 Task: Auto Loan Calculator.
Action: Mouse moved to (503, 394)
Screenshot: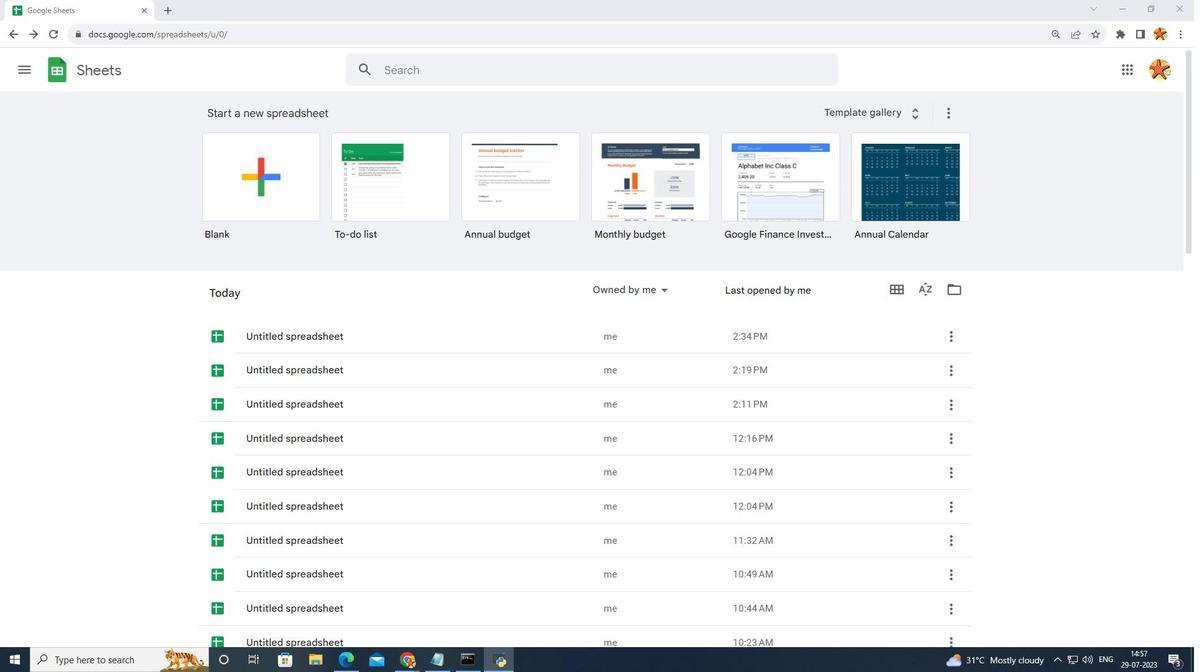 
Action: Mouse pressed left at (503, 394)
Screenshot: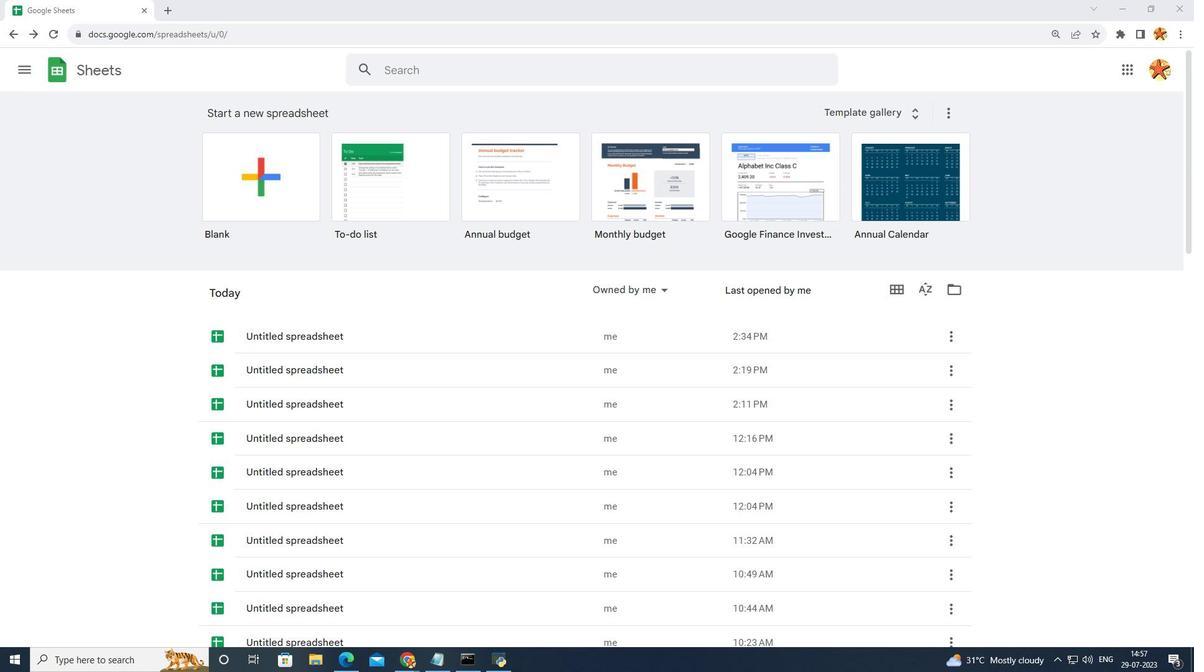 
Action: Mouse moved to (415, 216)
Screenshot: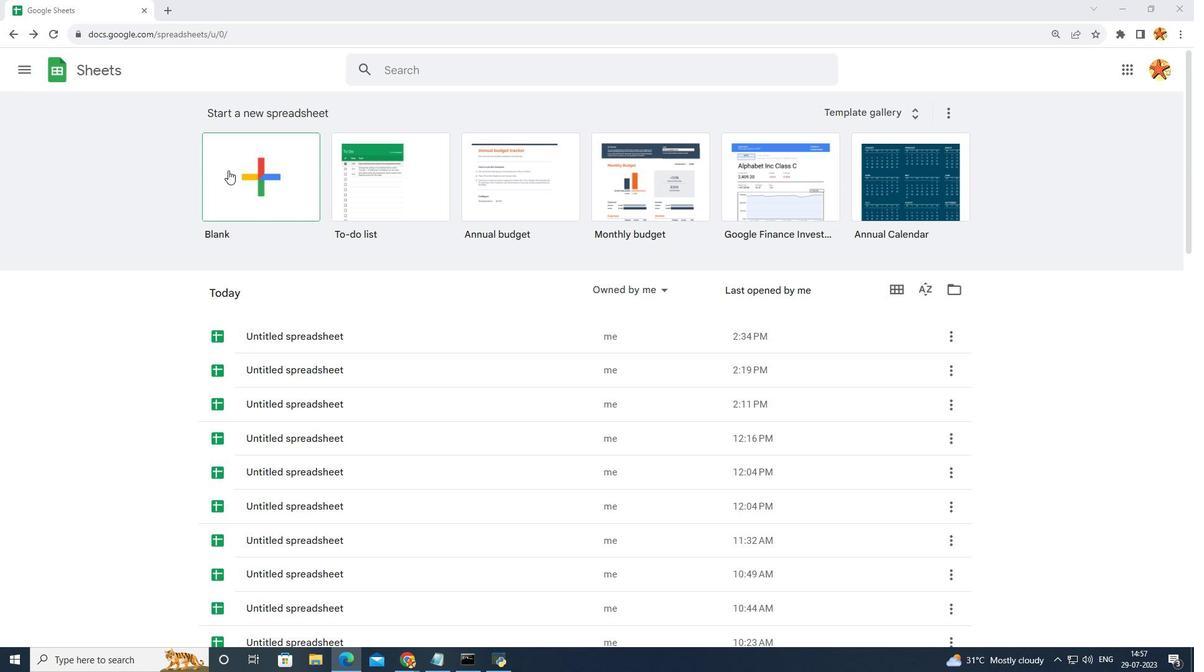 
Action: Mouse pressed left at (415, 216)
Screenshot: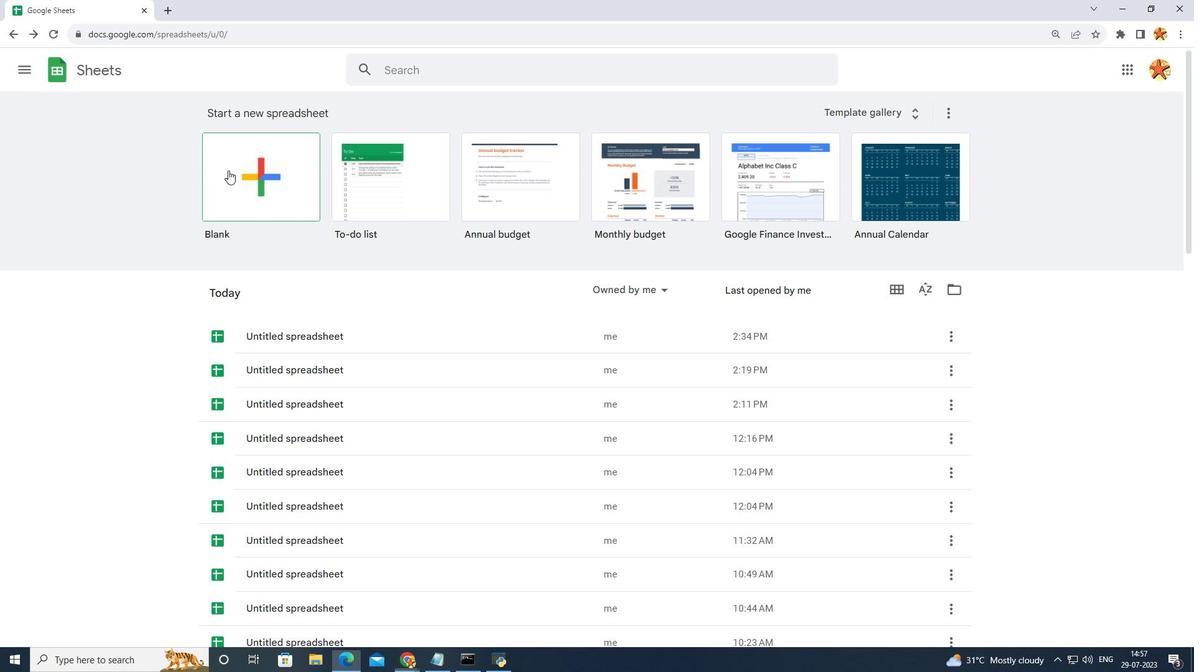 
Action: Mouse moved to (416, 228)
Screenshot: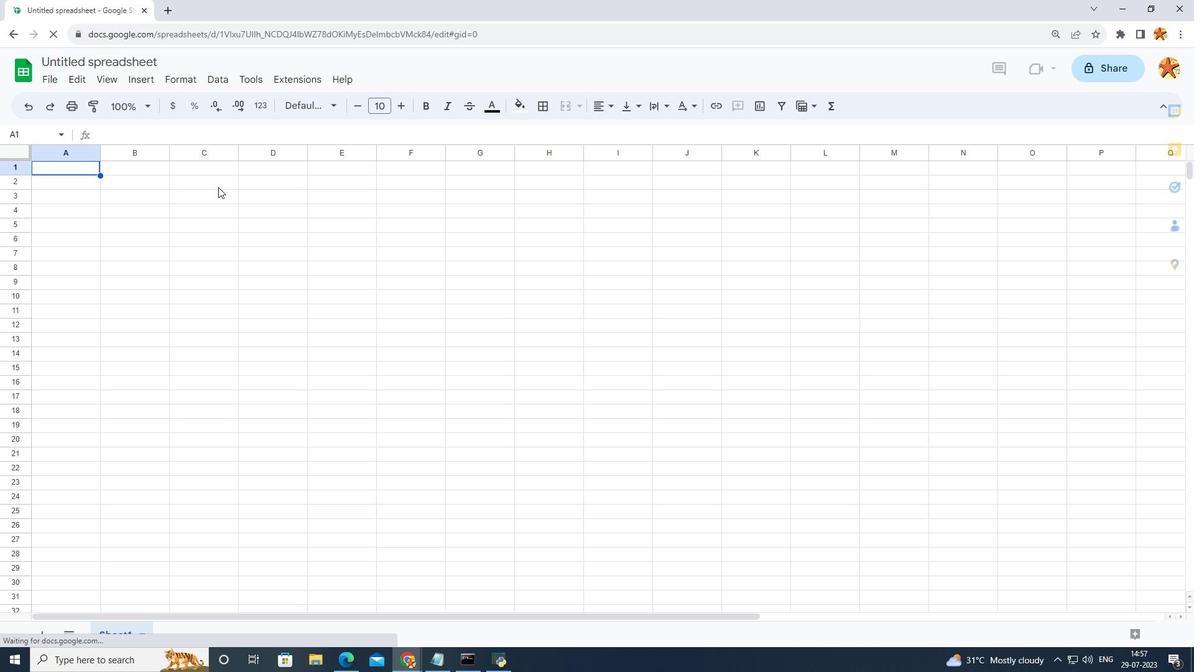 
Action: Mouse pressed left at (416, 228)
Screenshot: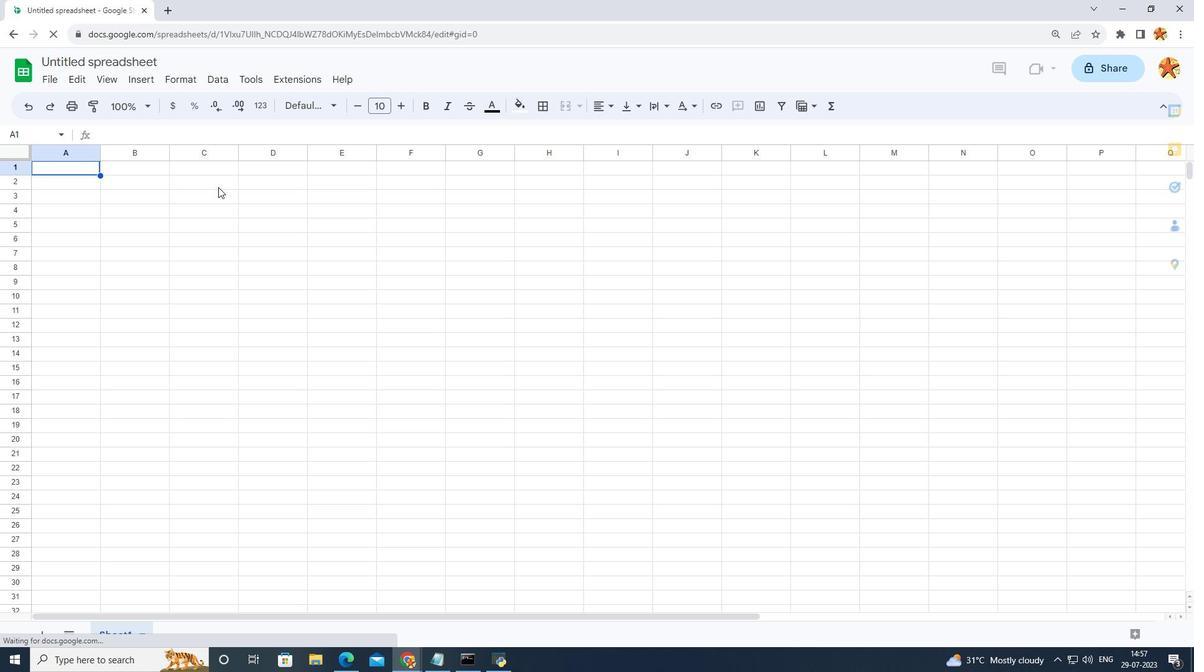 
Action: Mouse pressed left at (416, 228)
Screenshot: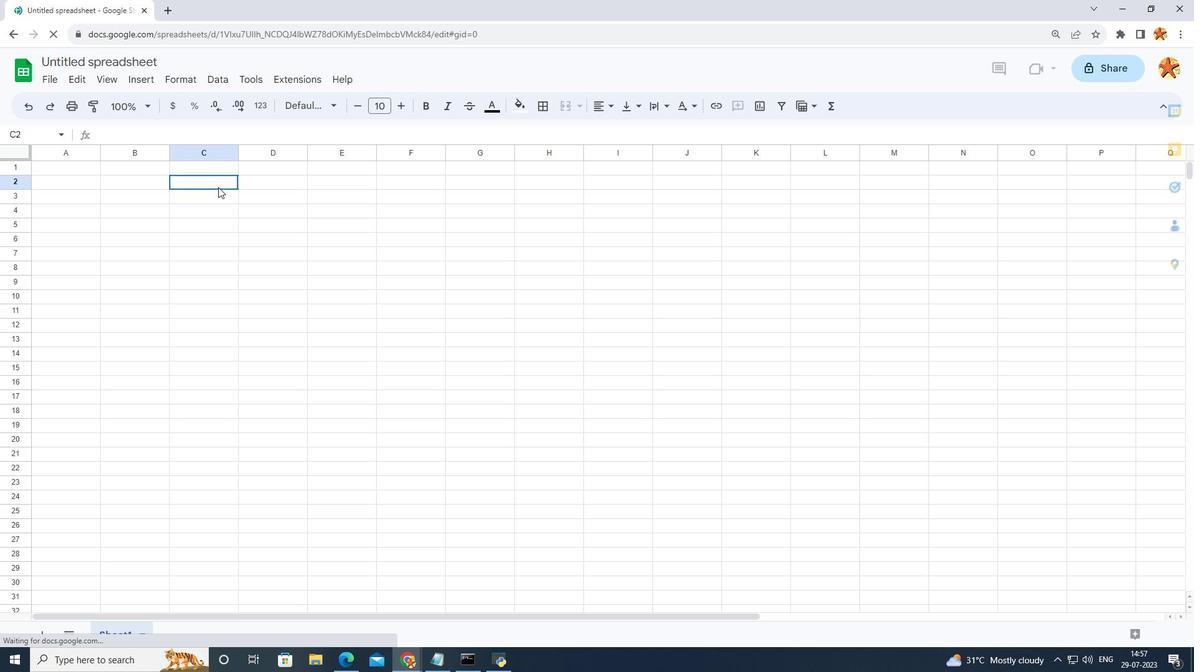 
Action: Mouse moved to (413, 225)
Screenshot: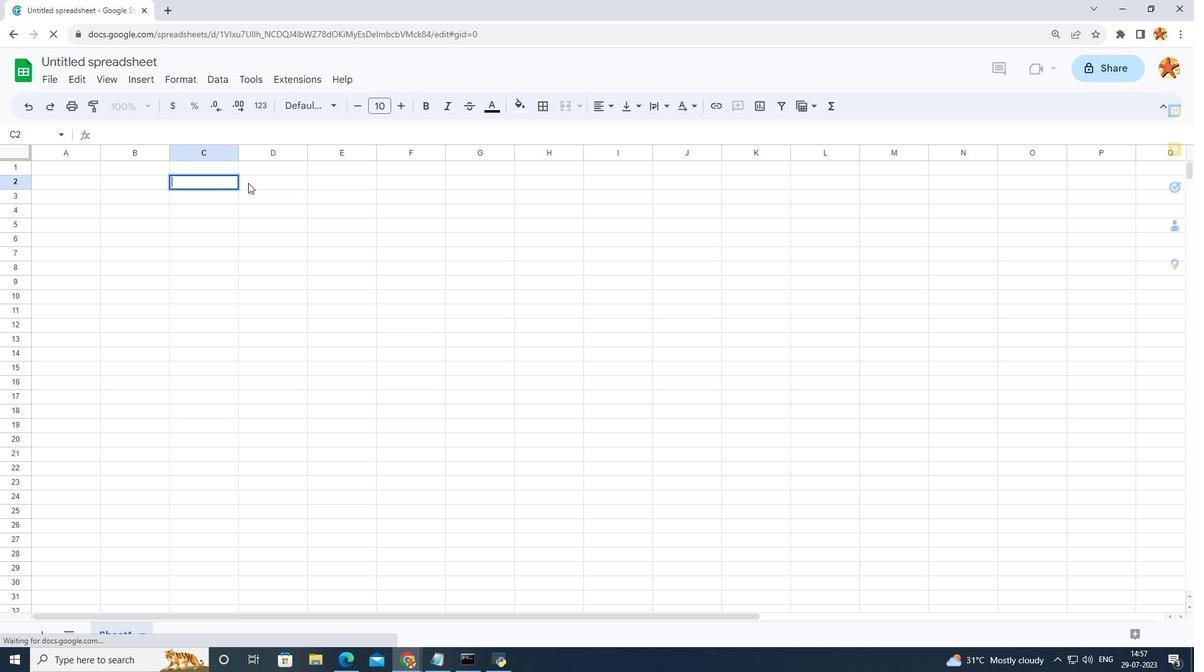 
Action: Mouse pressed left at (413, 225)
Screenshot: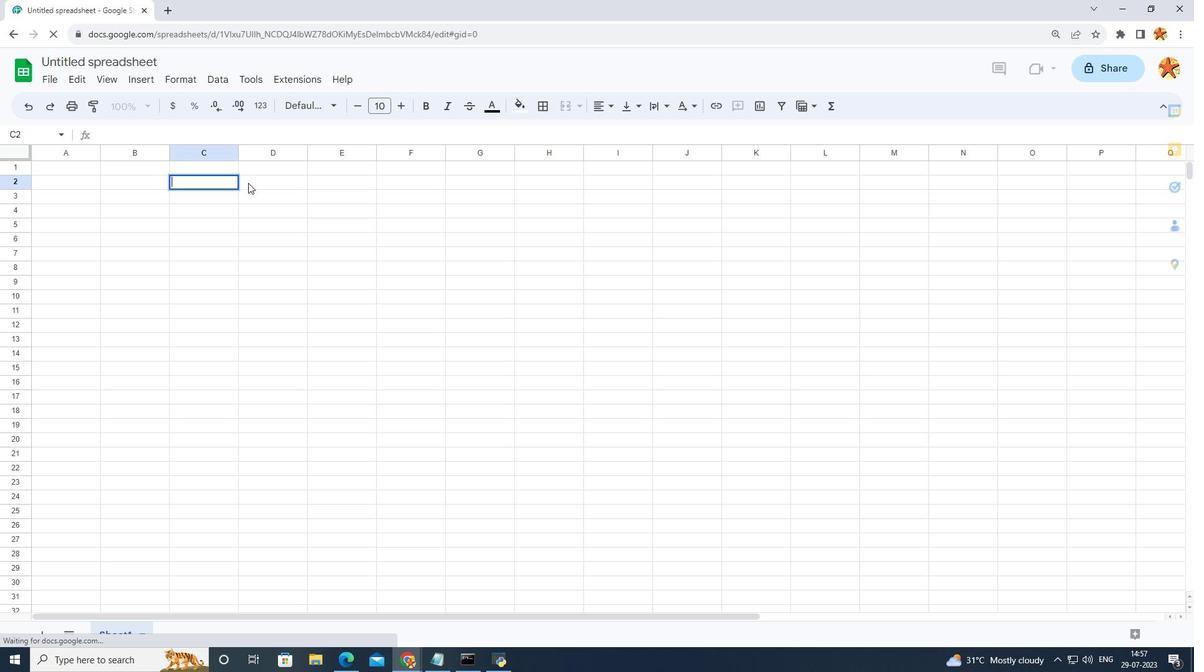 
Action: Mouse moved to (416, 226)
Screenshot: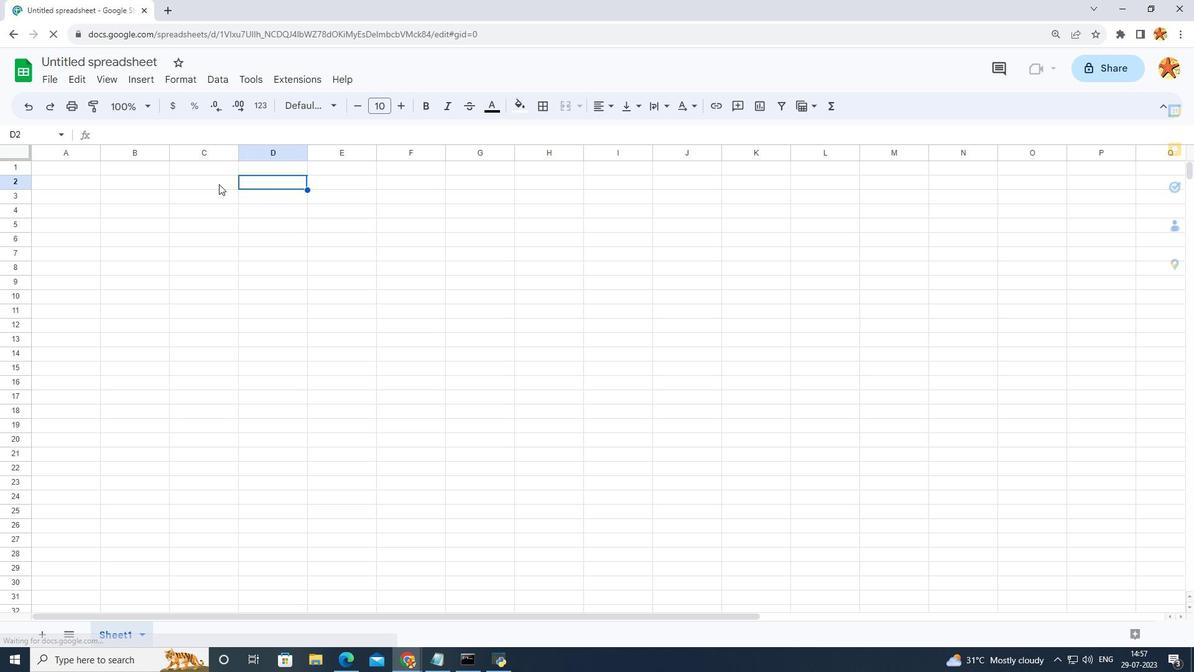 
Action: Mouse pressed left at (416, 226)
Screenshot: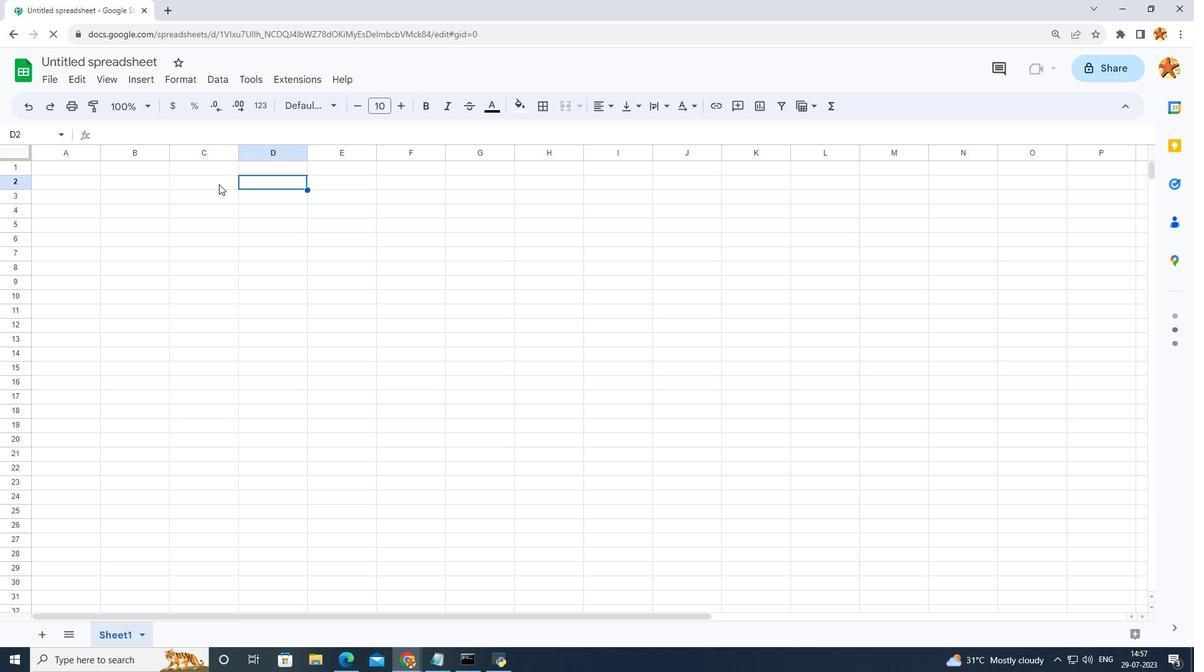 
Action: Mouse moved to (415, 225)
Screenshot: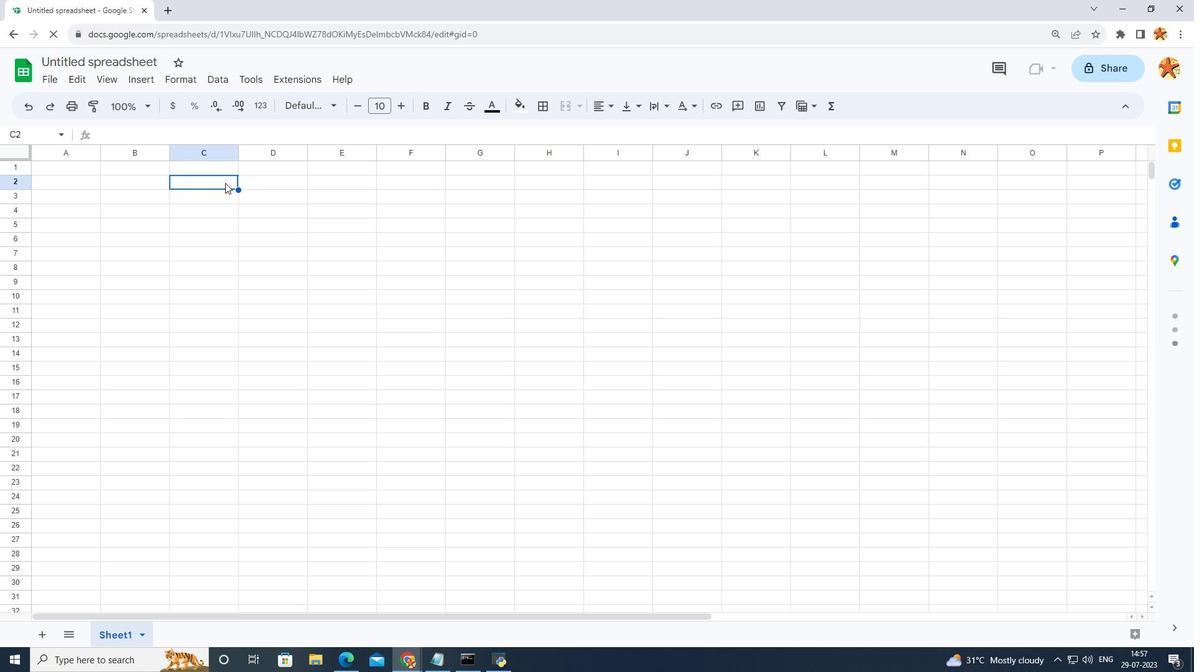 
Action: Key pressed <Key.caps_lock>AUT
Screenshot: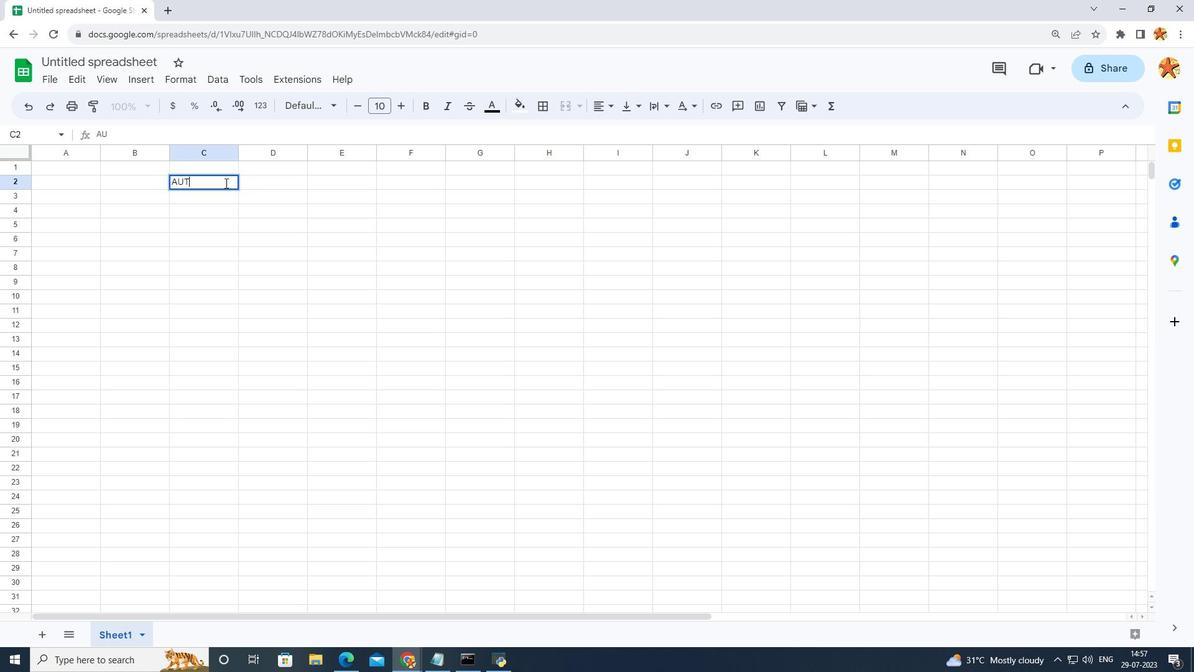
Action: Mouse moved to (415, 225)
Screenshot: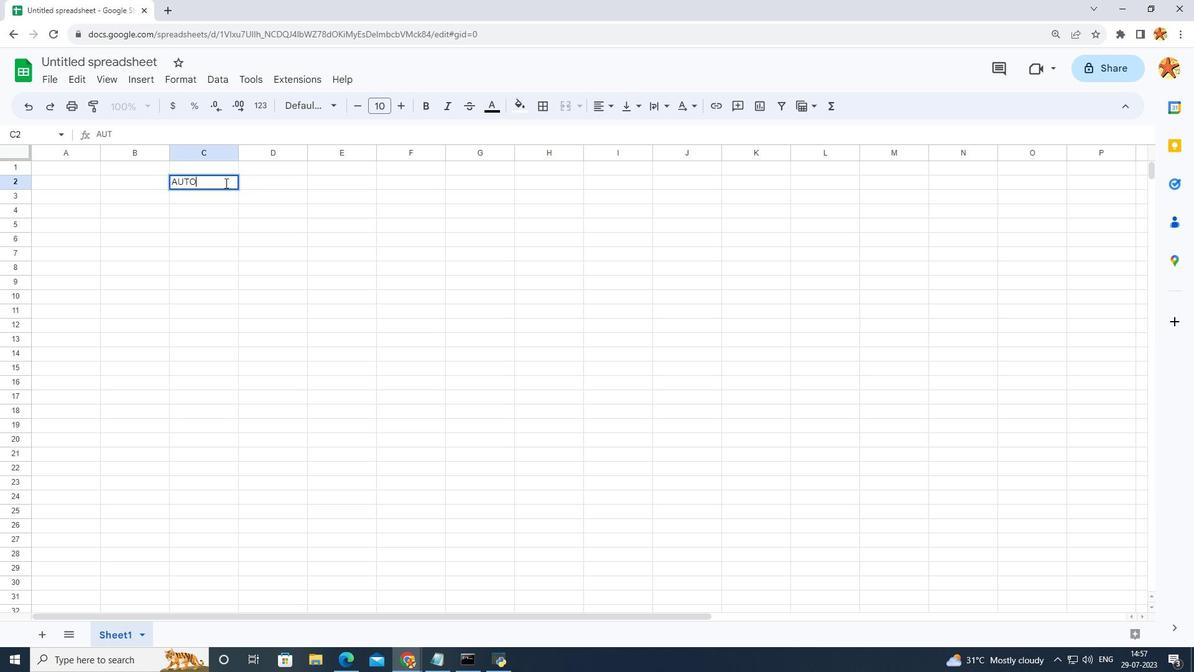 
Action: Key pressed O<Key.space>LOAN<Key.space>CALCULATOR
Screenshot: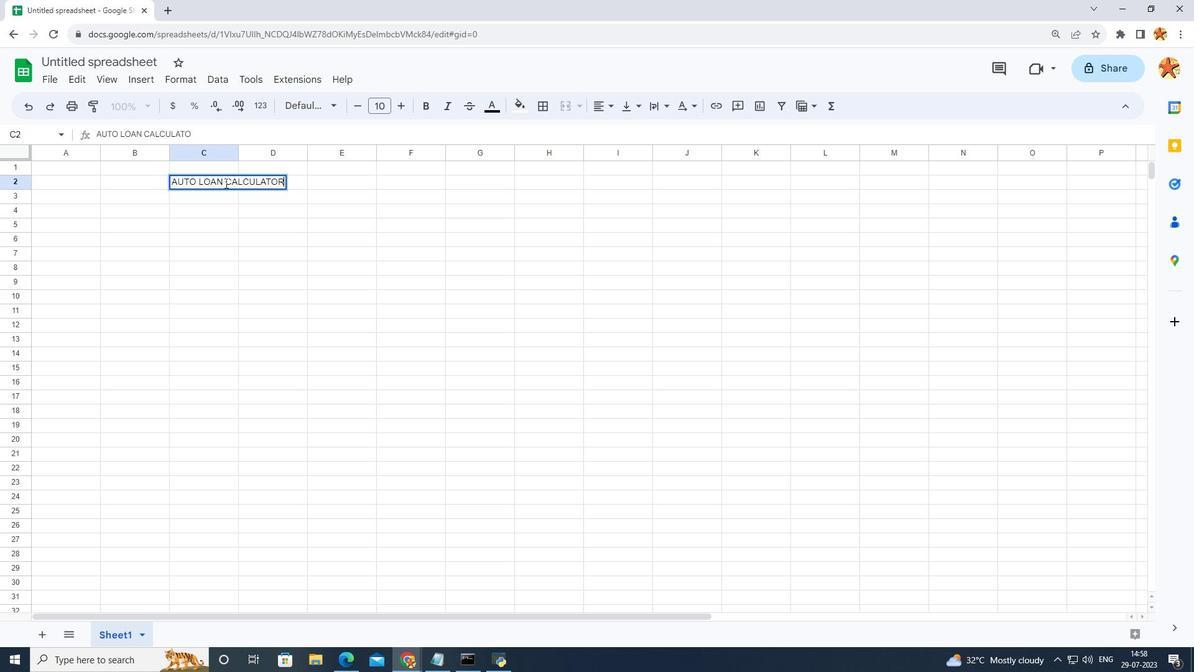 
Action: Mouse moved to (415, 289)
Screenshot: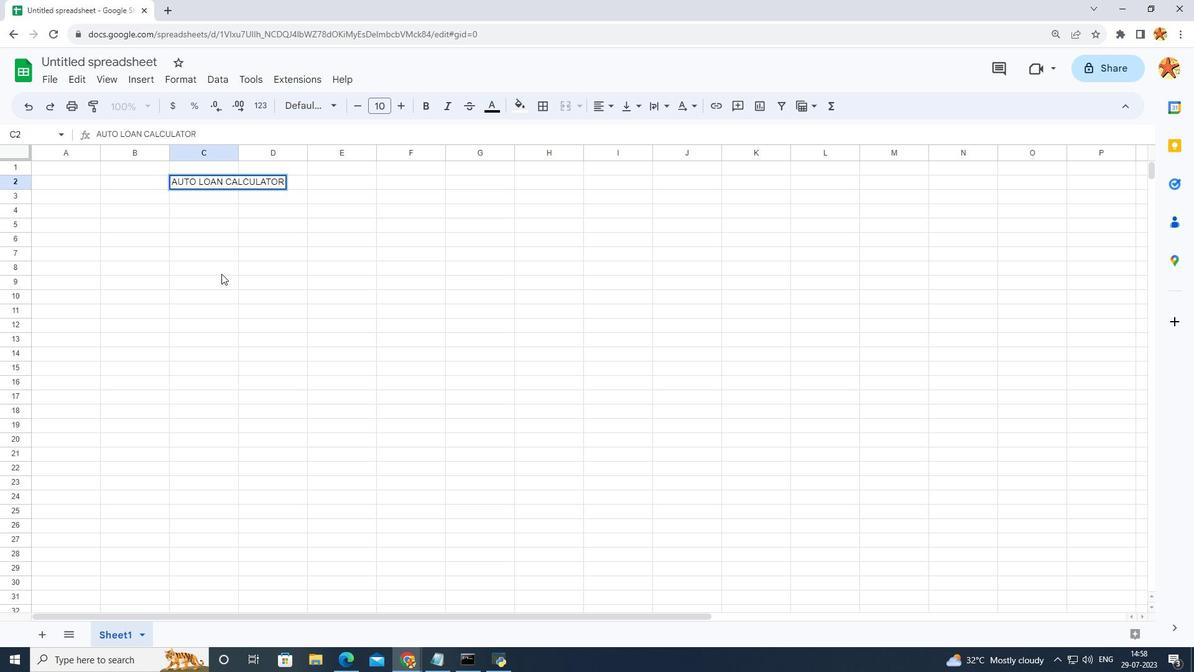 
Action: Mouse pressed left at (415, 289)
Screenshot: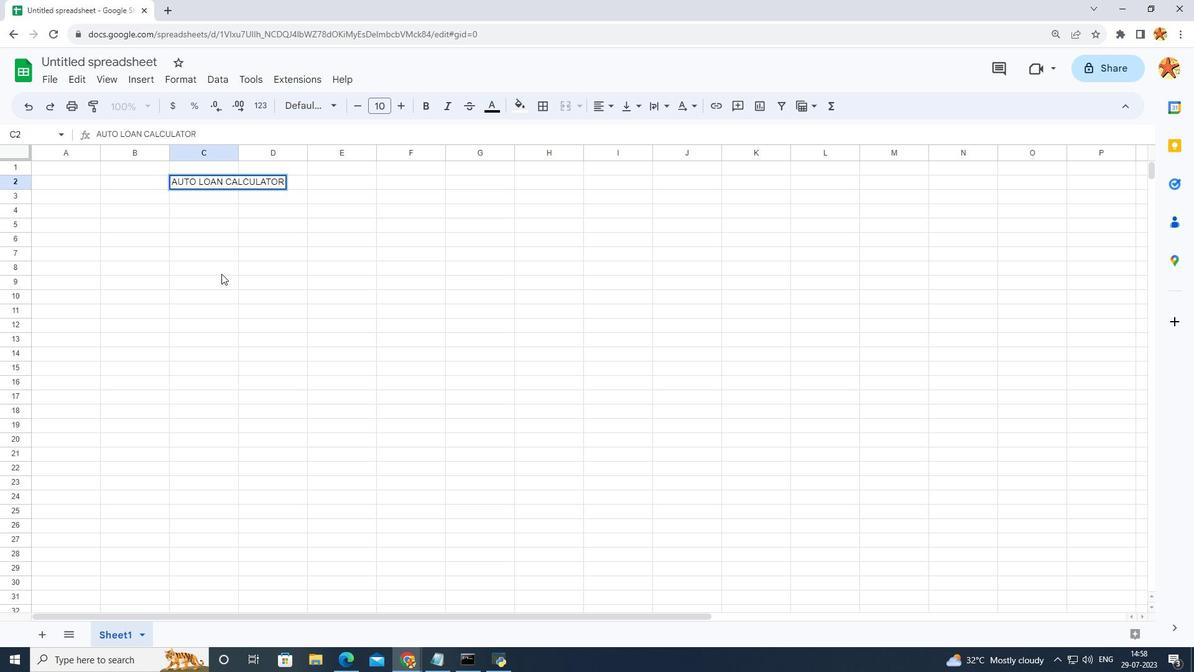 
Action: Mouse moved to (417, 224)
Screenshot: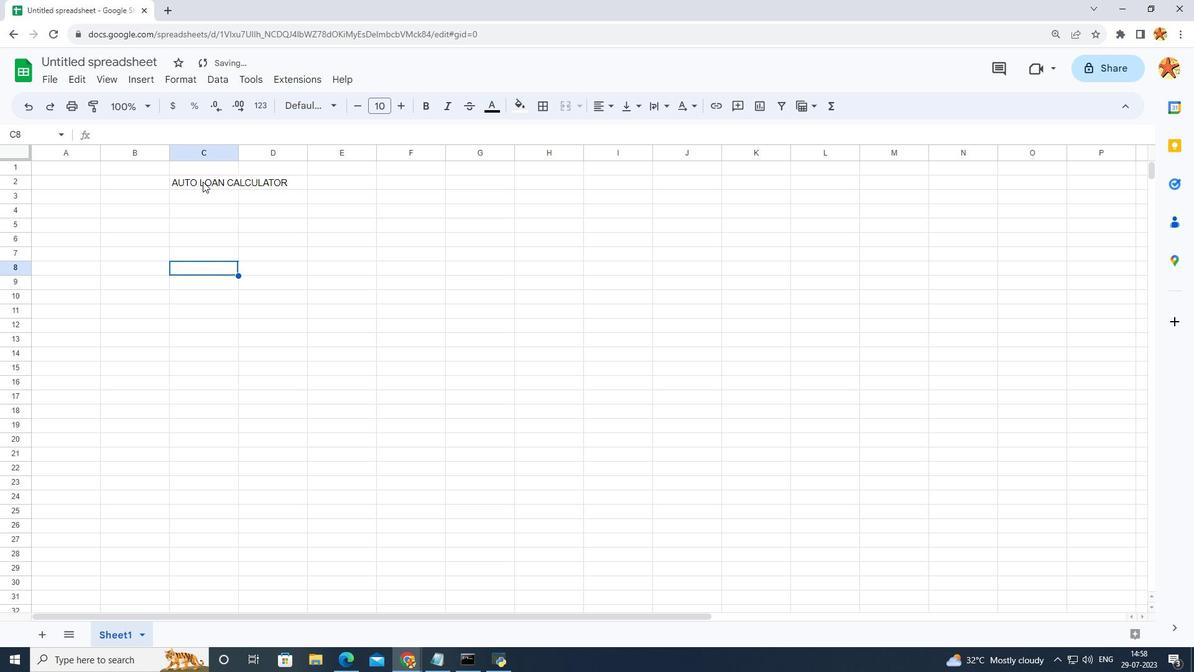 
Action: Mouse pressed left at (417, 224)
Screenshot: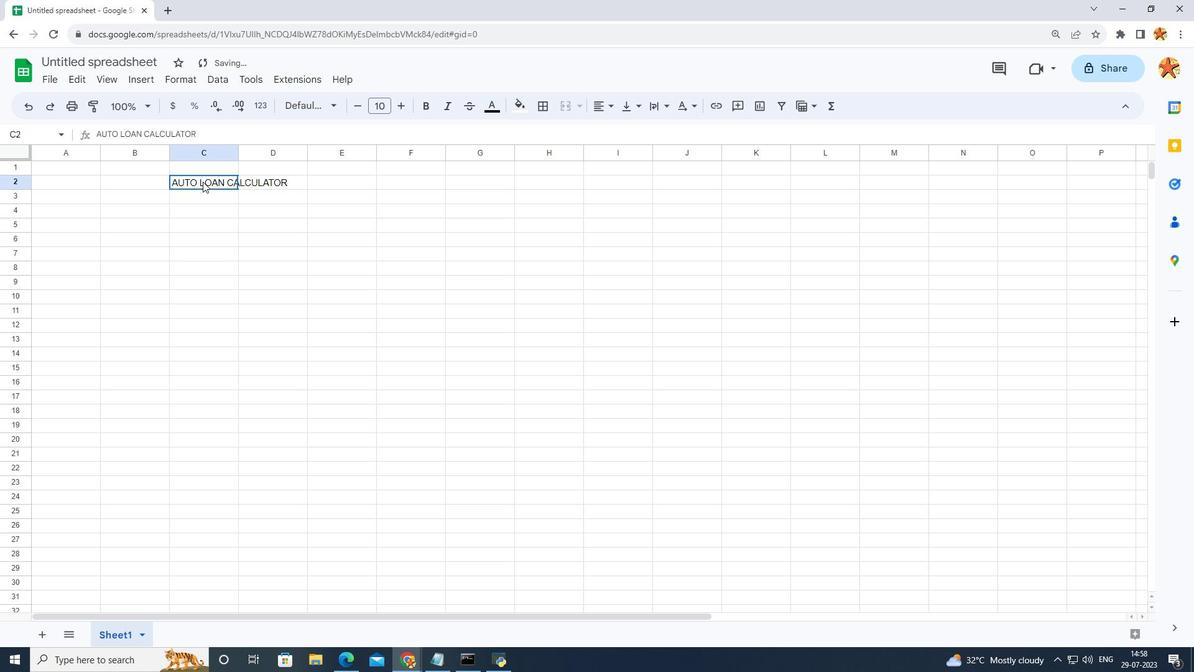 
Action: Mouse moved to (406, 165)
Screenshot: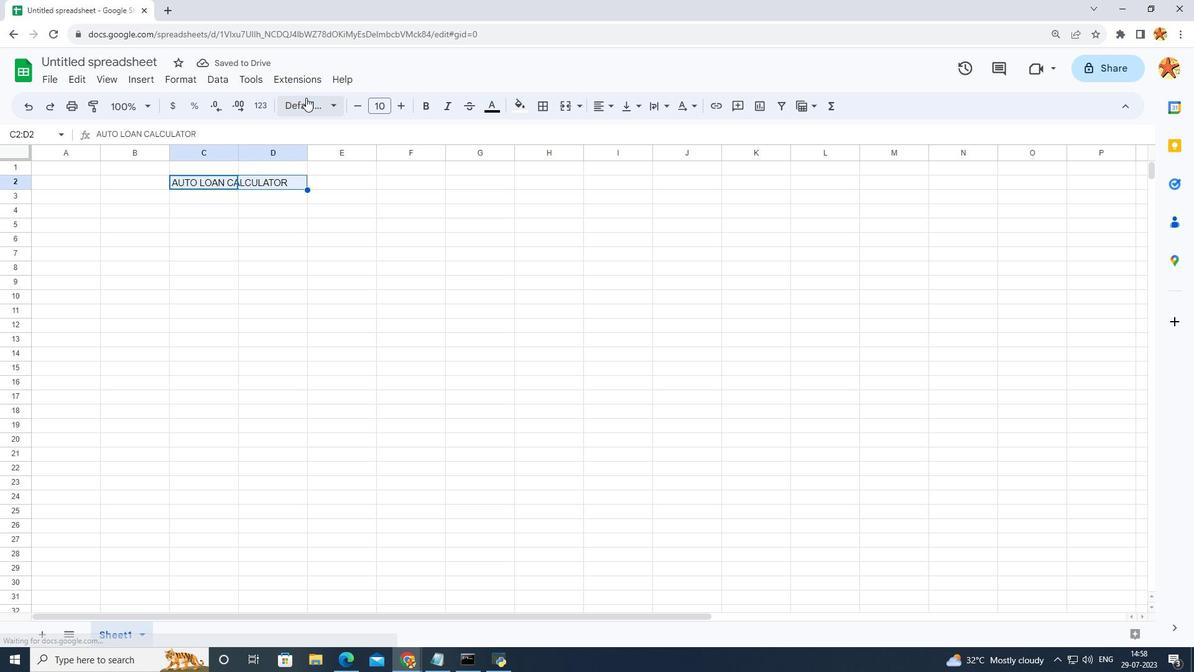 
Action: Mouse pressed left at (406, 165)
Screenshot: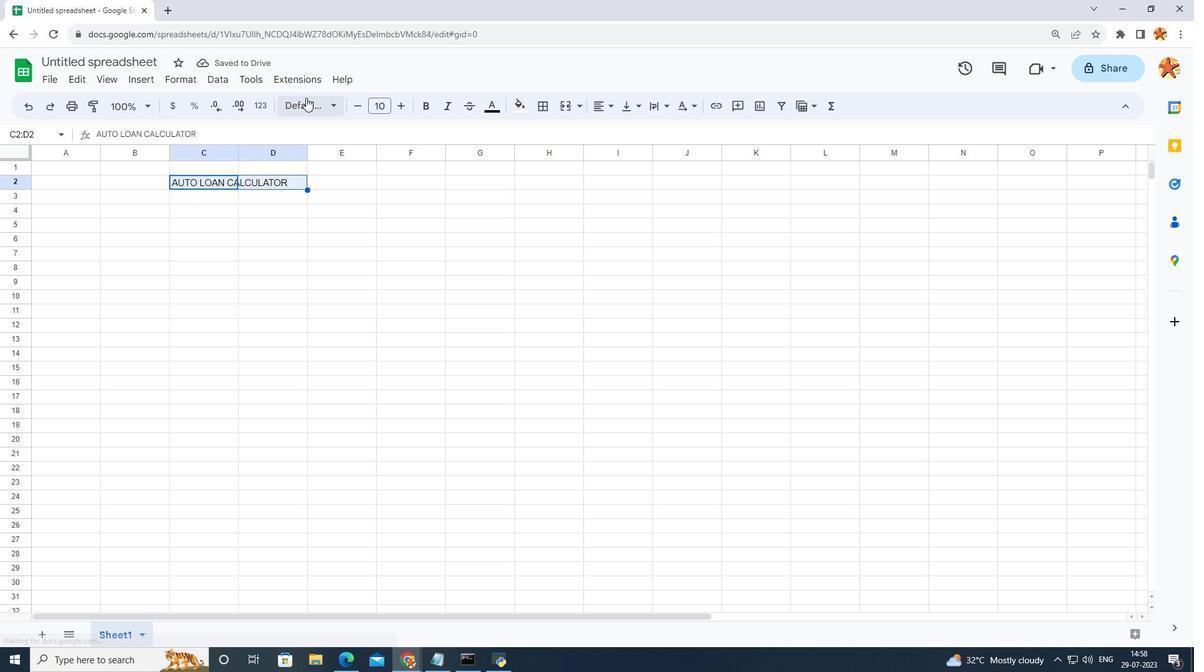 
Action: Mouse moved to (405, 267)
Screenshot: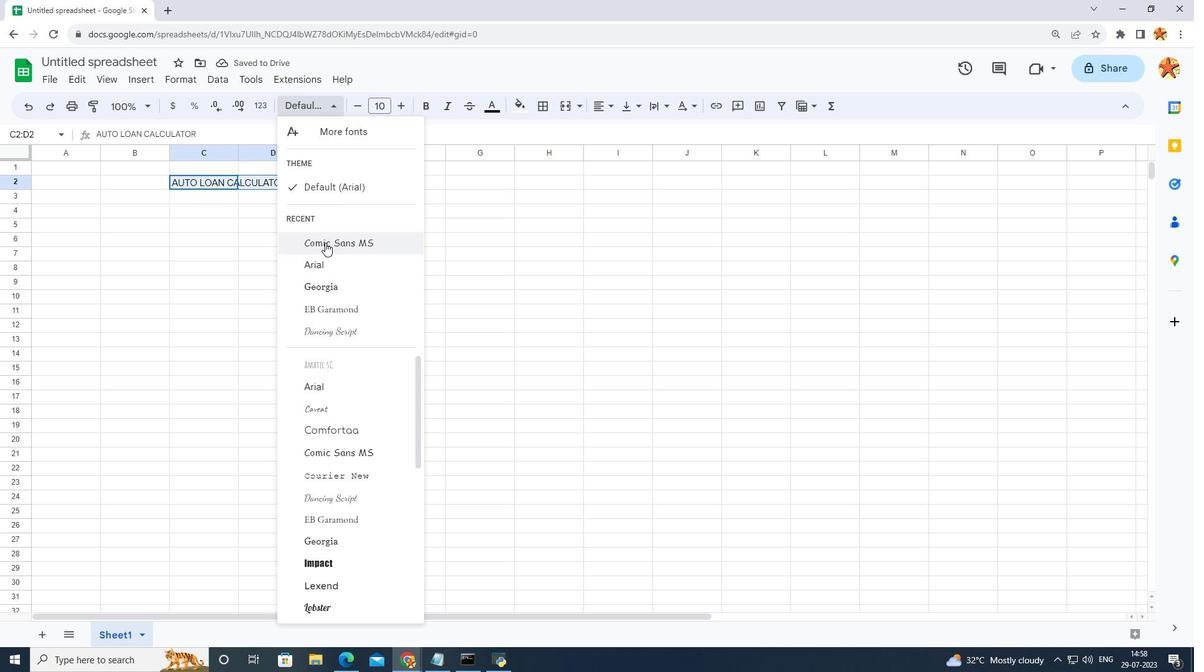 
Action: Mouse pressed left at (405, 267)
Screenshot: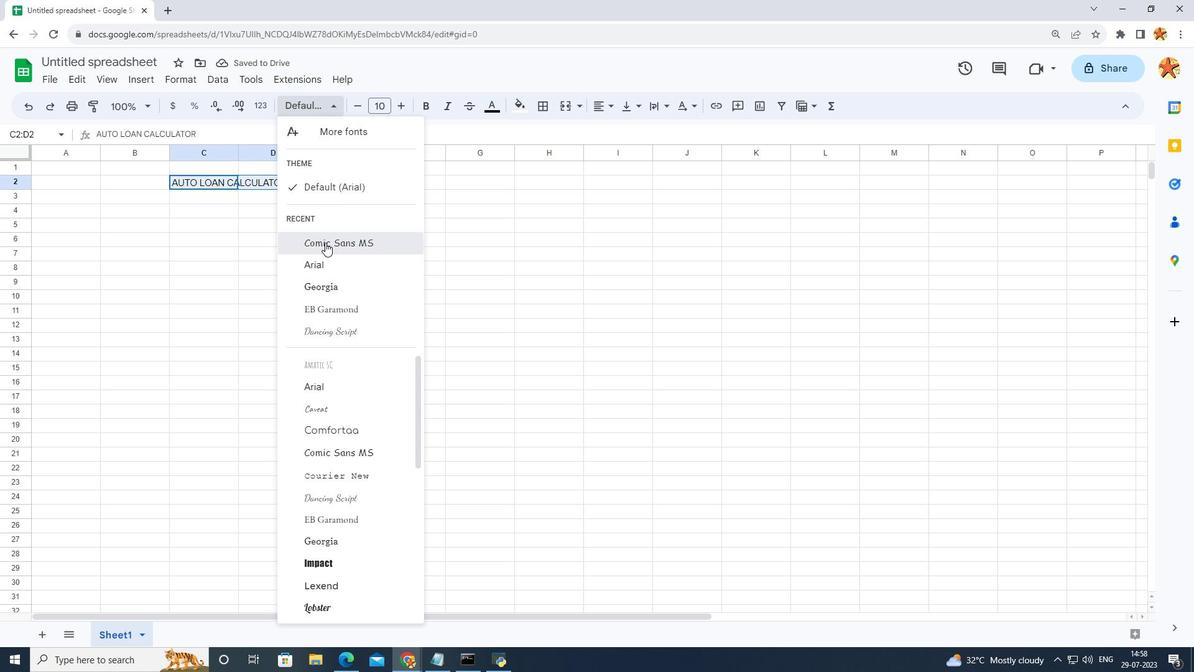 
Action: Mouse moved to (404, 173)
Screenshot: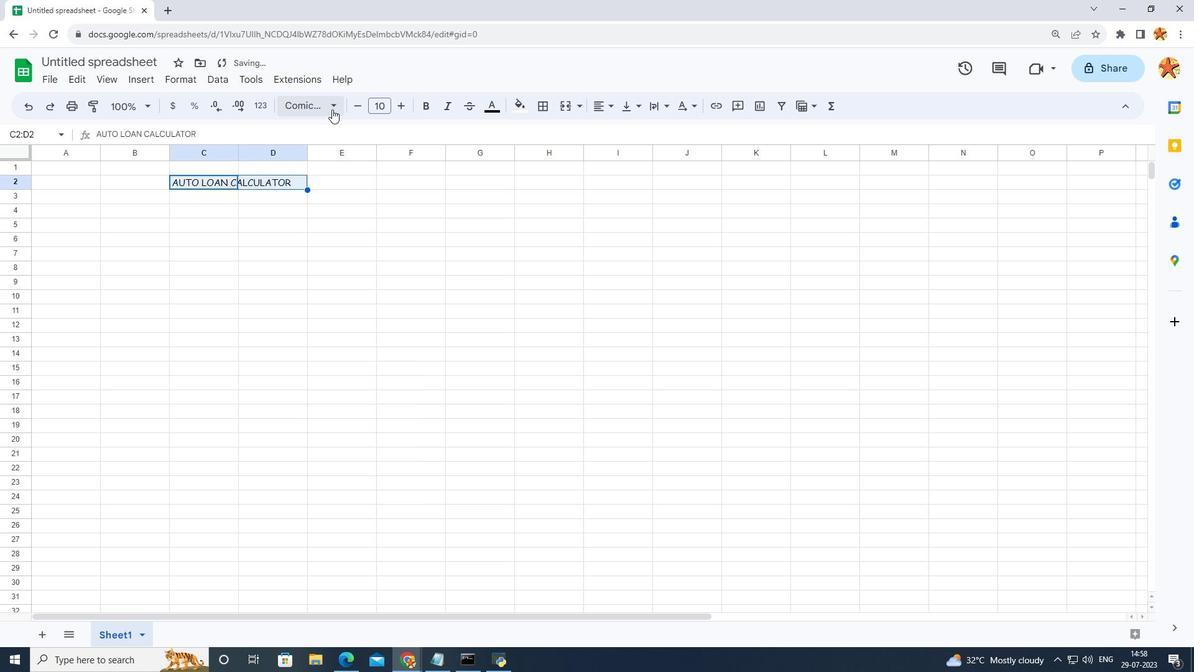 
Action: Mouse pressed left at (404, 173)
Screenshot: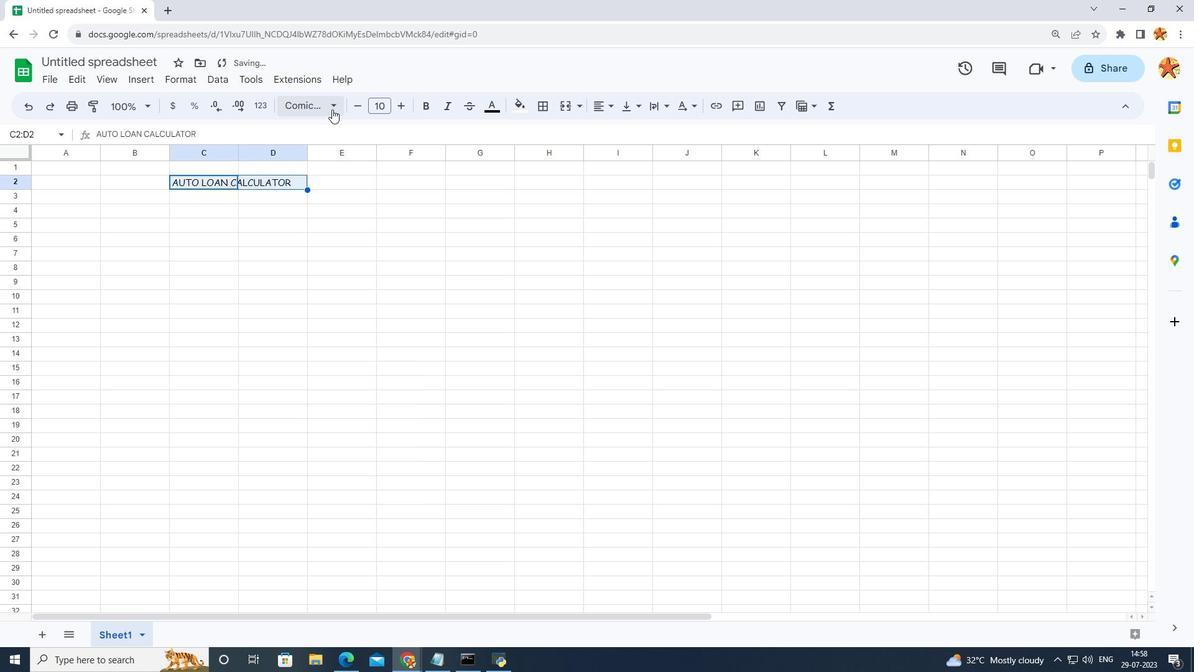 
Action: Mouse moved to (395, 172)
Screenshot: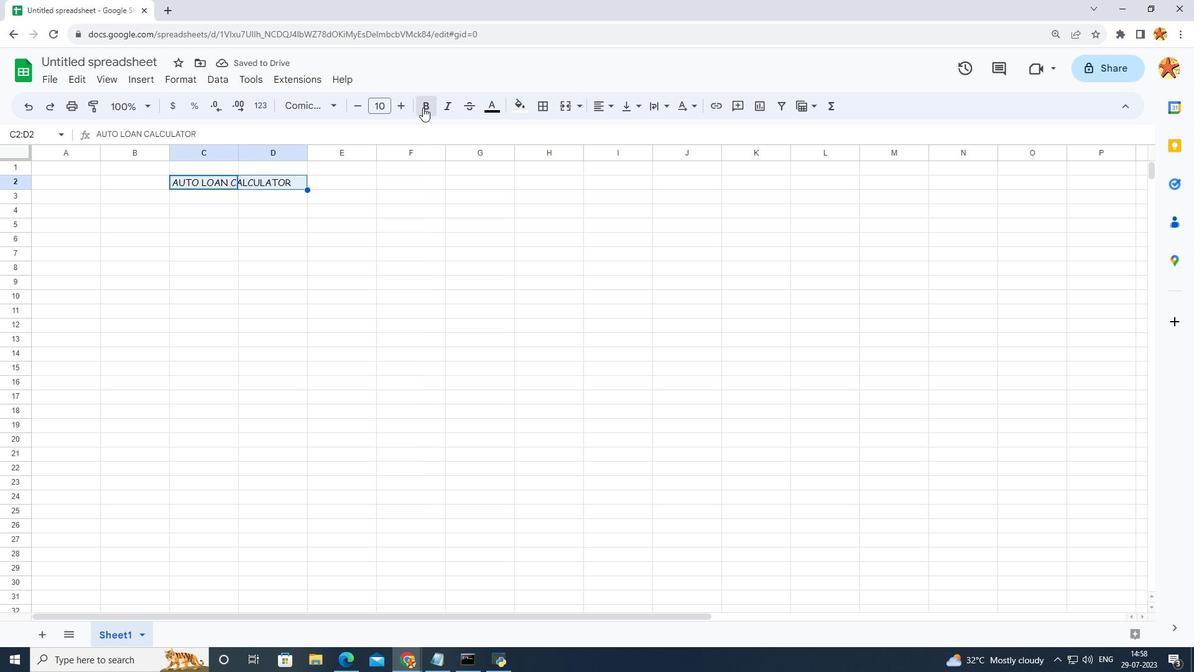 
Action: Mouse pressed left at (395, 172)
Screenshot: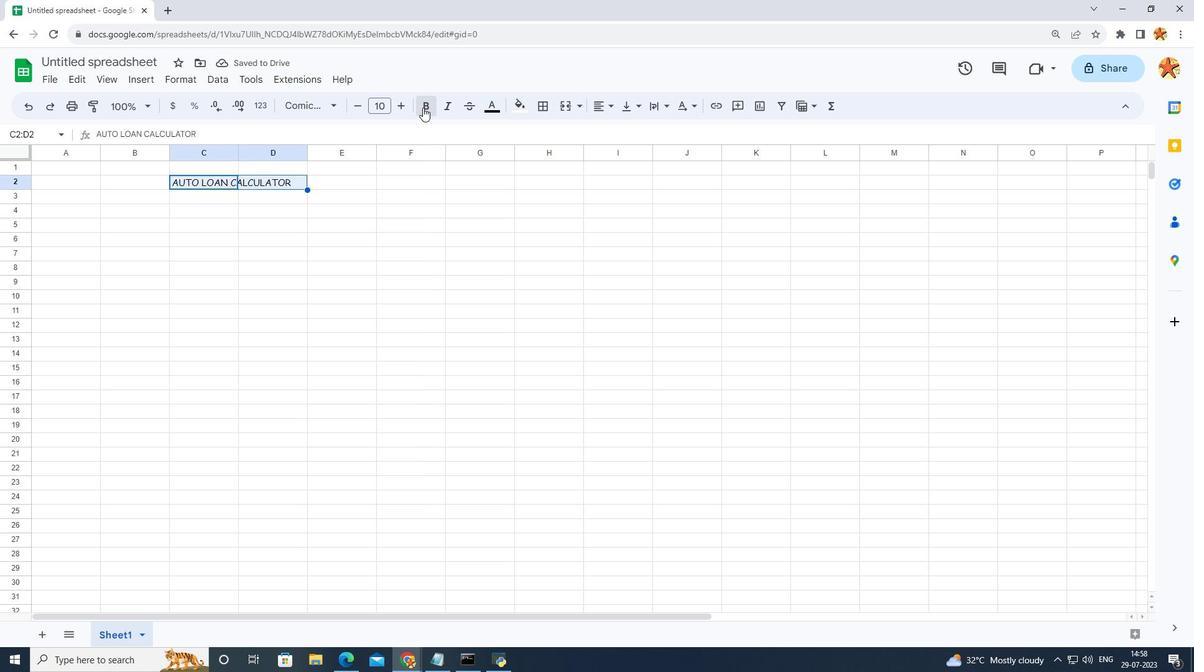 
Action: Mouse pressed left at (395, 172)
Screenshot: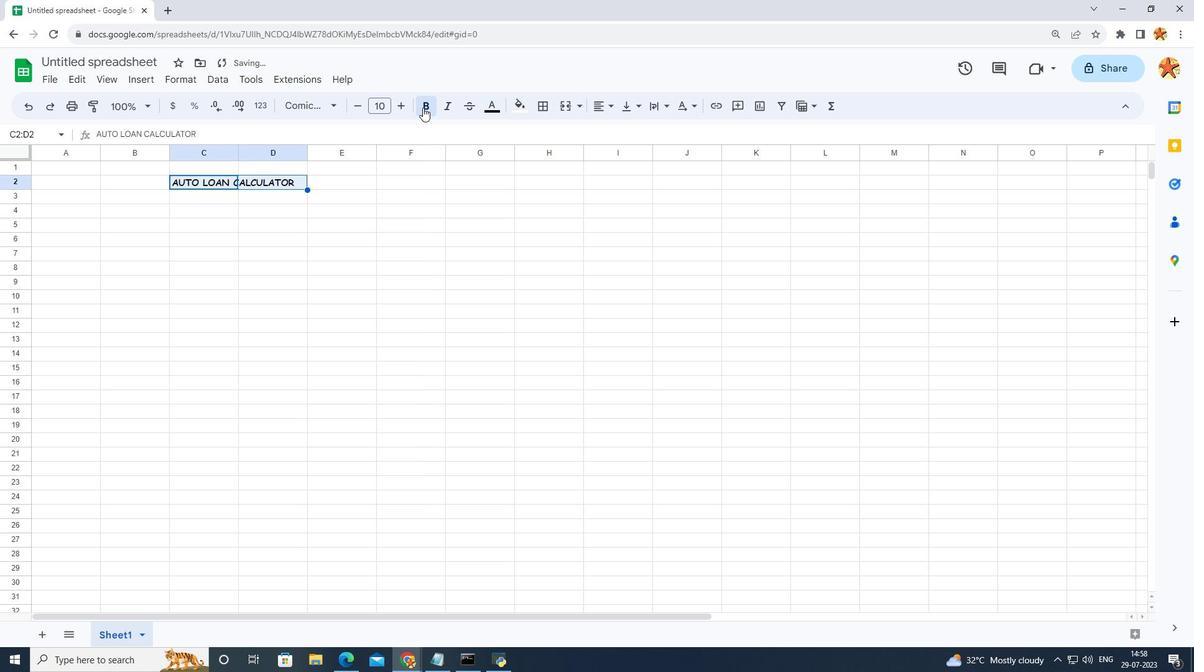 
Action: Mouse moved to (396, 172)
Screenshot: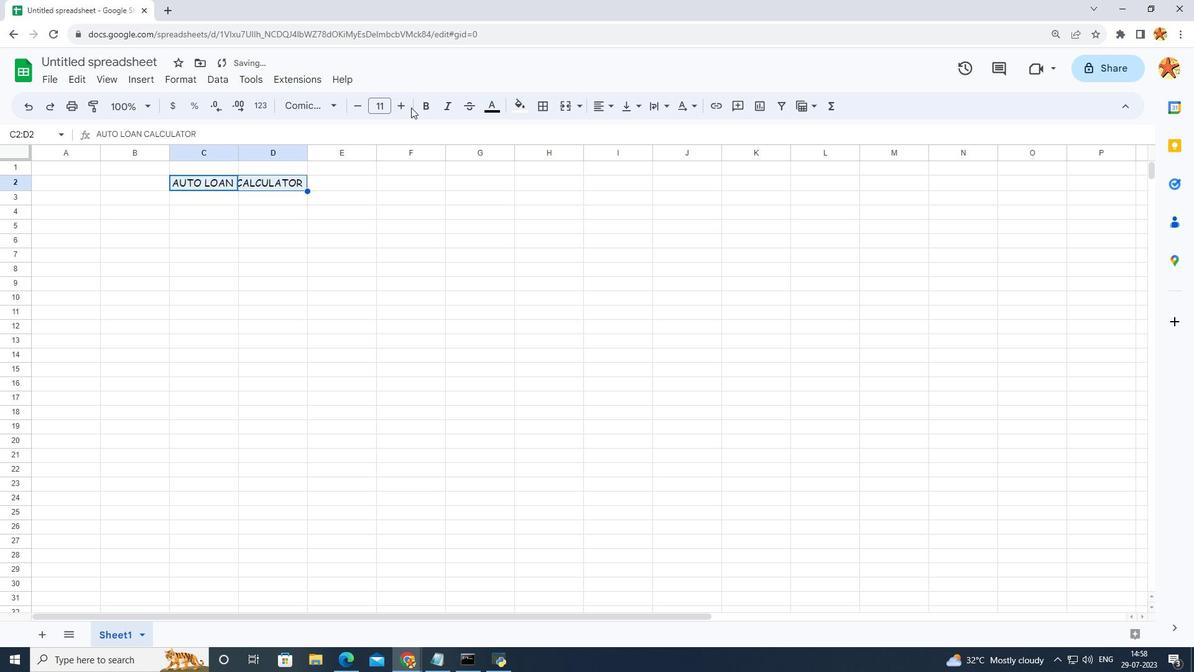 
Action: Mouse pressed left at (396, 172)
Screenshot: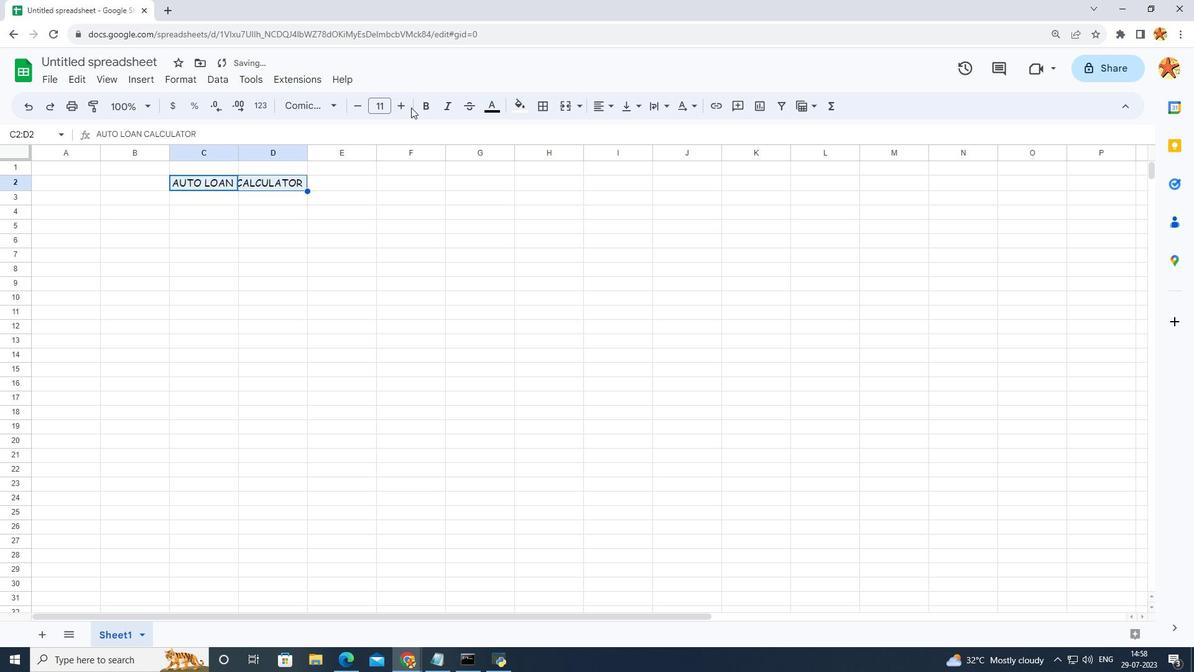 
Action: Mouse moved to (397, 172)
Screenshot: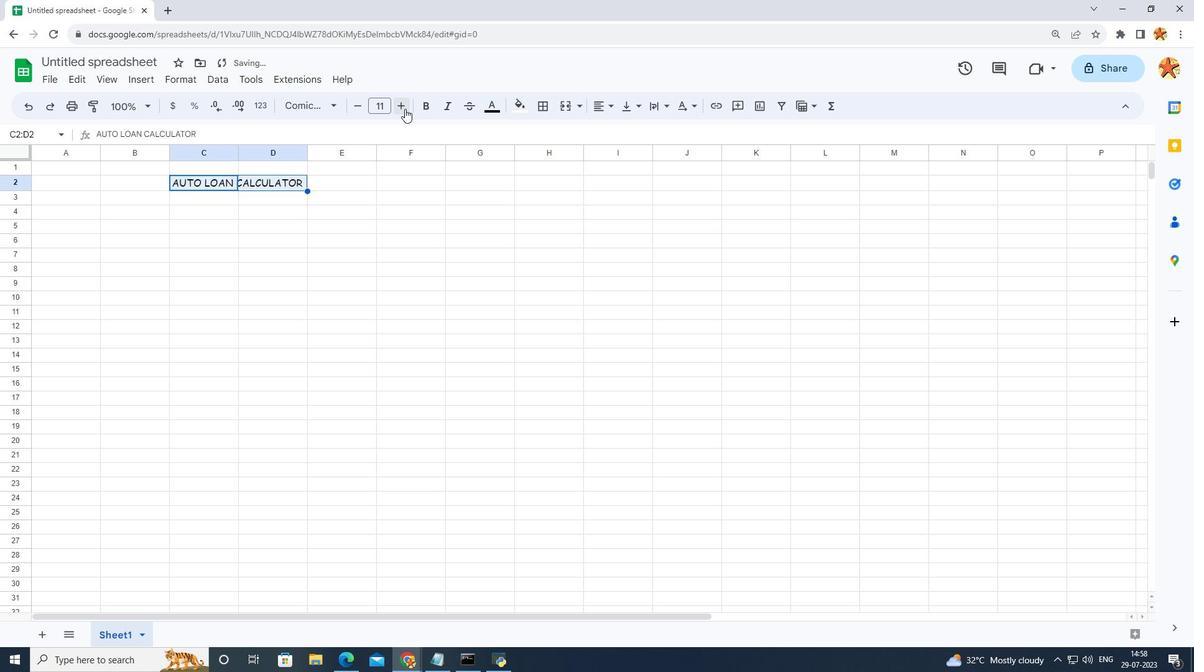 
Action: Mouse pressed left at (397, 172)
Screenshot: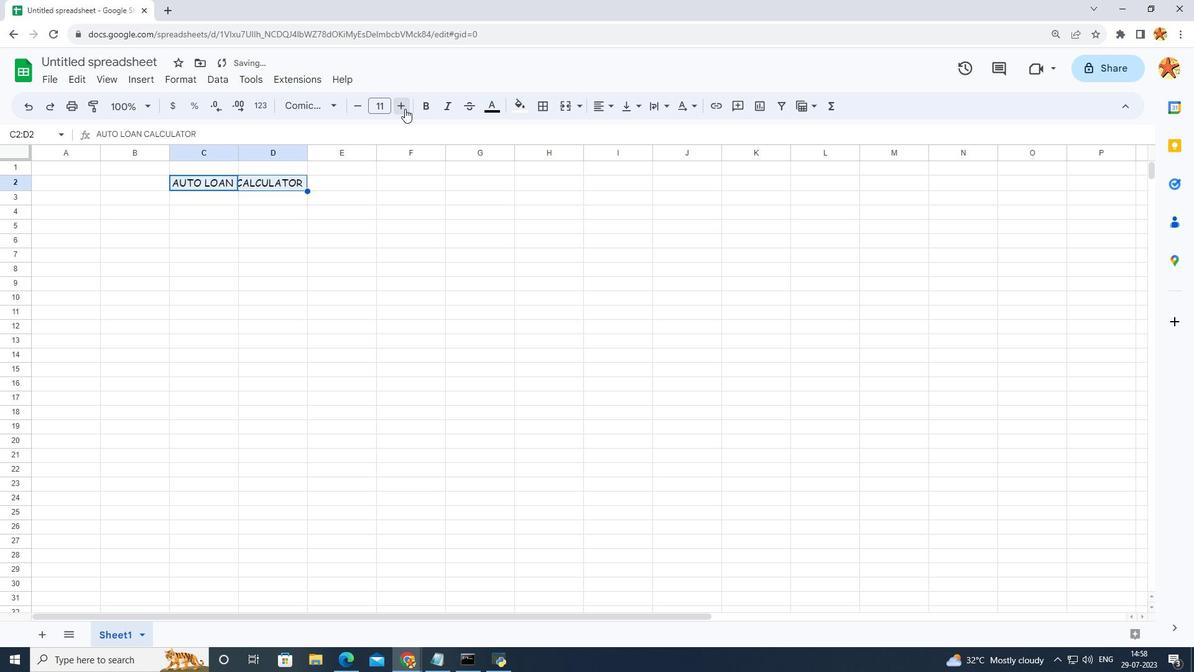 
Action: Mouse pressed left at (397, 172)
Screenshot: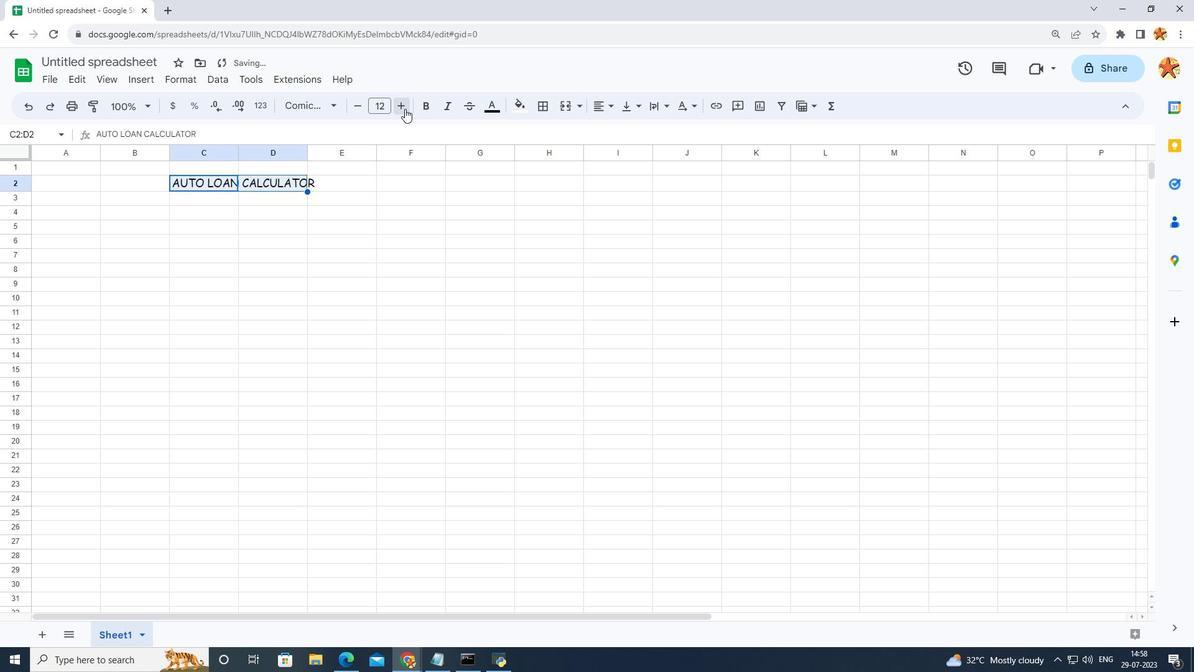 
Action: Mouse pressed left at (397, 172)
Screenshot: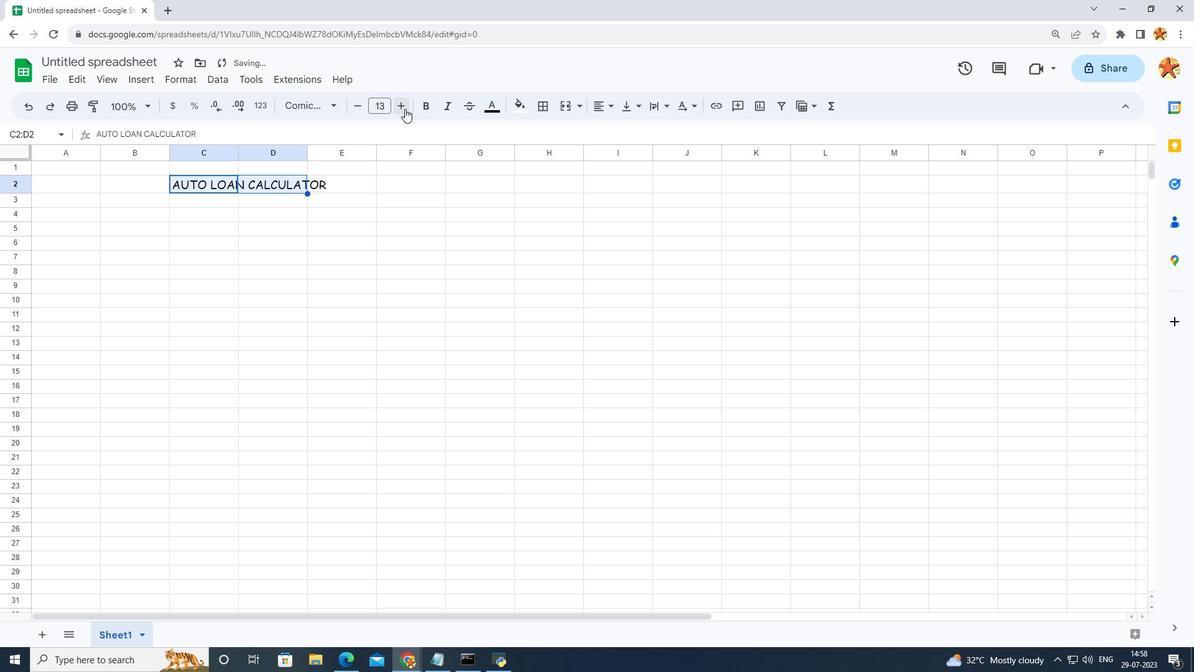 
Action: Mouse pressed left at (397, 172)
Screenshot: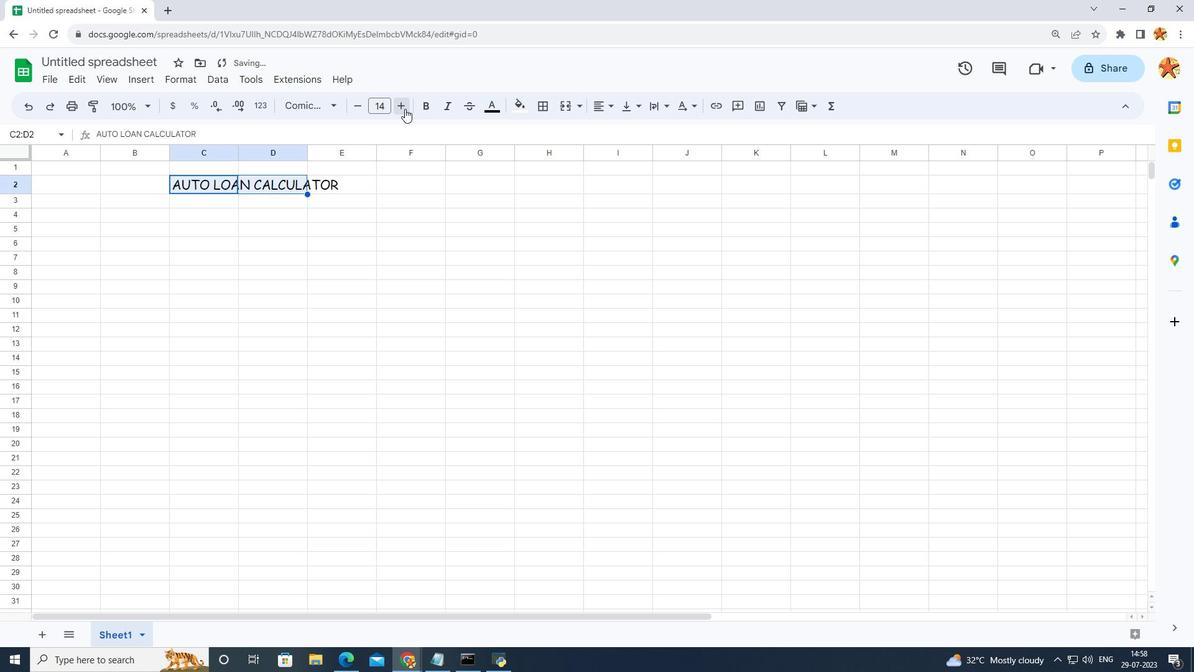 
Action: Mouse moved to (395, 171)
Screenshot: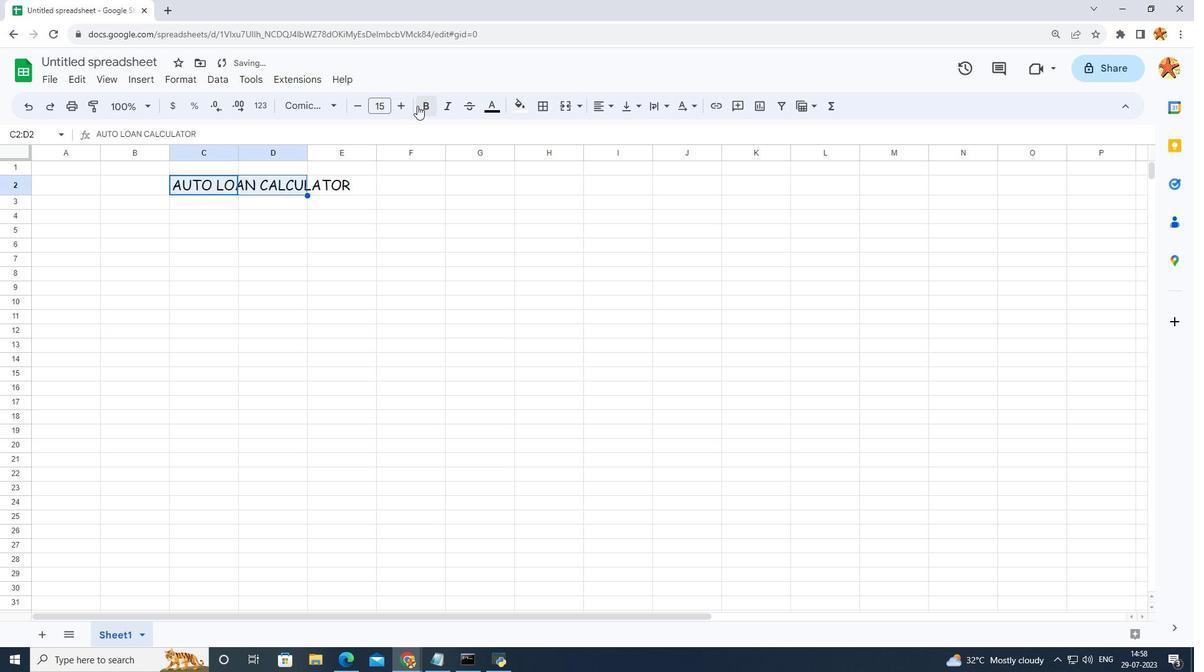 
Action: Mouse pressed left at (395, 171)
Screenshot: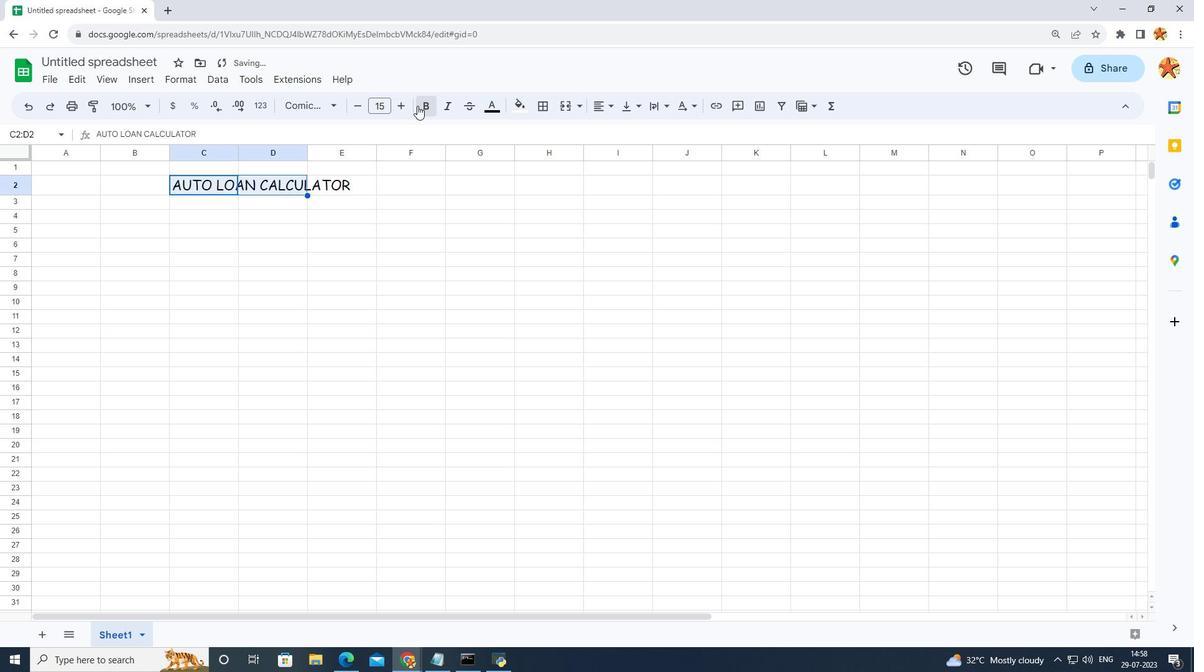 
Action: Mouse moved to (404, 283)
Screenshot: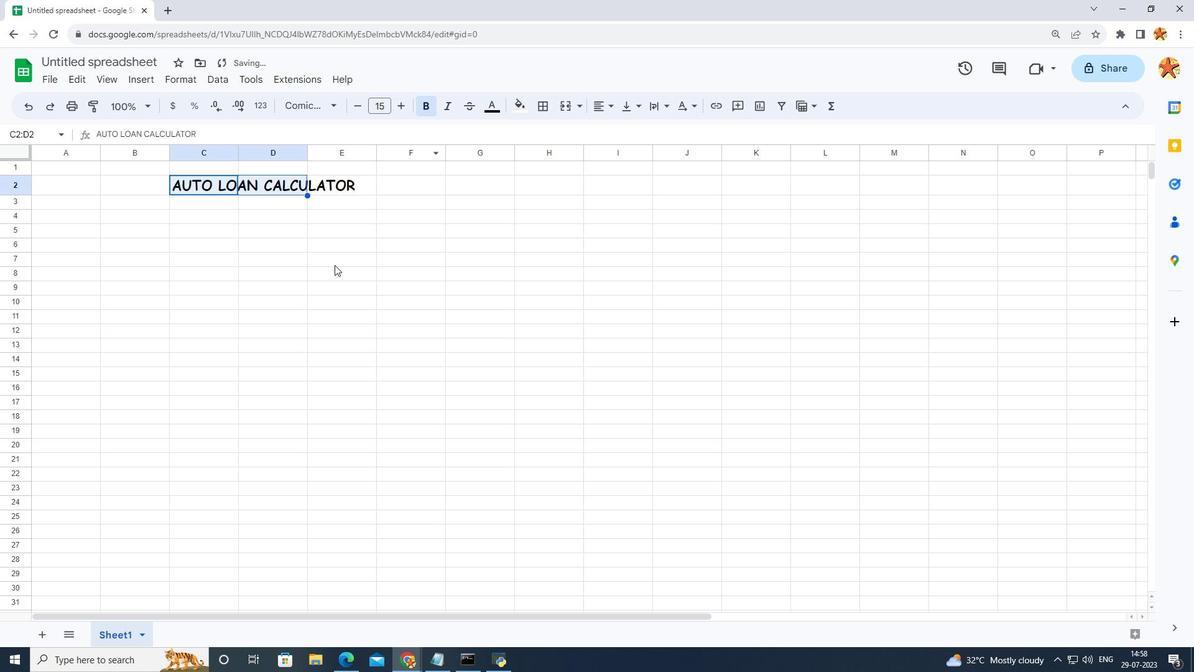 
Action: Mouse pressed left at (404, 283)
Screenshot: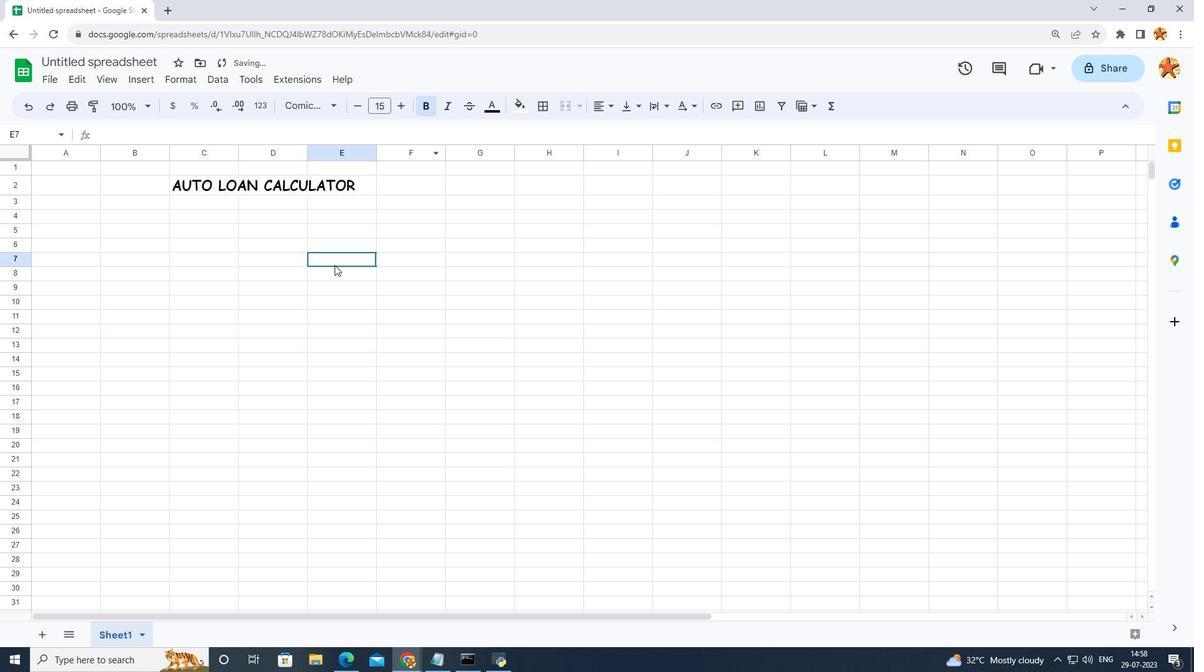 
Action: Mouse moved to (423, 239)
Screenshot: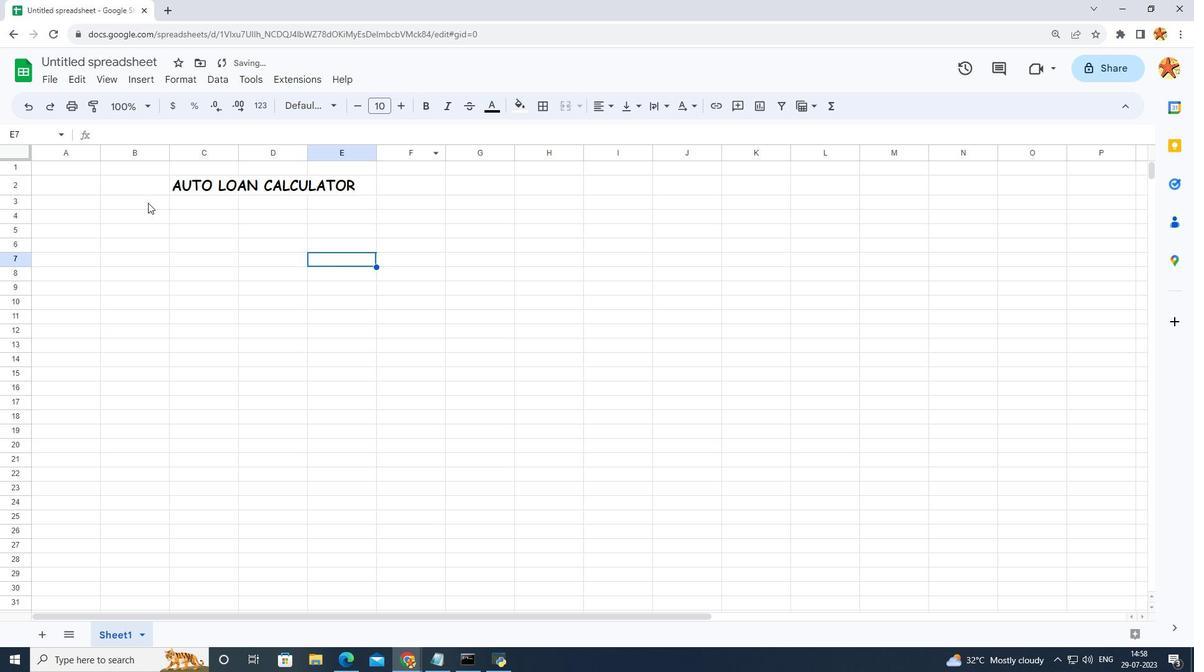 
Action: Mouse pressed left at (423, 239)
Screenshot: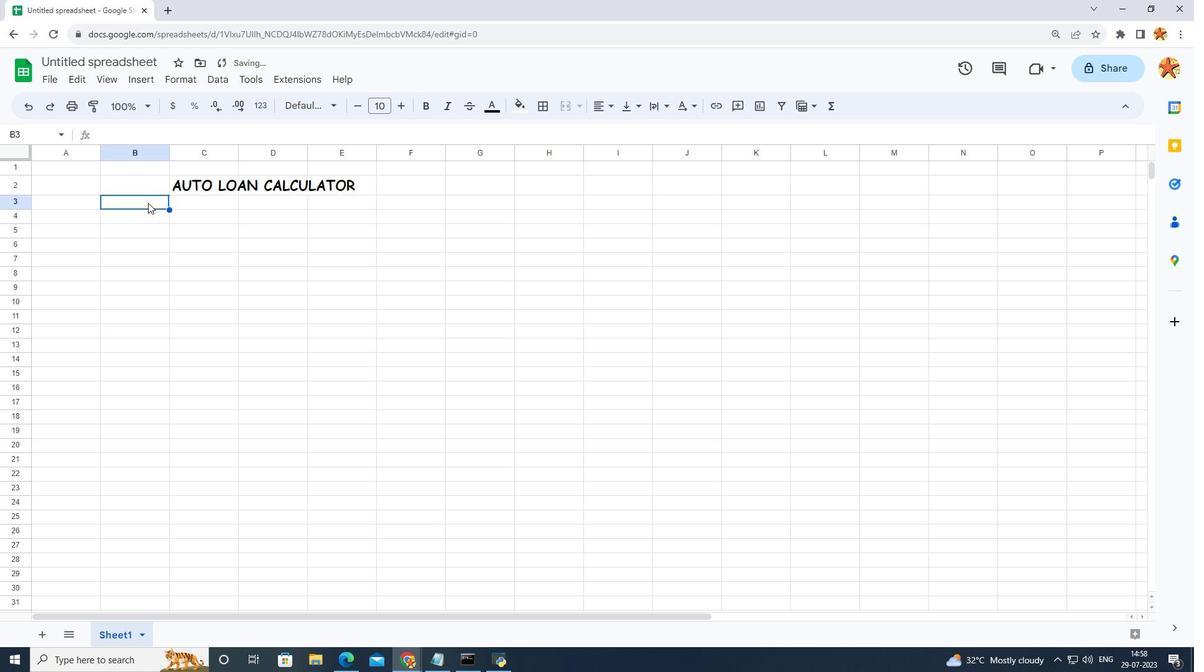 
Action: Mouse pressed left at (423, 239)
Screenshot: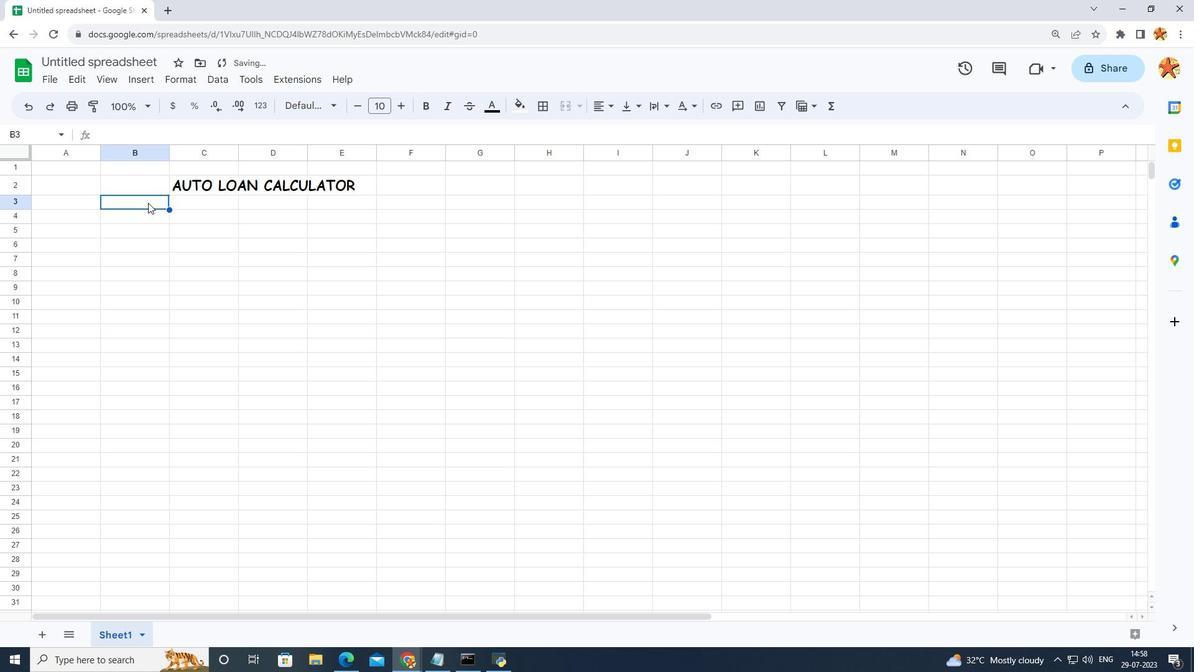 
Action: Key pressed <Key.caps_lock><Key.caps_lock>C<Key.caps_lock>ar<Key.space><Key.caps_lock>S<Key.caps_lock>ale<Key.space><Key.caps_lock>P<Key.caps_lock>rice
Screenshot: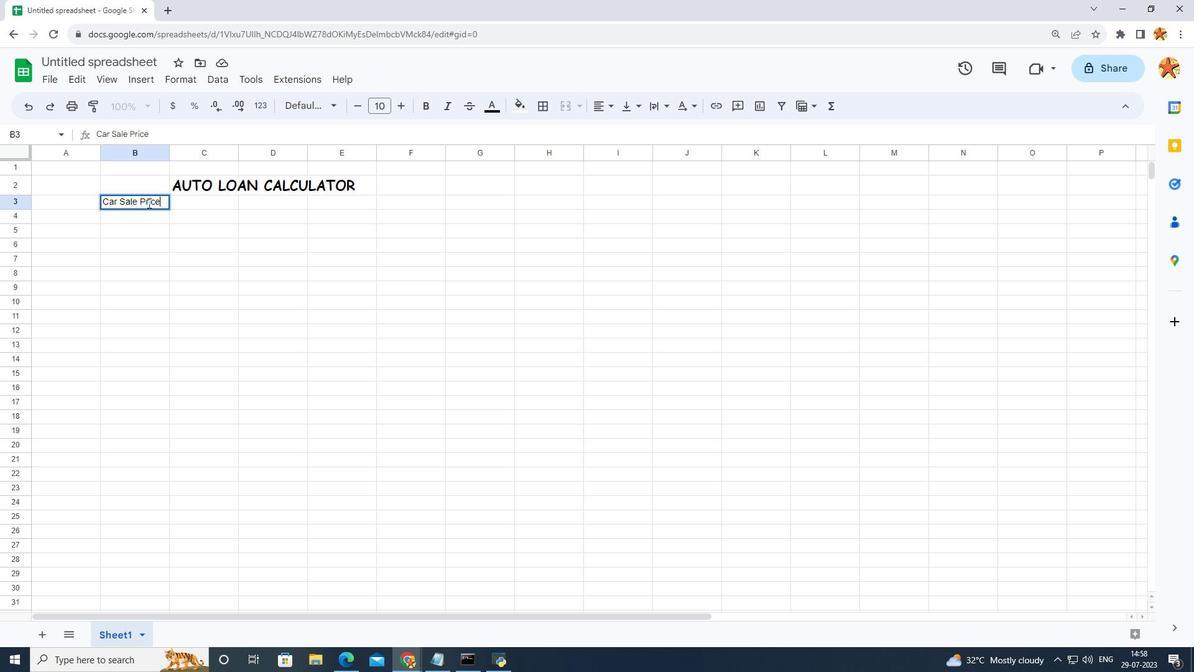 
Action: Mouse moved to (423, 260)
Screenshot: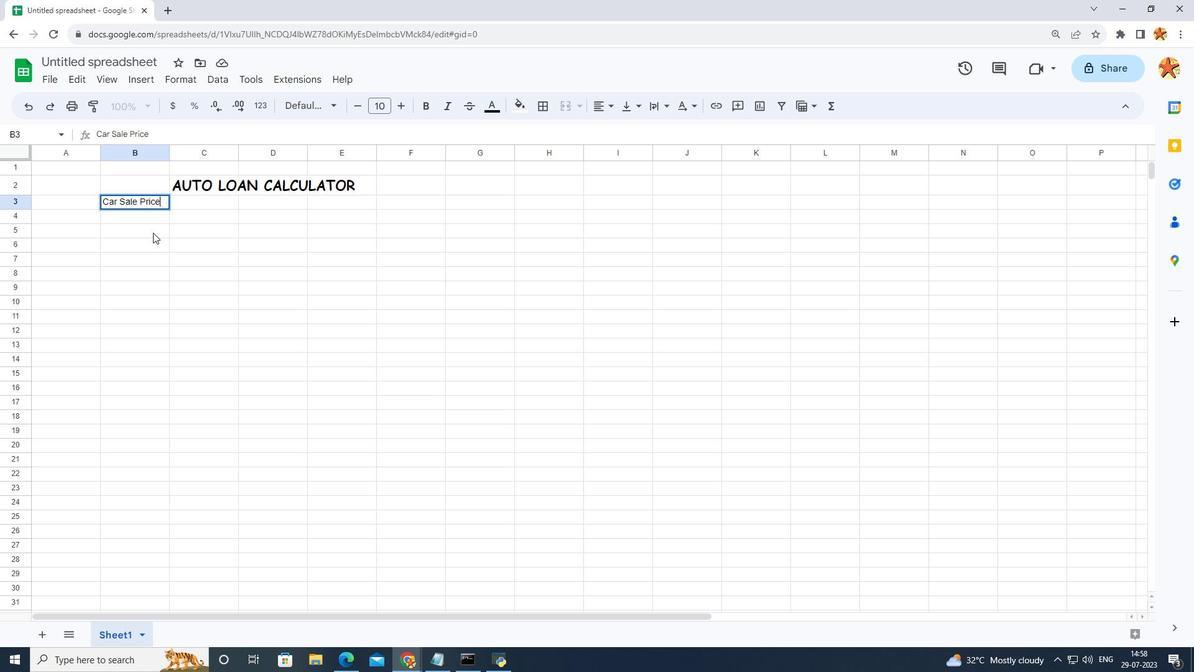 
Action: Mouse pressed left at (423, 260)
Screenshot: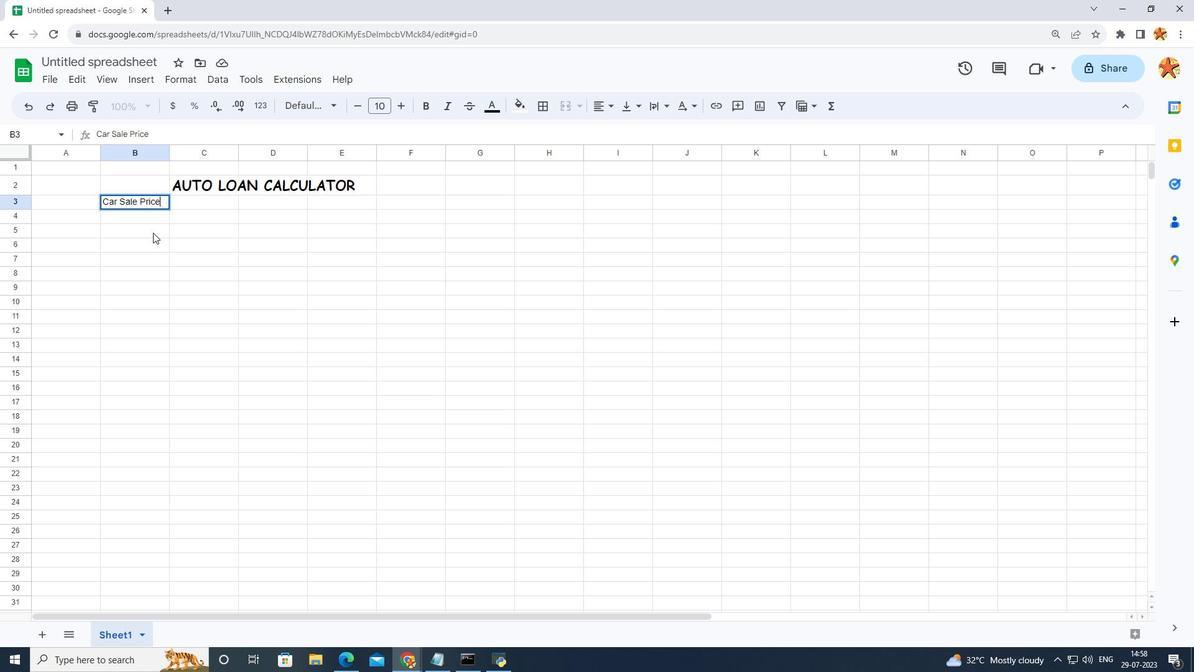 
Action: Mouse moved to (425, 247)
Screenshot: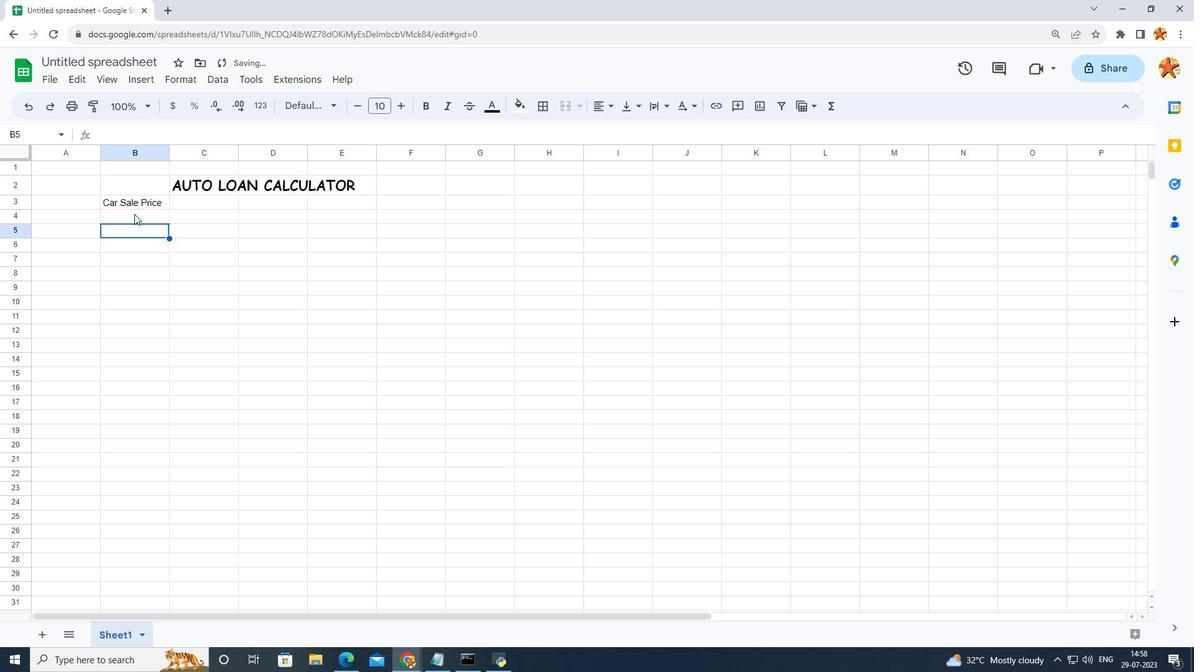 
Action: Mouse pressed left at (425, 247)
Screenshot: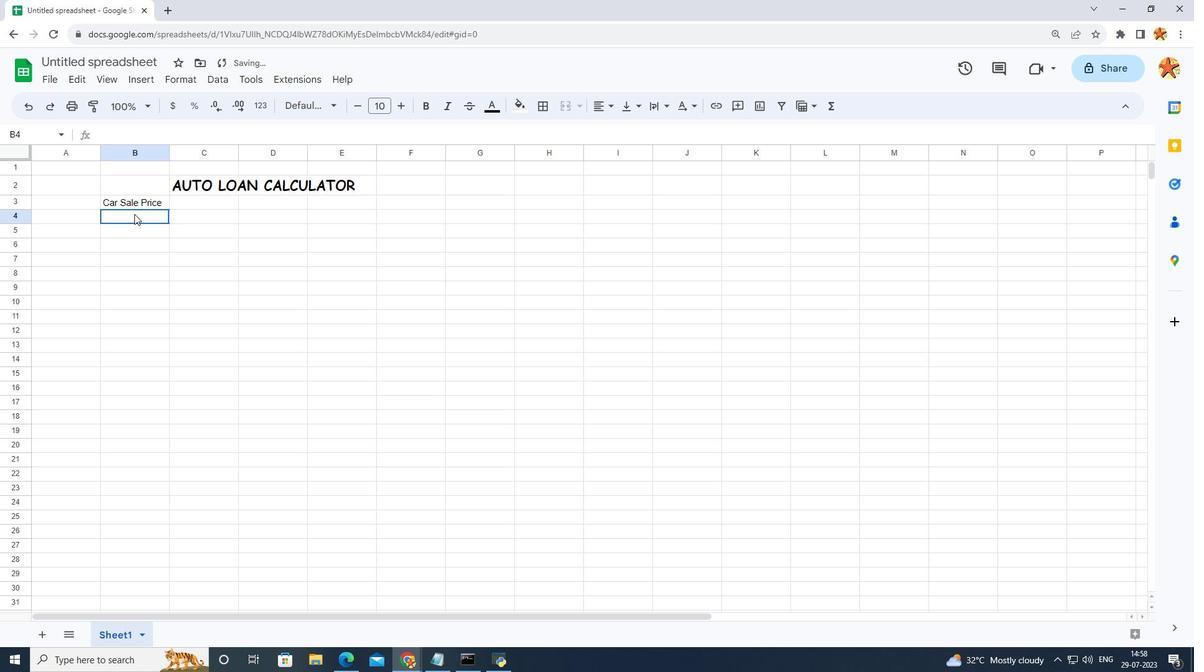 
Action: Mouse pressed left at (425, 247)
Screenshot: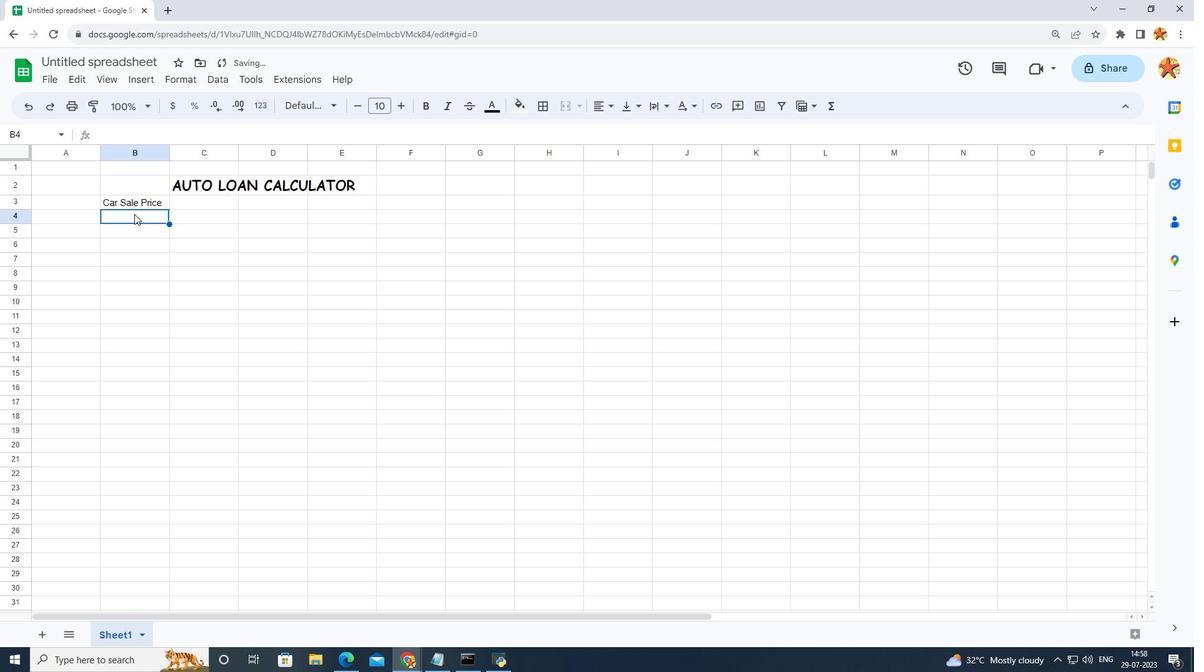 
Action: Key pressed <Key.caps_lock>T<Key.caps_lock>rade<Key.space>in<Key.space><Key.caps_lock>V<Key.caps_lock>alue<Key.enter><Key.caps_lock>D<Key.caps_lock>ownpayment
Screenshot: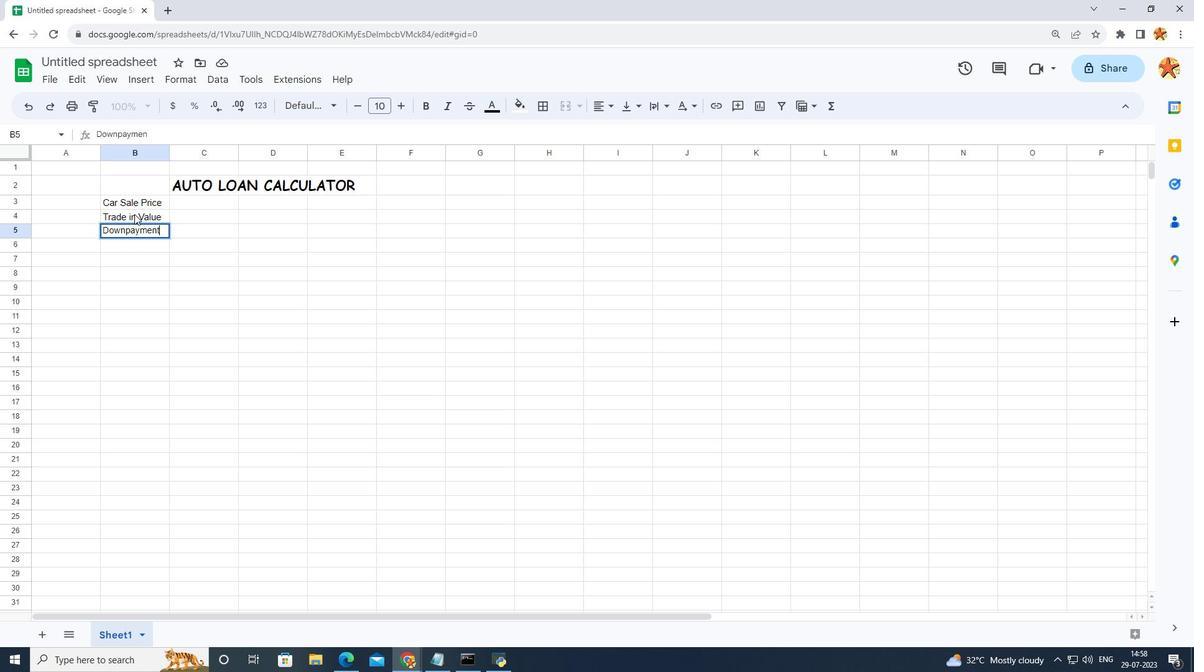 
Action: Mouse moved to (425, 267)
Screenshot: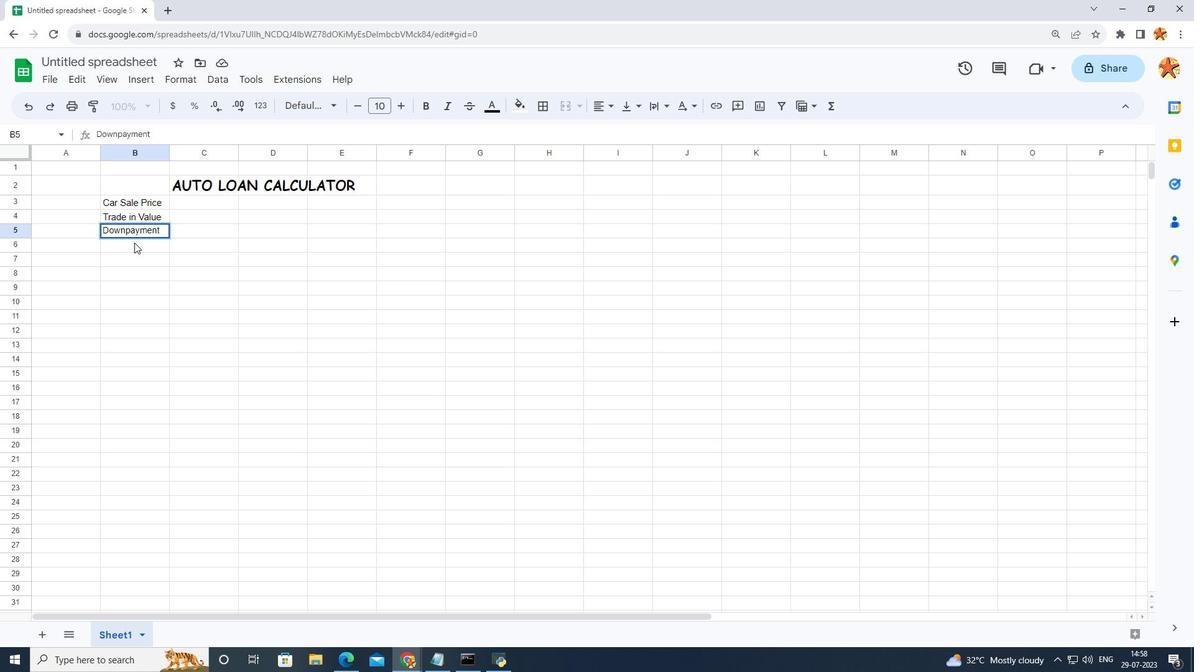 
Action: Mouse pressed left at (425, 267)
Screenshot: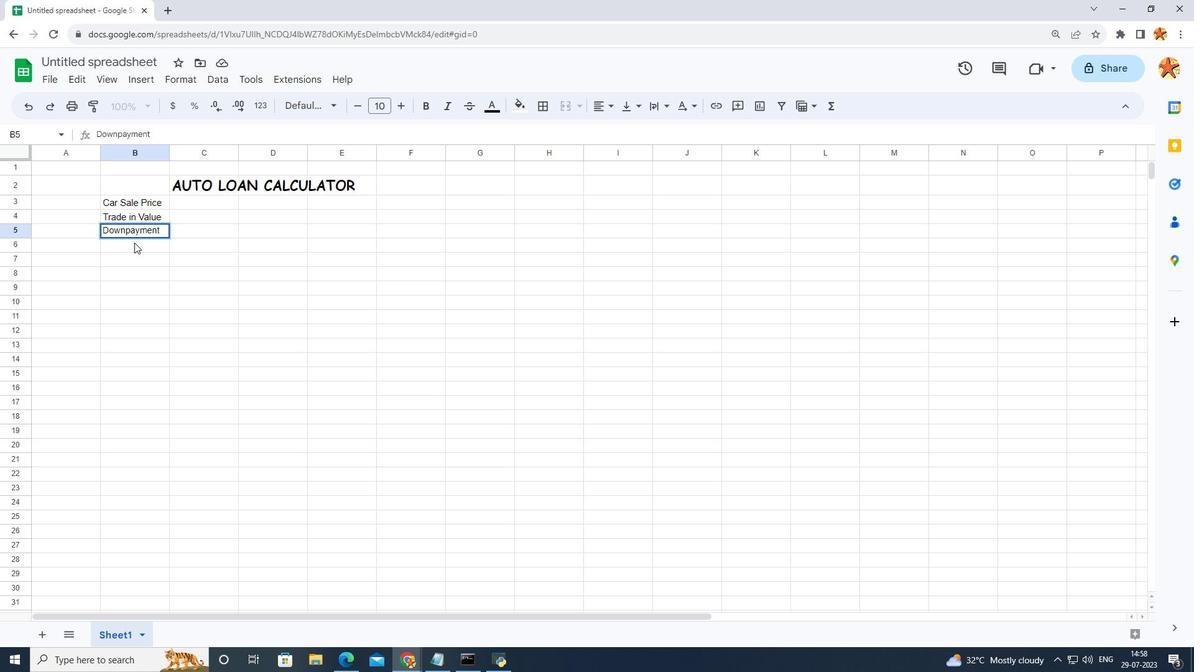 
Action: Mouse pressed left at (425, 267)
Screenshot: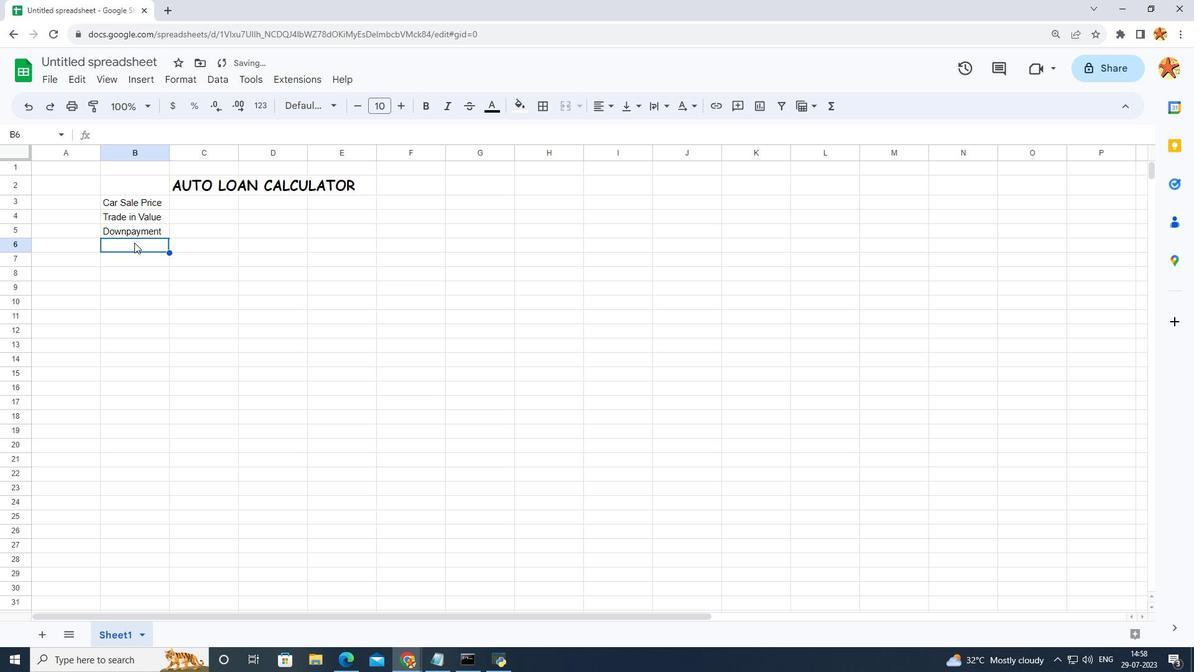 
Action: Key pressed <Key.caps_lock>R<Key.caps_lock>ebates
Screenshot: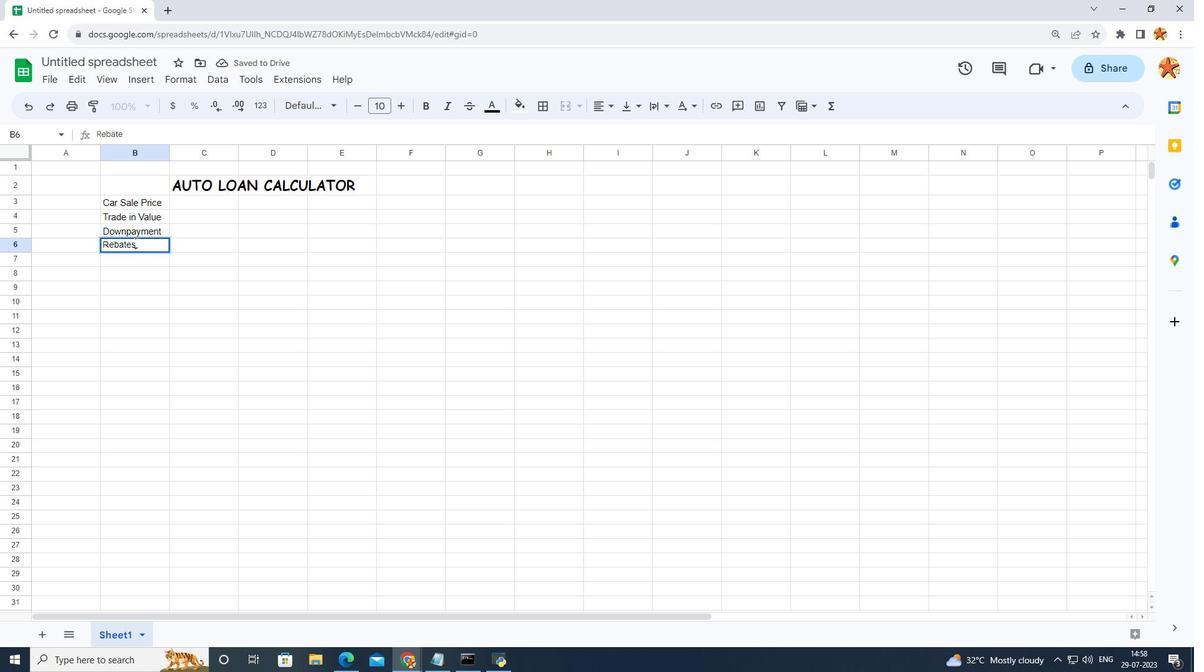 
Action: Mouse moved to (424, 281)
Screenshot: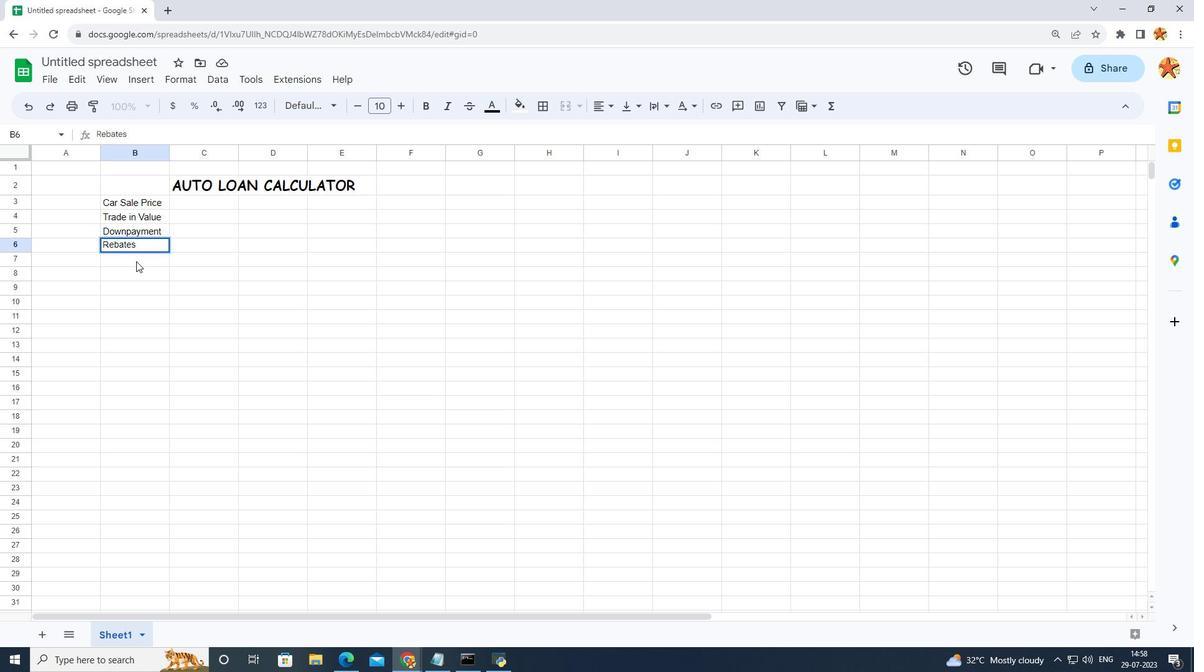 
Action: Mouse pressed left at (424, 281)
Screenshot: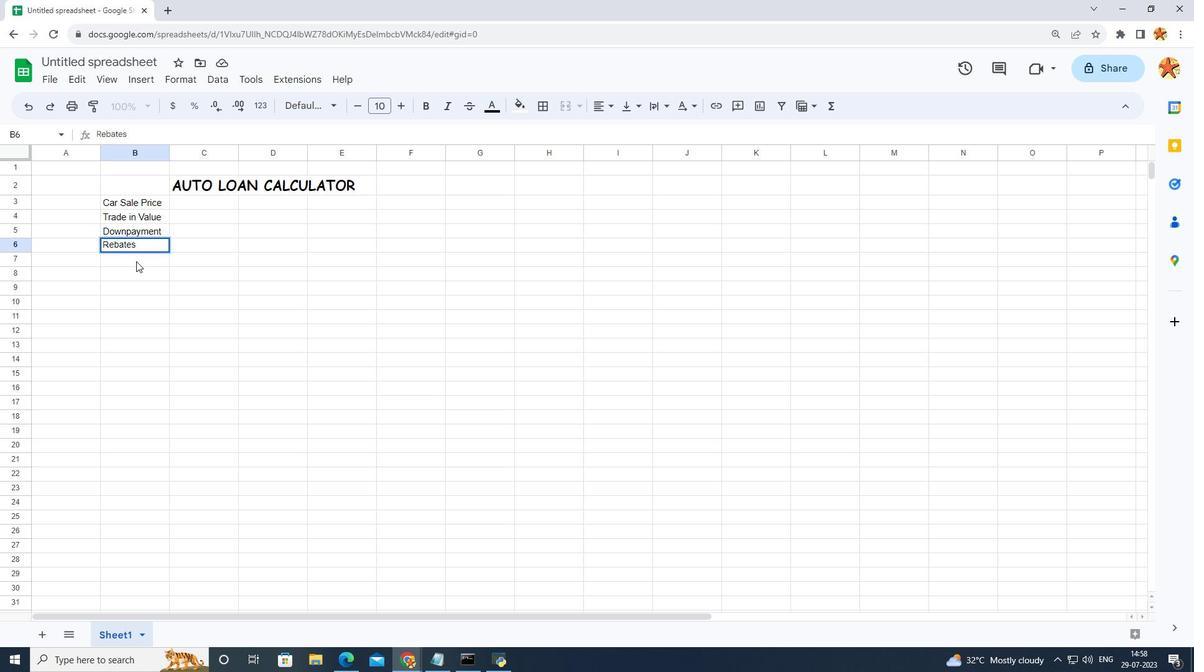 
Action: Mouse pressed left at (424, 281)
Screenshot: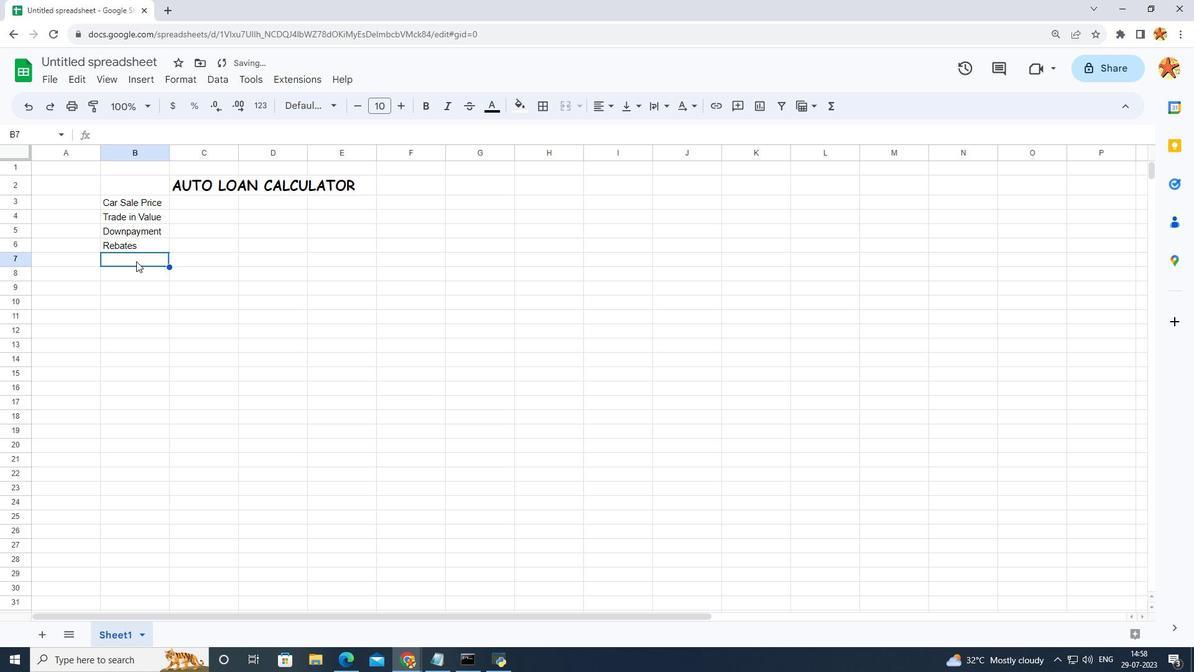 
Action: Key pressed as<Key.caps_lock><Key.backspace><Key.backspace>A<Key.caps_lock>s<Key.backspace>ddd<Key.backspace>ed<Key.space><Key.caps_lock>C<Key.caps_lock>harges
Screenshot: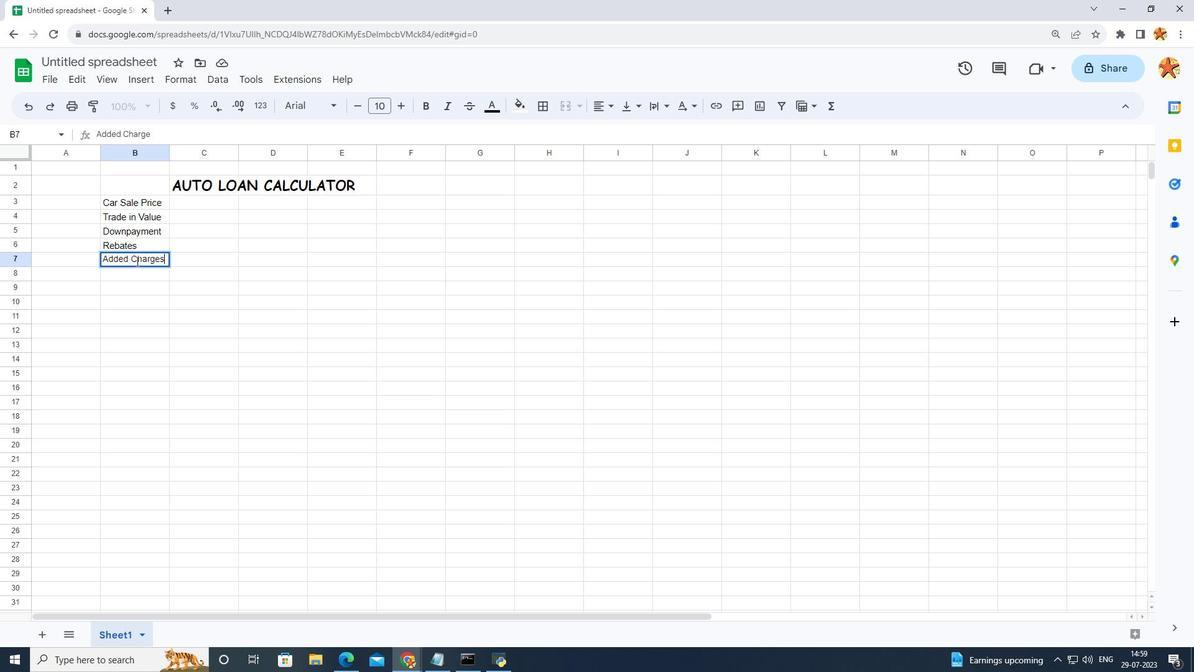
Action: Mouse moved to (424, 288)
Screenshot: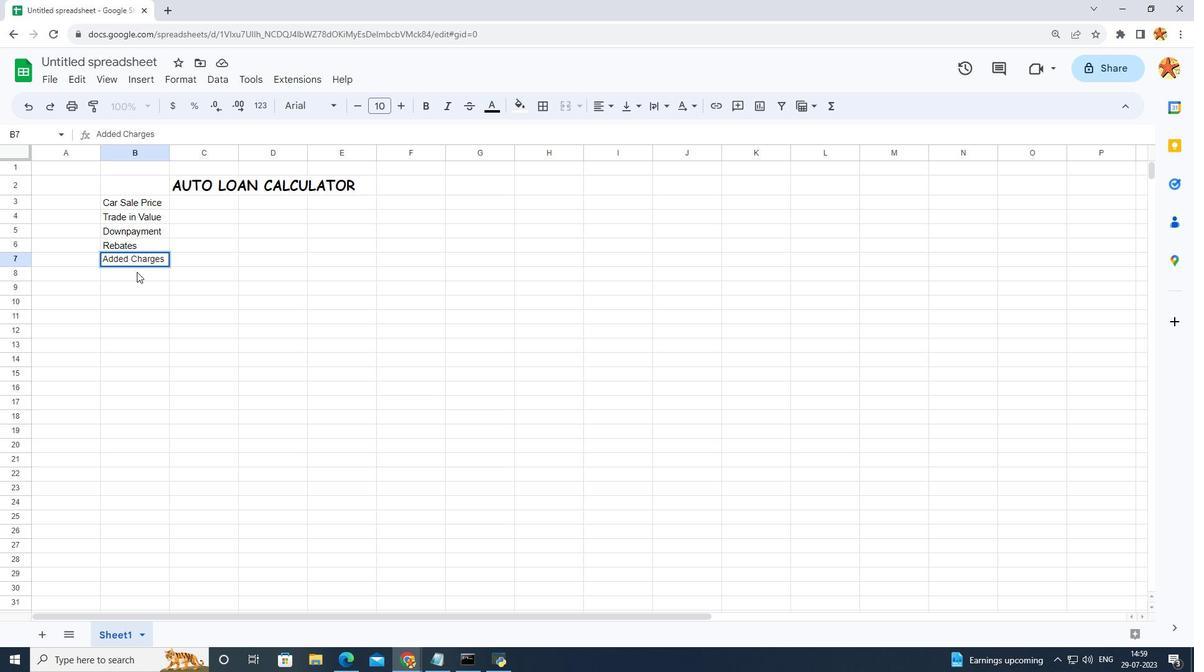 
Action: Mouse pressed left at (424, 288)
Screenshot: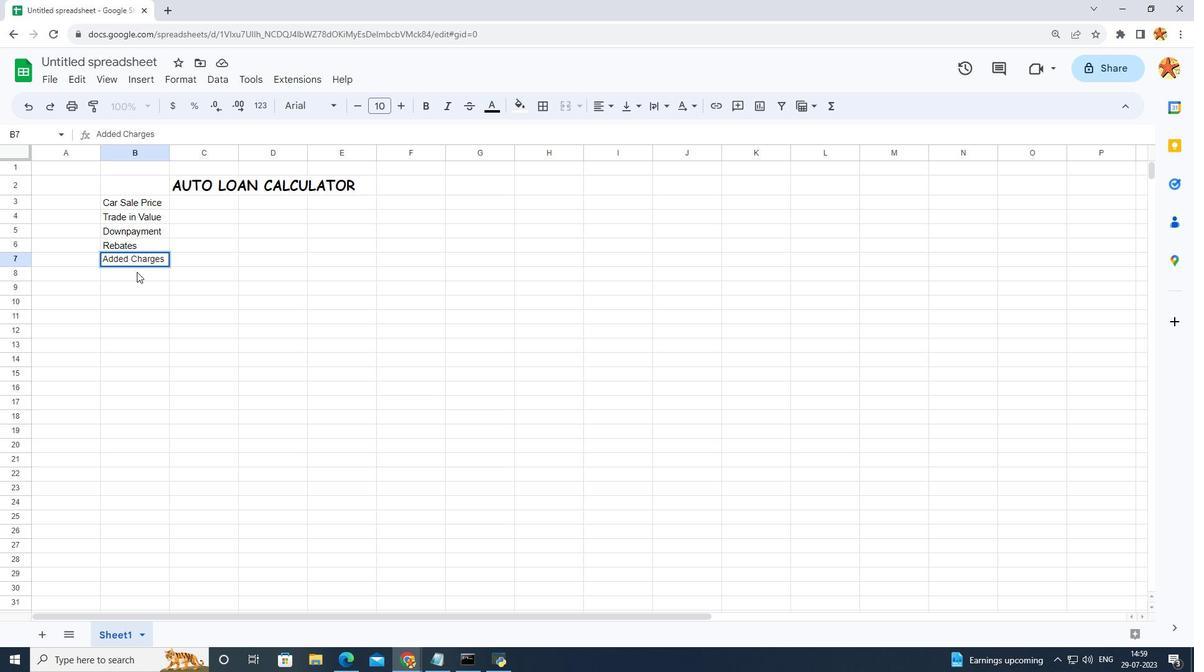 
Action: Mouse pressed left at (424, 288)
Screenshot: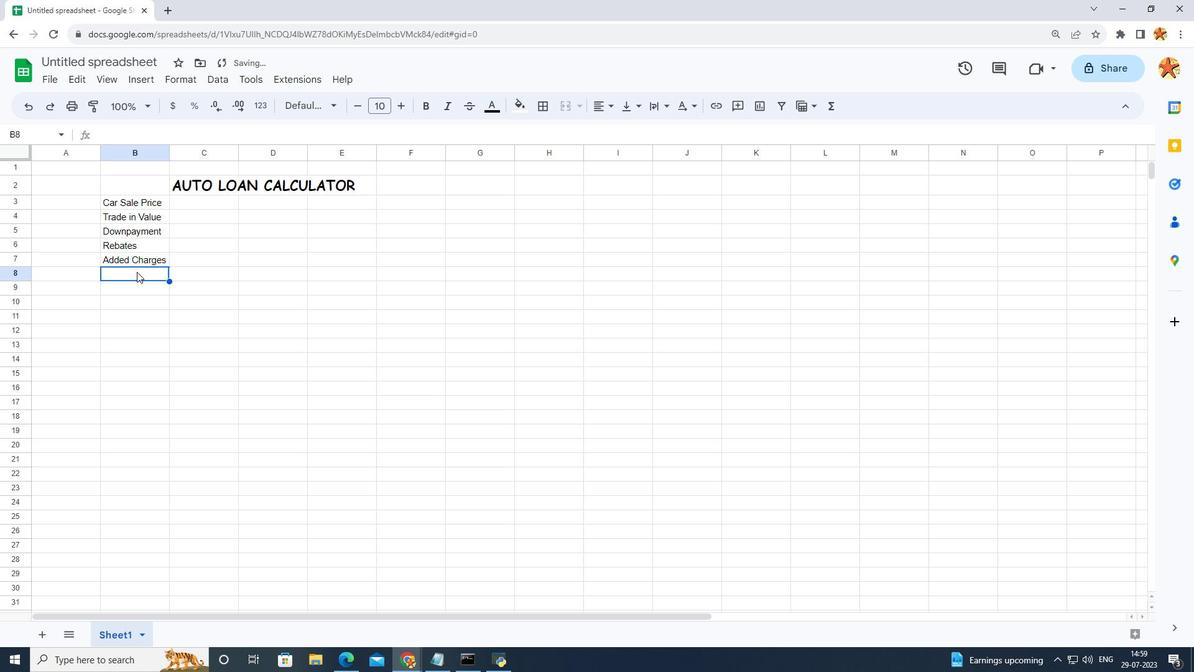 
Action: Mouse pressed left at (424, 288)
Screenshot: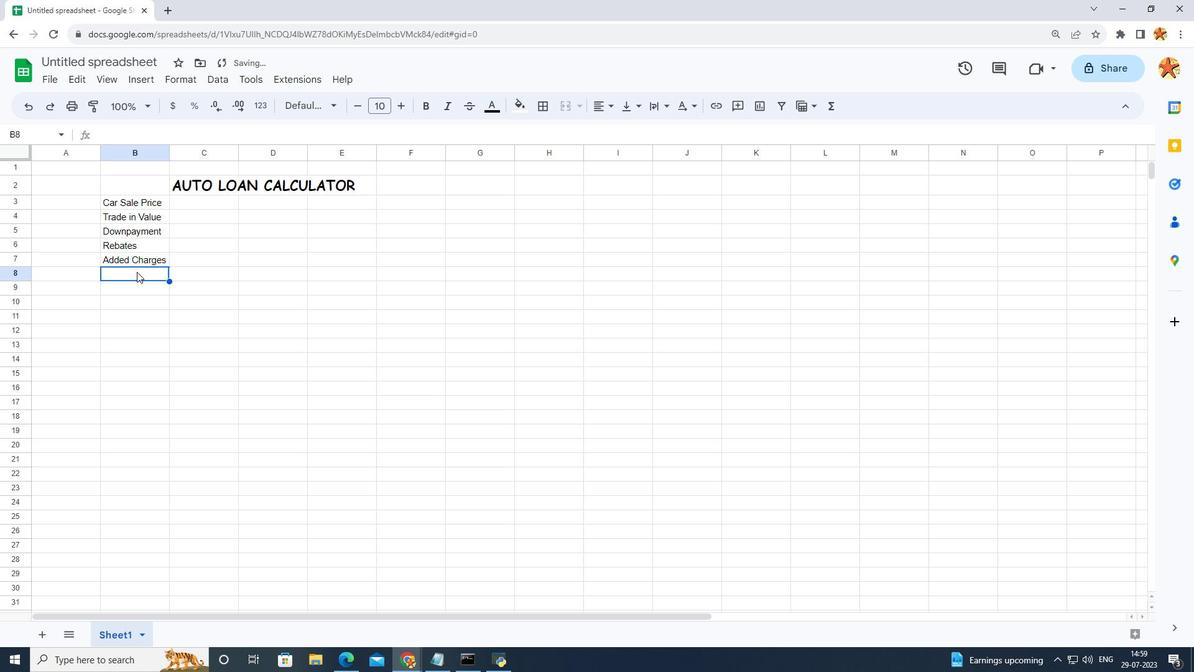 
Action: Key pressed <Key.caps_lock>A<Key.caps_lock>mount<Key.space>financed
Screenshot: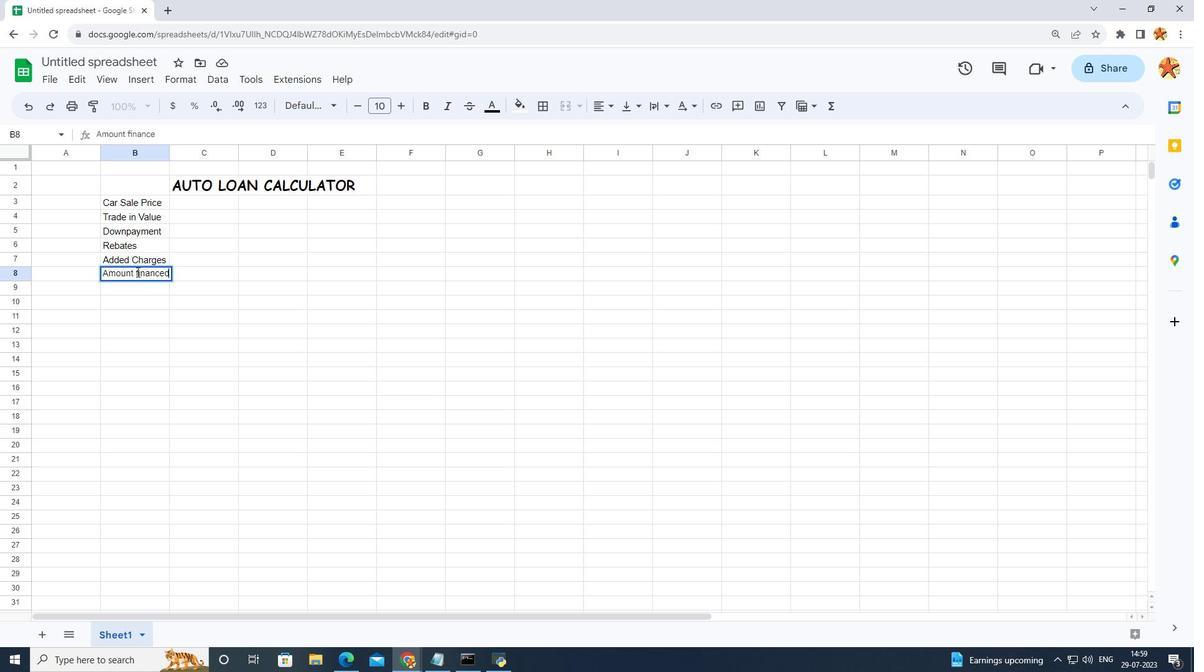 
Action: Mouse moved to (423, 337)
Screenshot: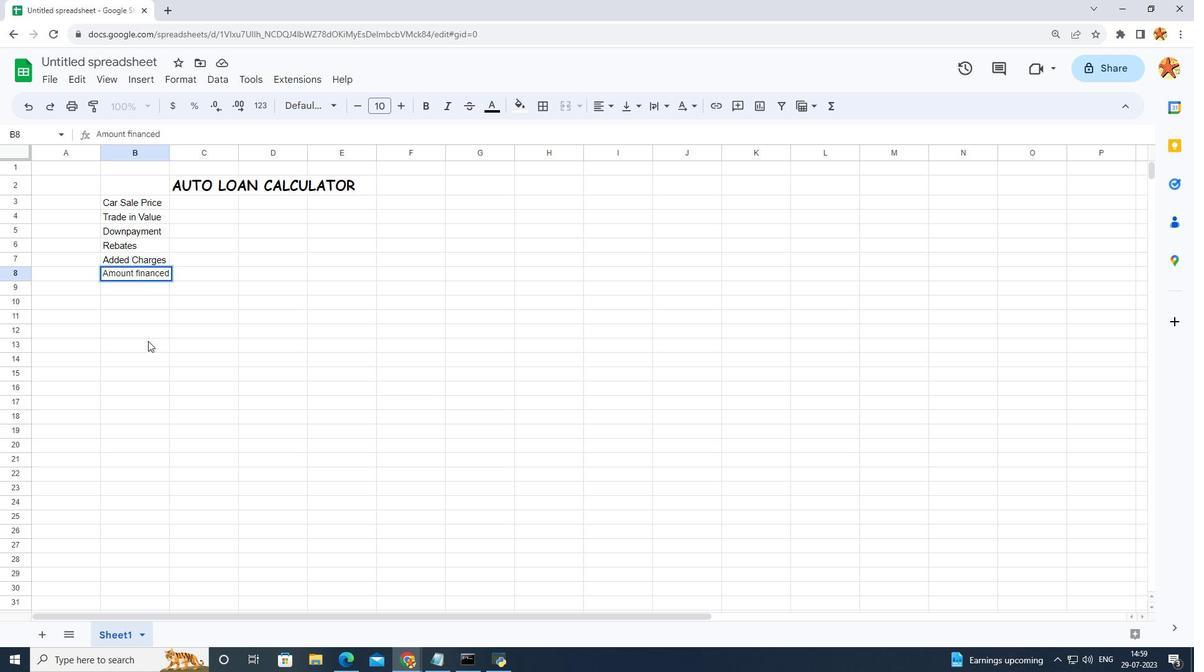 
Action: Mouse pressed left at (423, 337)
Screenshot: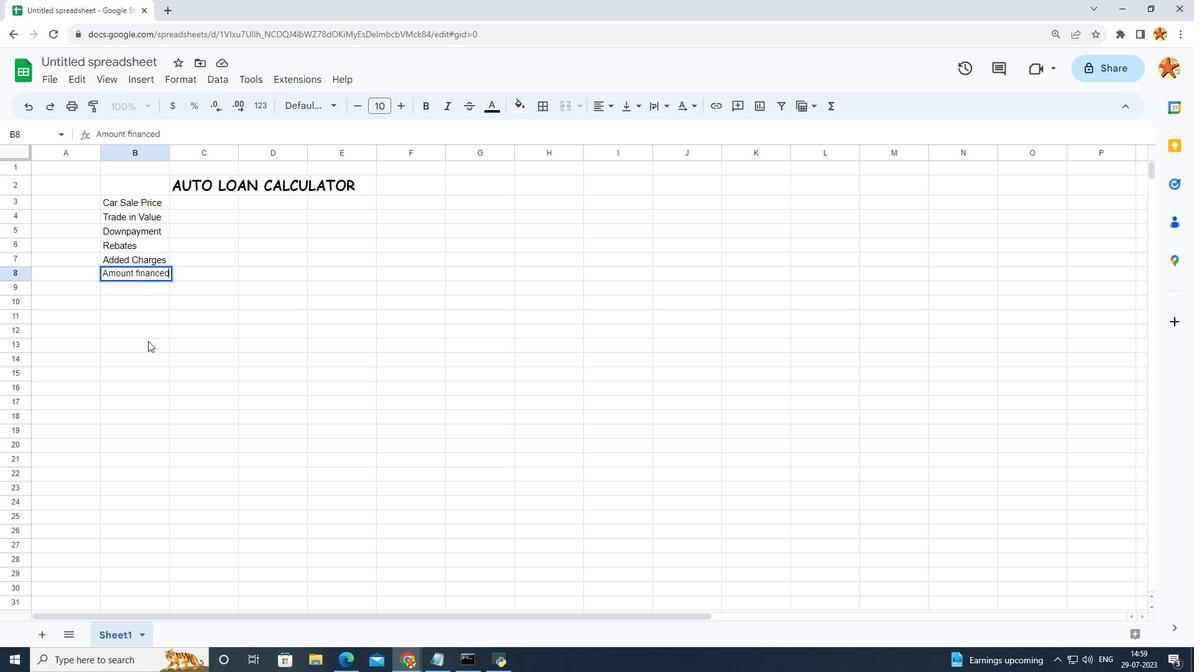 
Action: Mouse moved to (423, 278)
Screenshot: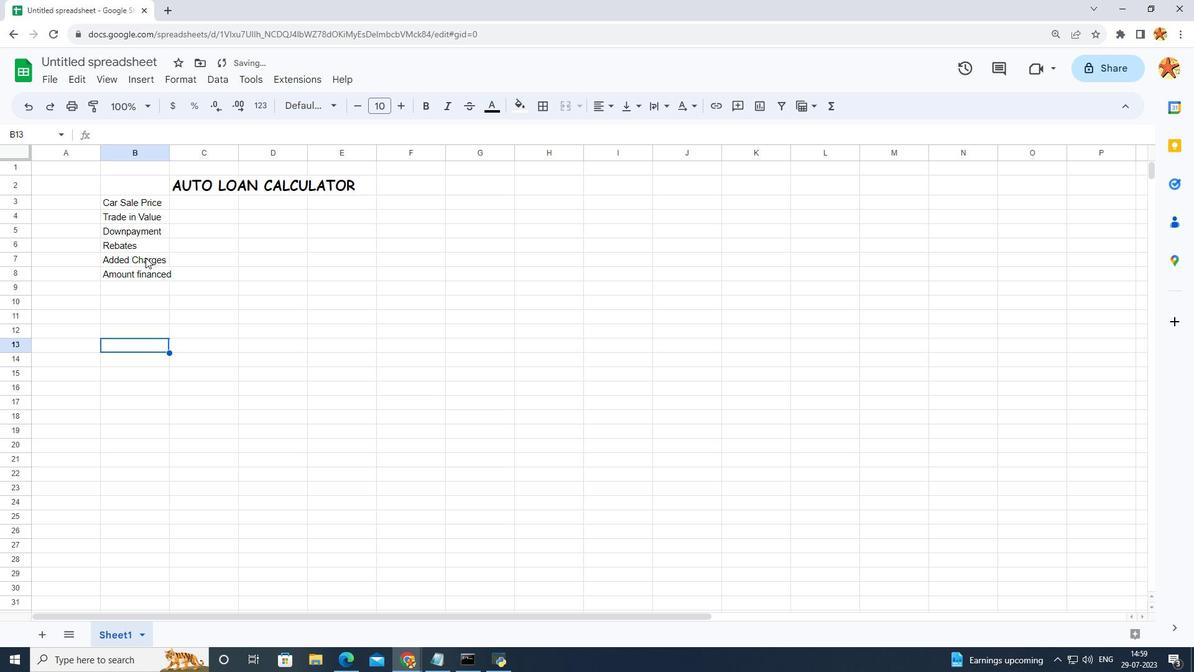 
Action: Mouse pressed left at (423, 278)
Screenshot: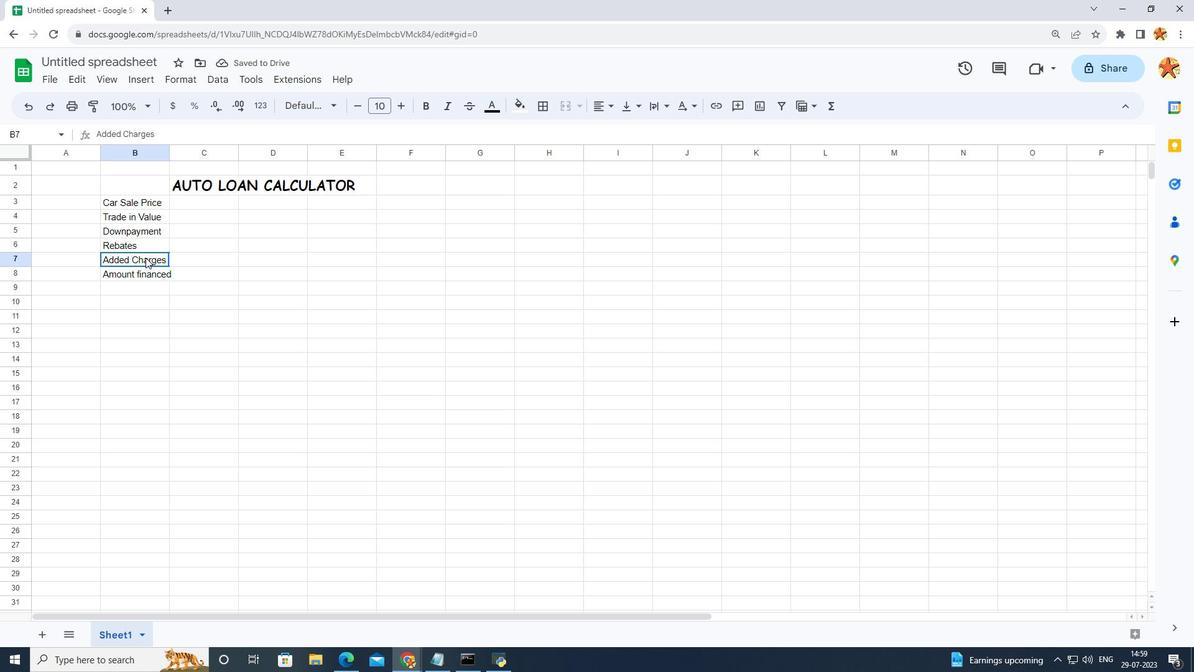 
Action: Mouse pressed left at (423, 278)
Screenshot: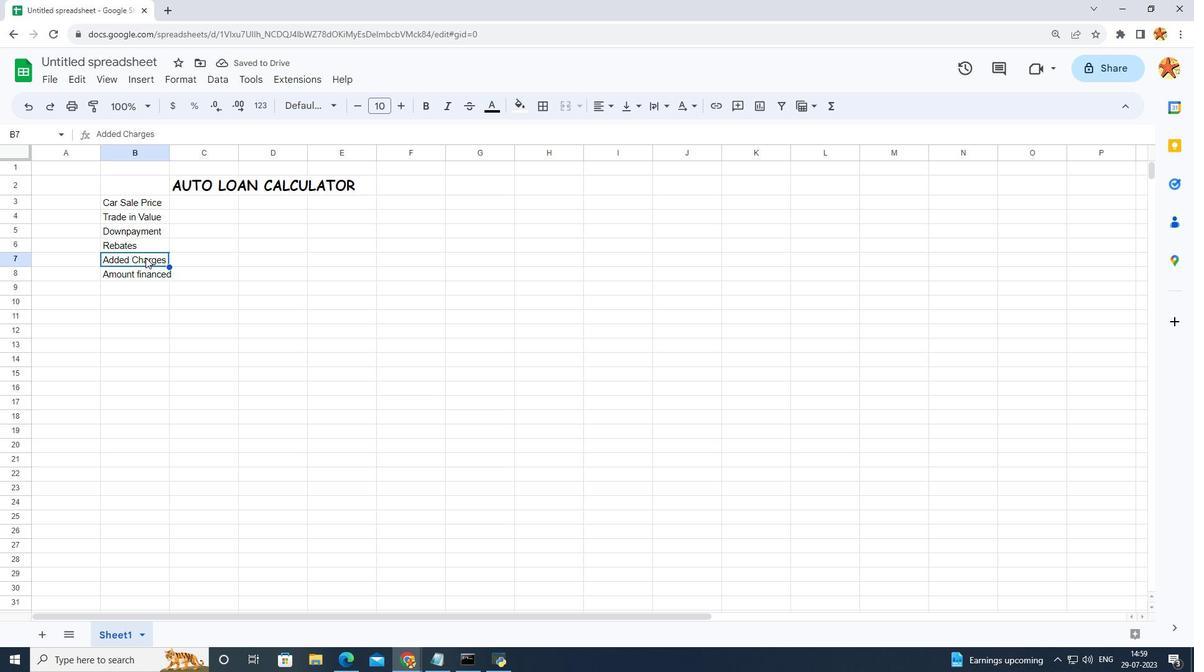 
Action: Mouse pressed left at (423, 278)
Screenshot: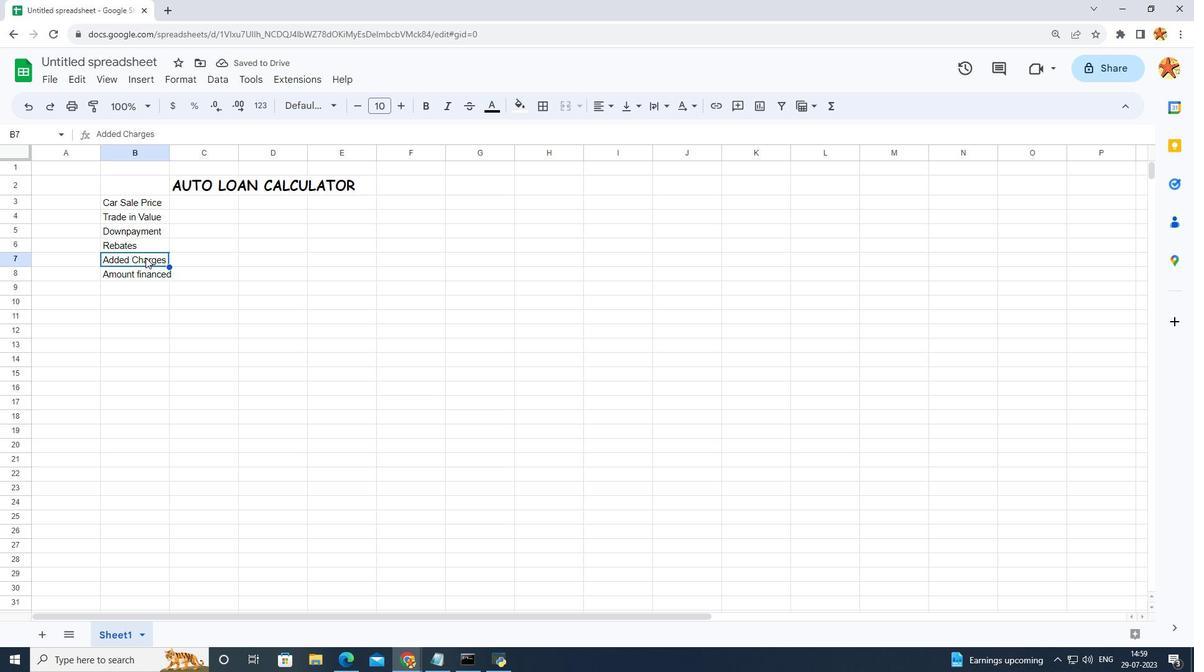 
Action: Mouse pressed left at (423, 278)
Screenshot: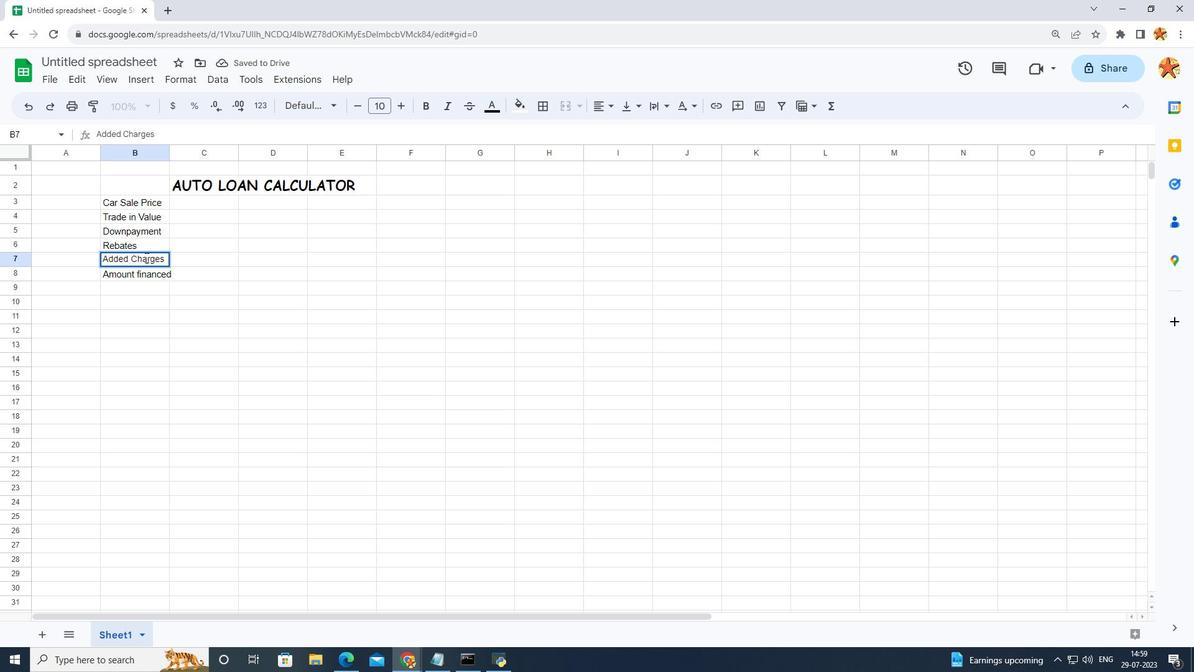 
Action: Mouse moved to (424, 291)
Screenshot: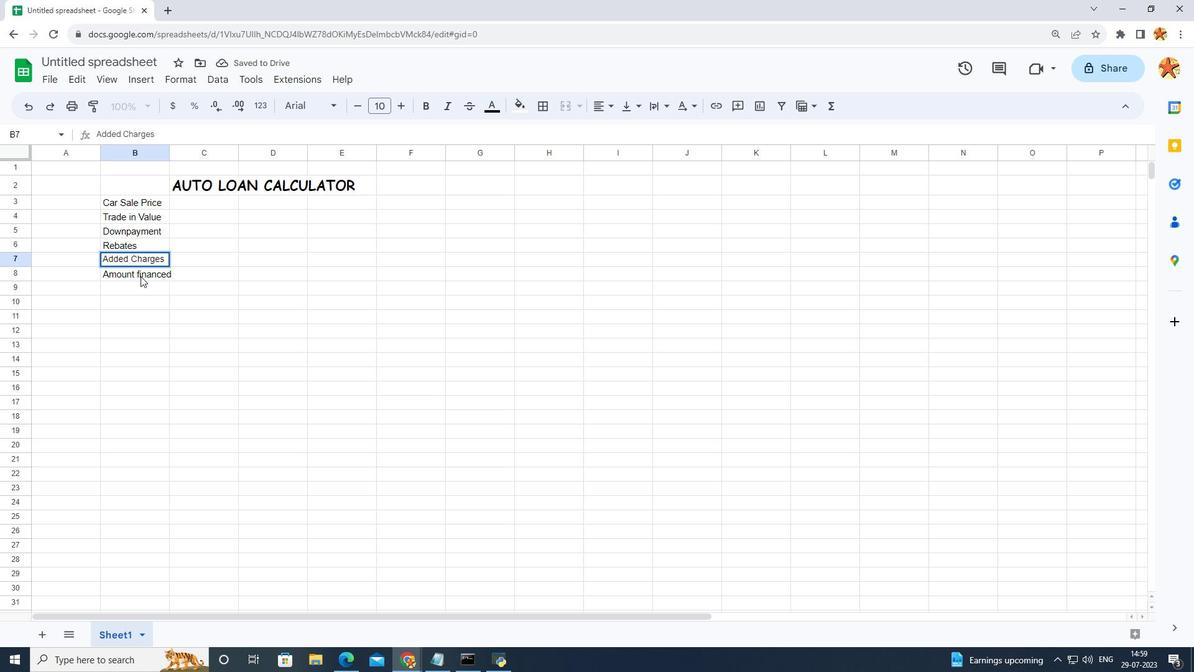 
Action: Mouse pressed left at (424, 291)
Screenshot: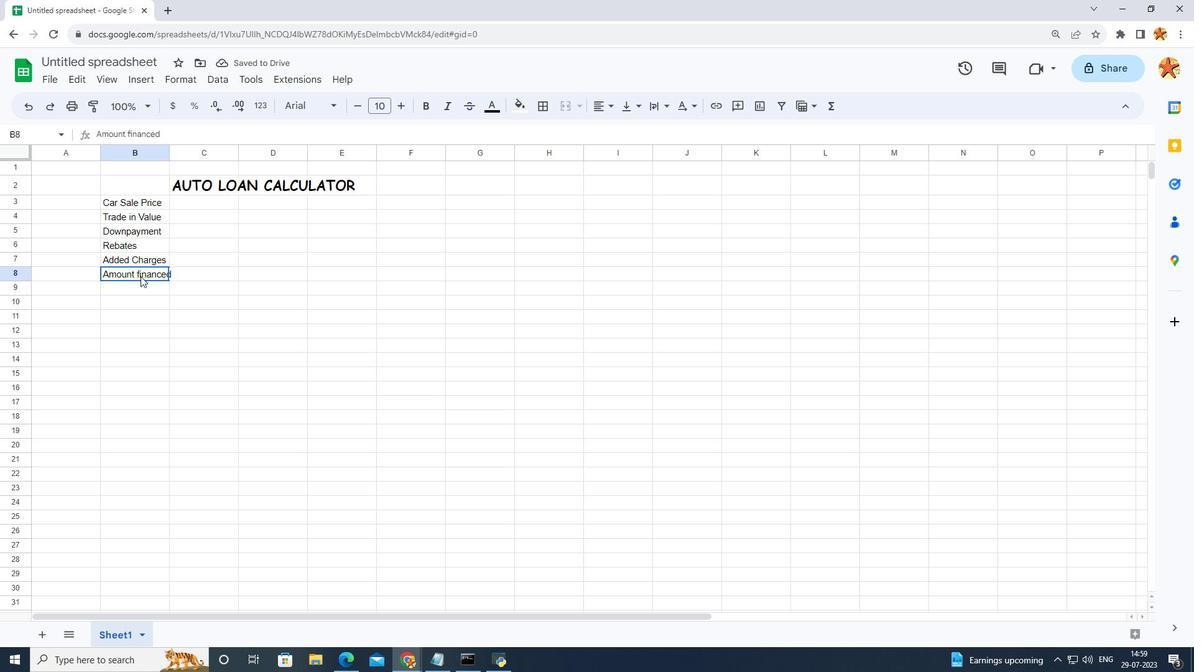 
Action: Mouse pressed left at (424, 291)
Screenshot: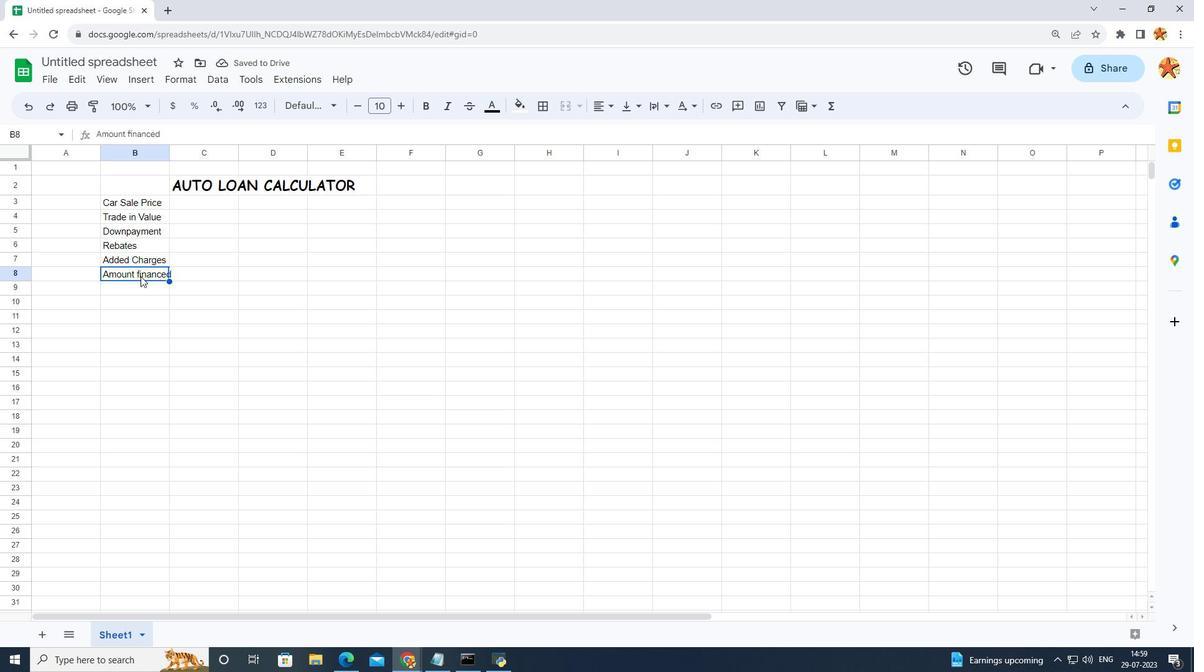 
Action: Mouse moved to (424, 291)
Screenshot: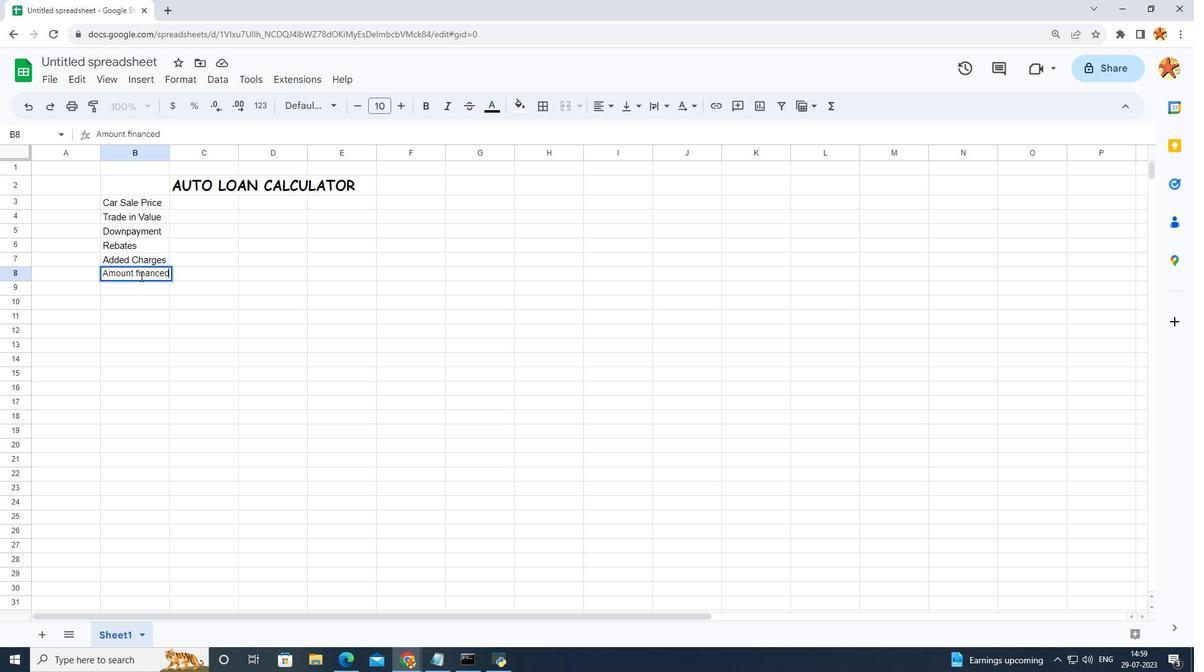 
Action: Mouse pressed left at (424, 291)
Screenshot: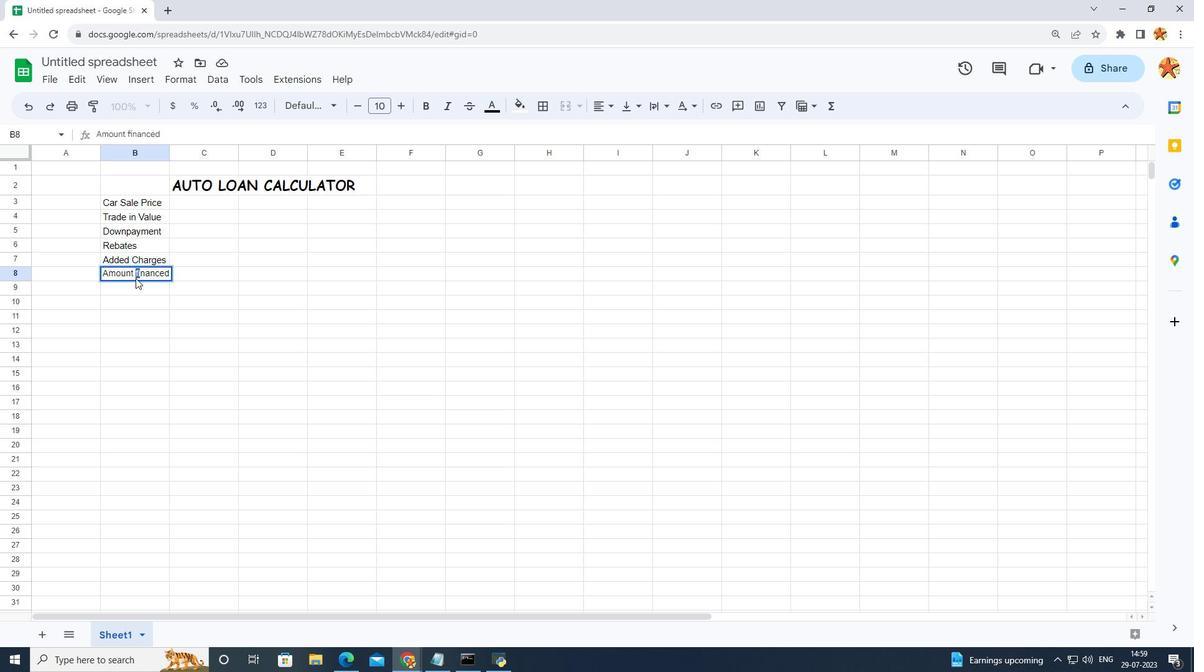 
Action: Mouse moved to (424, 293)
Screenshot: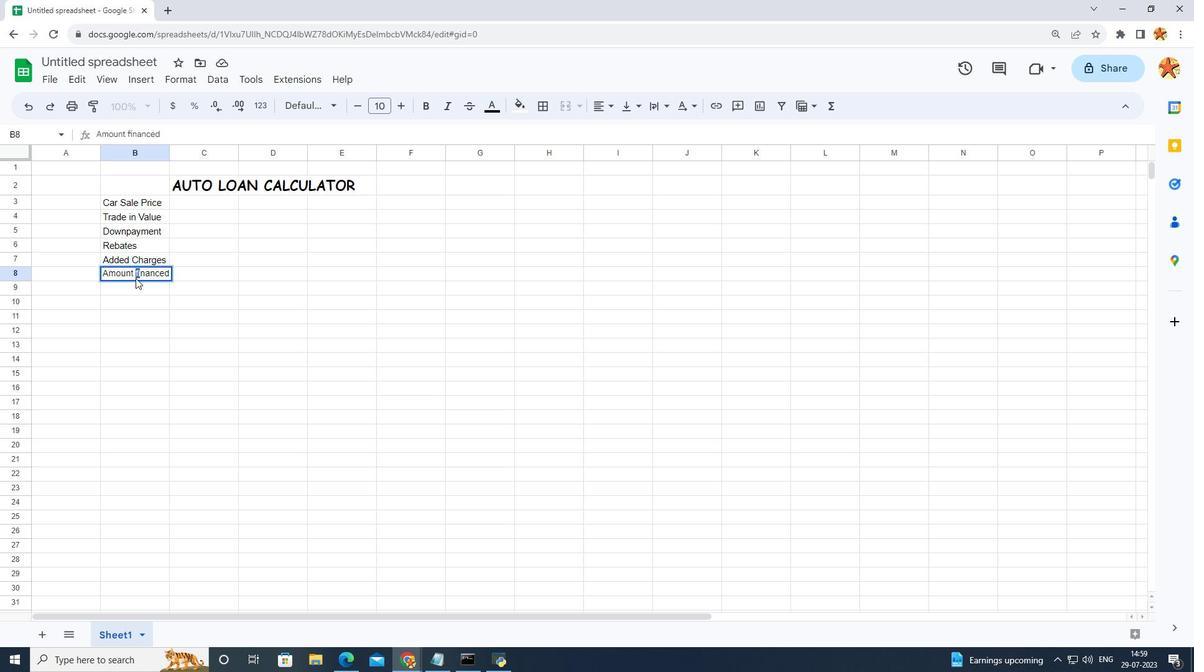 
Action: Key pressed <Key.caps_lock>F
Screenshot: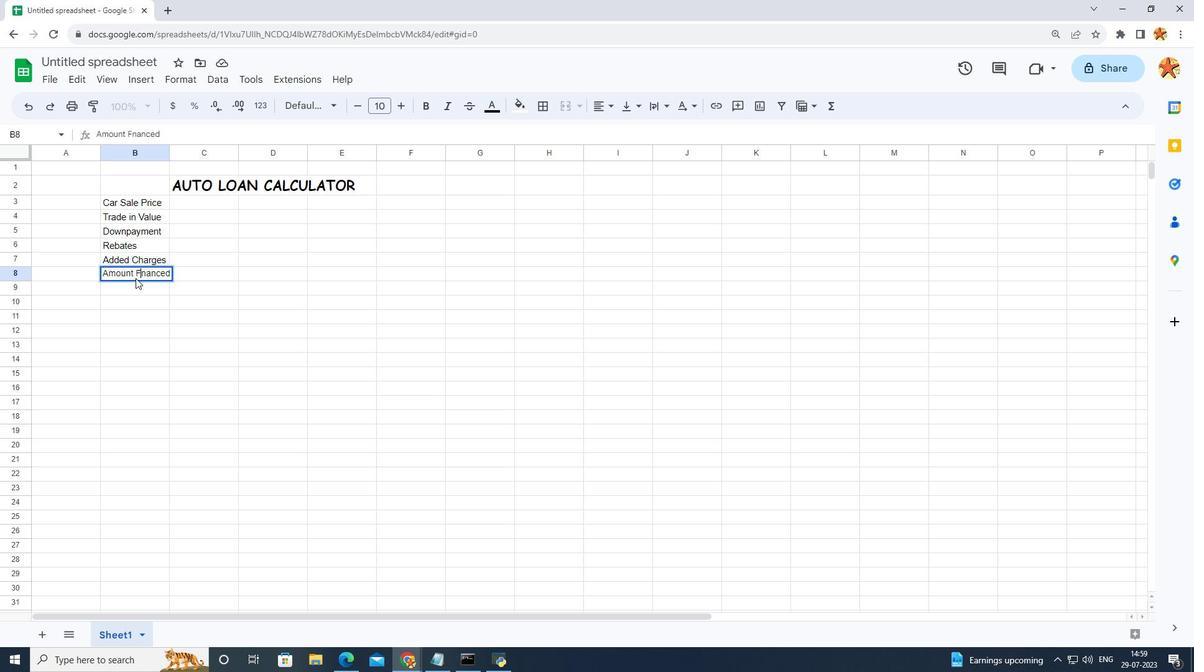 
Action: Mouse moved to (424, 316)
Screenshot: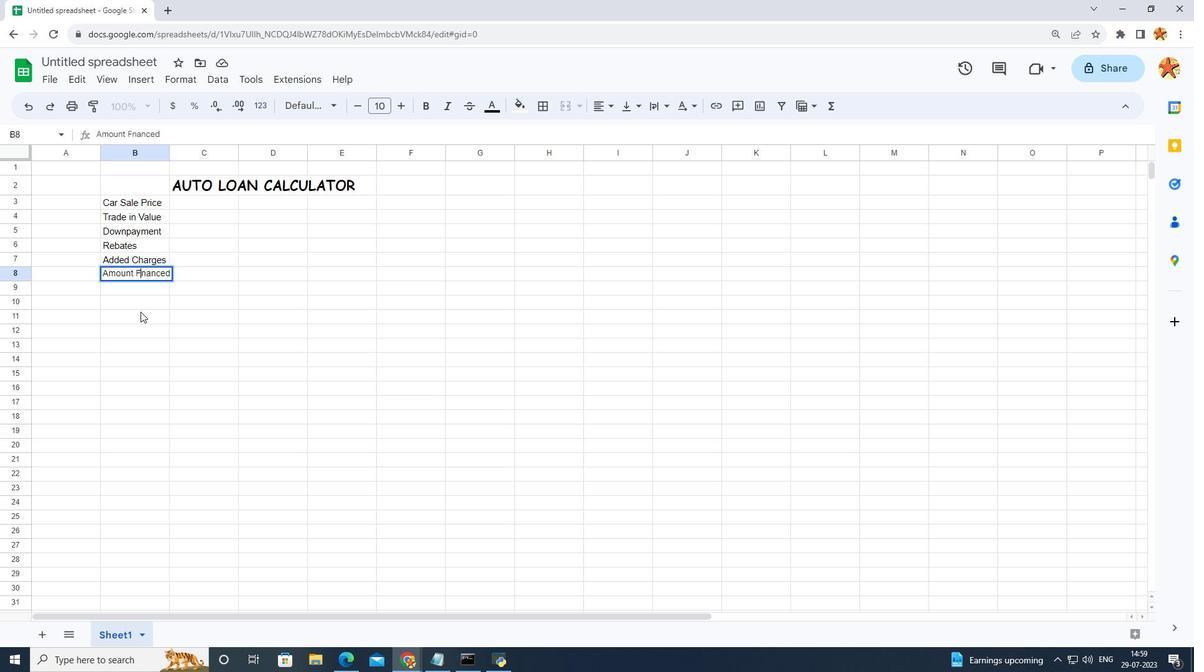
Action: Mouse pressed left at (424, 316)
Screenshot: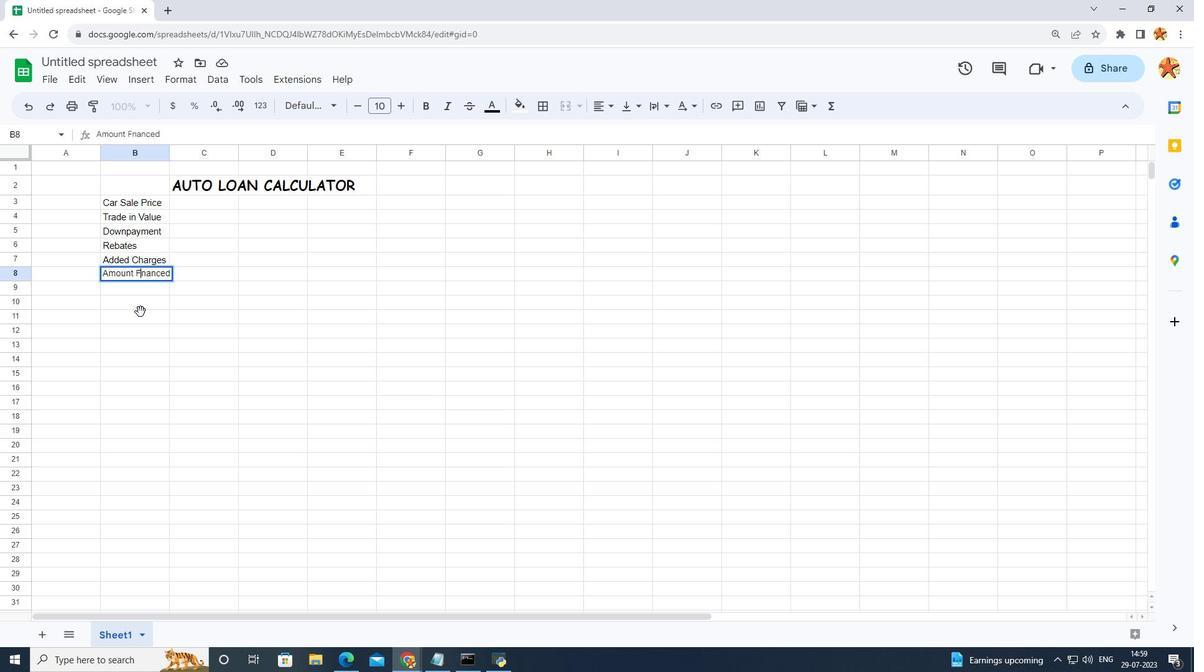 
Action: Mouse moved to (423, 322)
Screenshot: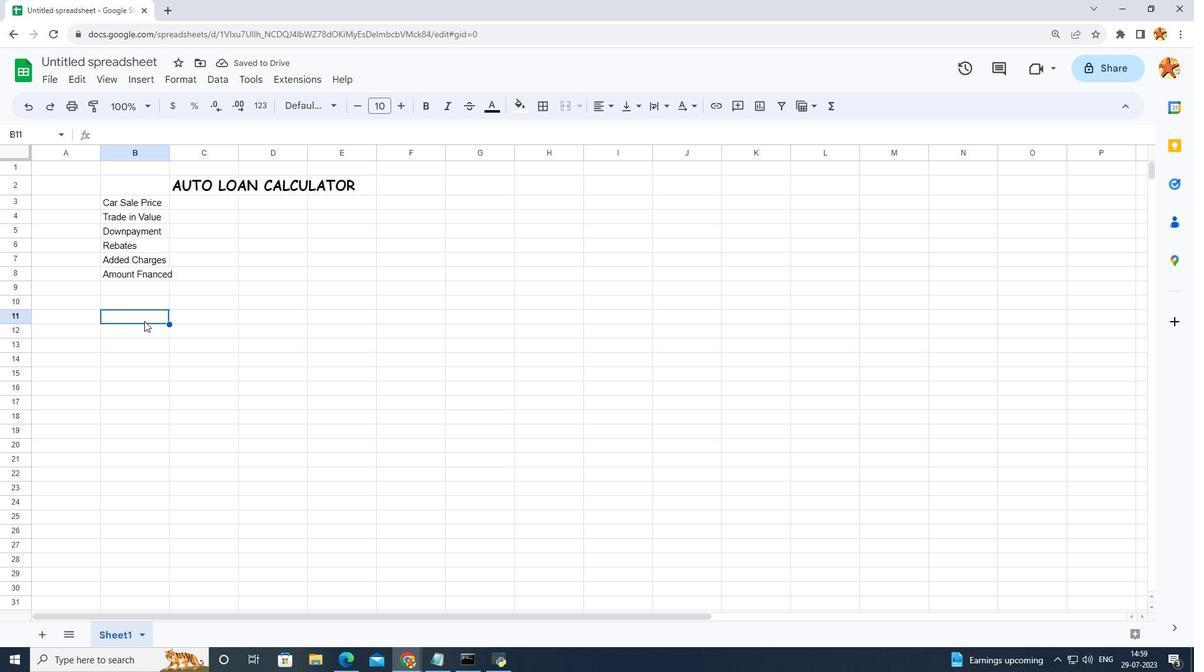 
Action: Mouse pressed left at (423, 322)
Screenshot: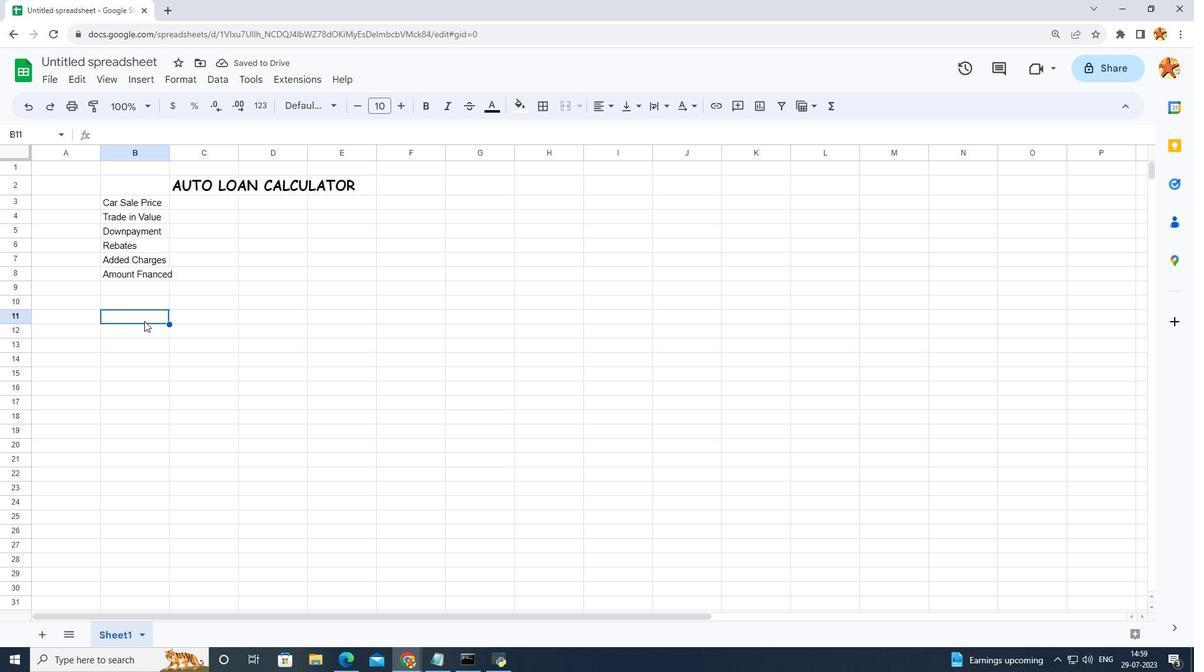 
Action: Mouse pressed left at (423, 322)
Screenshot: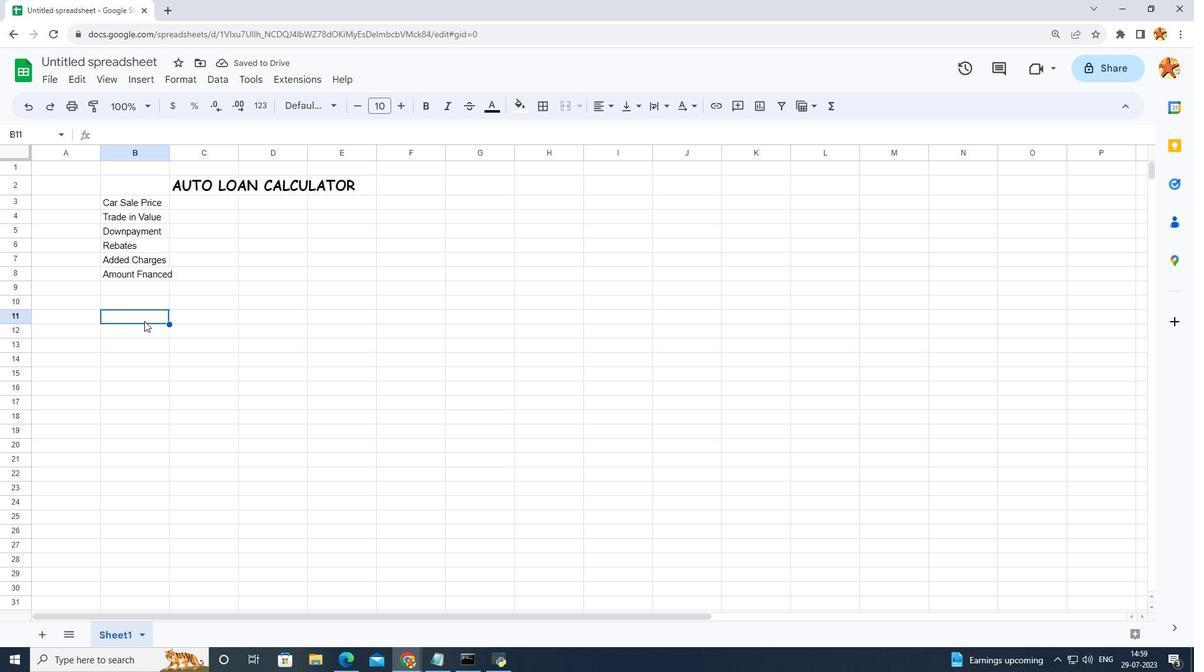 
Action: Key pressed <Key.caps_lock><Key.caps_lock>M<Key.caps_lock>onthly<Key.space><Key.caps_lock>D<Key.caps_lock>ue<Key.enter><Key.caps_lock>P<Key.caps_lock>aid<Key.space><Key.caps_lock>T<Key.caps_lock>hus<Key.space>fdo<Key.backspace><Key.backspace><Key.backspace><Key.caps_lock>F<Key.caps_lock>or<Key.enter><Key.caps_lock>R<Key.caps_lock>ea<Key.backspace>maining<Key.space><Key.caps_lock>B<Key.caps_lock>alance
Screenshot: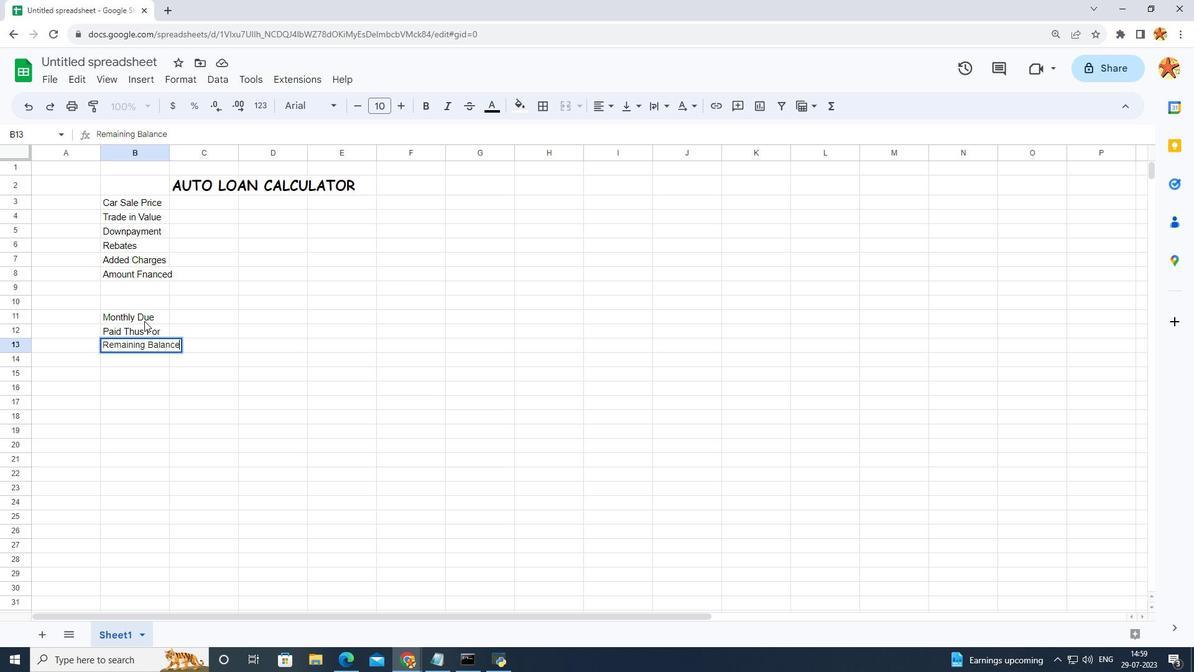 
Action: Mouse moved to (418, 352)
Screenshot: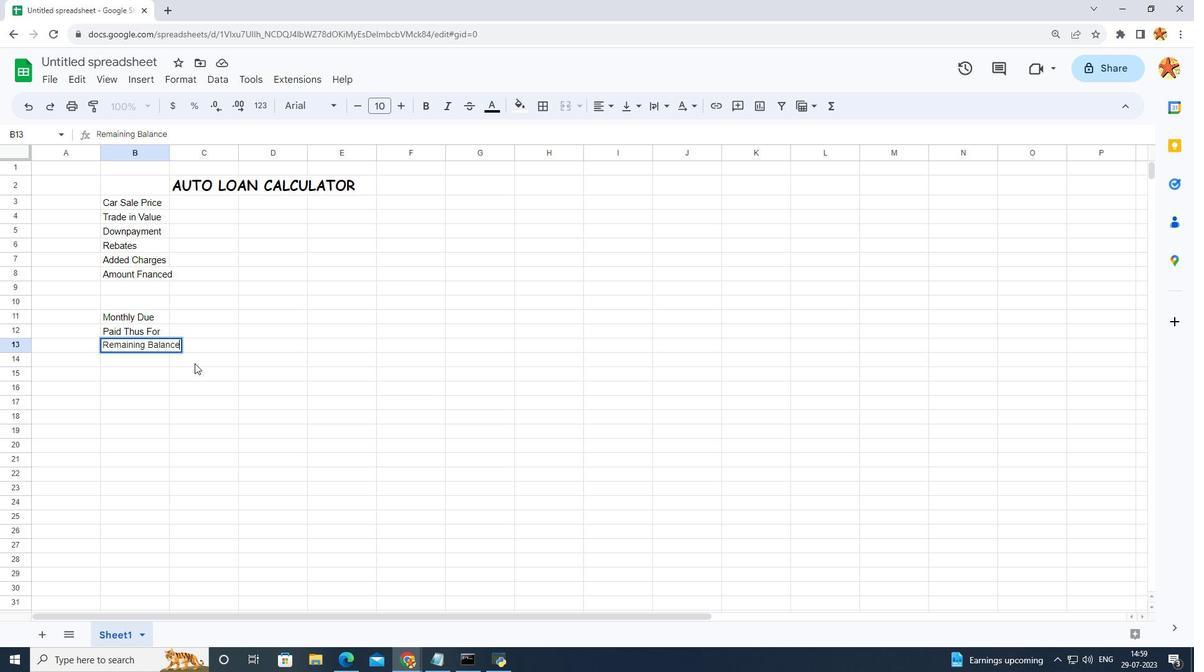 
Action: Mouse pressed left at (418, 352)
Screenshot: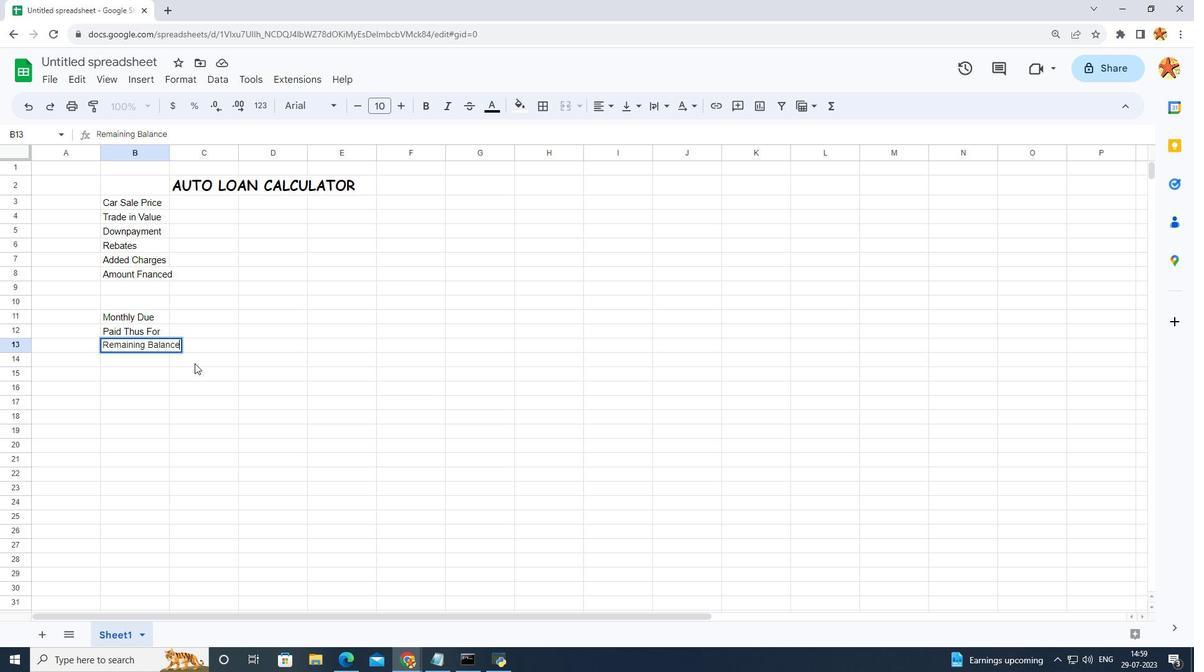 
Action: Mouse moved to (408, 239)
Screenshot: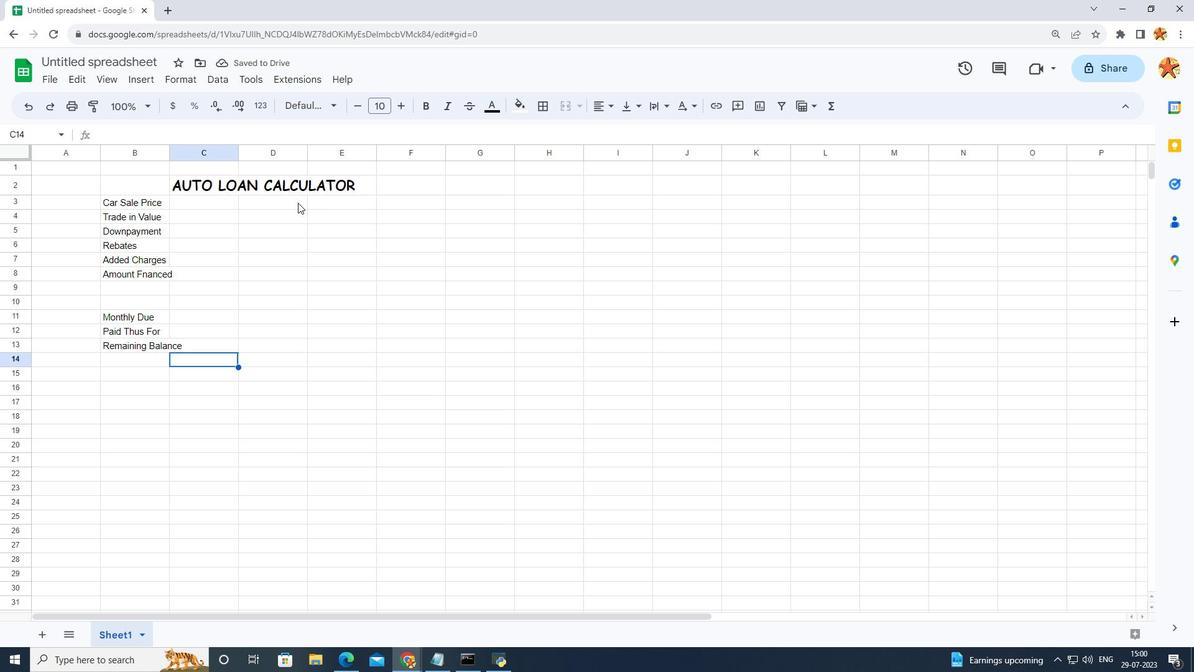 
Action: Mouse pressed left at (408, 239)
Screenshot: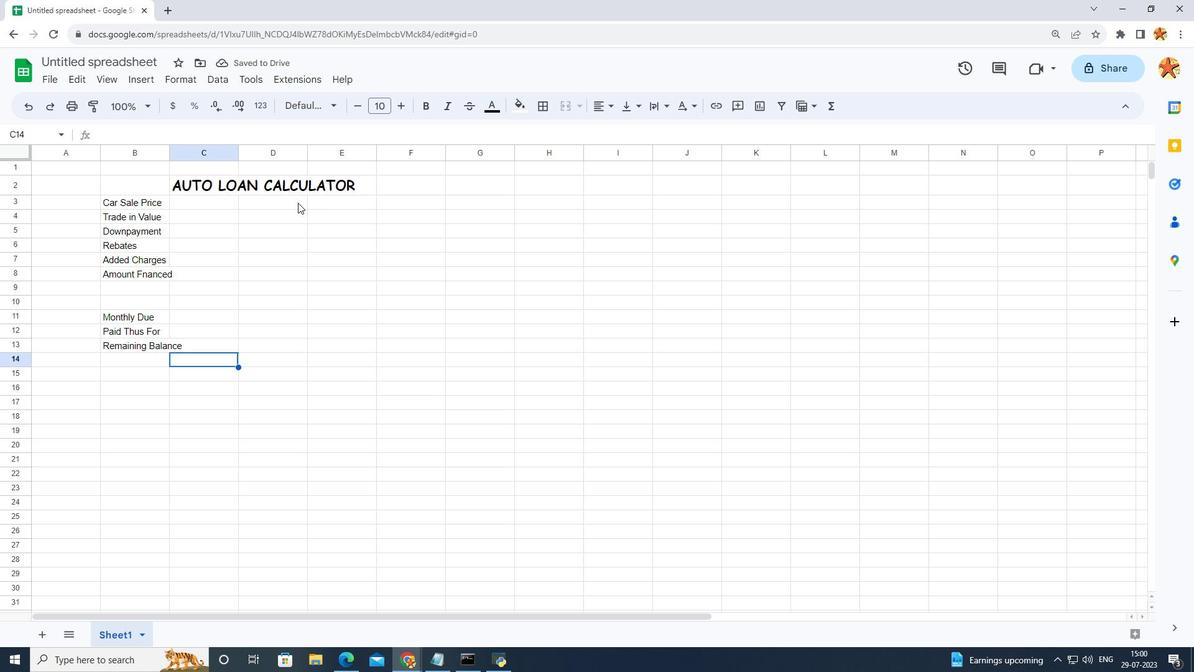 
Action: Mouse pressed left at (408, 239)
Screenshot: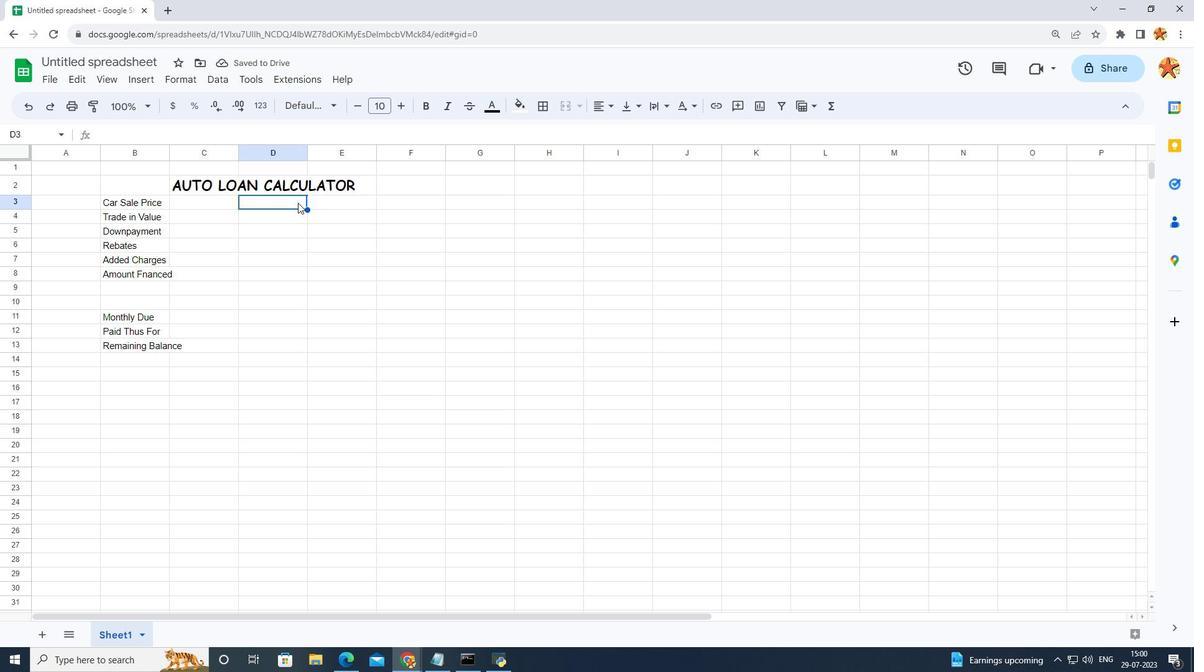 
Action: Key pressed <Key.caps_lock>A<Key.caps_lock>mjount<Key.space>\<Key.backspace><Key.backspace><Key.backspace><Key.backspace><Key.backspace><Key.backspace><Key.backspace>ount<Key.space><Key.caps_lock>B<Key.caps_lock>alanced
Screenshot: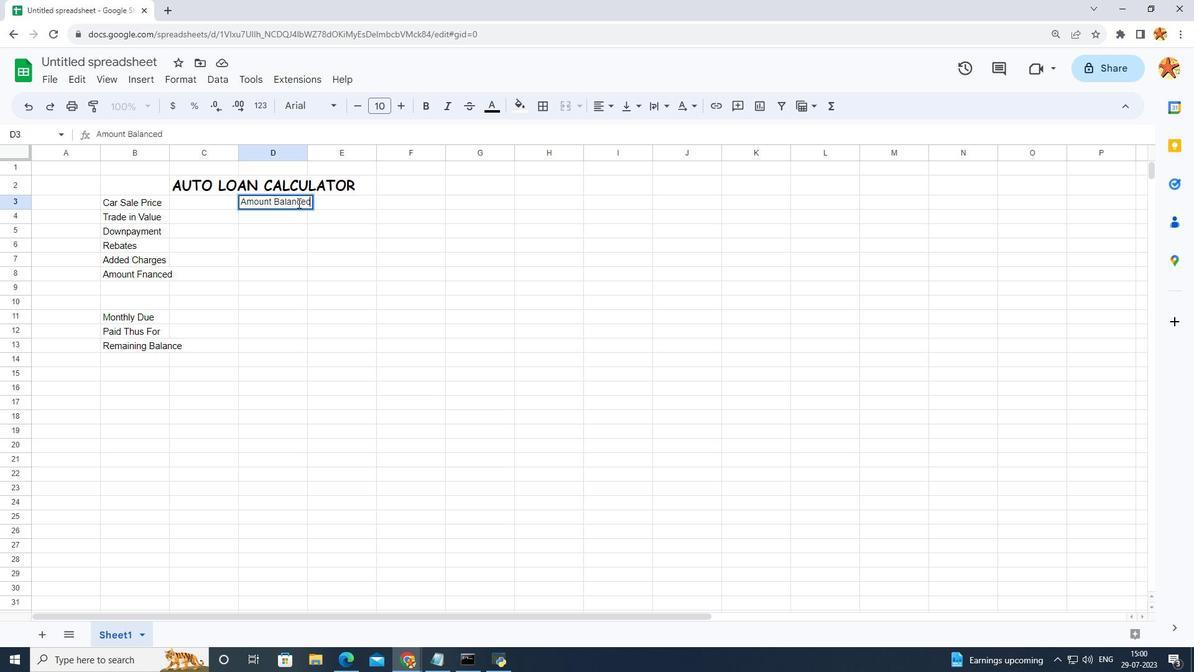 
Action: Mouse moved to (410, 247)
Screenshot: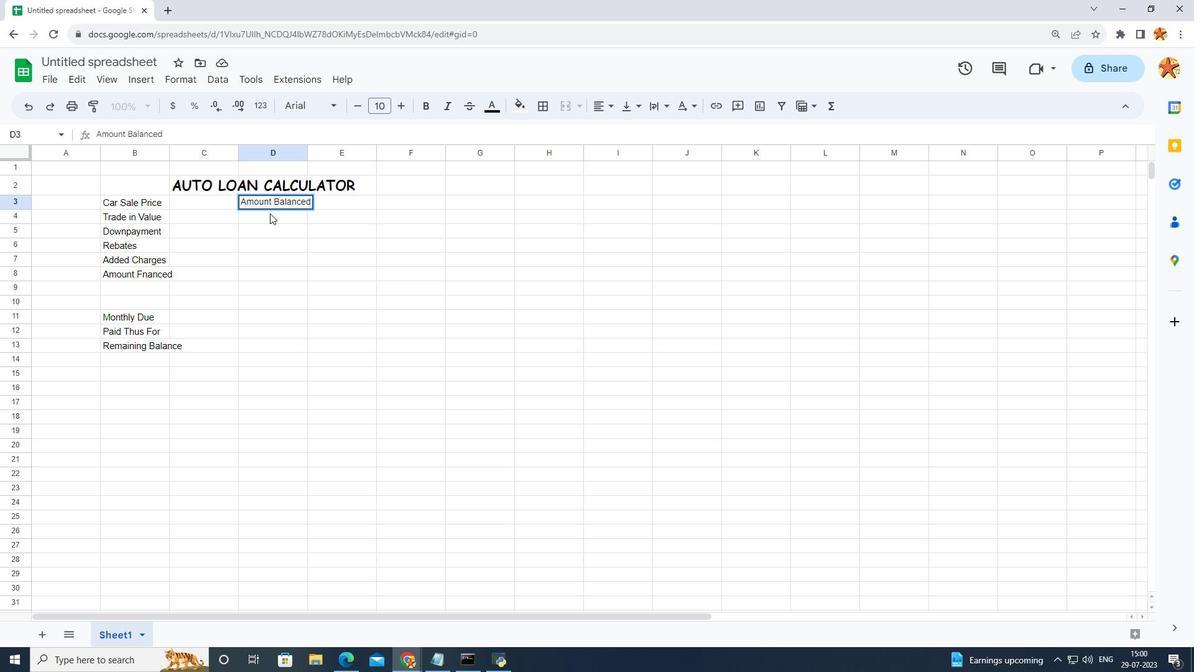 
Action: Mouse pressed left at (410, 247)
Screenshot: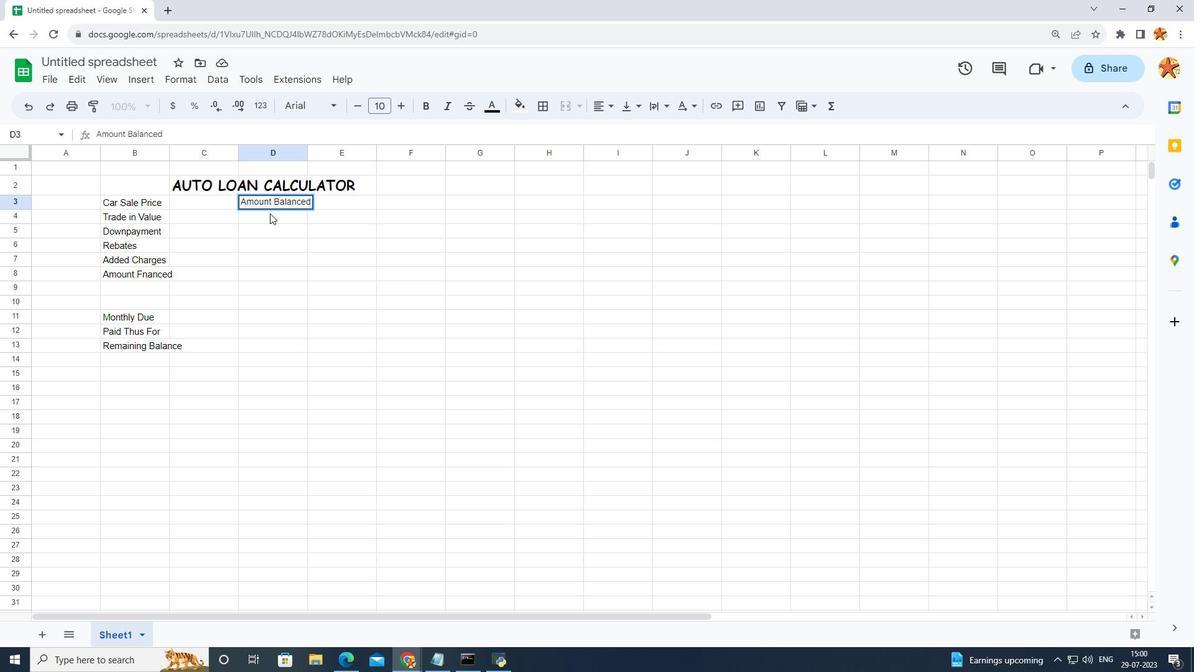 
Action: Mouse pressed left at (410, 247)
Screenshot: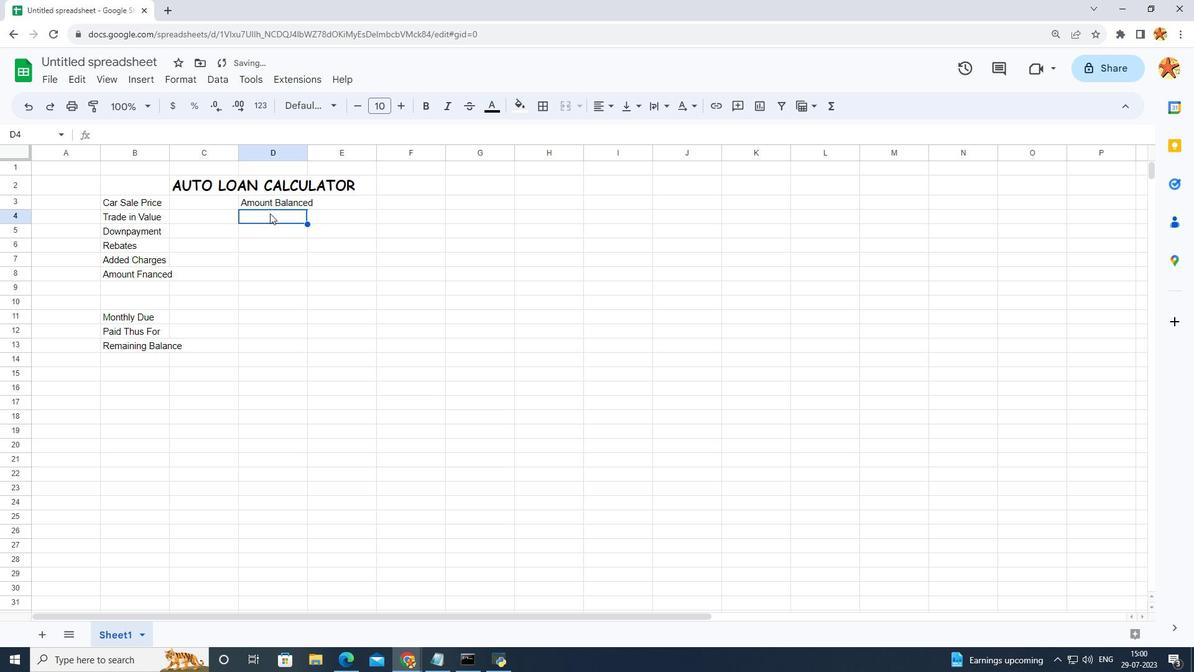 
Action: Key pressed <Key.caps_lock>I<Key.caps_lock>nterest<Key.space><Key.caps_lock>R<Key.caps_lock>tae<Key.backspace><Key.backspace><Key.backspace>ate<Key.enter><Key.caps_lock>L<Key.caps_lock>oan<Key.space><Key.caps_lock>T<Key.caps_lock>erm<Key.enter><Key.caps_lock>P<Key.caps_lock>ay<Key.space>a<Key.backspace><Key.caps_lock>A<Key.caps_lock>mount
Screenshot: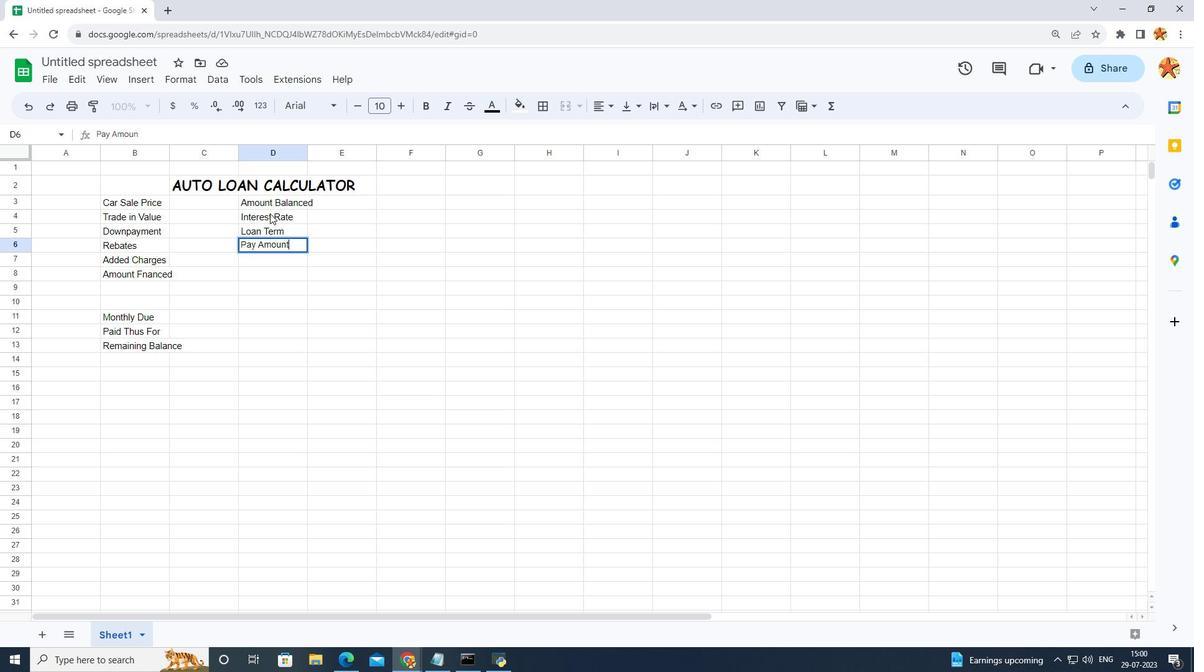 
Action: Mouse moved to (411, 271)
Screenshot: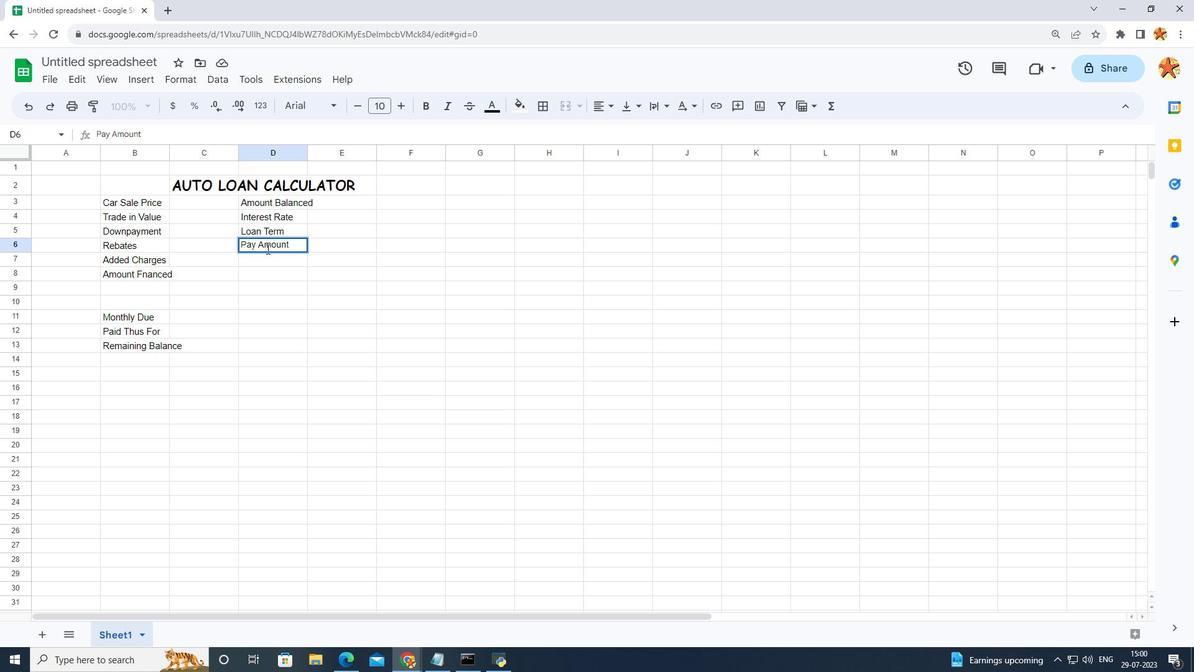 
Action: Mouse pressed left at (411, 271)
Screenshot: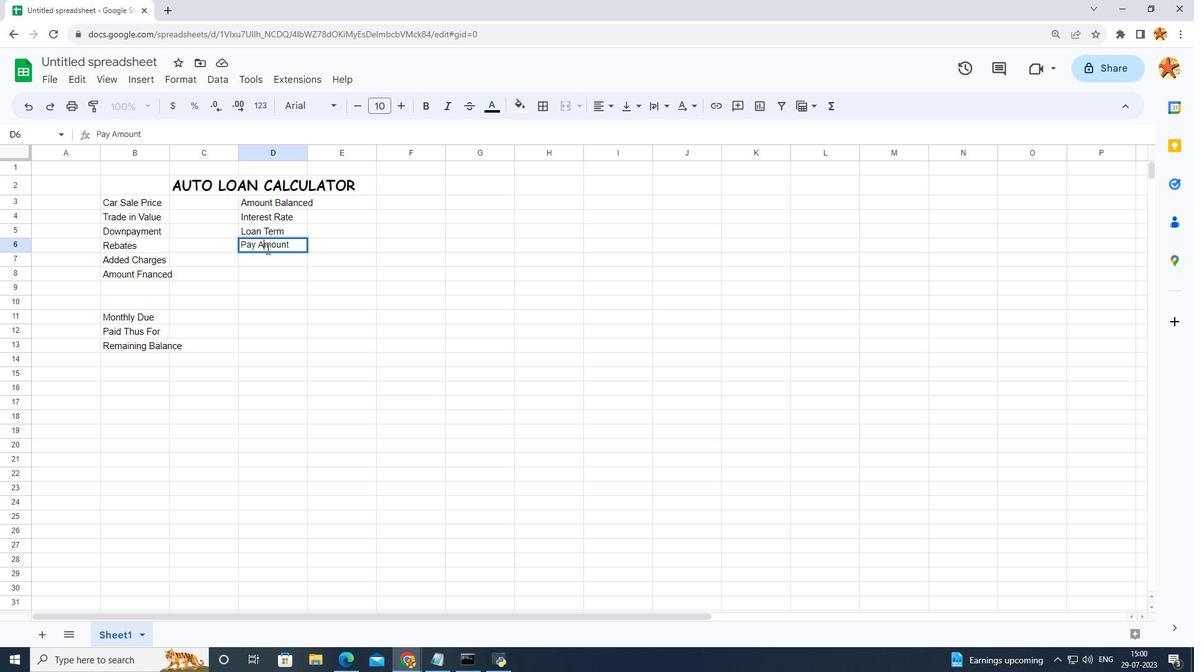 
Action: Mouse moved to (411, 281)
Screenshot: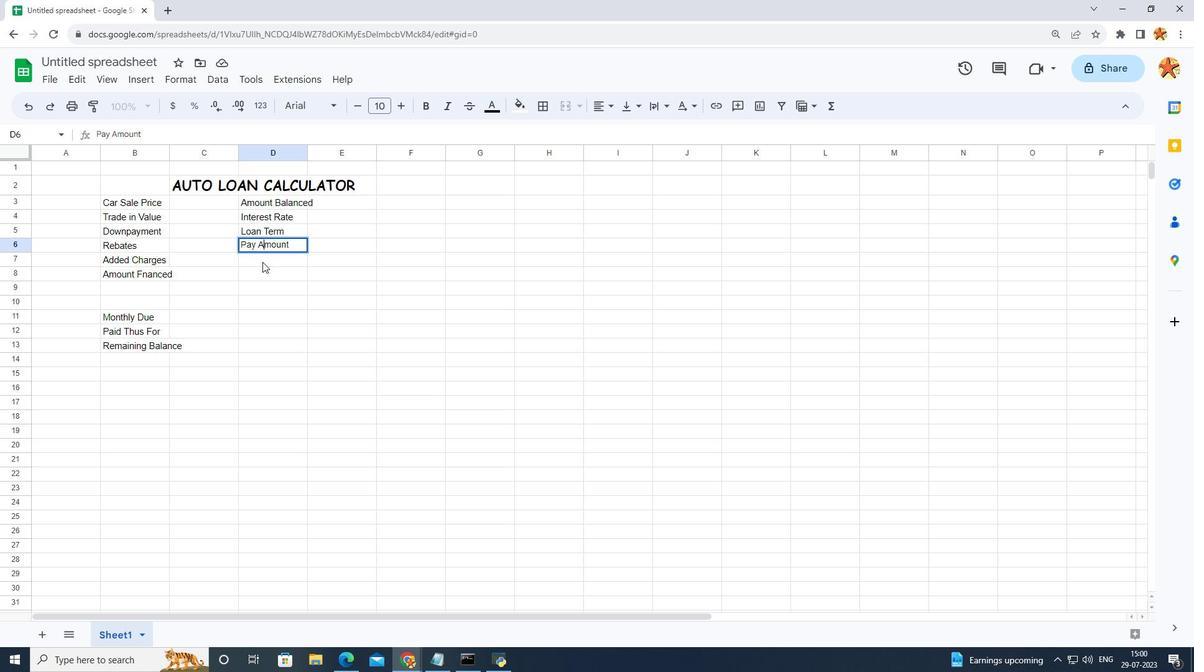 
Action: Mouse pressed left at (411, 281)
Screenshot: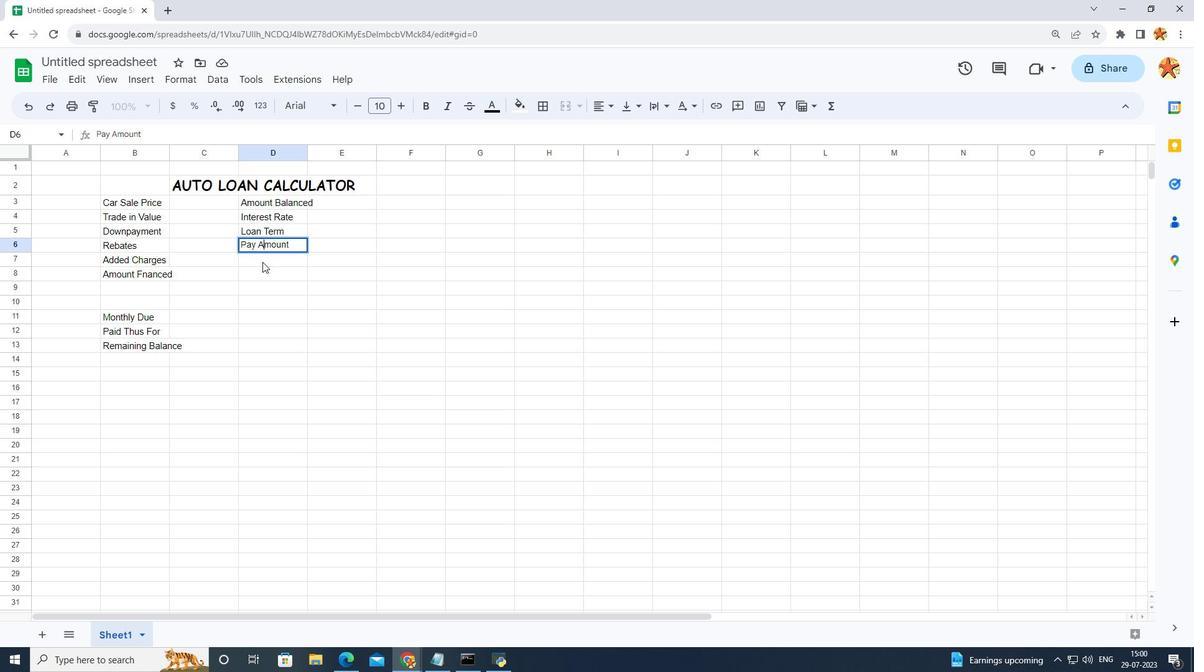 
Action: Mouse pressed left at (411, 281)
Screenshot: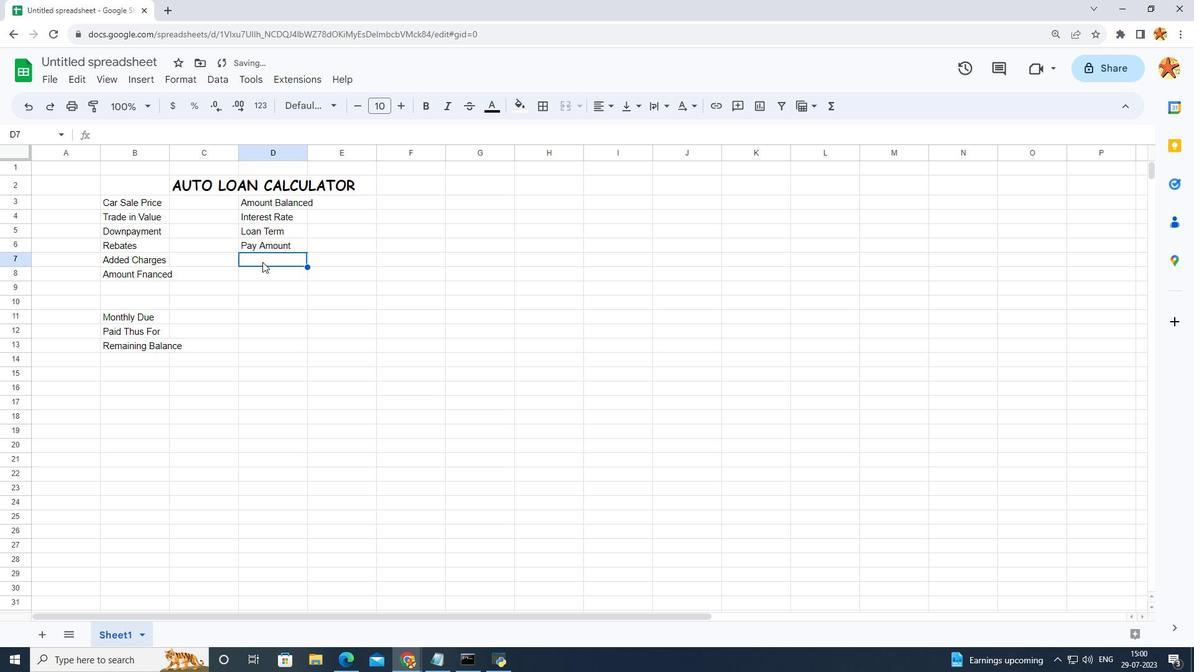 
Action: Key pressed <Key.caps_lock>T<Key.caps_lock>otal<Key.space><Key.caps_lock>IN<Key.caps_lock>terest<Key.space><Key.caps_lock>P<Key.caps_lock>aid
Screenshot: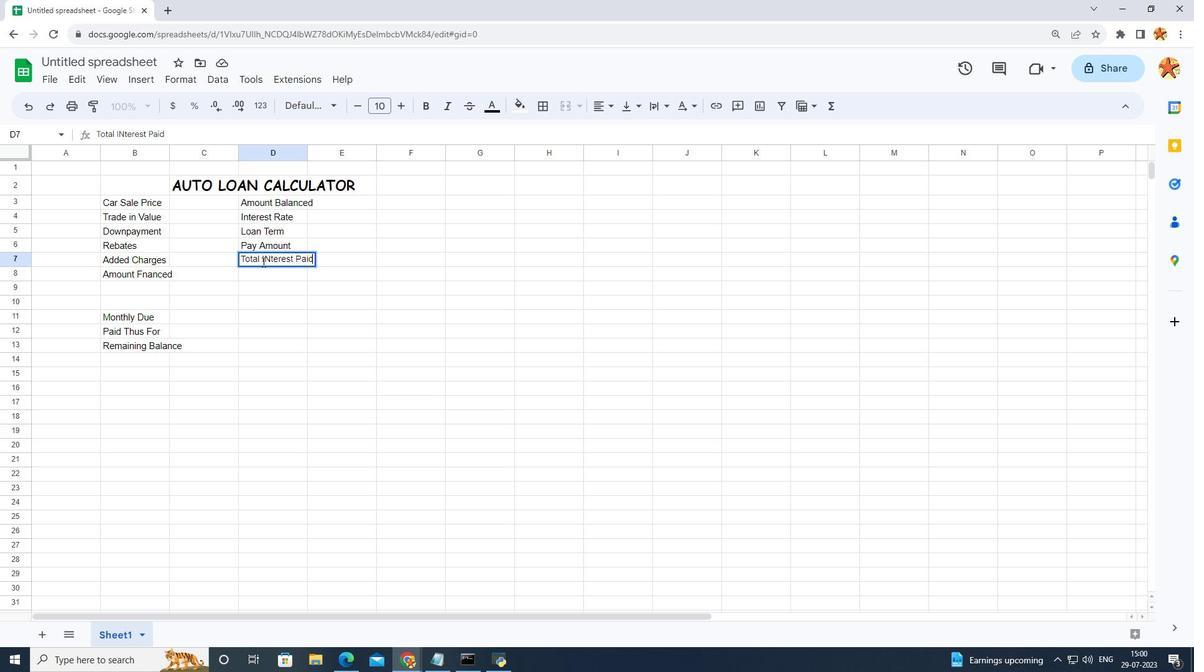 
Action: Mouse moved to (413, 310)
Screenshot: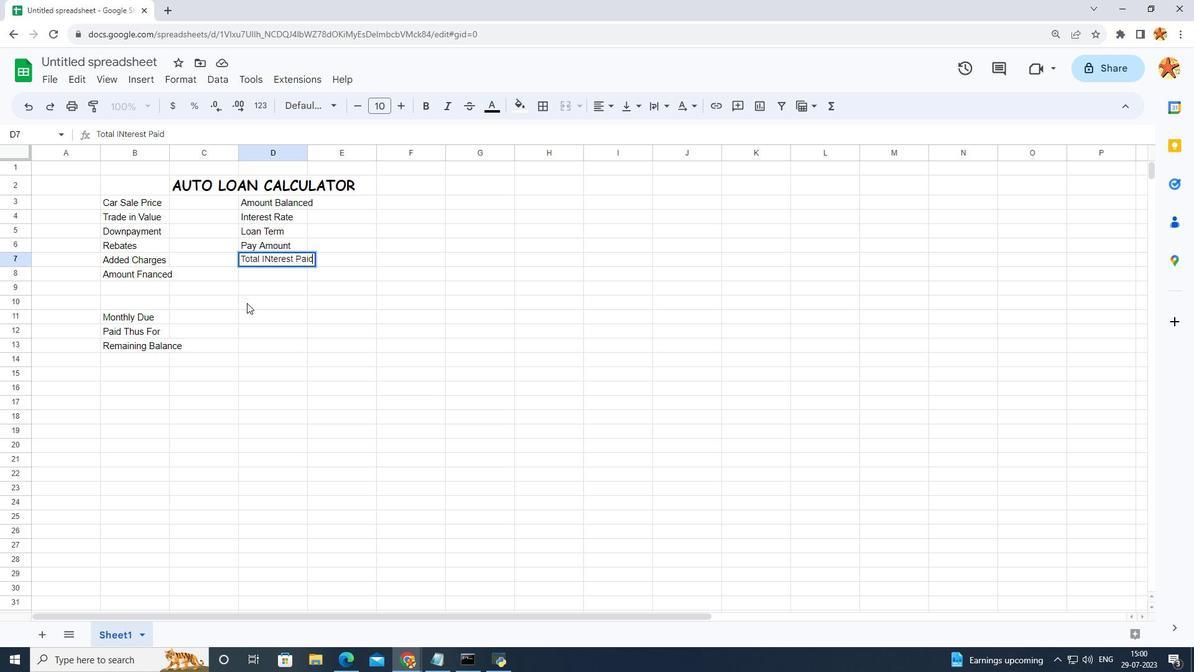 
Action: Mouse pressed left at (413, 310)
Screenshot: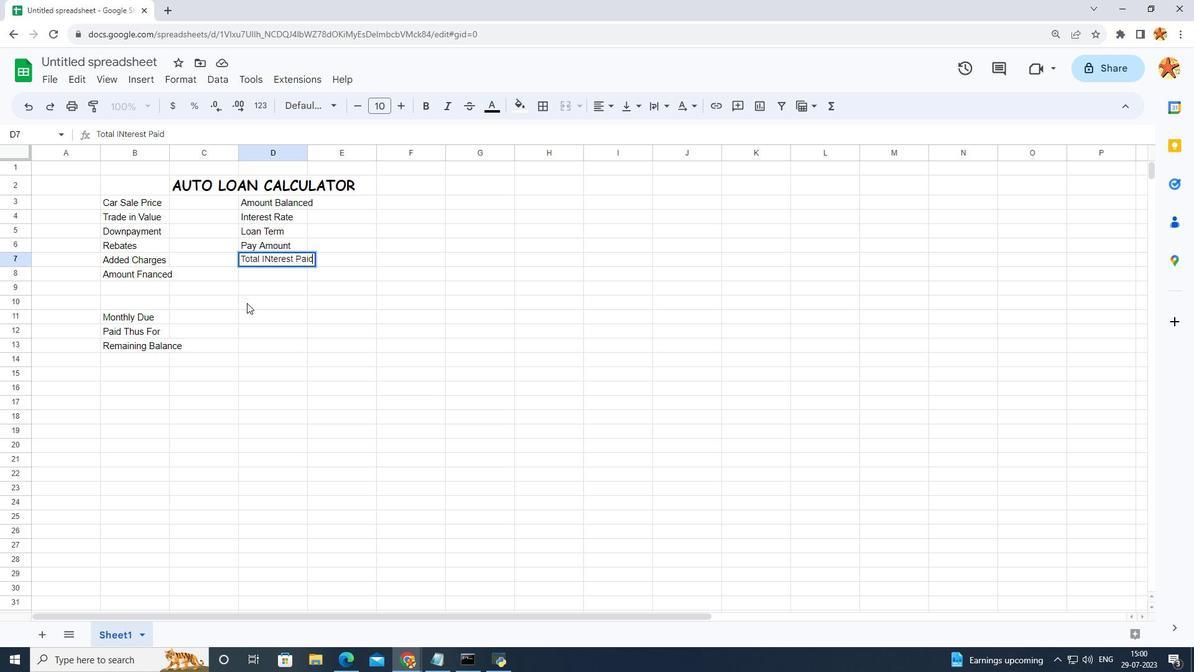 
Action: Mouse moved to (410, 279)
Screenshot: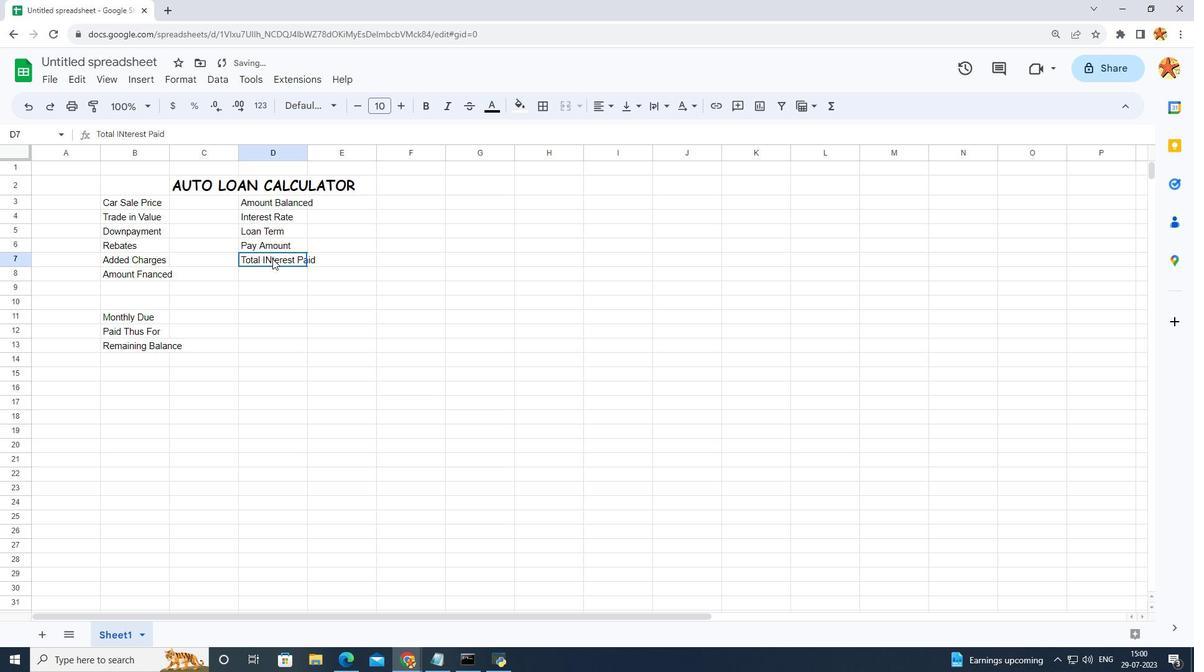
Action: Mouse pressed left at (410, 279)
Screenshot: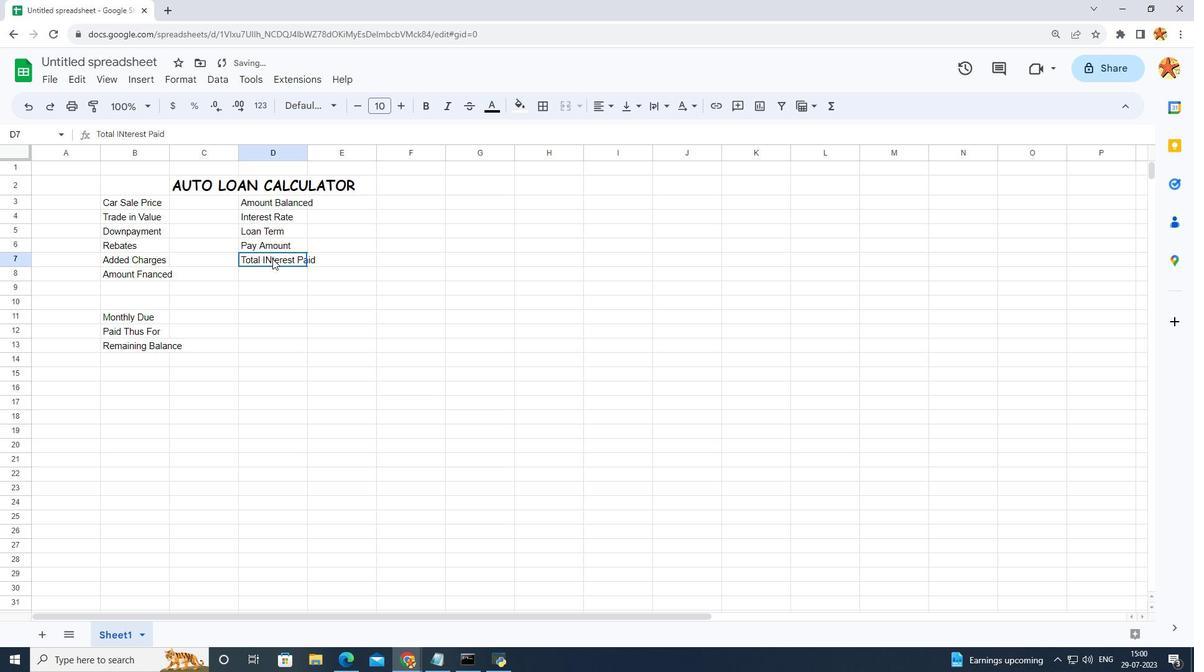 
Action: Mouse pressed left at (410, 279)
Screenshot: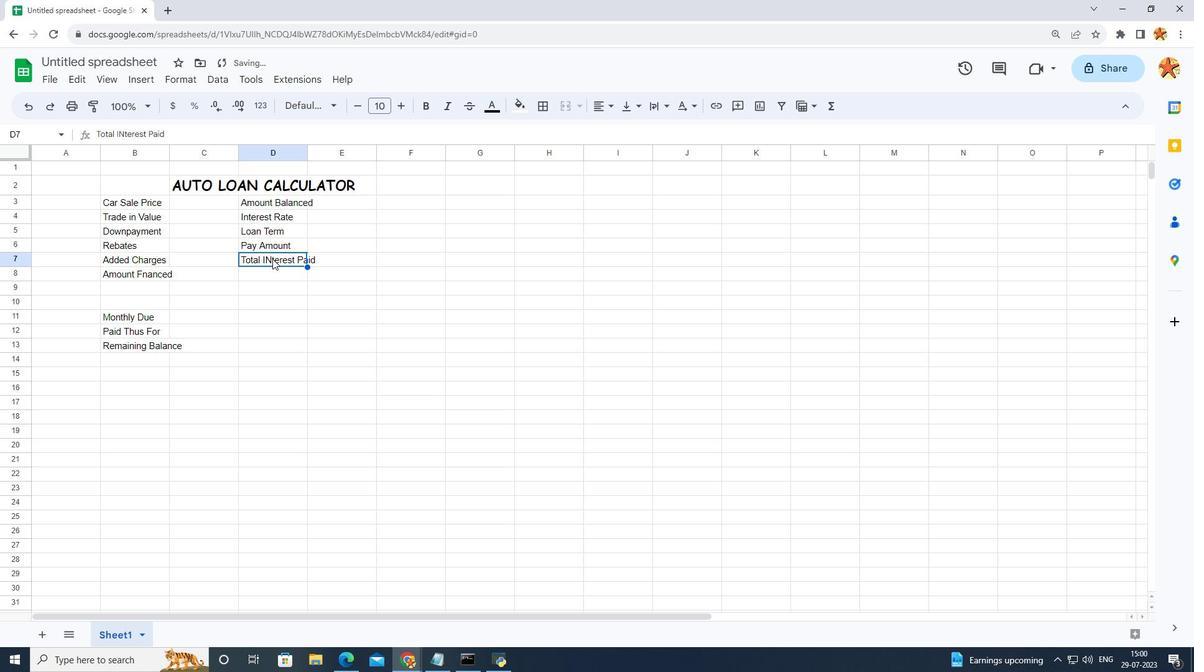 
Action: Mouse pressed left at (410, 279)
Screenshot: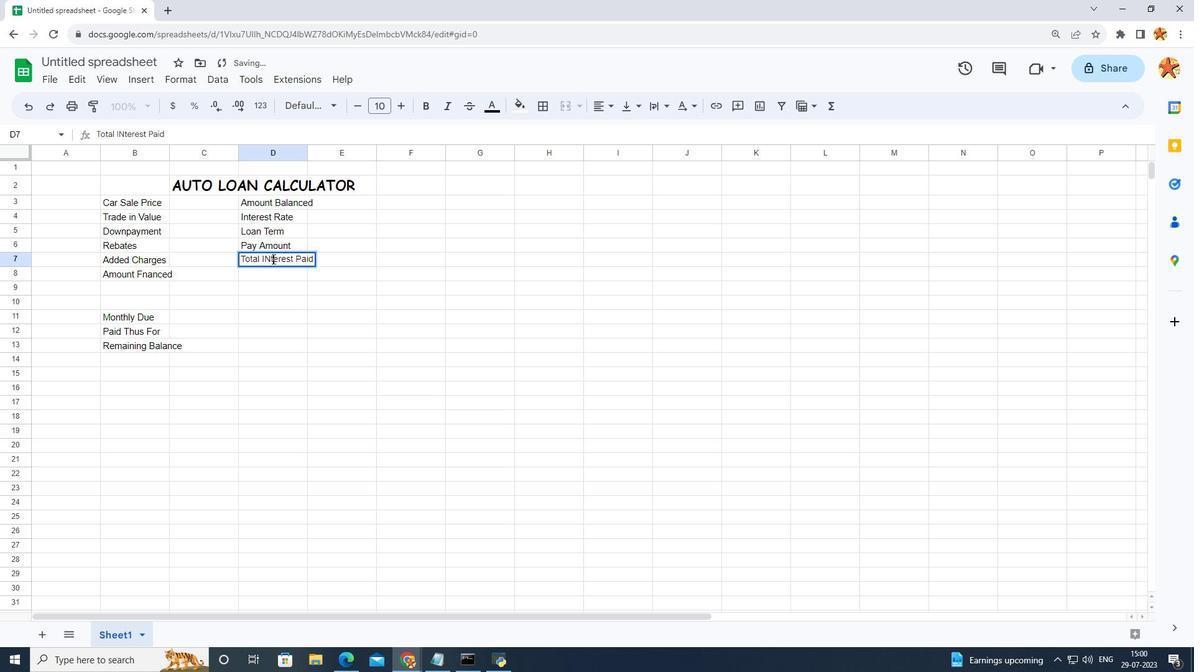 
Action: Mouse moved to (411, 280)
Screenshot: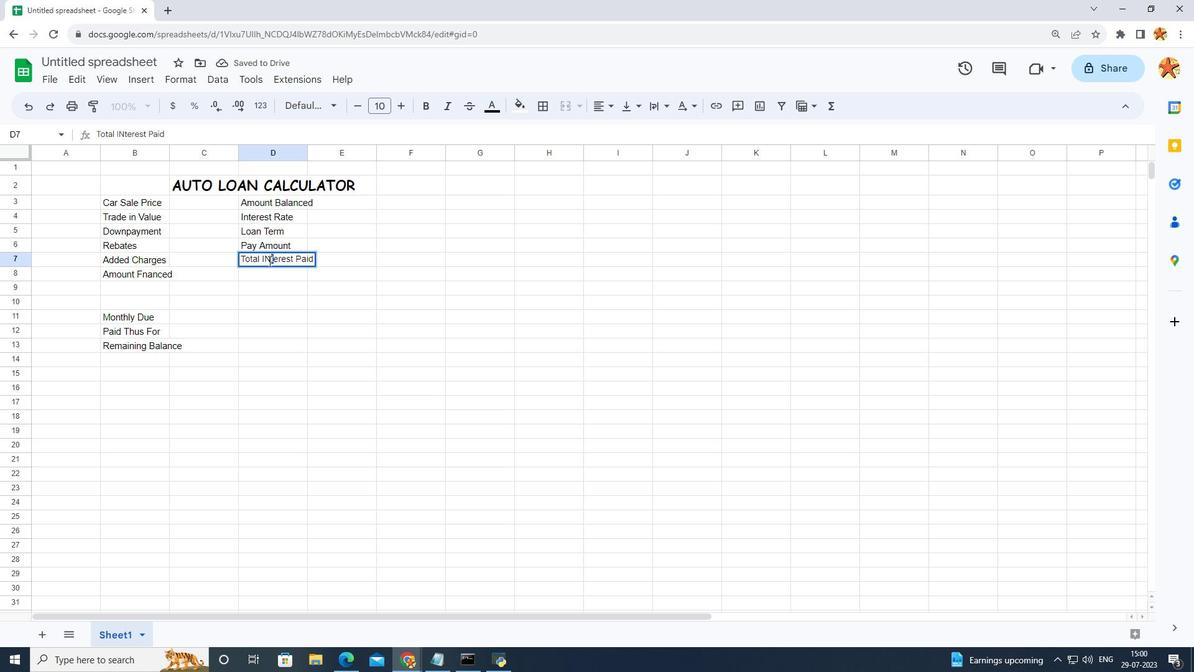 
Action: Mouse pressed left at (411, 280)
Screenshot: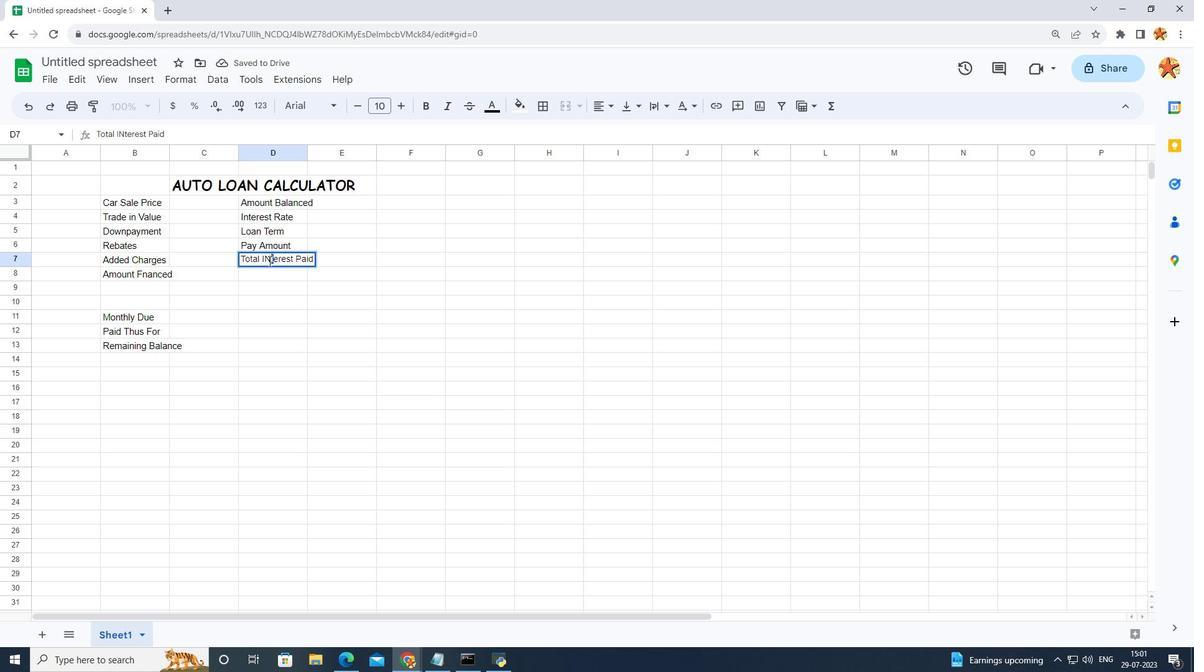 
Action: Key pressed <Key.backspace>n
Screenshot: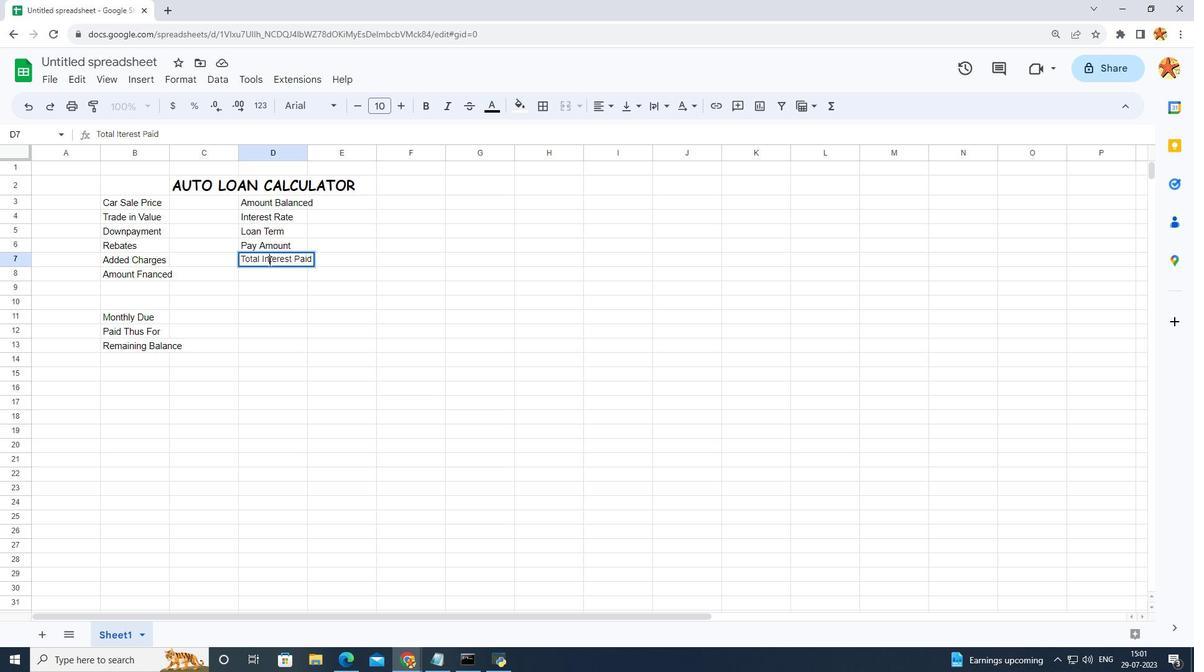 
Action: Mouse moved to (413, 291)
Screenshot: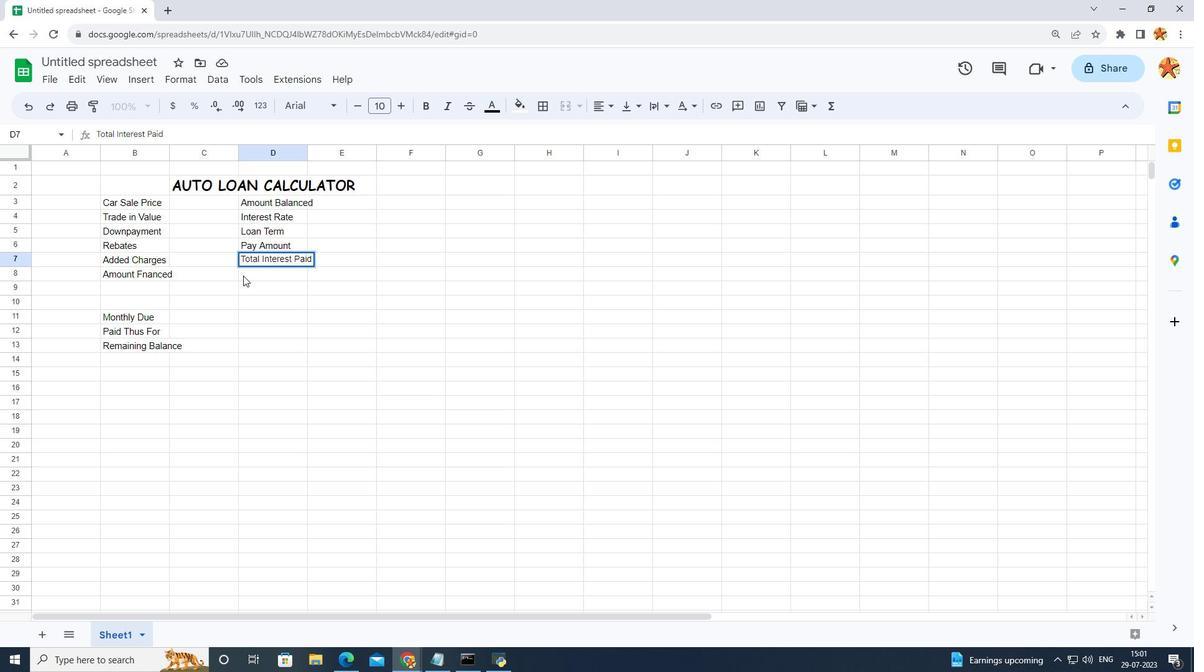 
Action: Mouse pressed left at (413, 291)
Screenshot: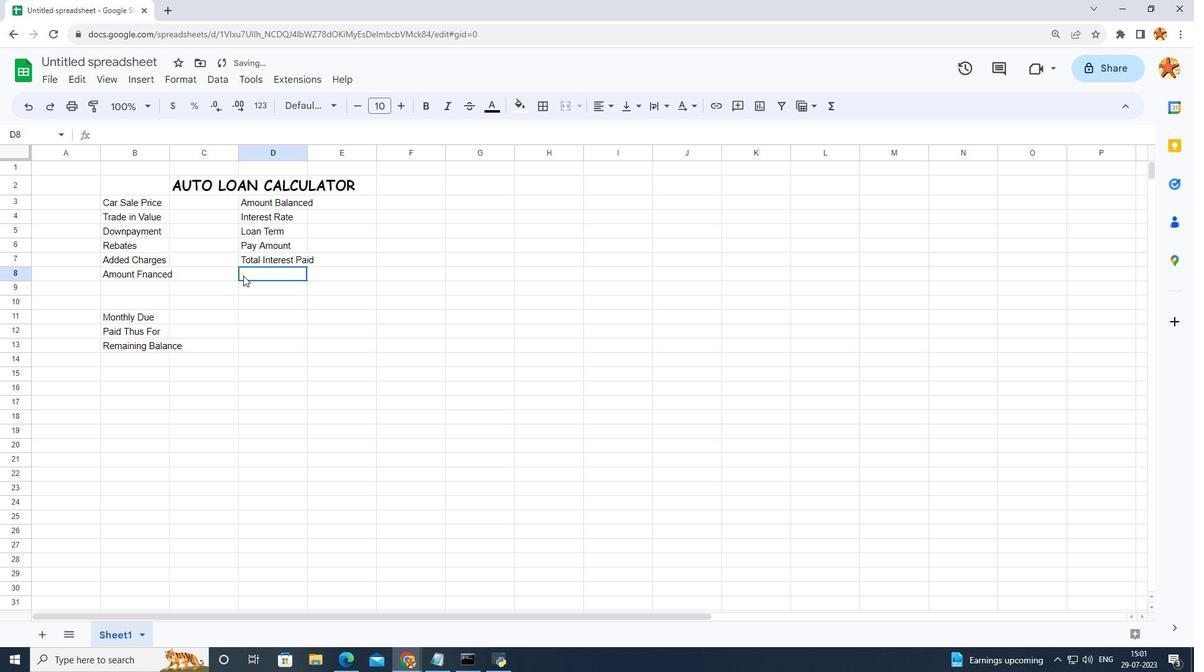 
Action: Mouse moved to (413, 235)
Screenshot: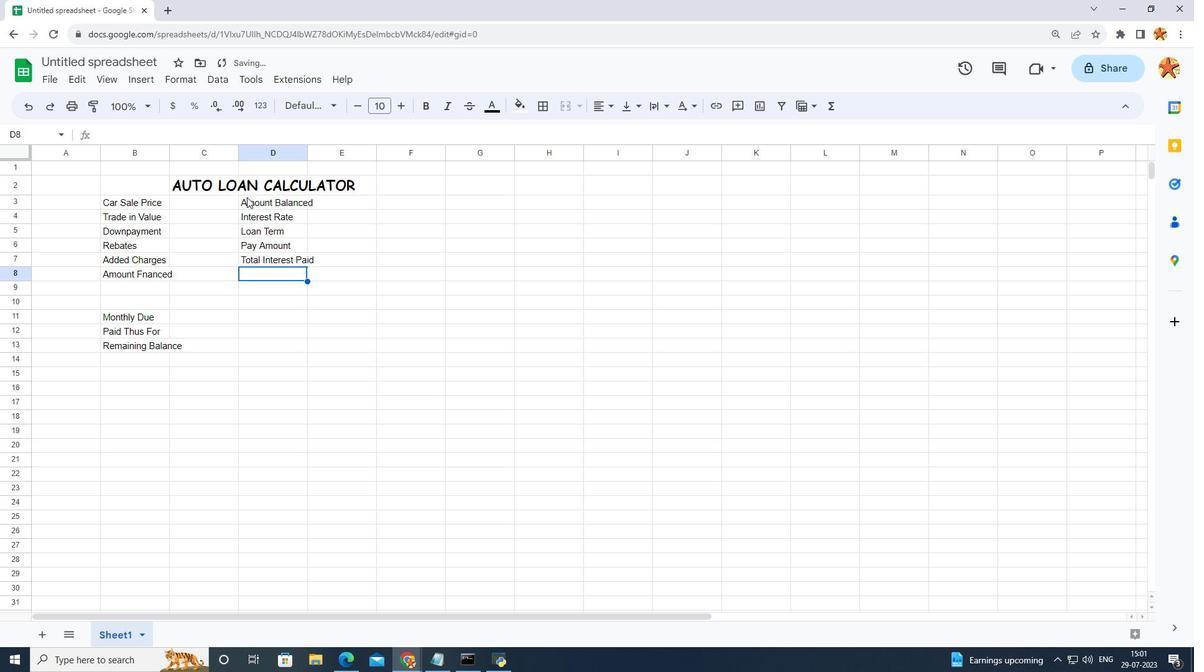 
Action: Mouse pressed left at (413, 235)
Screenshot: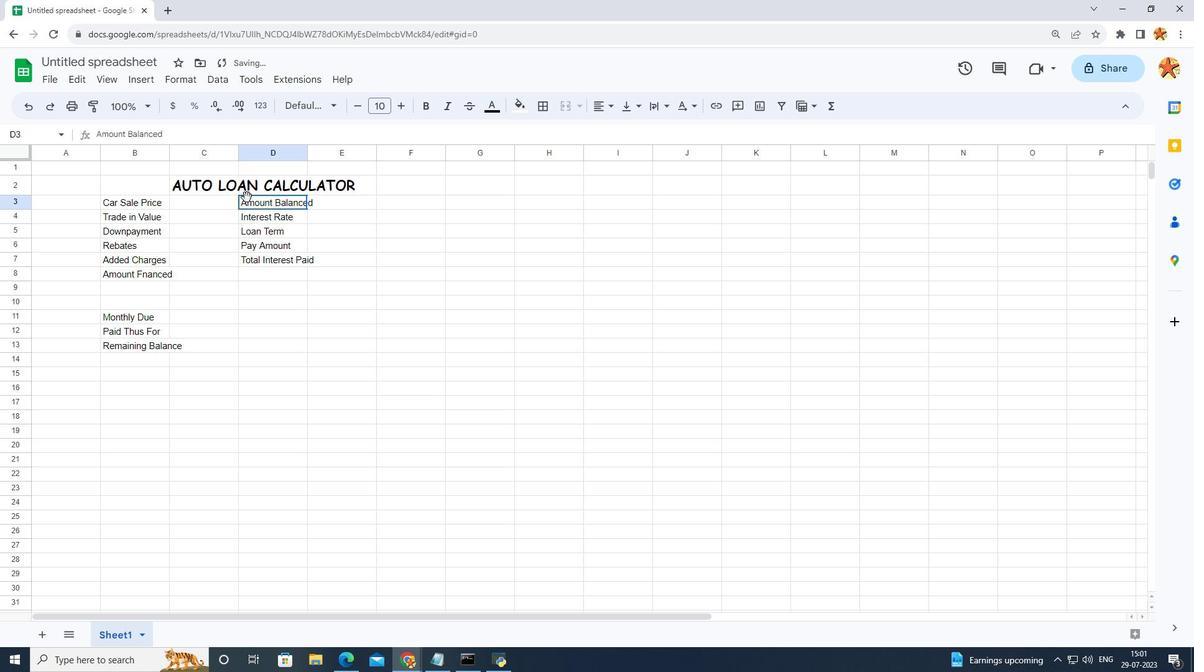 
Action: Mouse moved to (408, 277)
Screenshot: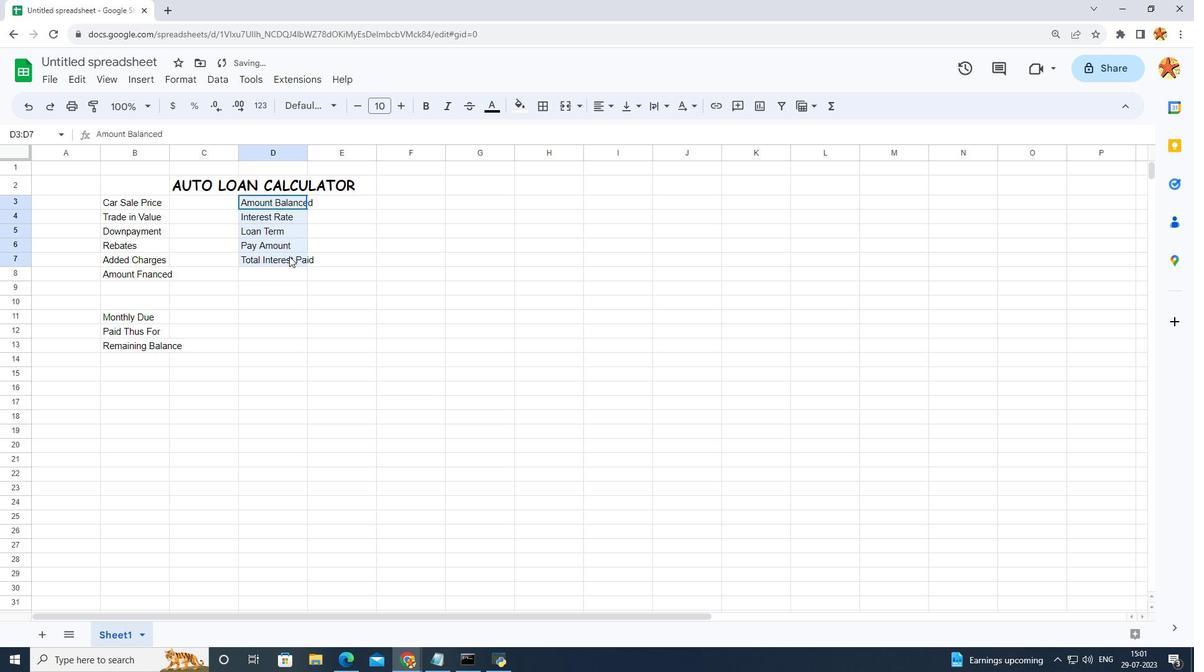 
Action: Mouse pressed right at (408, 277)
Screenshot: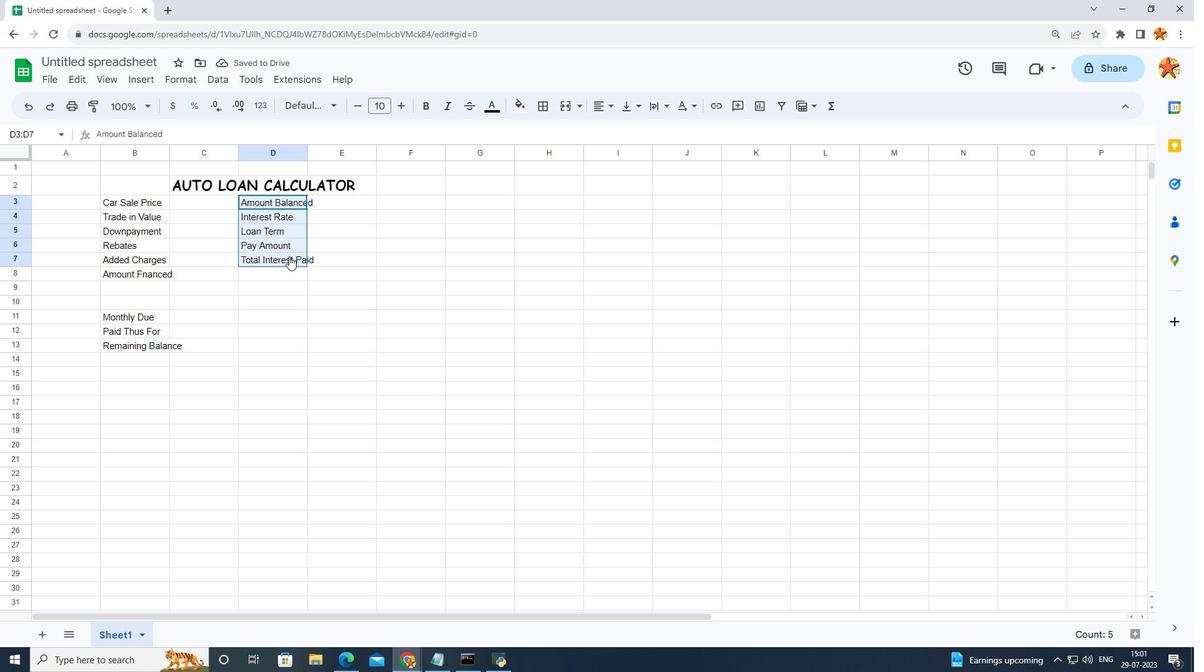 
Action: Mouse moved to (405, 255)
Screenshot: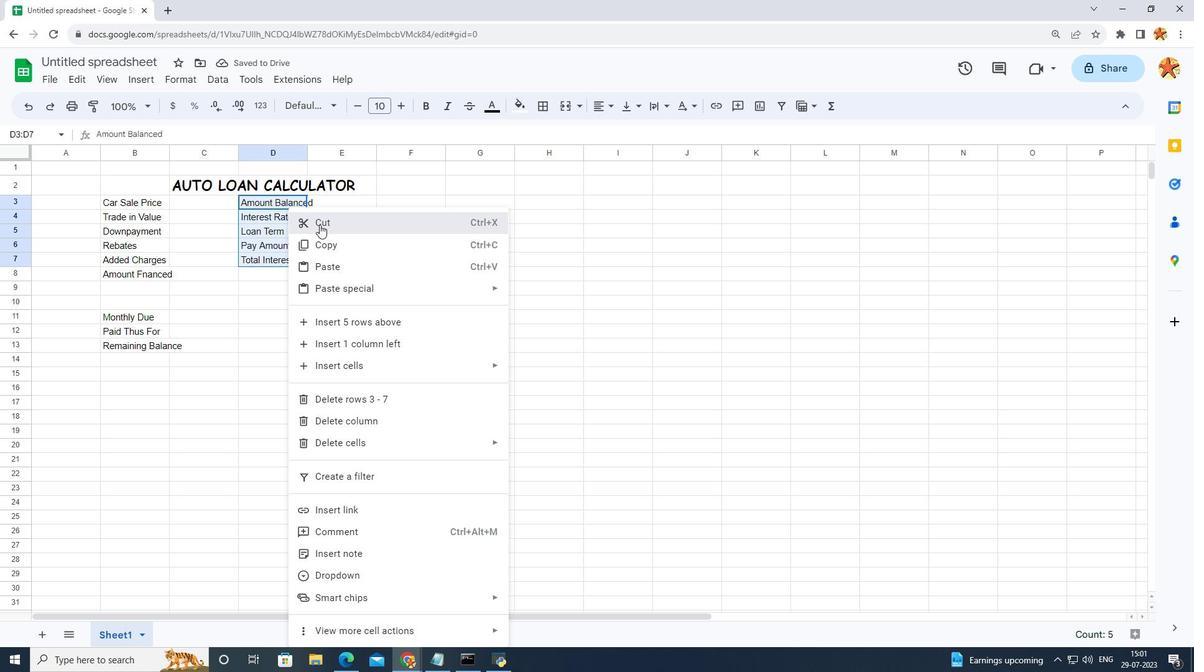 
Action: Mouse pressed left at (405, 255)
Screenshot: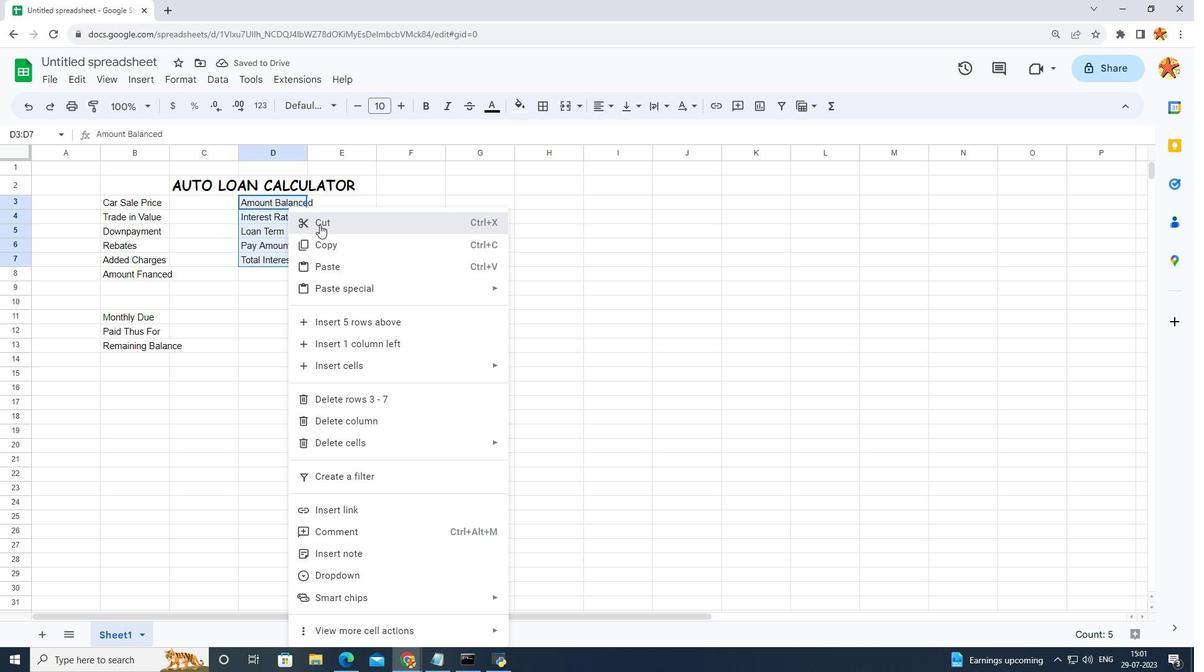 
Action: Mouse moved to (404, 242)
Screenshot: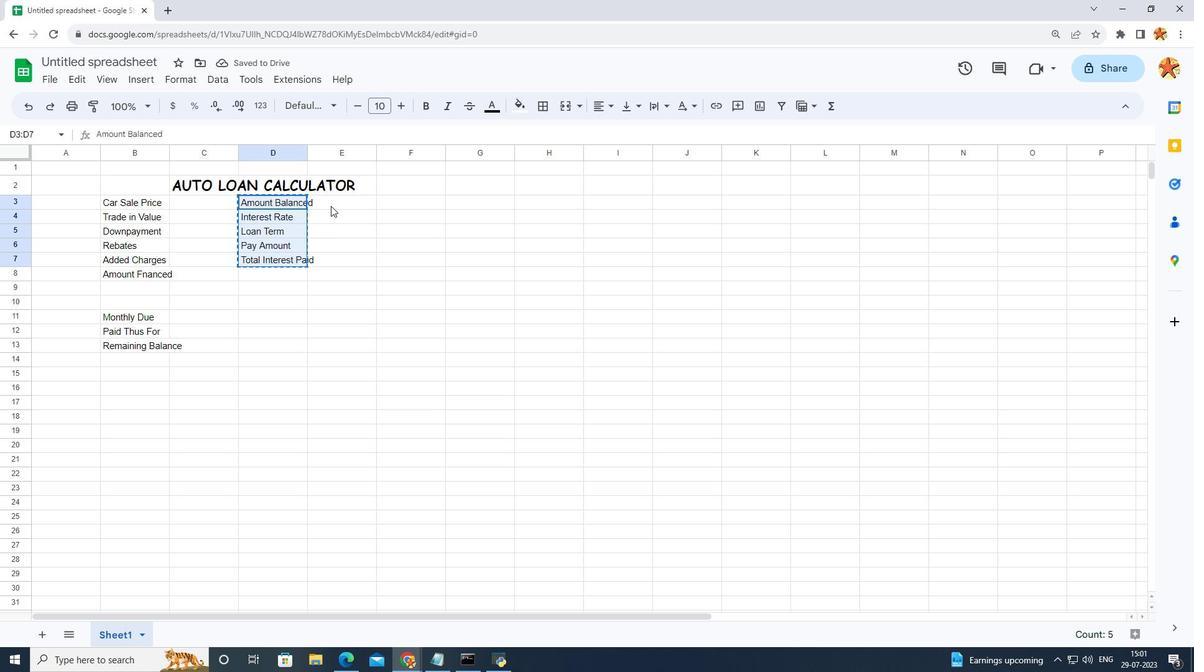 
Action: Mouse pressed left at (404, 242)
Screenshot: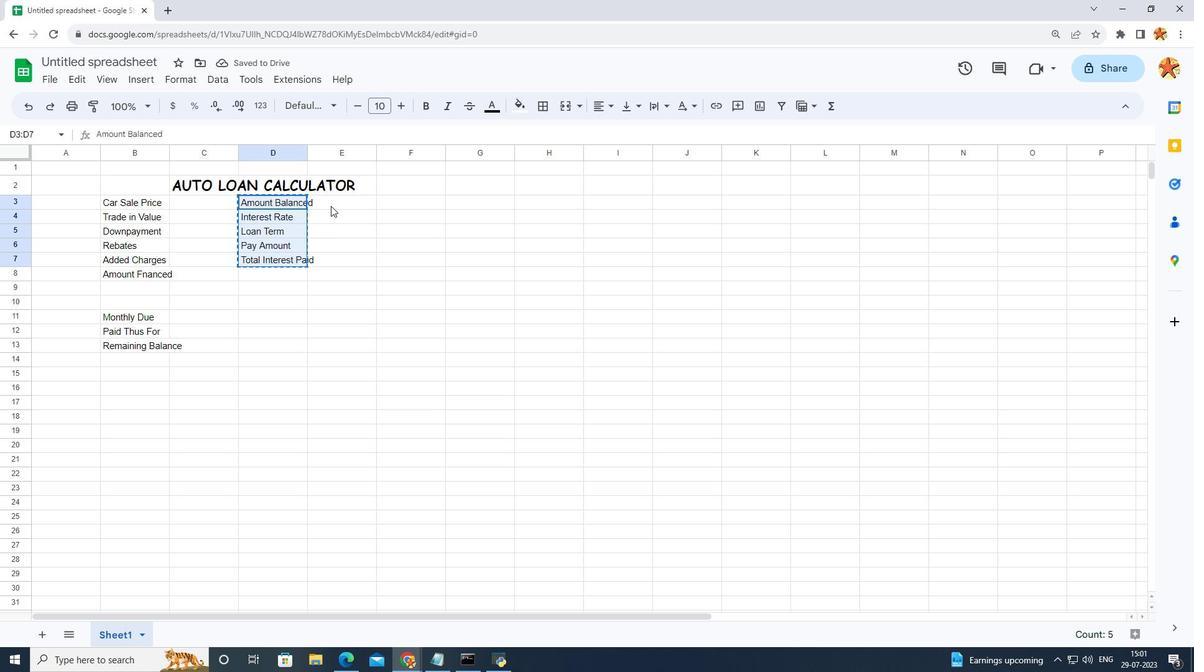 
Action: Key pressed ctrl+V
Screenshot: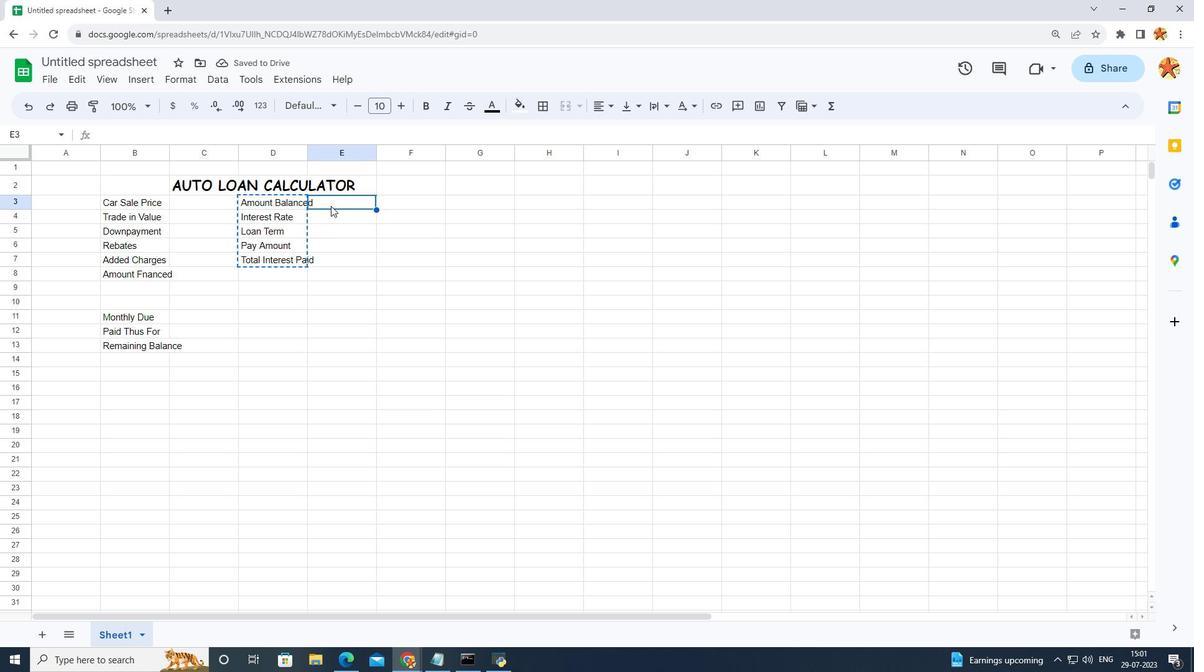 
Action: Mouse moved to (404, 306)
Screenshot: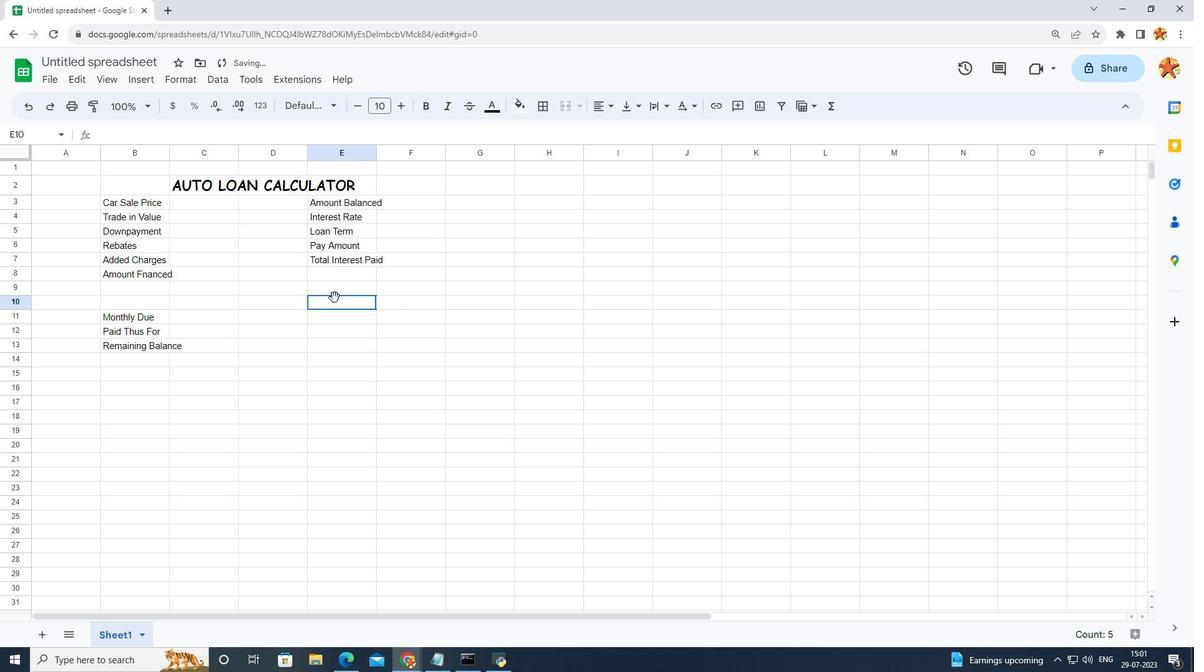
Action: Mouse pressed left at (404, 306)
Screenshot: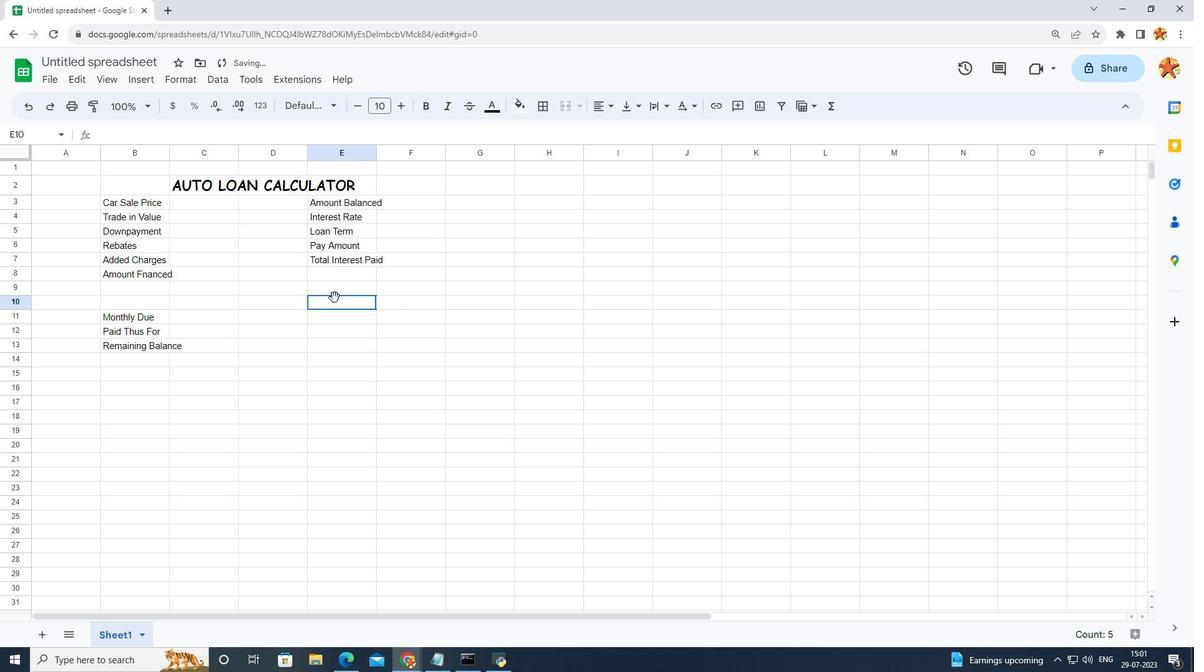 
Action: Mouse moved to (418, 237)
Screenshot: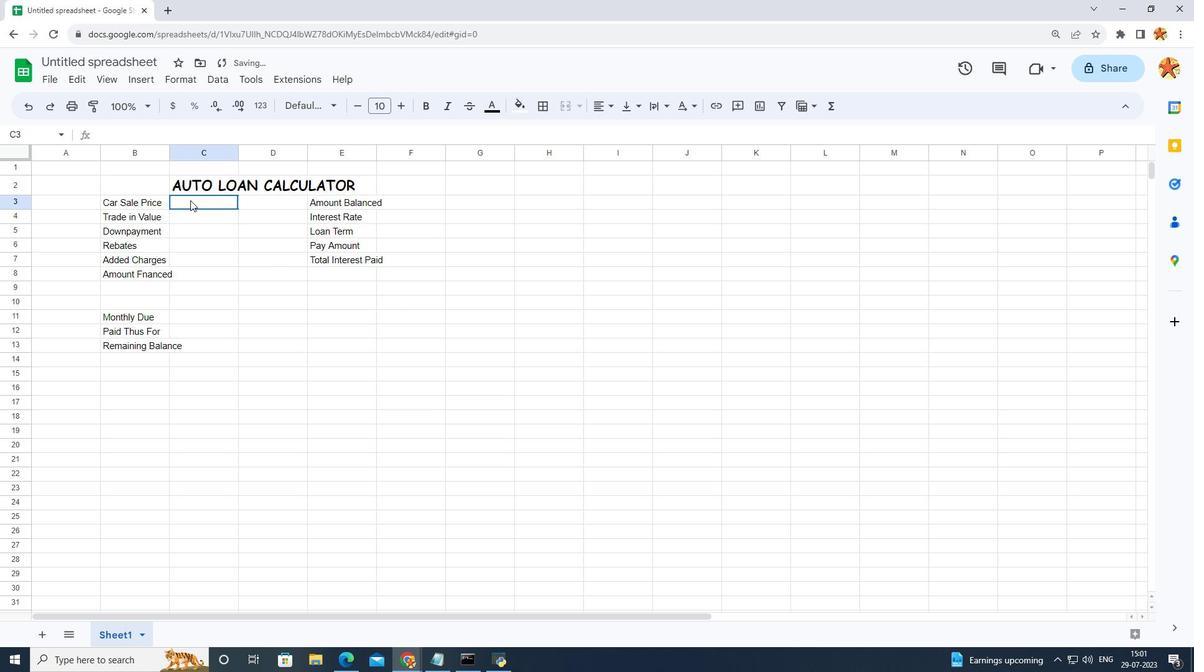 
Action: Mouse pressed left at (418, 237)
Screenshot: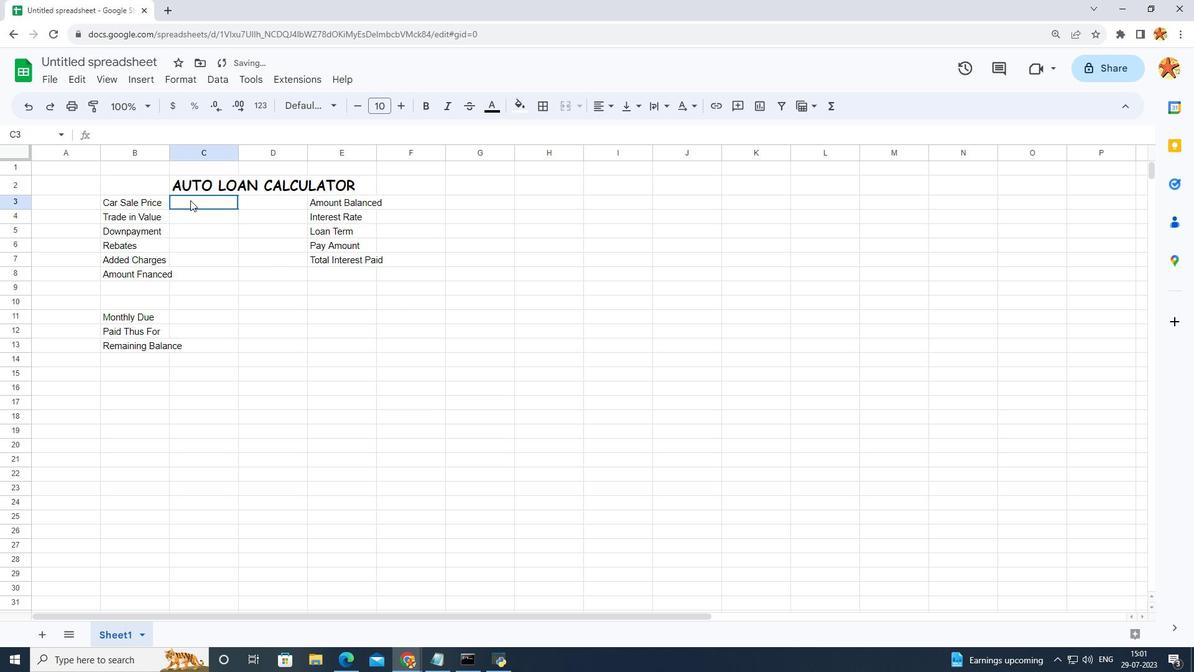 
Action: Mouse pressed left at (418, 237)
Screenshot: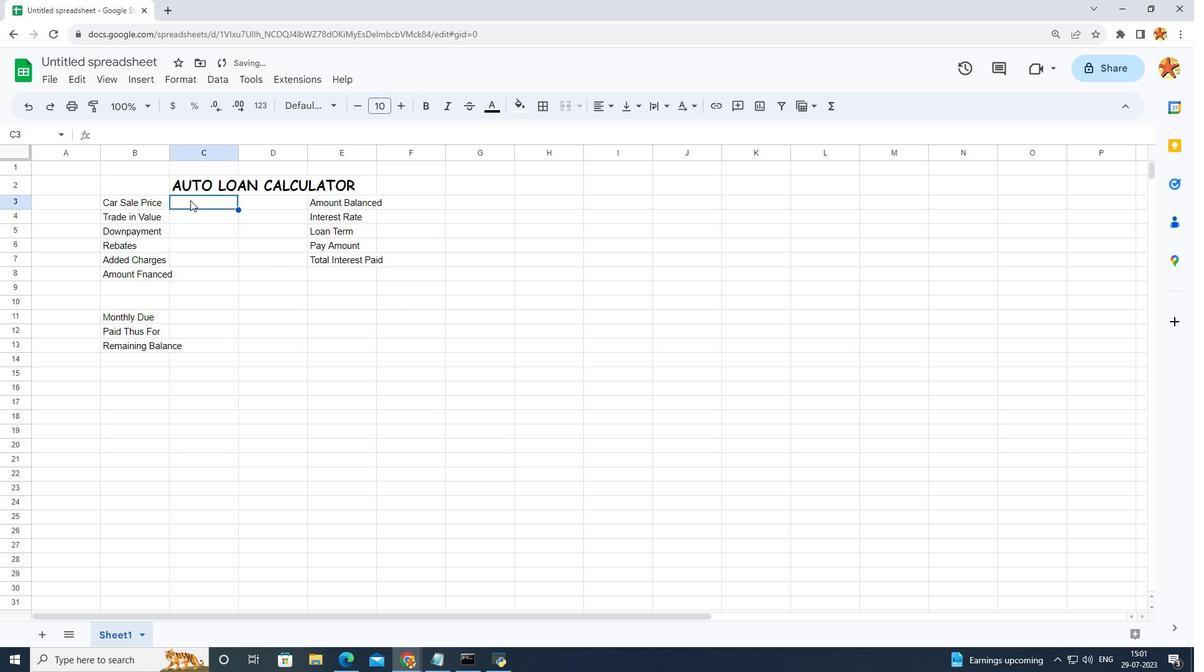 
Action: Mouse pressed left at (418, 237)
Screenshot: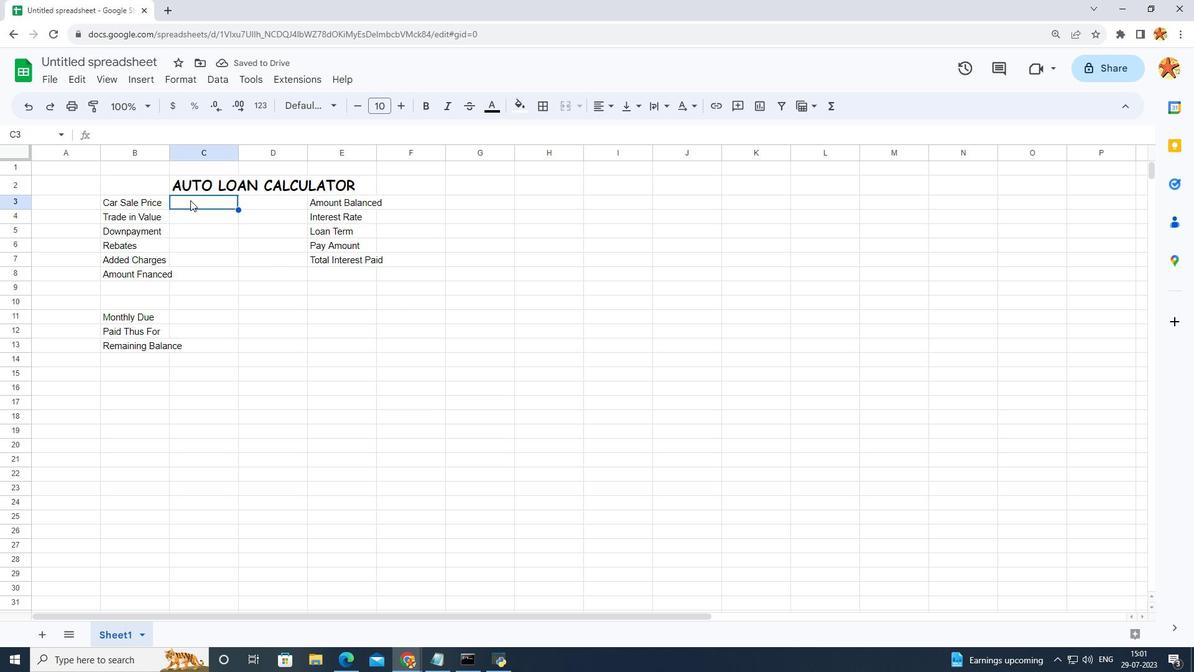 
Action: Key pressed <Key.shift_r>
Screenshot: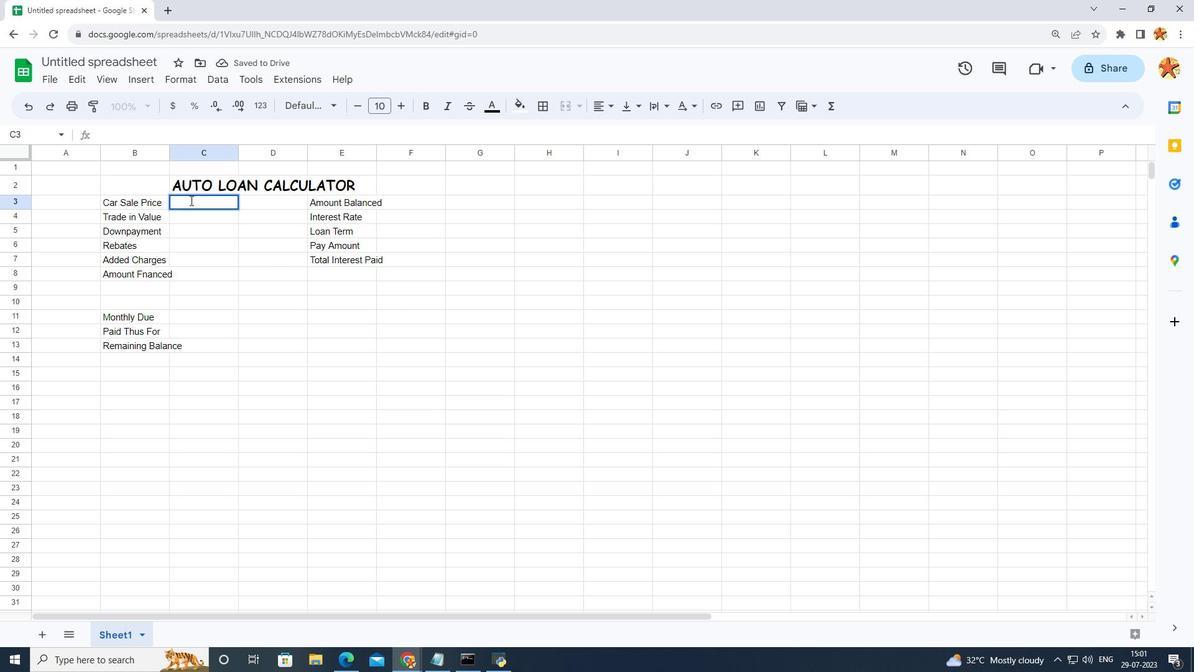 
Action: Mouse moved to (418, 237)
Screenshot: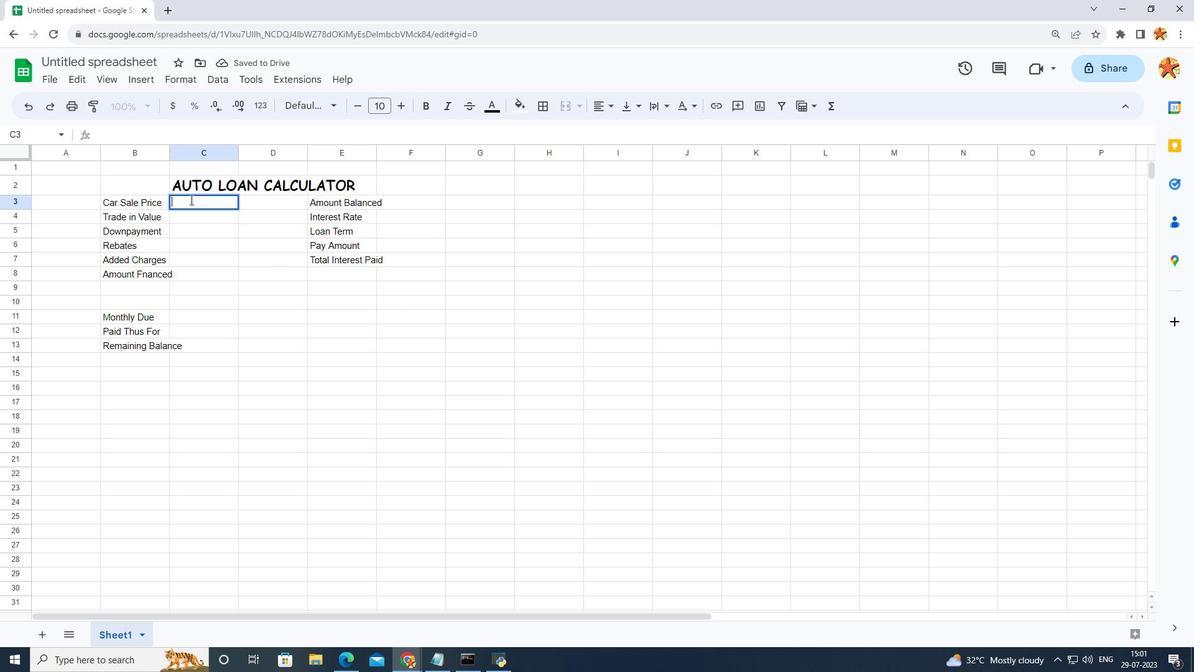 
Action: Key pressed <Key.shift_r><Key.shift_r><Key.shift_r>$21970<Key.enter>
Screenshot: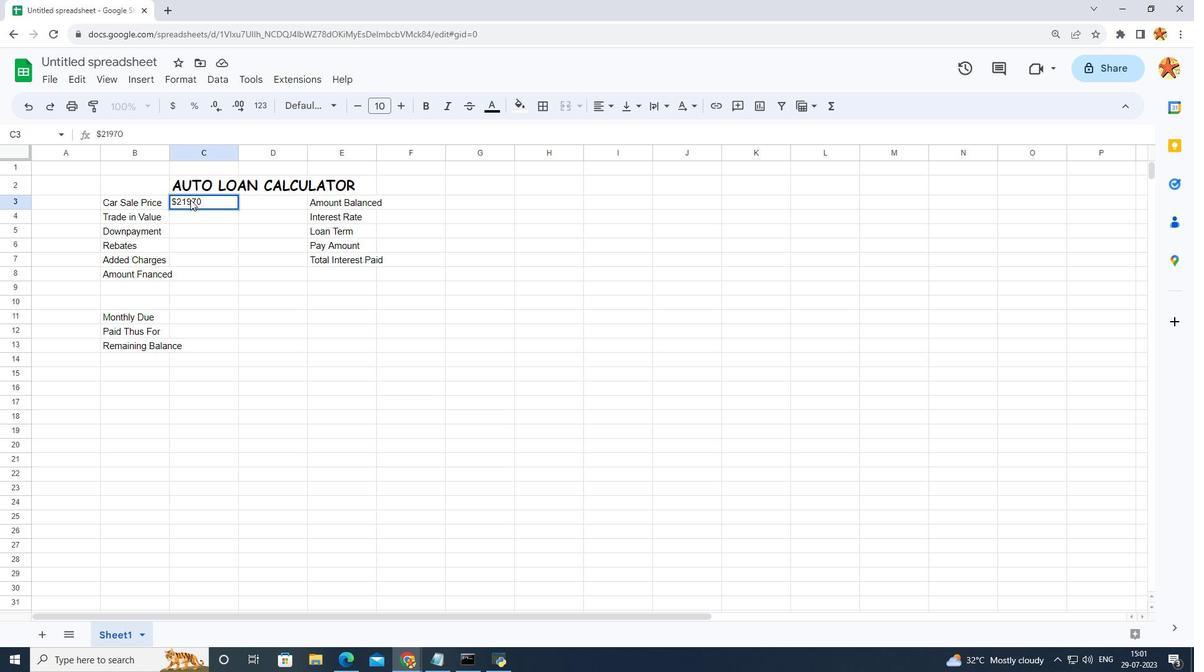 
Action: Mouse moved to (417, 256)
Screenshot: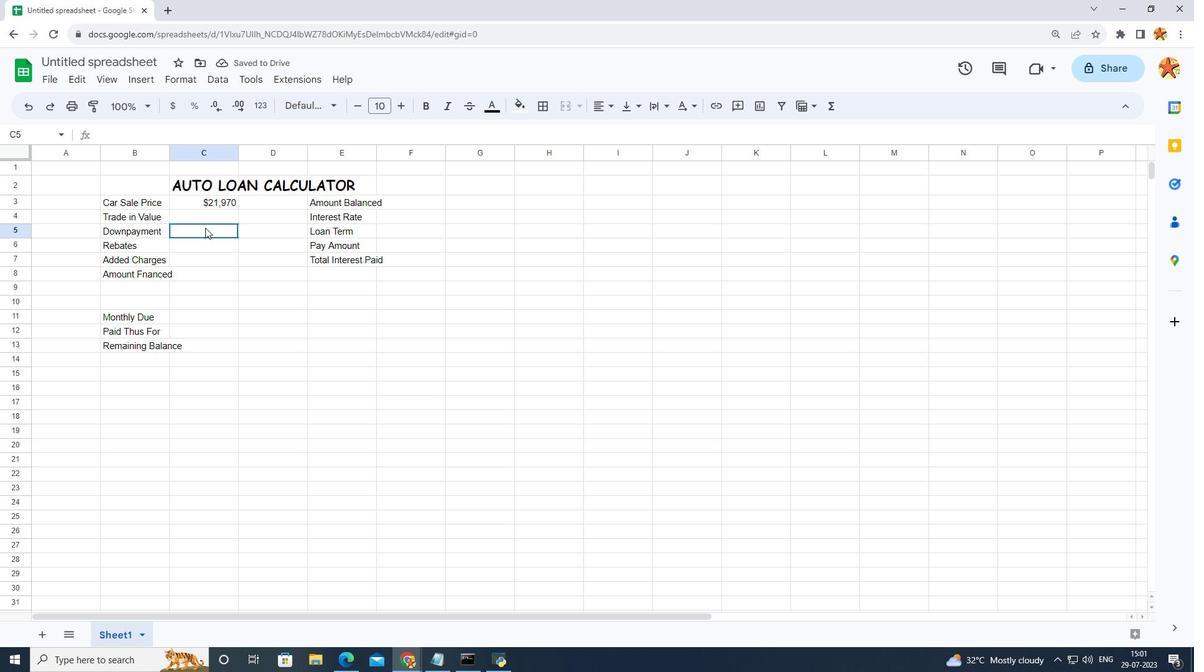 
Action: Mouse pressed left at (417, 256)
Screenshot: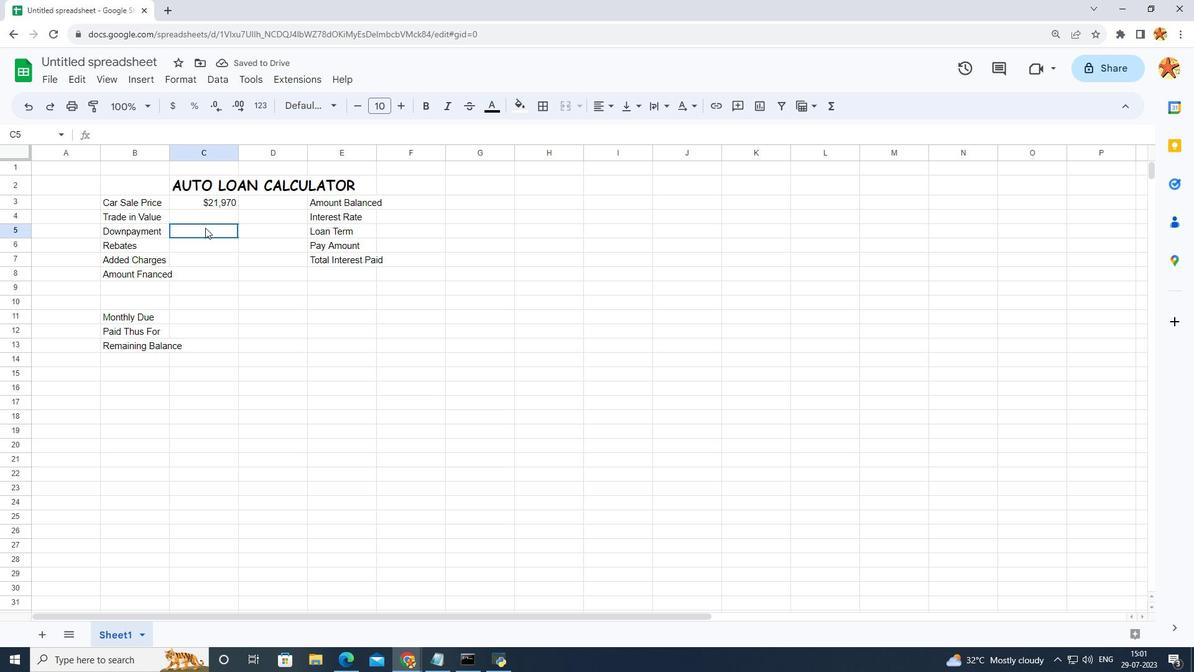 
Action: Key pressed <Key.shift_r>$4394<Key.enter>
Screenshot: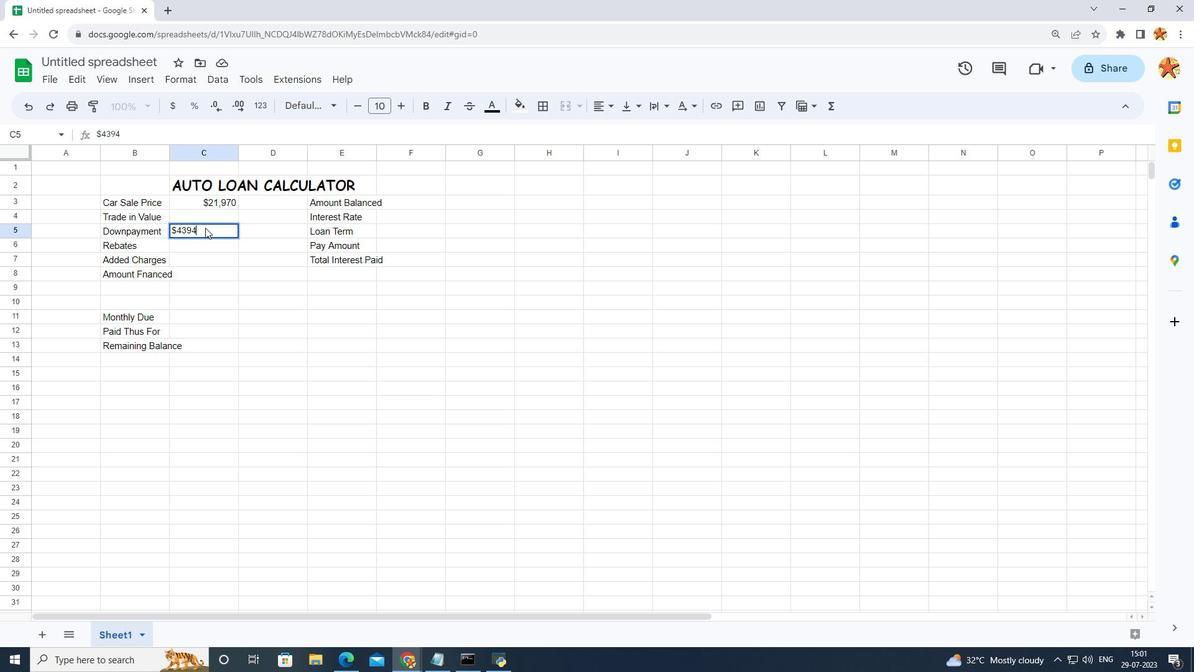 
Action: Mouse moved to (419, 289)
Screenshot: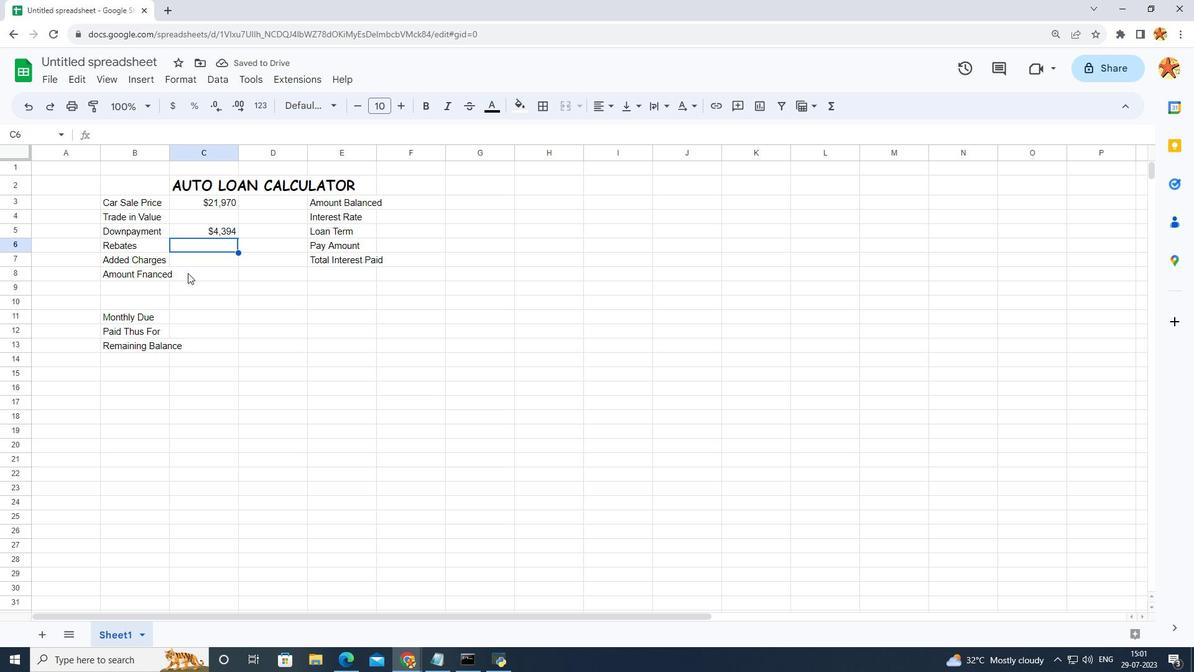 
Action: Mouse pressed left at (419, 289)
Screenshot: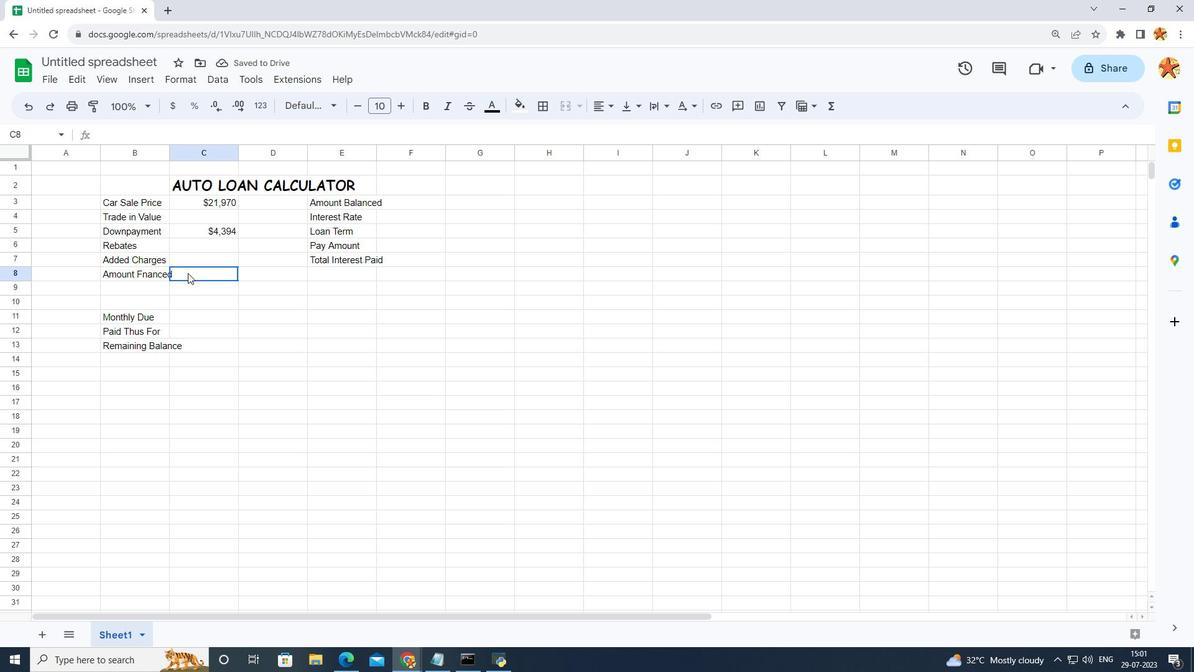 
Action: Key pressed 1<Key.backspace><Key.shift_r>$17,576
Screenshot: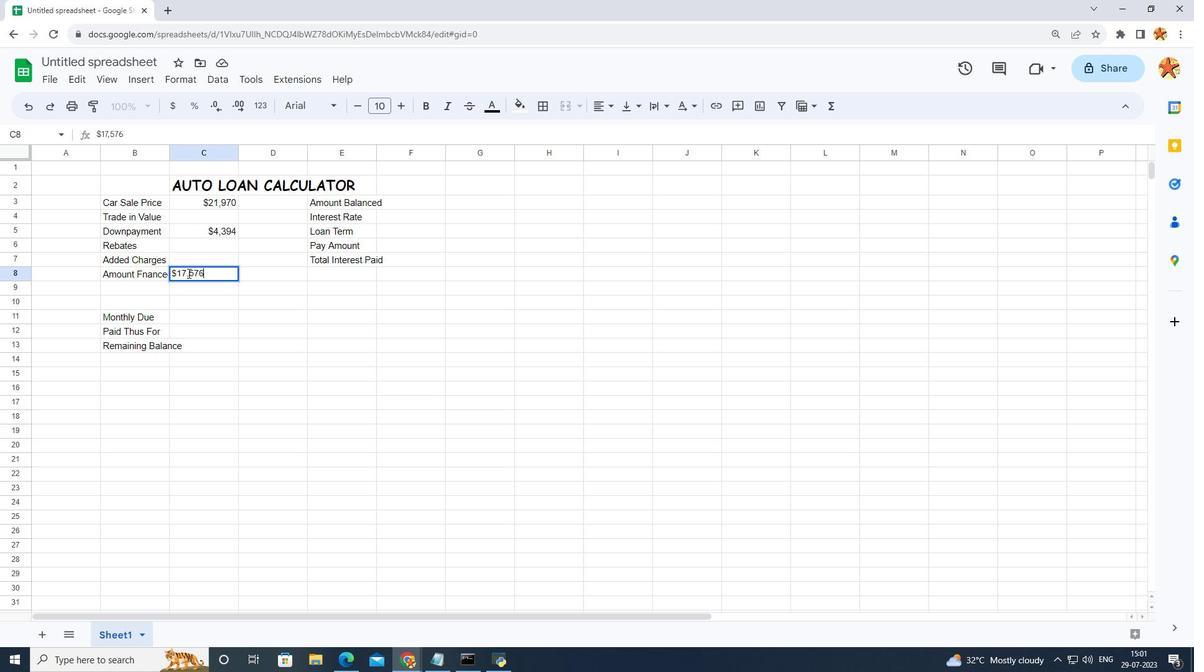
Action: Mouse moved to (420, 316)
Screenshot: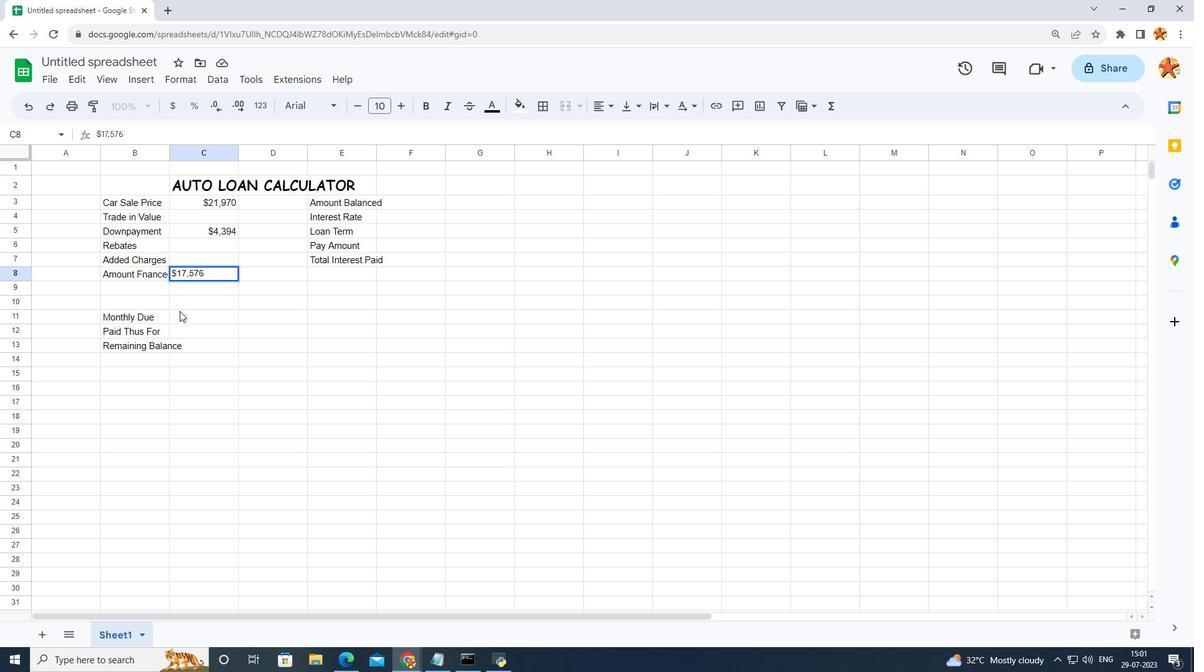 
Action: Mouse pressed left at (420, 316)
Screenshot: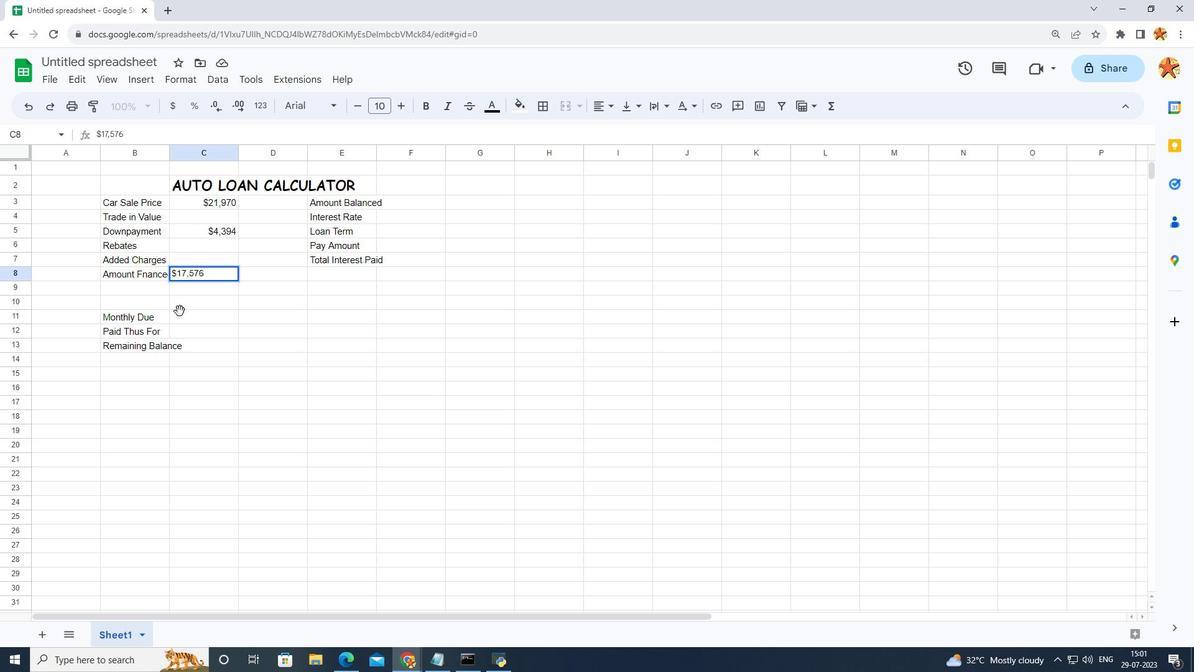 
Action: Mouse moved to (424, 243)
Screenshot: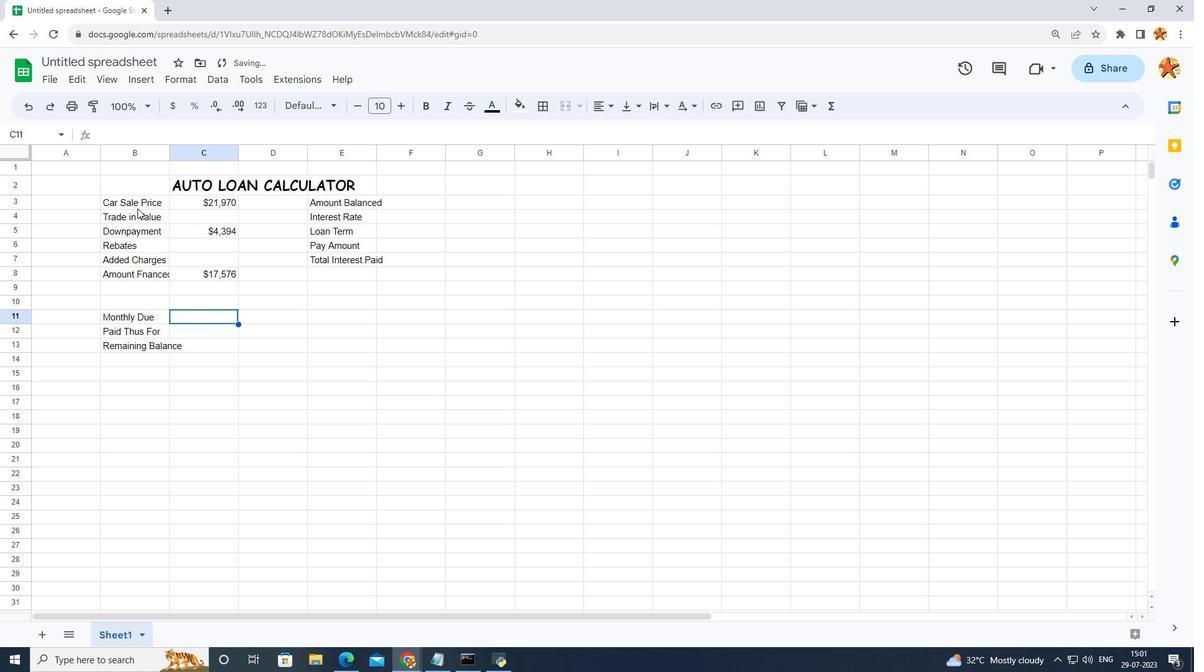 
Action: Mouse pressed left at (424, 243)
Screenshot: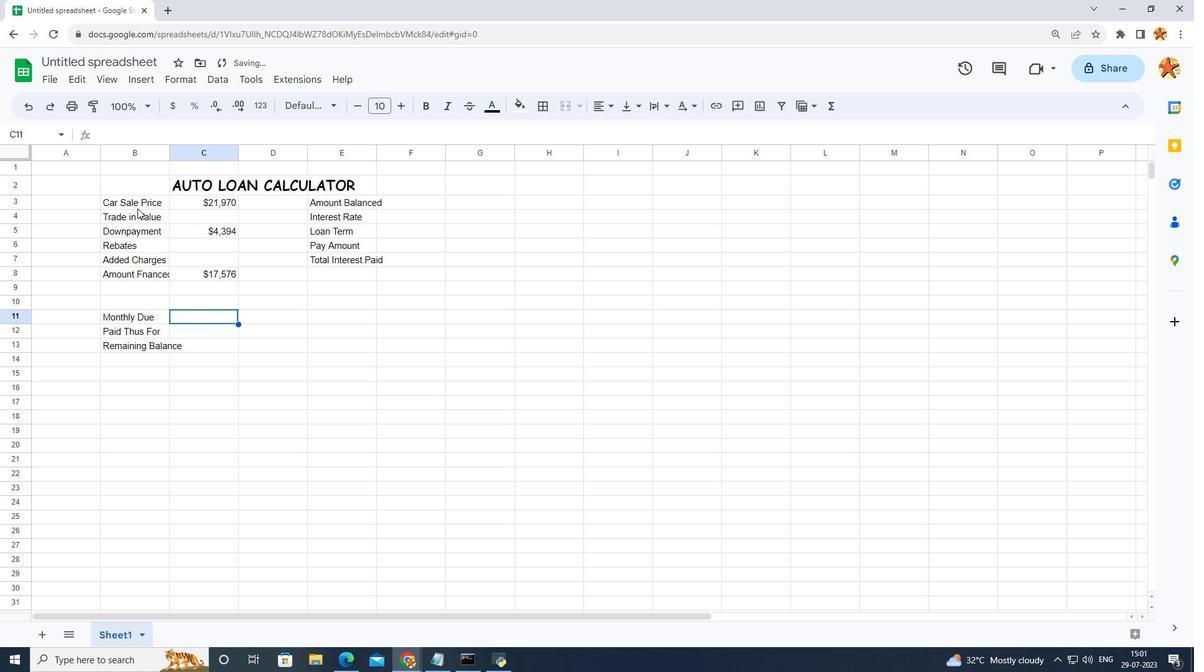 
Action: Mouse moved to (397, 238)
Screenshot: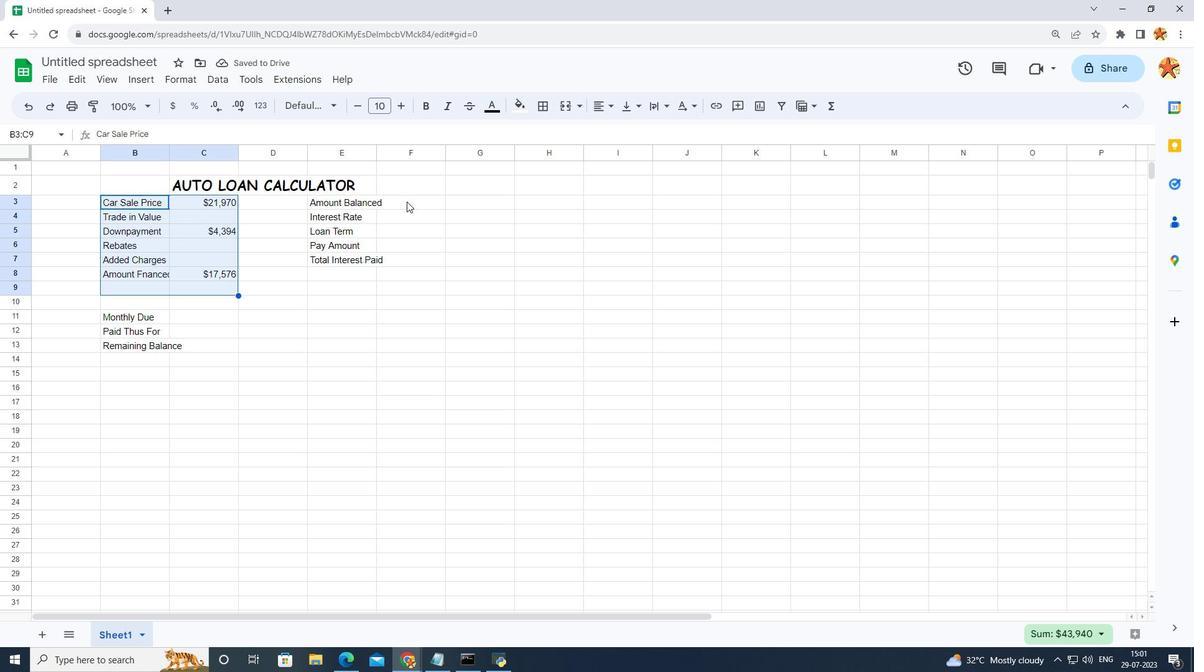 
Action: Mouse pressed left at (397, 238)
Screenshot: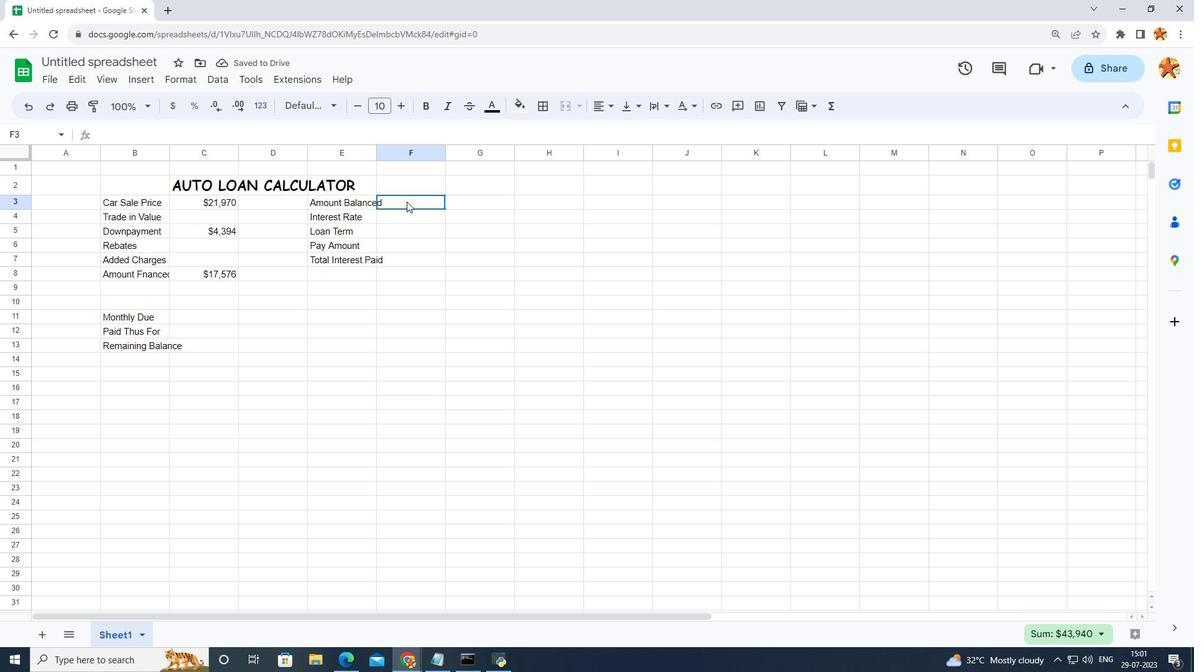 
Action: Mouse pressed left at (397, 238)
Screenshot: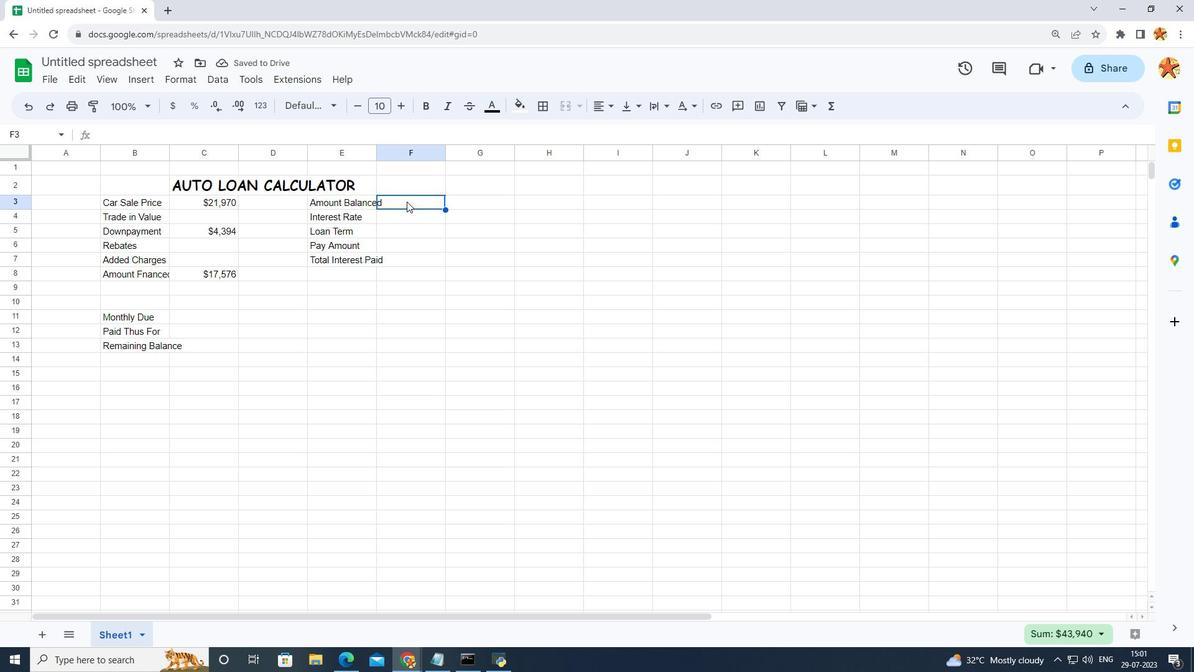 
Action: Key pressed <Key.shift_r><Key.shift_r><Key.shift_r><Key.shift_r><Key.shift_r><Key.shift_r><Key.shift_r><Key.shift_r><Key.shift_r><Key.shift_r><Key.shift_r><Key.shift_r><Key.shift_r><Key.shift_r><Key.shift_r><Key.shift_r><Key.shift_r>$17567==<Key.backspace><Key.backspace><Key.backspace><Key.backspace>78
Screenshot: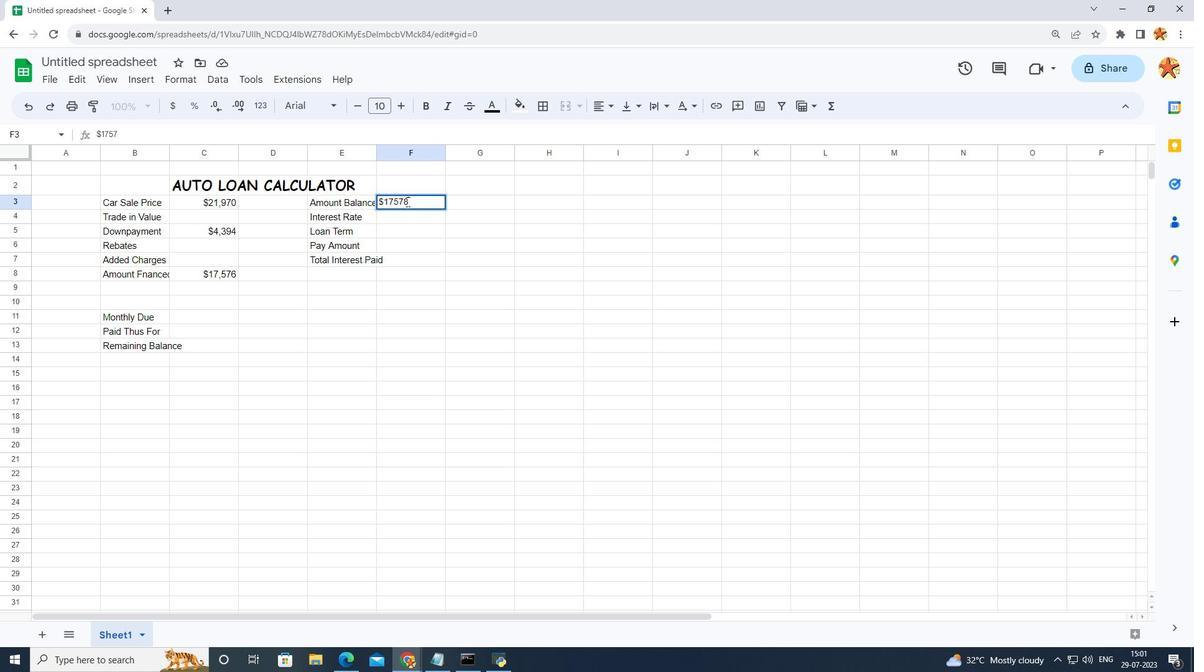 
Action: Mouse moved to (397, 246)
Screenshot: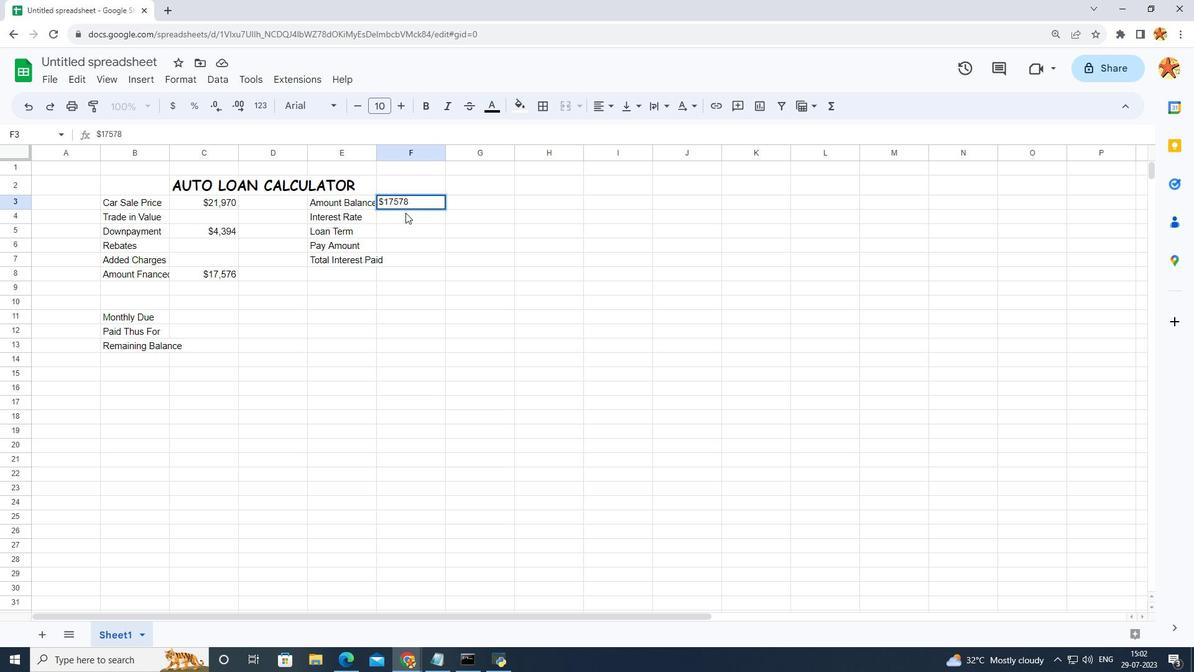 
Action: Key pressed <Key.backspace>6
Screenshot: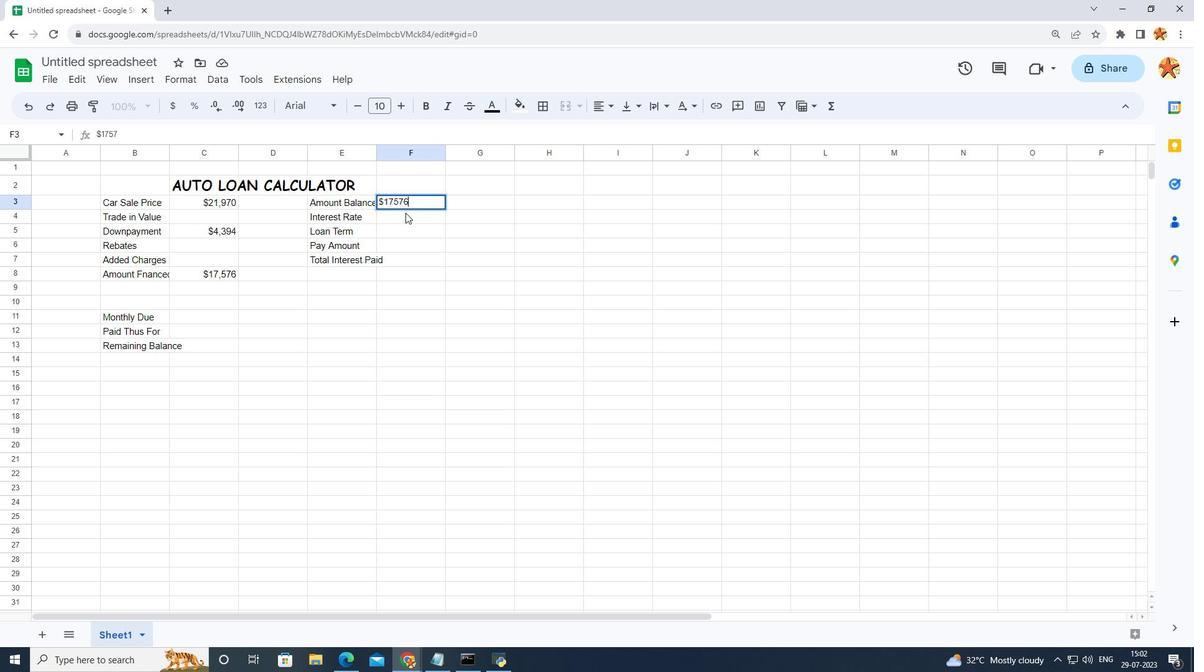 
Action: Mouse moved to (396, 246)
Screenshot: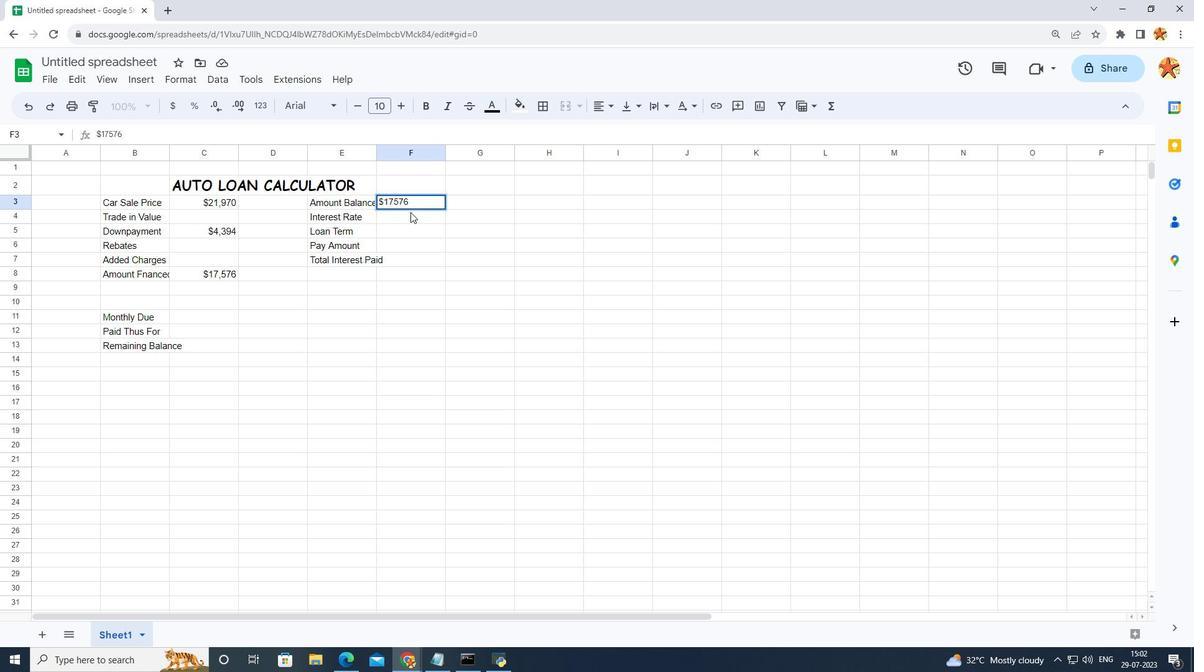 
Action: Mouse pressed left at (396, 246)
Screenshot: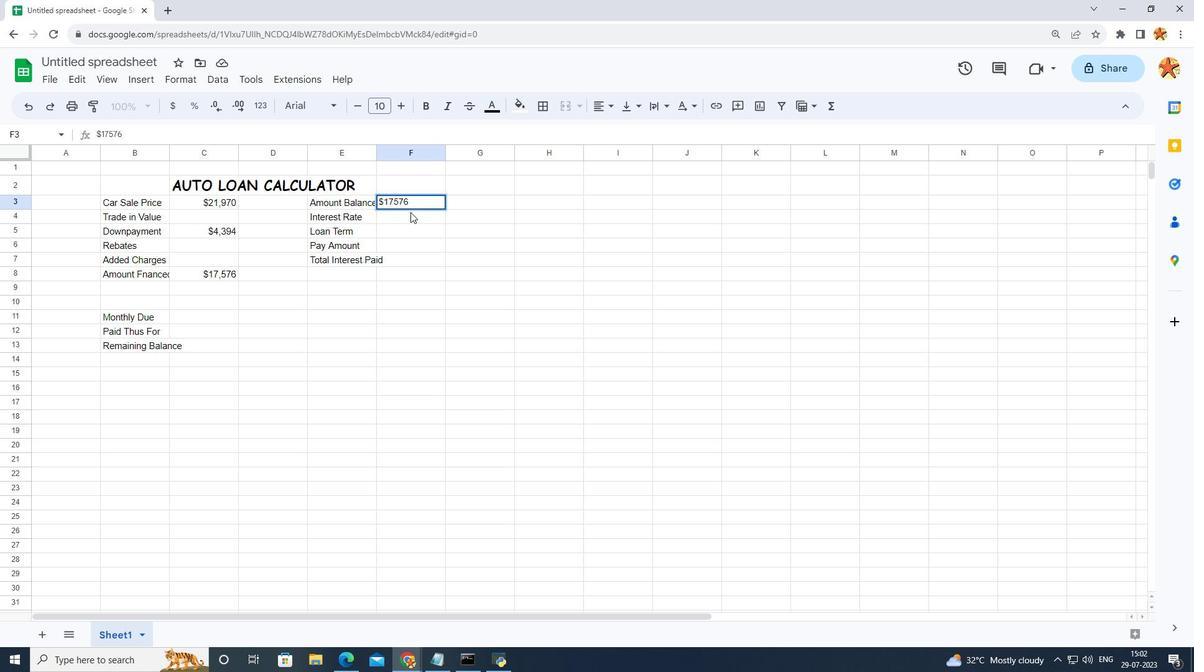 
Action: Mouse pressed left at (396, 246)
Screenshot: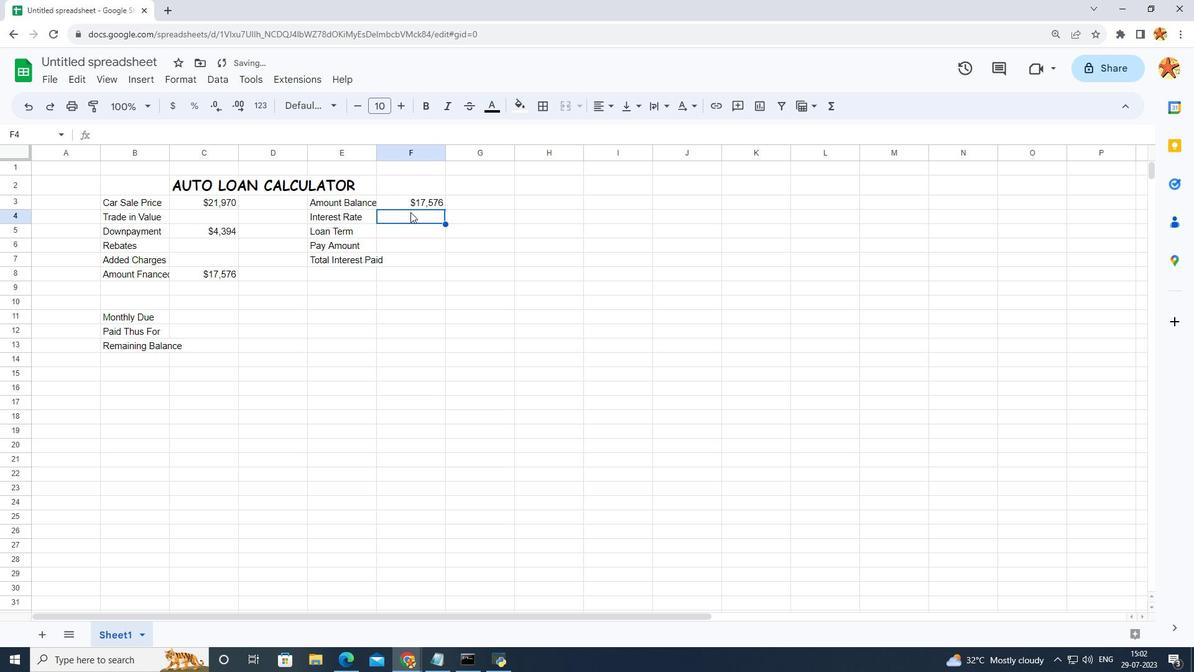 
Action: Mouse pressed left at (396, 246)
Screenshot: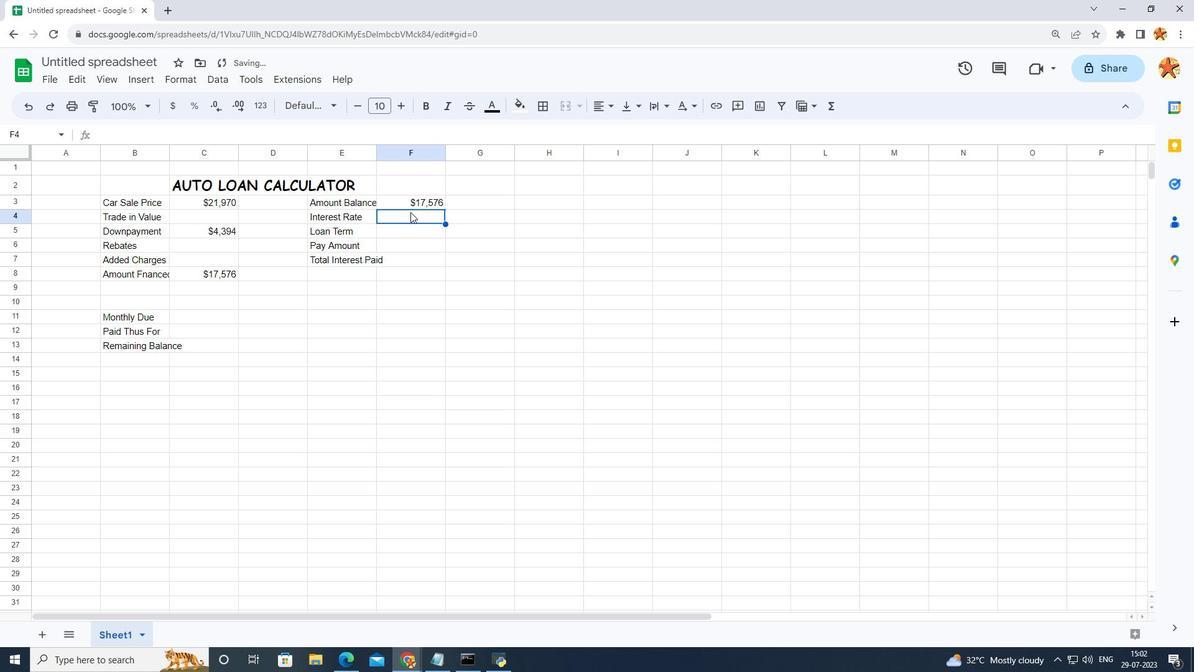 
Action: Key pressed 5.00<Key.shift_r><Key.shift_r><Key.shift_r><Key.shift_r><Key.shift_r><Key.shift_r>%
Screenshot: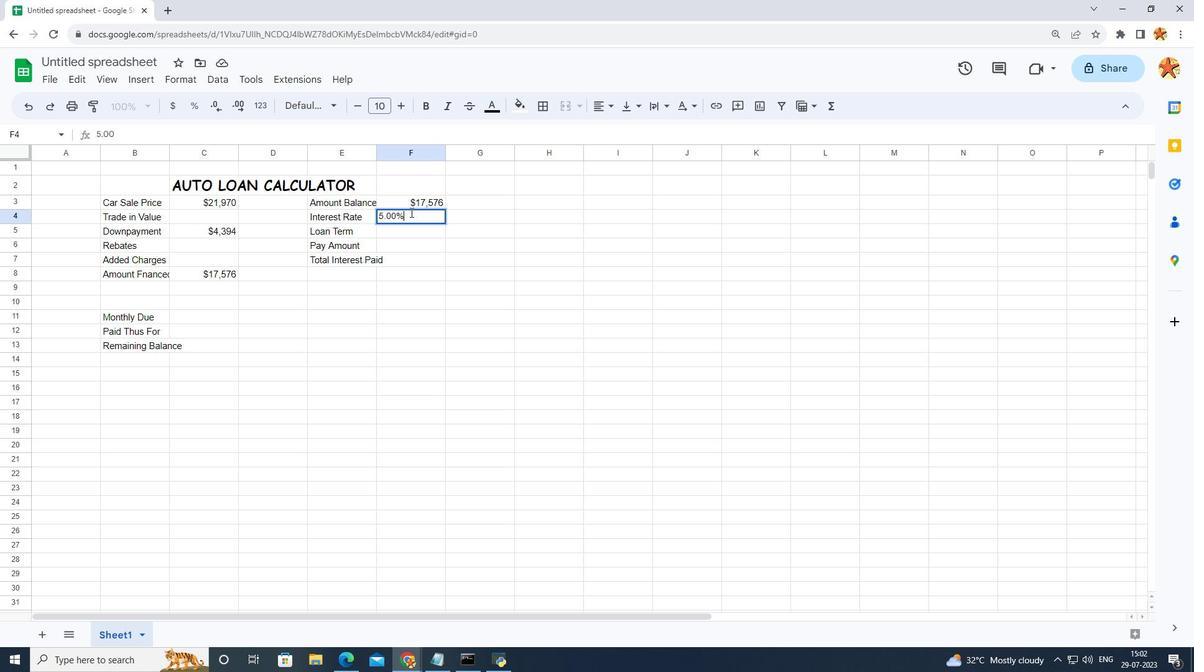 
Action: Mouse moved to (398, 258)
Screenshot: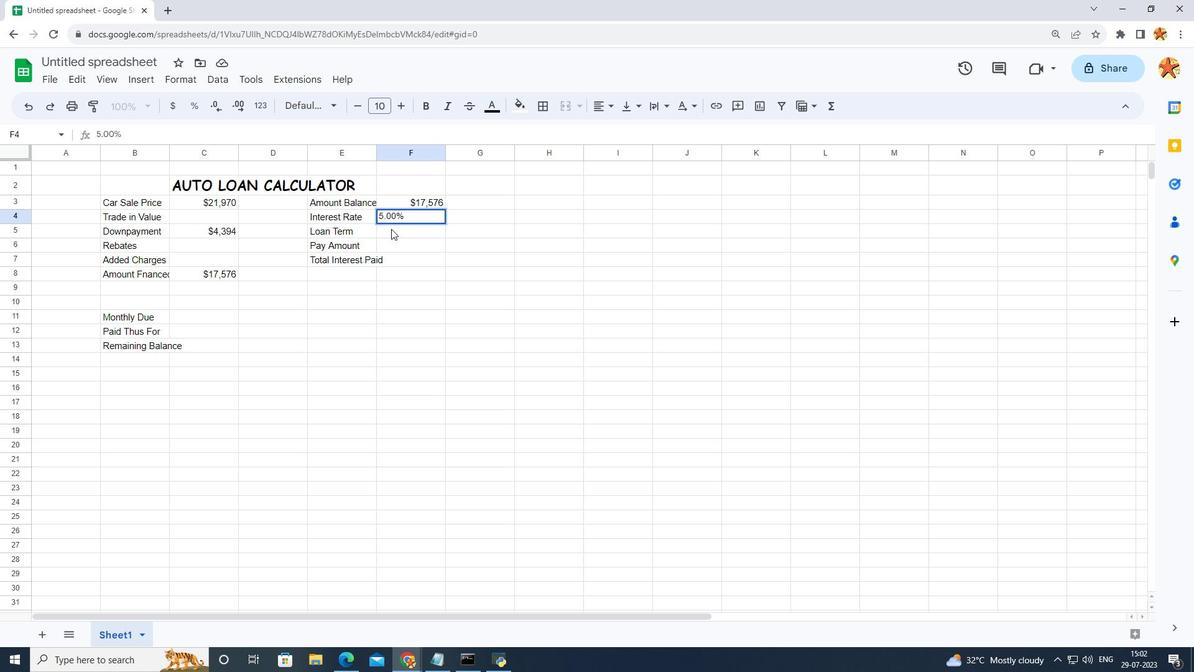
Action: Mouse pressed left at (398, 258)
Screenshot: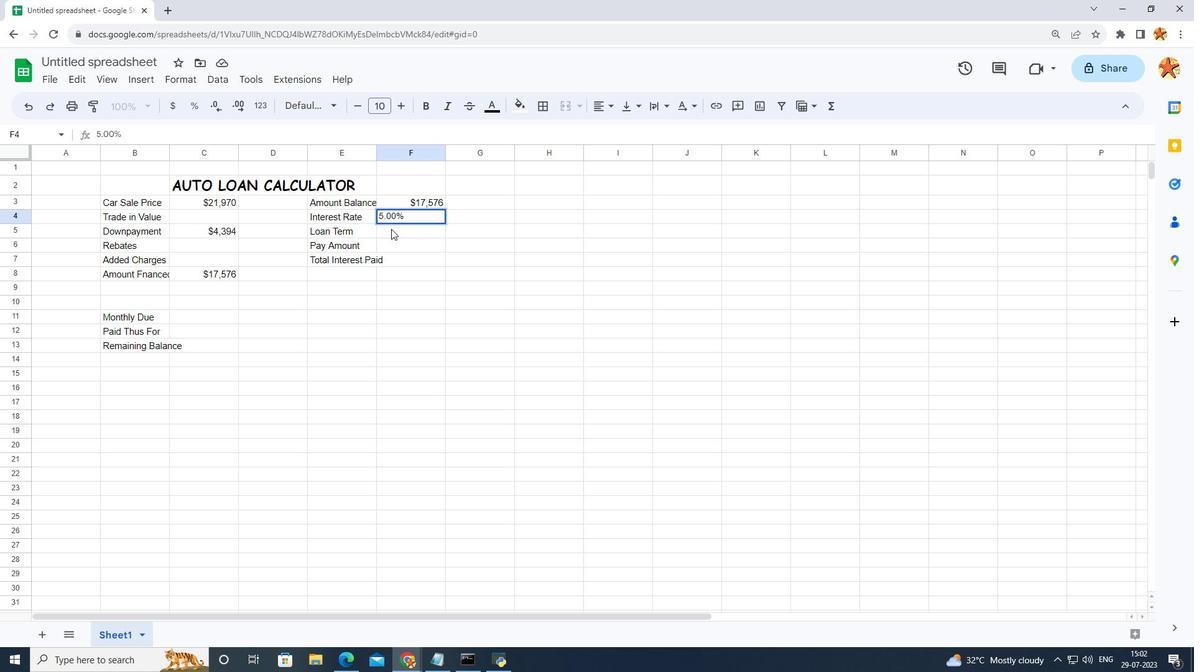 
Action: Mouse pressed left at (398, 258)
Screenshot: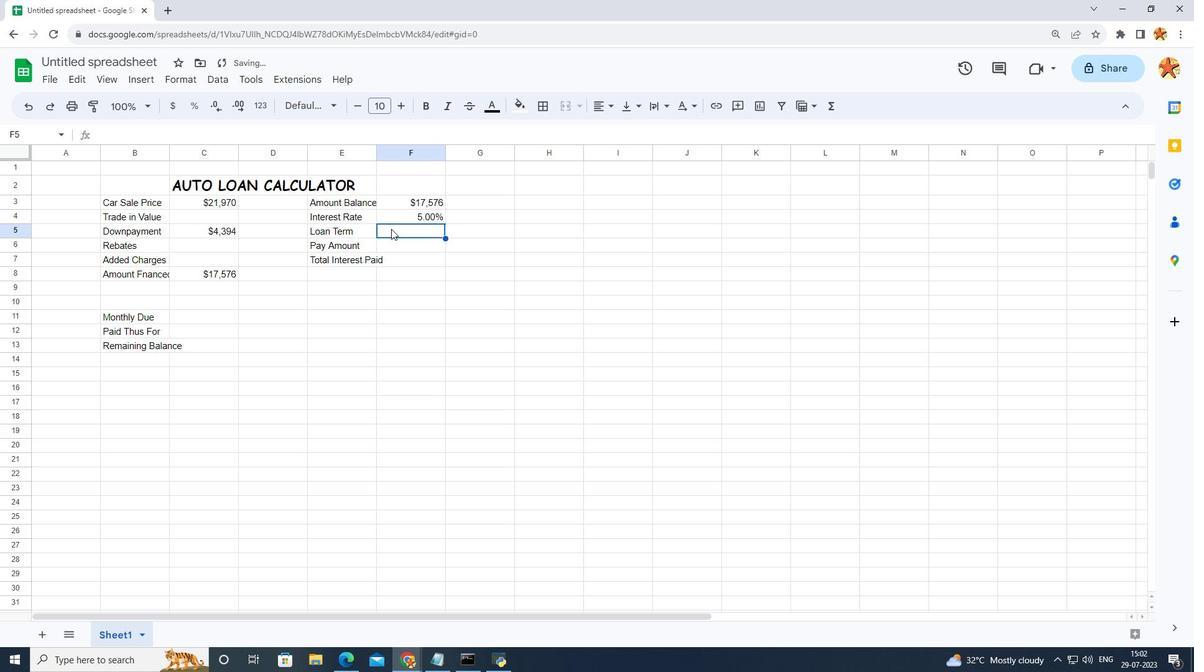 
Action: Key pressed 60<Key.space>months
Screenshot: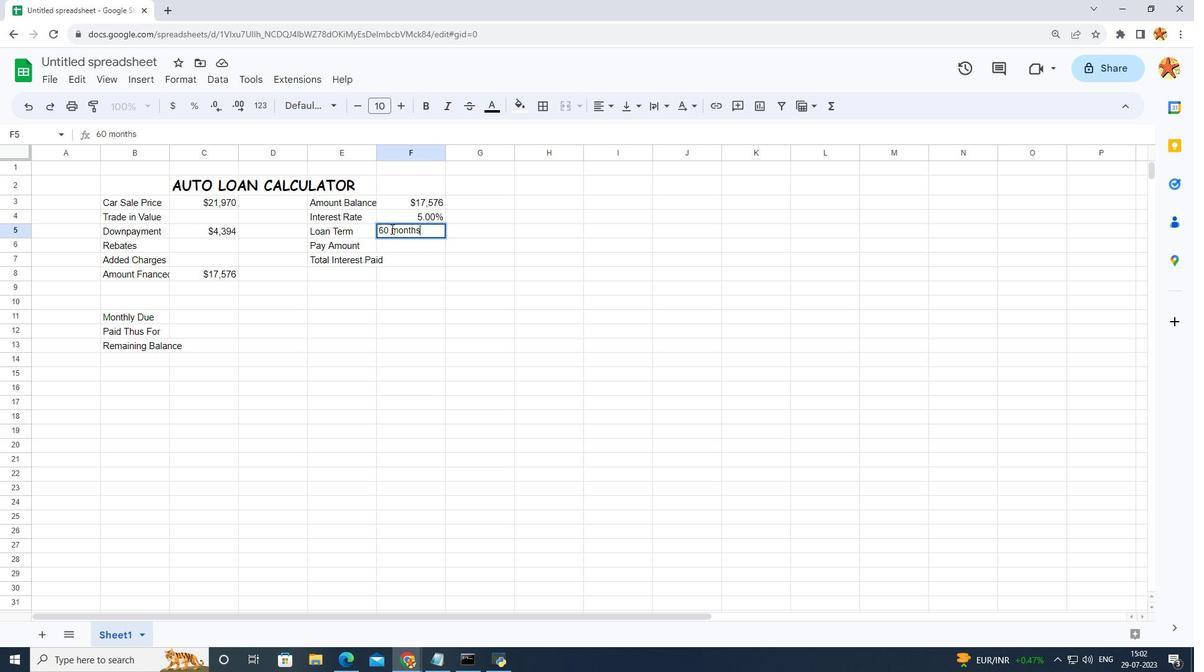 
Action: Mouse moved to (398, 273)
Screenshot: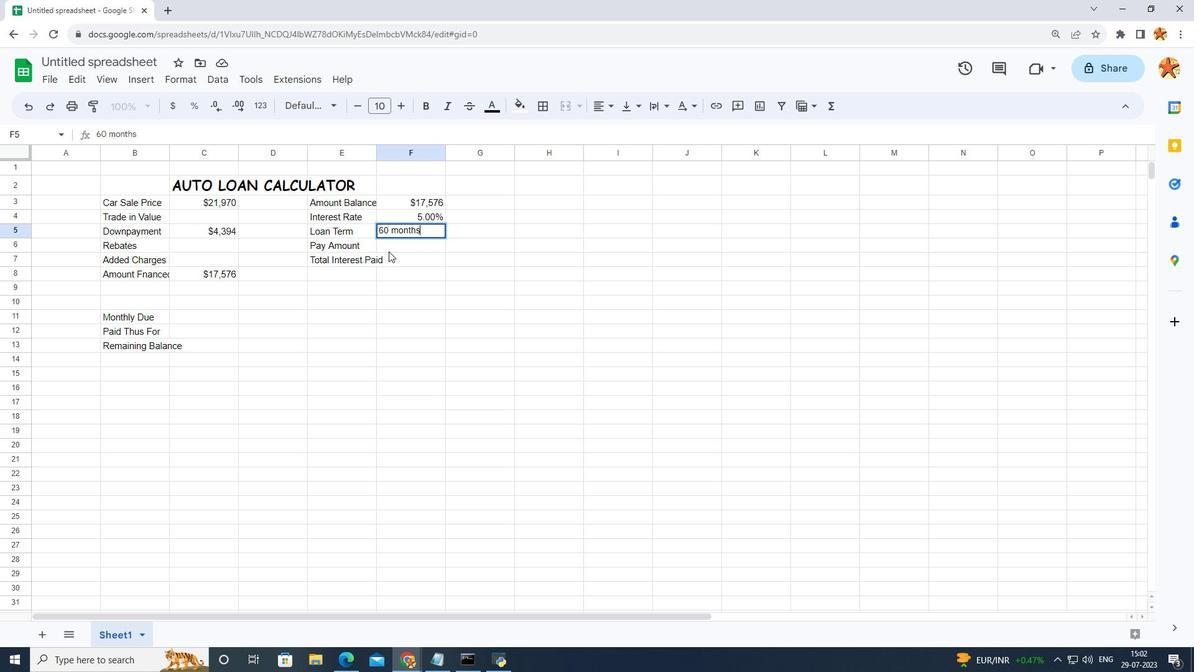 
Action: Mouse pressed left at (398, 273)
Screenshot: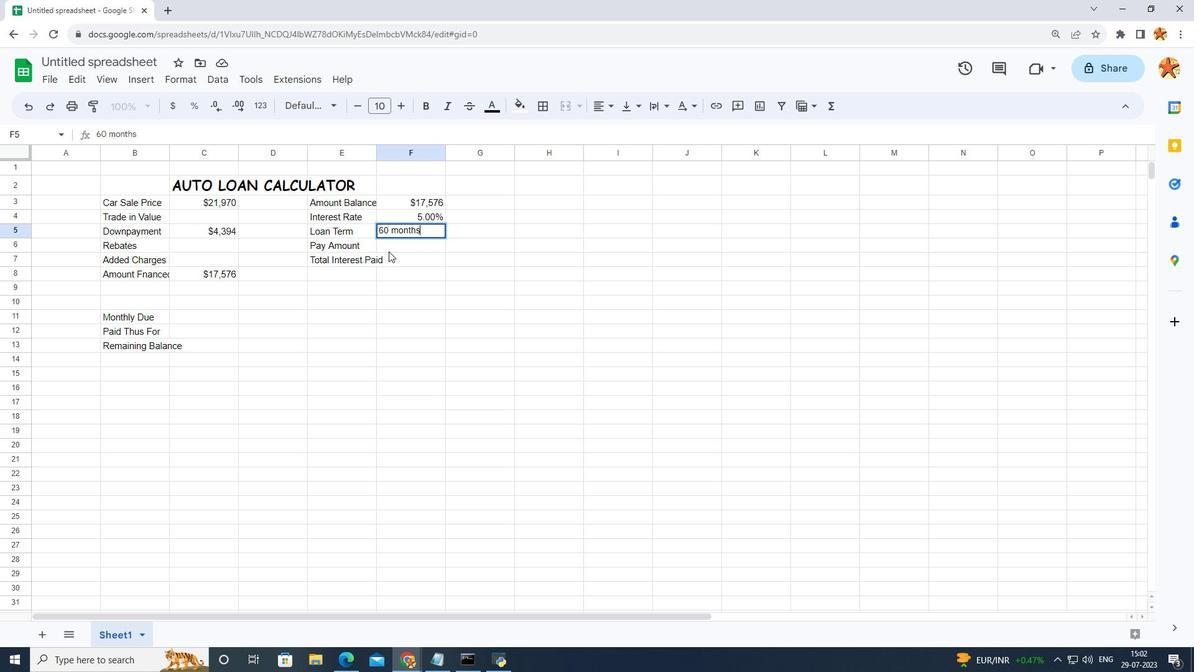 
Action: Mouse pressed left at (398, 273)
Screenshot: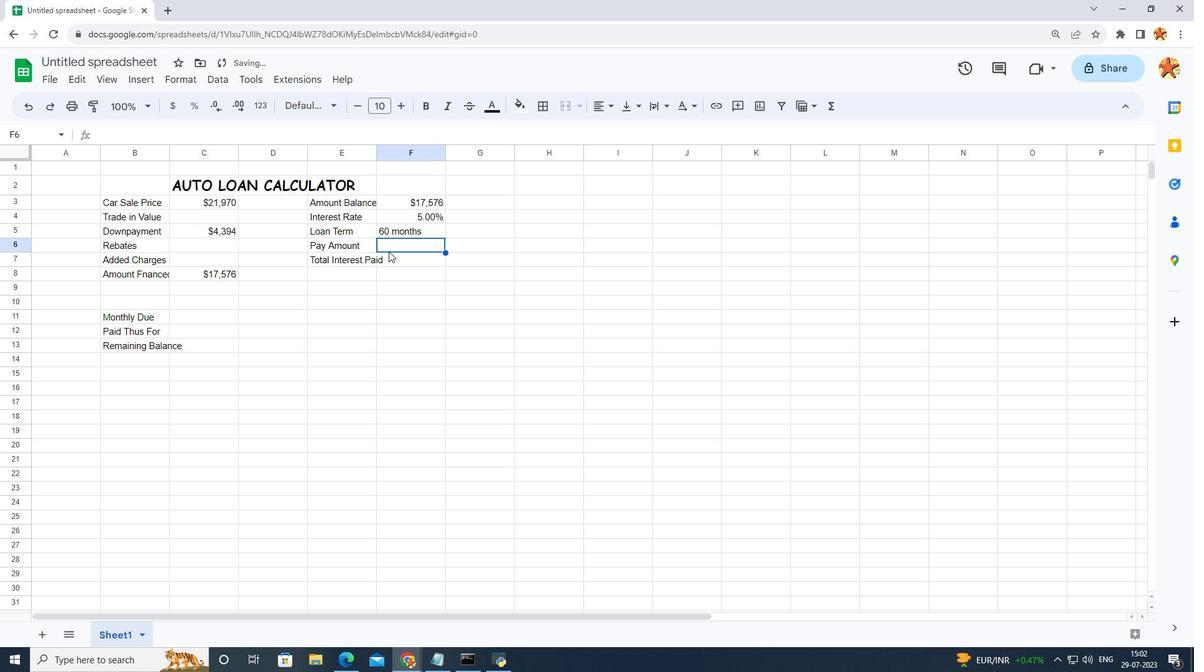 
Action: Mouse moved to (398, 255)
Screenshot: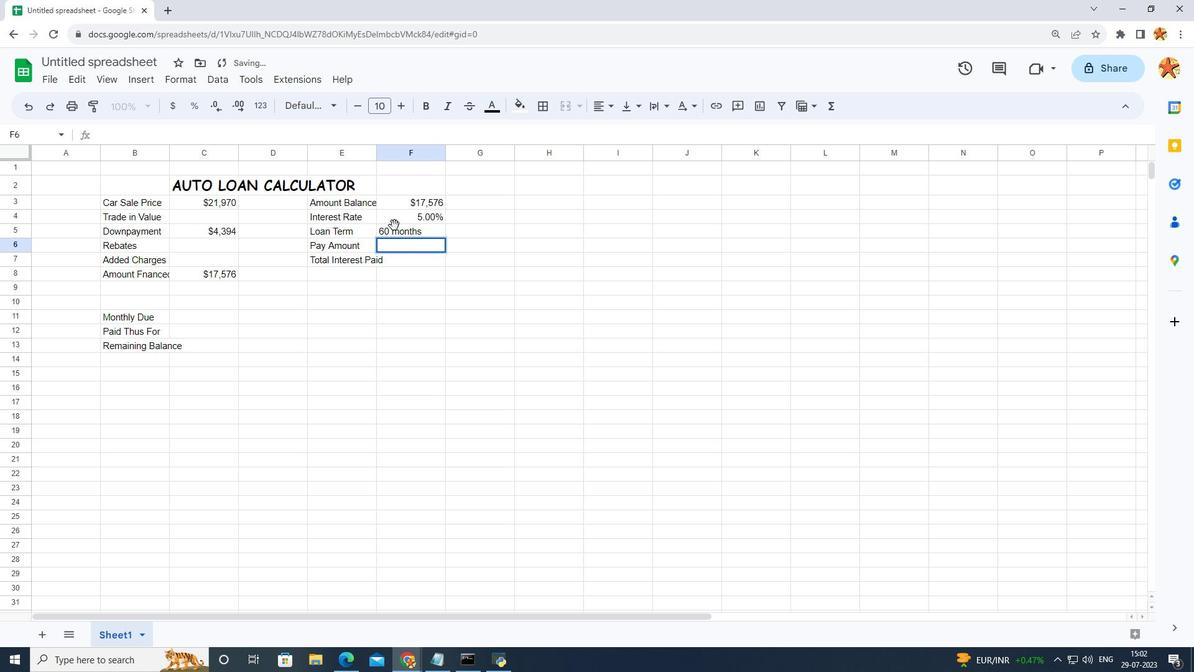 
Action: Mouse pressed left at (398, 255)
Screenshot: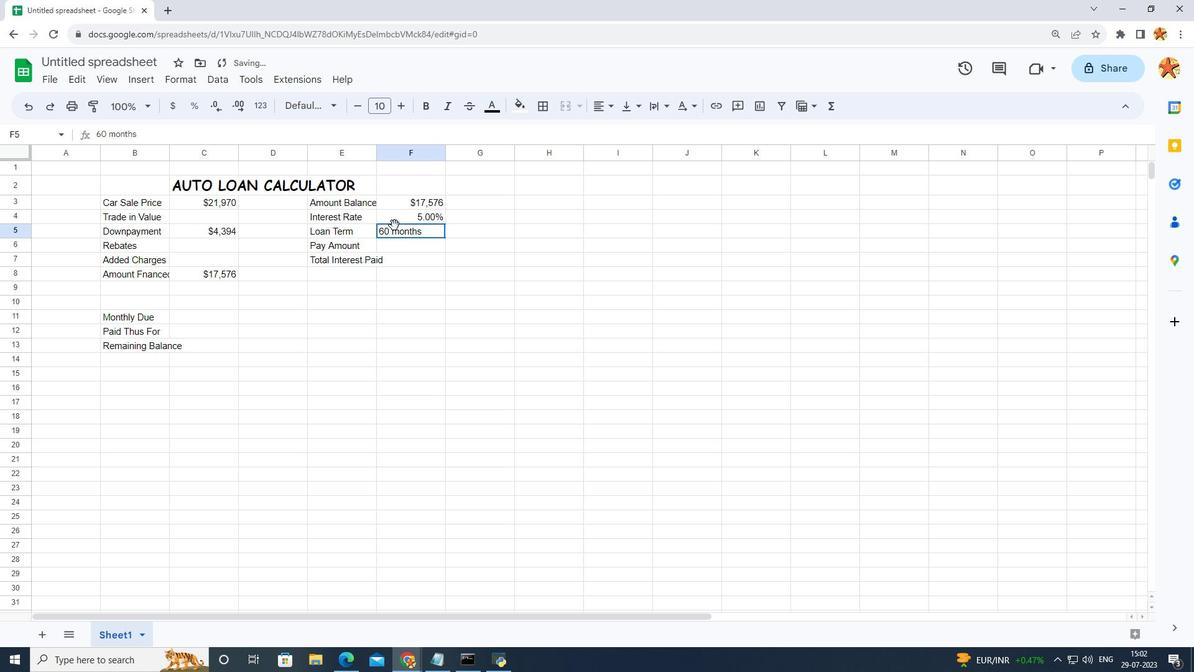 
Action: Mouse moved to (375, 167)
Screenshot: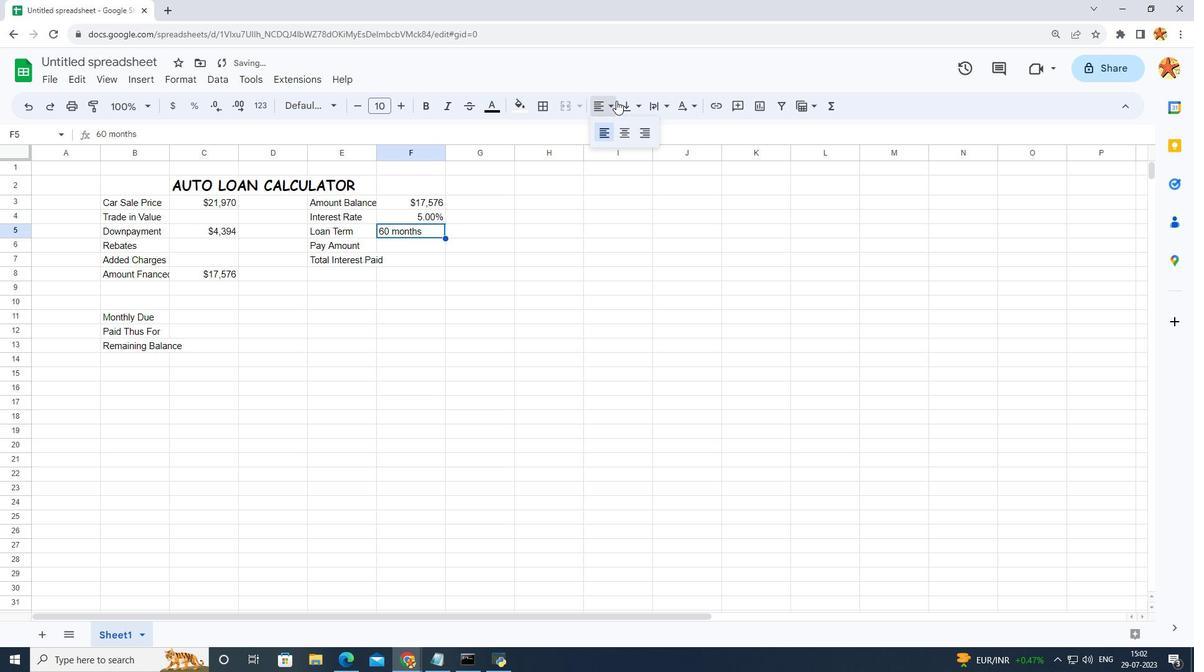 
Action: Mouse pressed left at (375, 167)
Screenshot: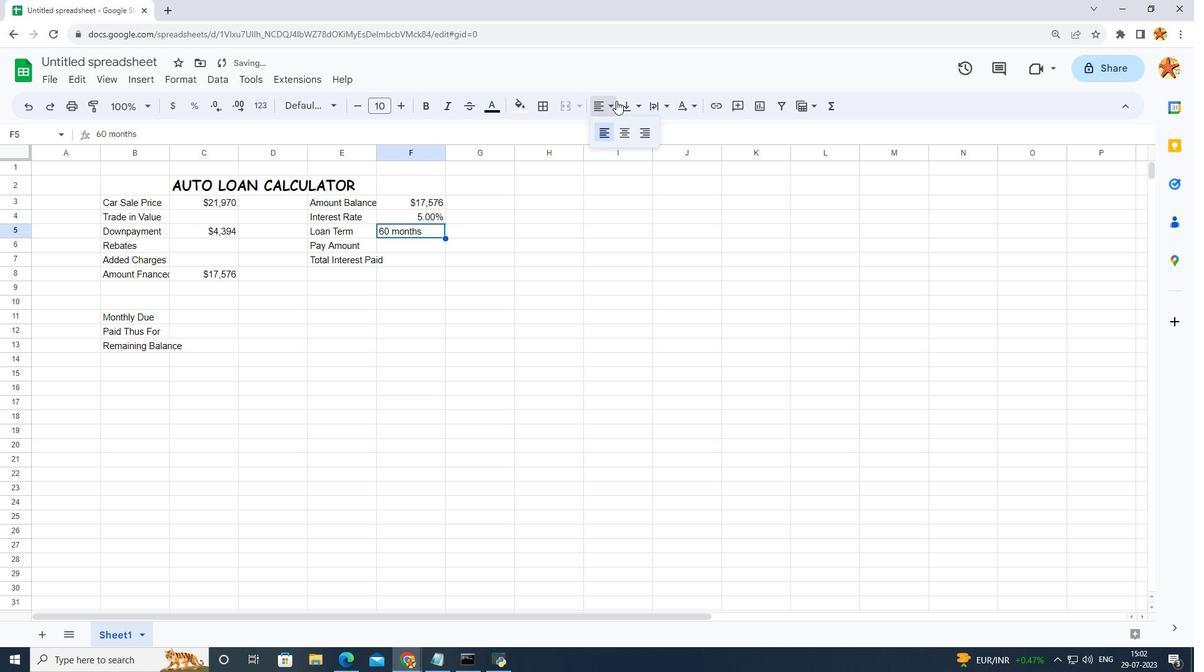 
Action: Mouse moved to (372, 192)
Screenshot: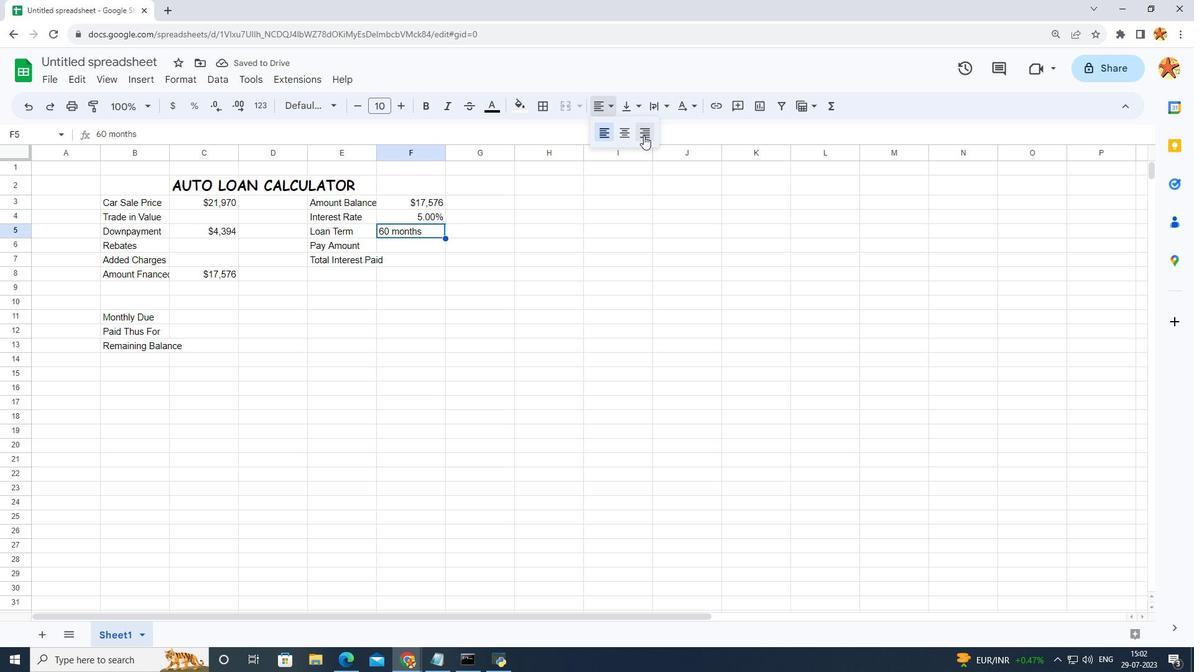 
Action: Mouse pressed left at (372, 192)
Screenshot: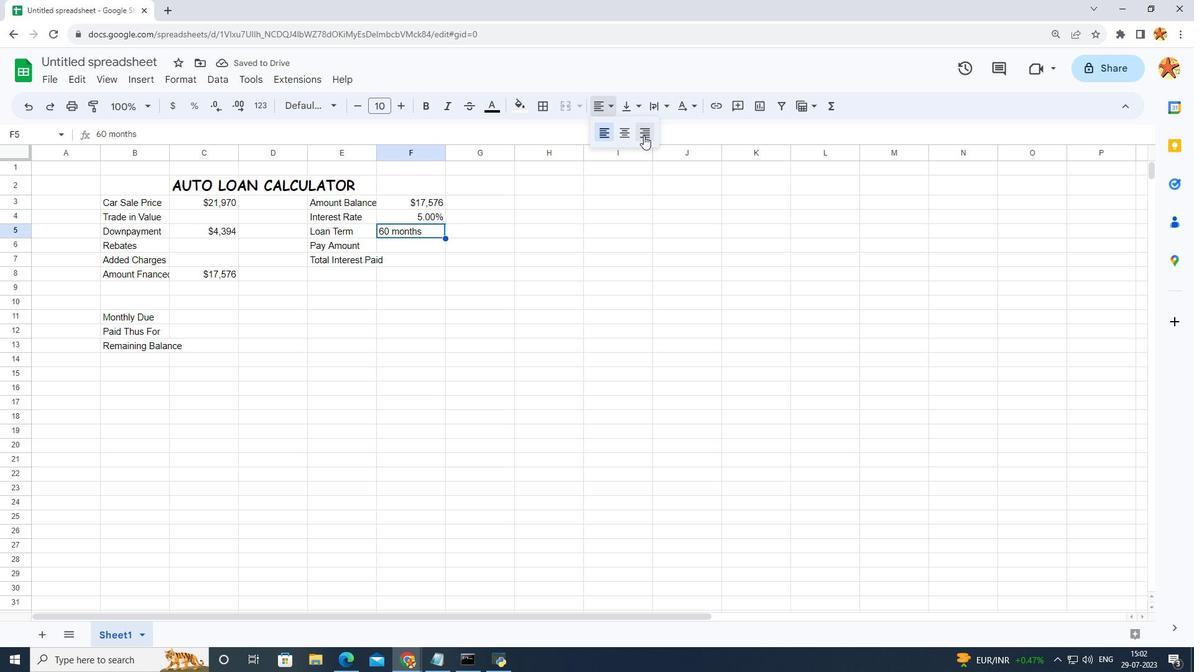 
Action: Mouse moved to (393, 271)
Screenshot: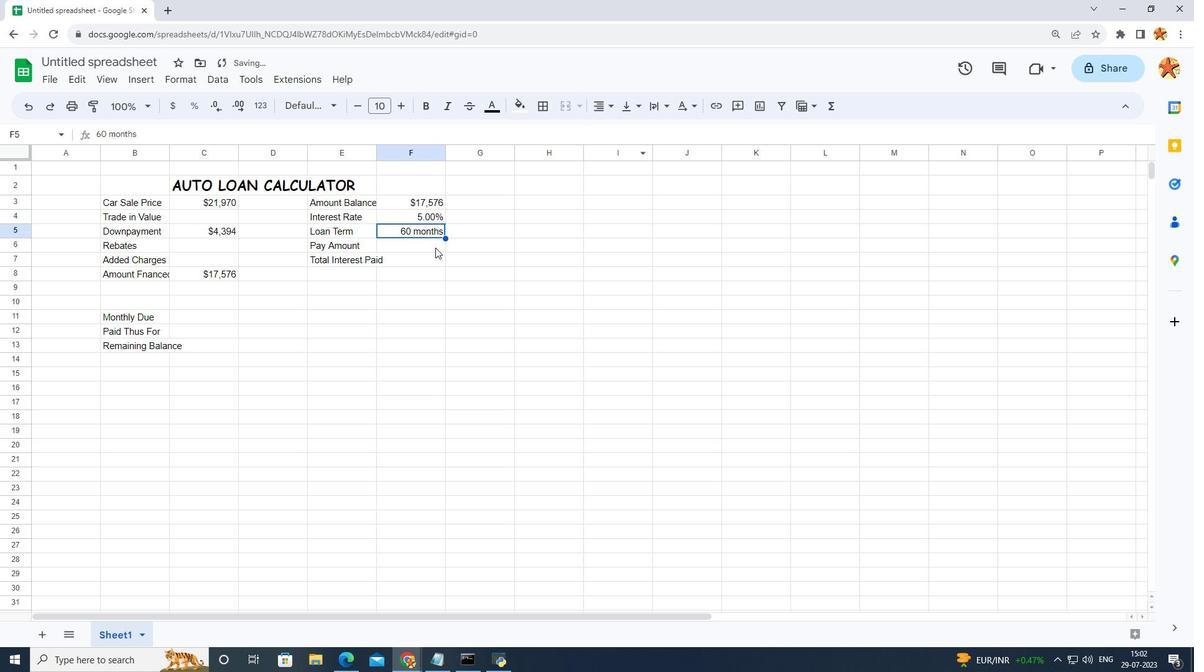 
Action: Mouse pressed left at (393, 271)
Screenshot: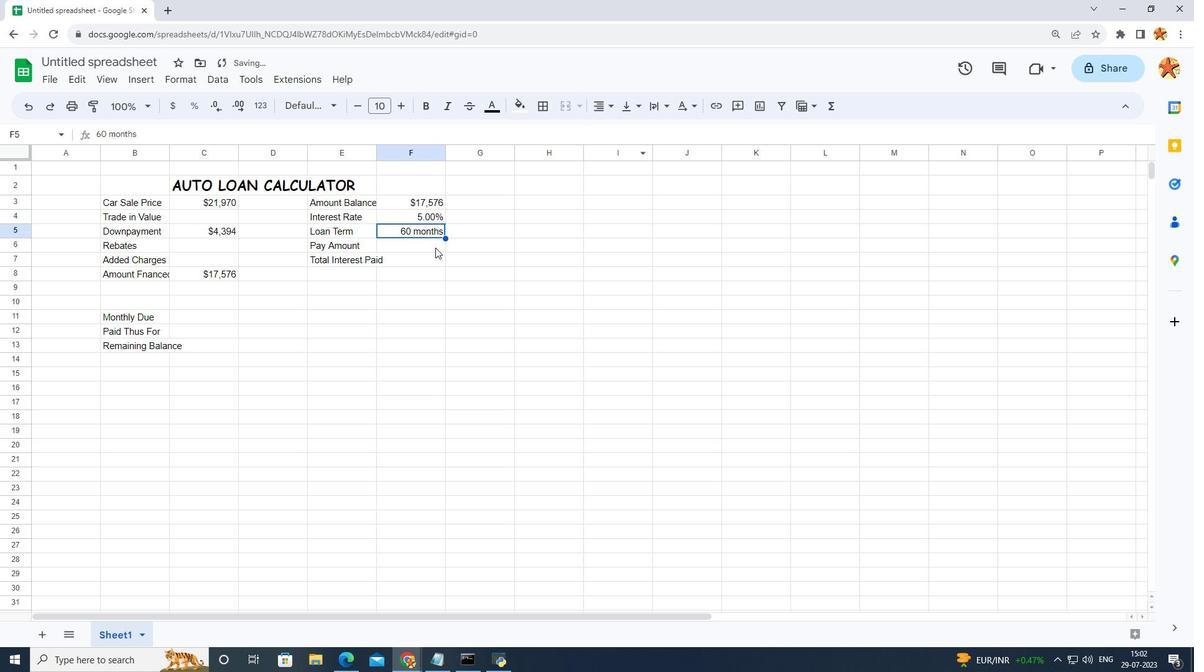 
Action: Mouse pressed left at (393, 271)
Screenshot: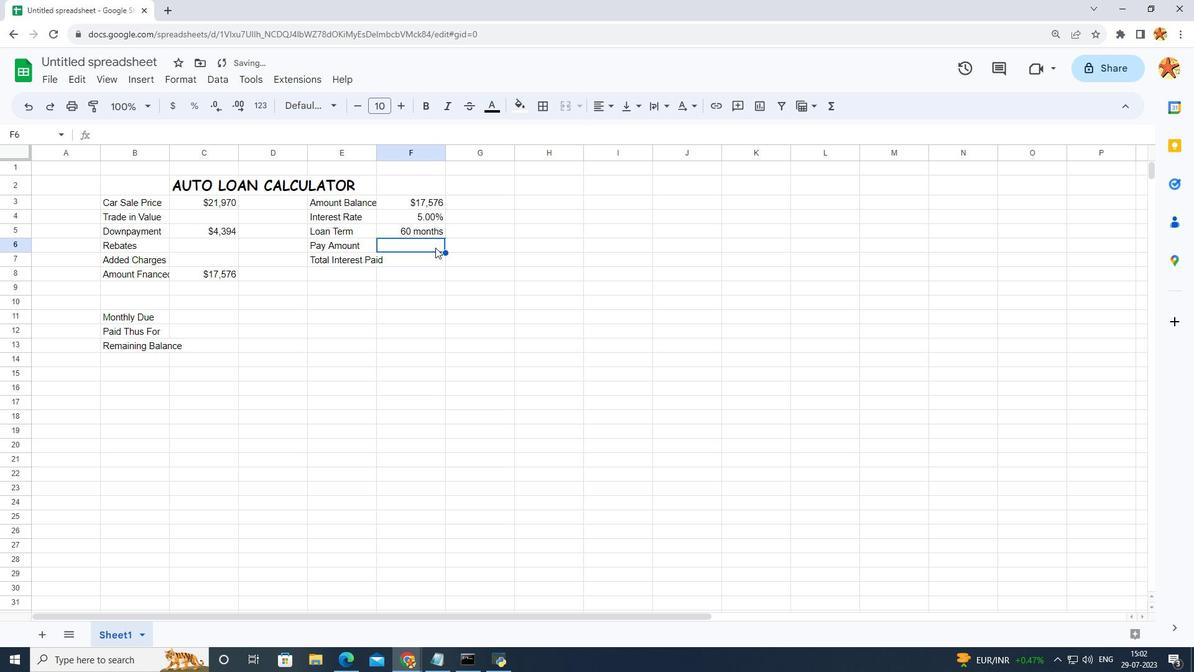 
Action: Key pressed <Key.shift_r><Key.shift_r><Key.shift_r><Key.shift_r><Key.shift_r><Key.shift_r><Key.shift_r>#<Key.backspace><Key.shift_r><Key.shift_r><Key.shift_r><Key.shift_r><Key.shift_r><Key.shift_r><Key.shift_r><Key.shift_r><Key.shift_r><Key.shift_r><Key.shift_r><Key.shift_r><Key.shift_r><Key.shift_r><Key.shift_r><Key.shift_r><Key.shift_r><Key.shift_r><Key.shift_r><Key.shift_r><Key.shift_r><Key.shift_r><Key.shift_r><Key.shift_r><Key.shift_r><Key.shift_r><Key.shift_r><Key.shift_r><Key.shift_r><Key.shift_r><Key.shift_r><Key.shift_r>$331.68
Screenshot: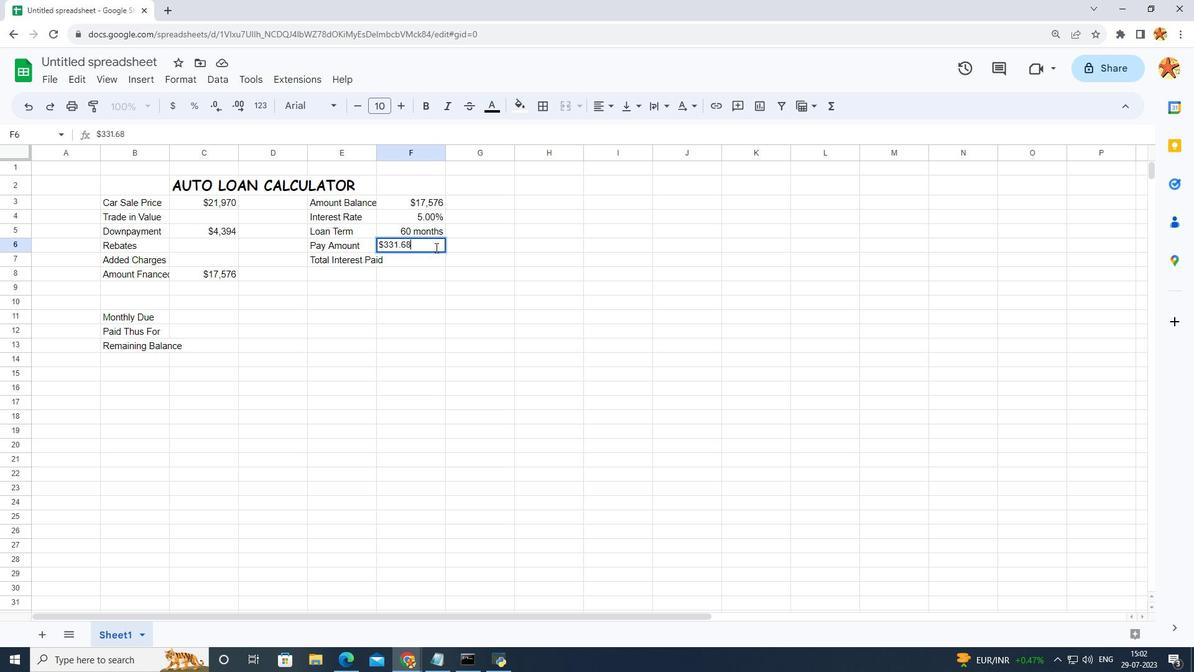 
Action: Mouse moved to (394, 278)
Screenshot: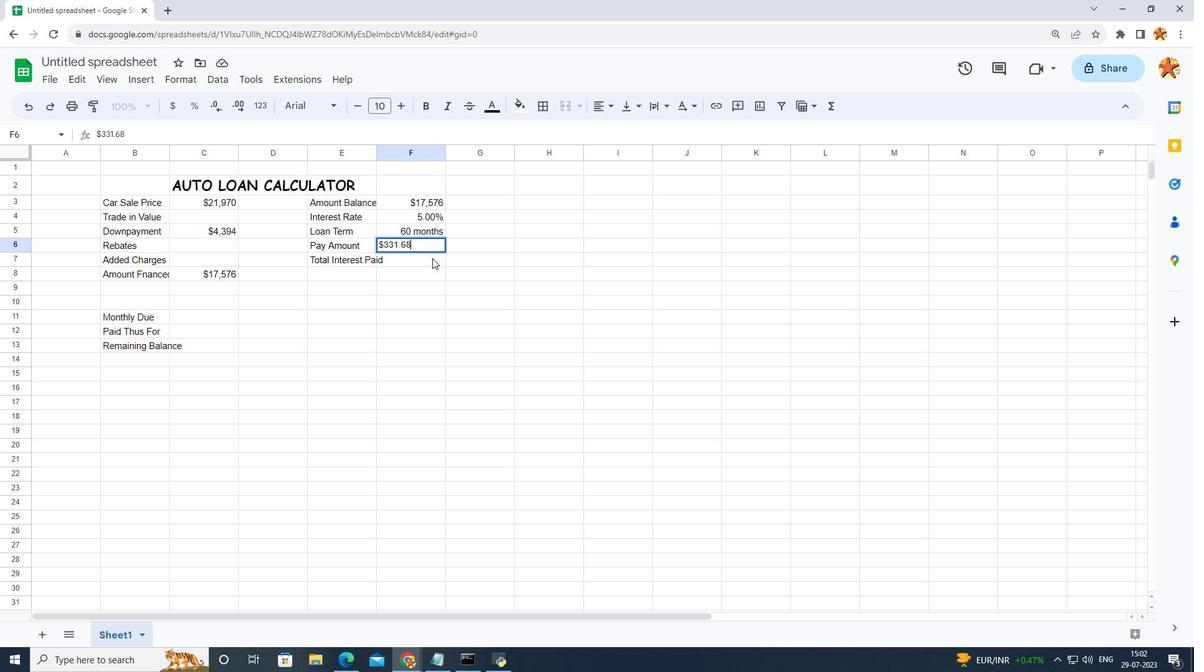 
Action: Mouse pressed left at (394, 278)
Screenshot: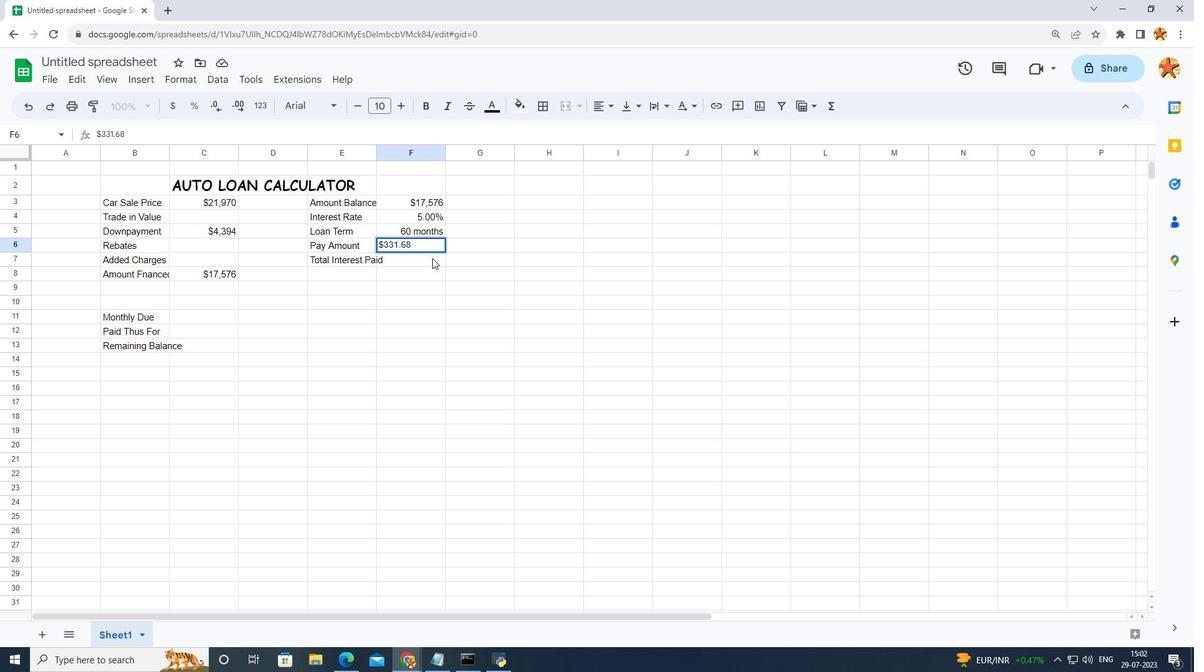 
Action: Mouse pressed left at (394, 278)
Screenshot: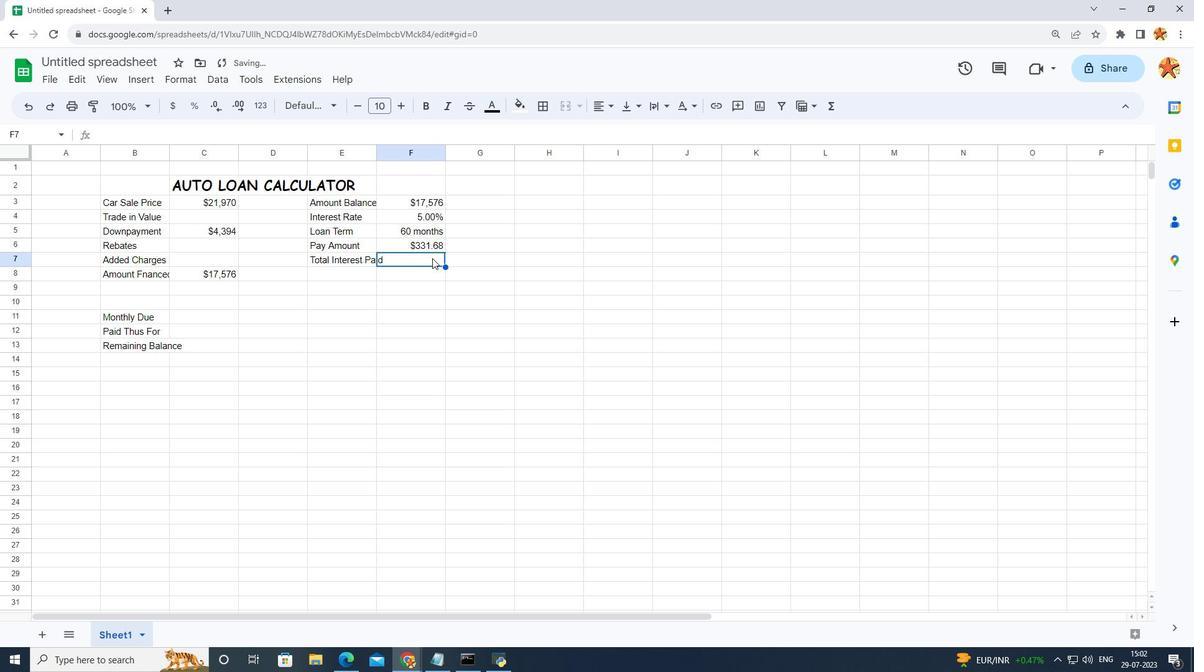 
Action: Key pressed <Key.shift_r><Key.shift_r><Key.shift_r><Key.shift_r><Key.shift_r><Key.shift_r>$2324.85
Screenshot: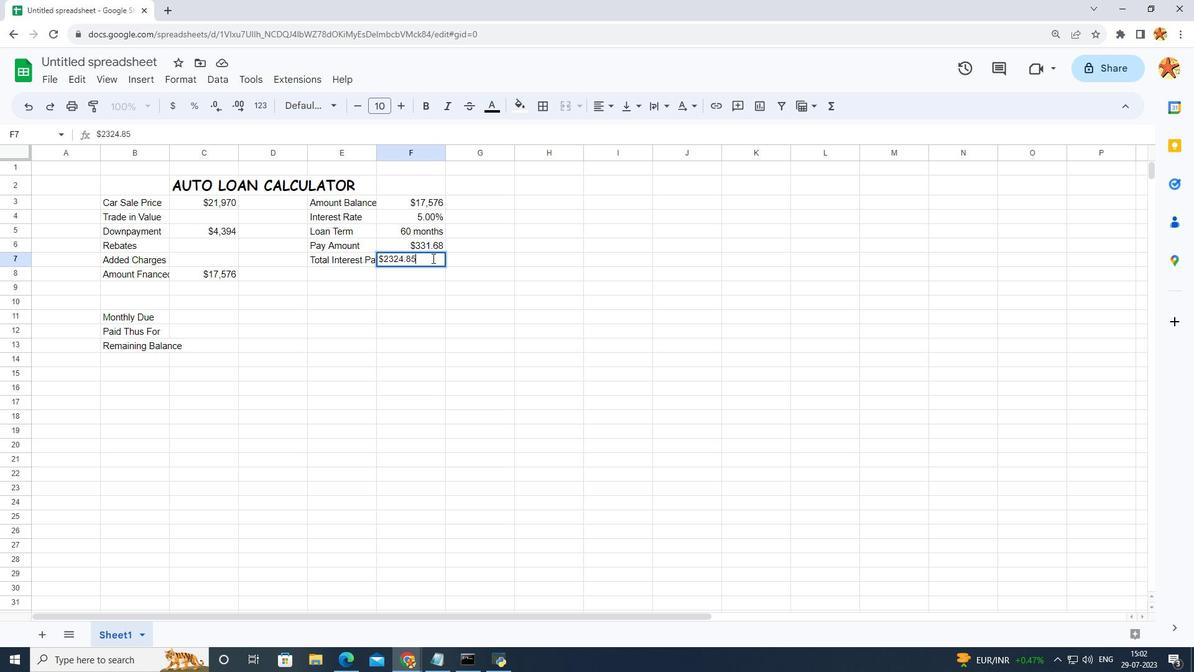 
Action: Mouse moved to (402, 324)
Screenshot: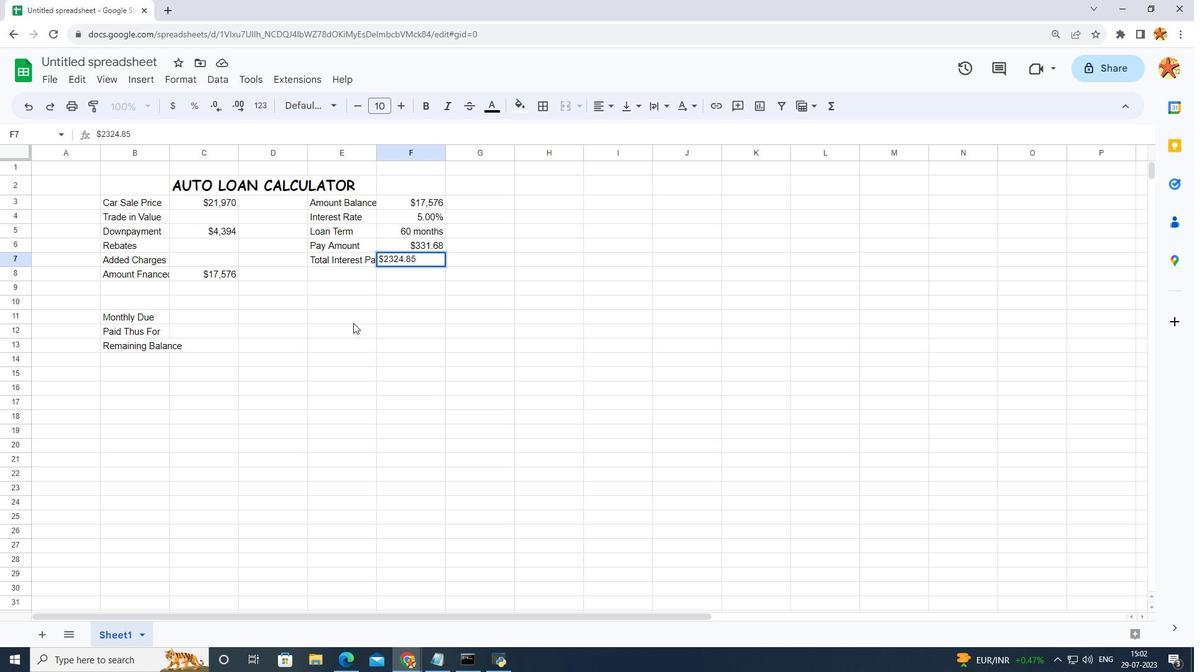 
Action: Mouse pressed left at (402, 324)
Screenshot: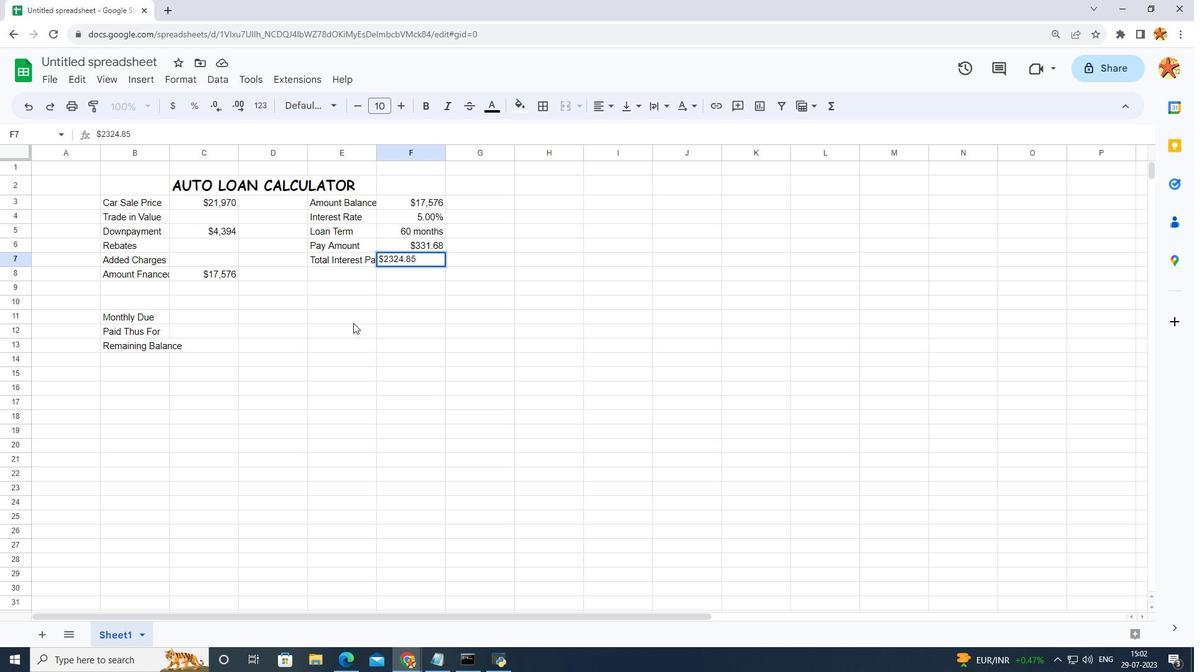 
Action: Mouse moved to (405, 321)
Screenshot: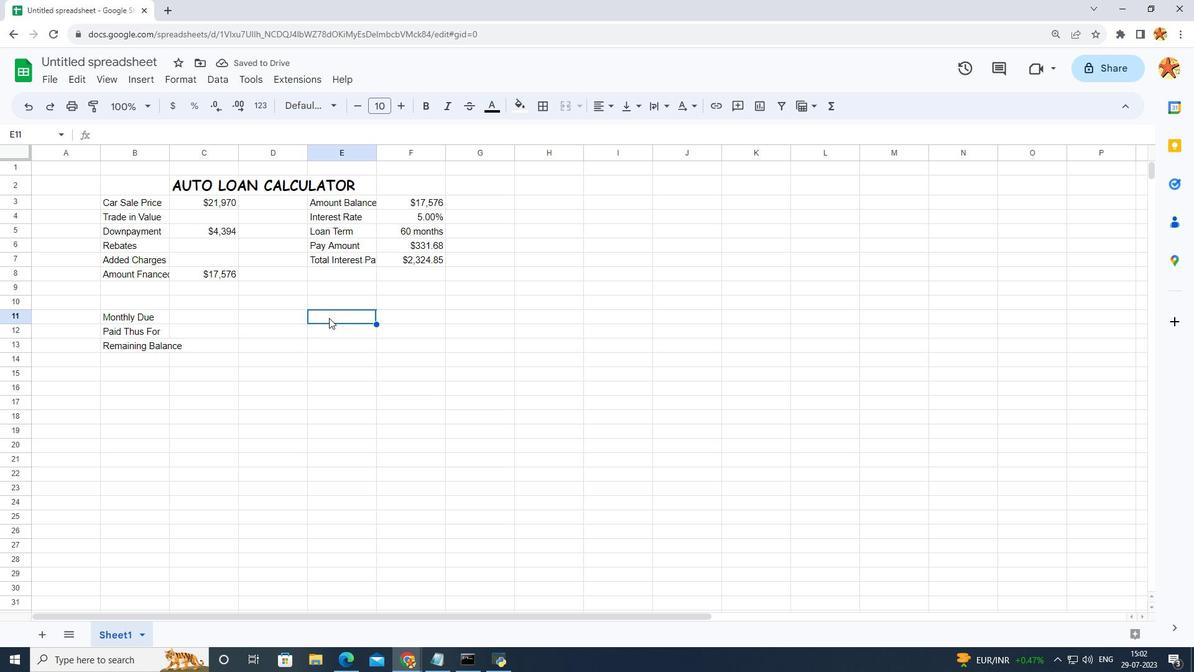 
Action: Key pressed <Key.caps_lock>S<Key.caps_lock>tate<Key.space>of<Key.space><Key.backspace><Key.backspace><Key.backspace><Key.backspace><Key.backspace><Key.backspace><Key.backspace><Key.backspace><Key.backspace><Key.backspace><Key.backspace>s<Key.backspace><Key.caps_lock>S<Key.caps_lock>tart<Key.space>of<Key.space><Key.caps_lock>P<Key.caps_lock>ay
Screenshot: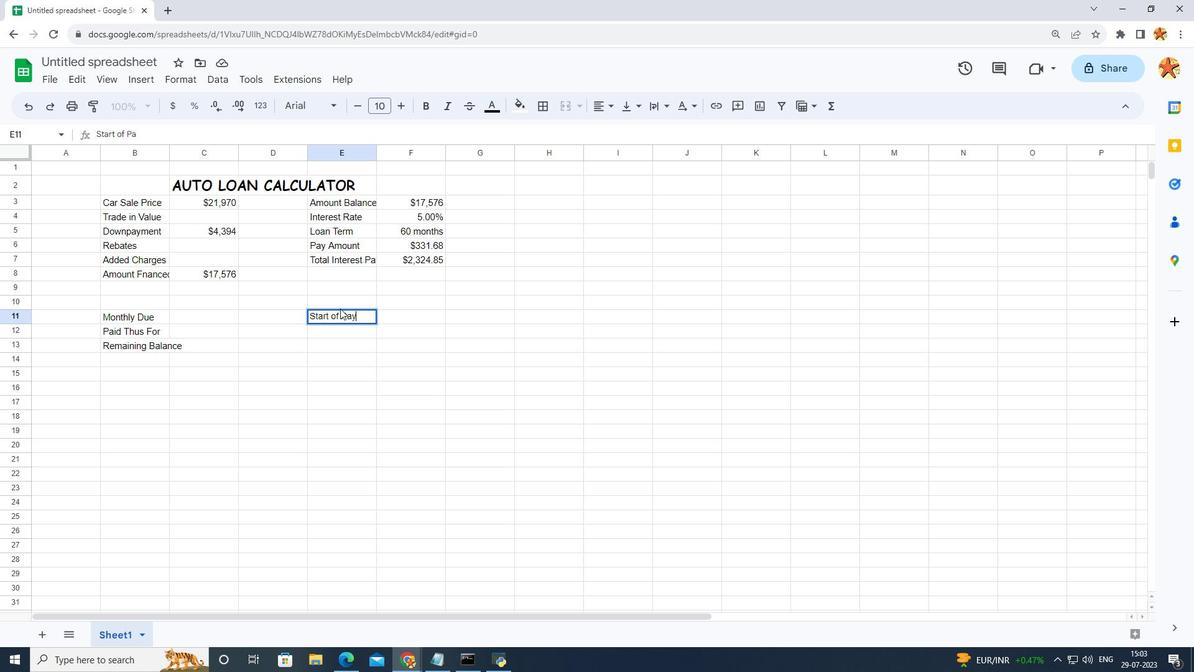 
Action: Mouse moved to (403, 314)
Screenshot: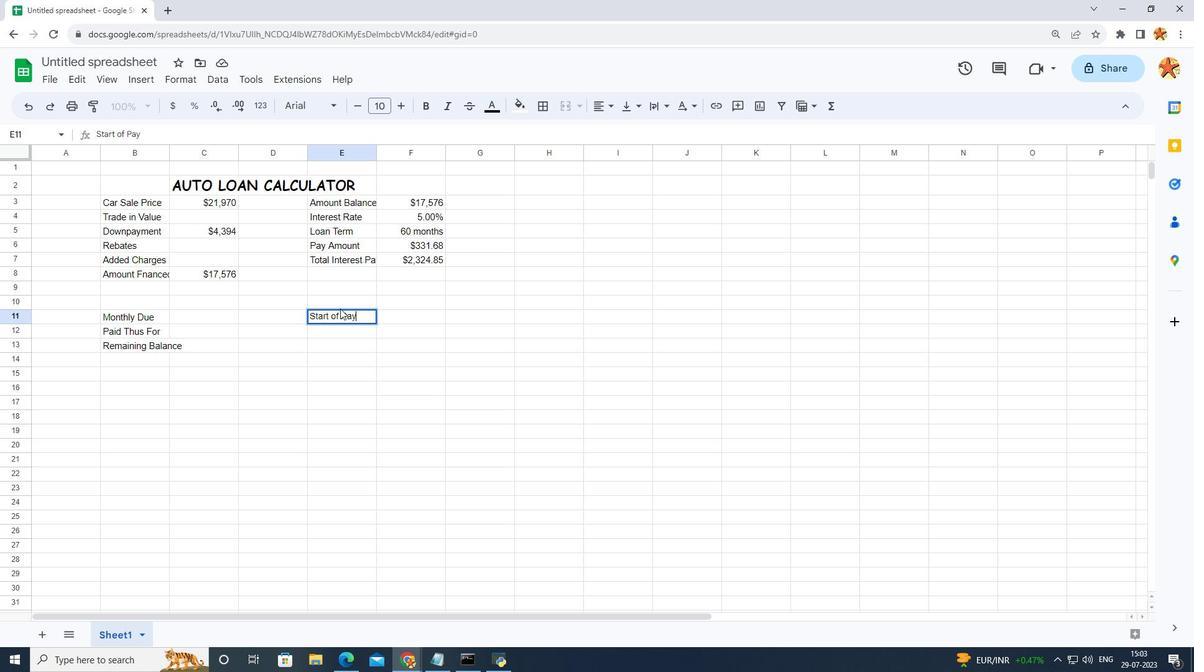 
Action: Key pressed <Key.space><Key.caps_lock>D<Key.caps_lock>ate
Screenshot: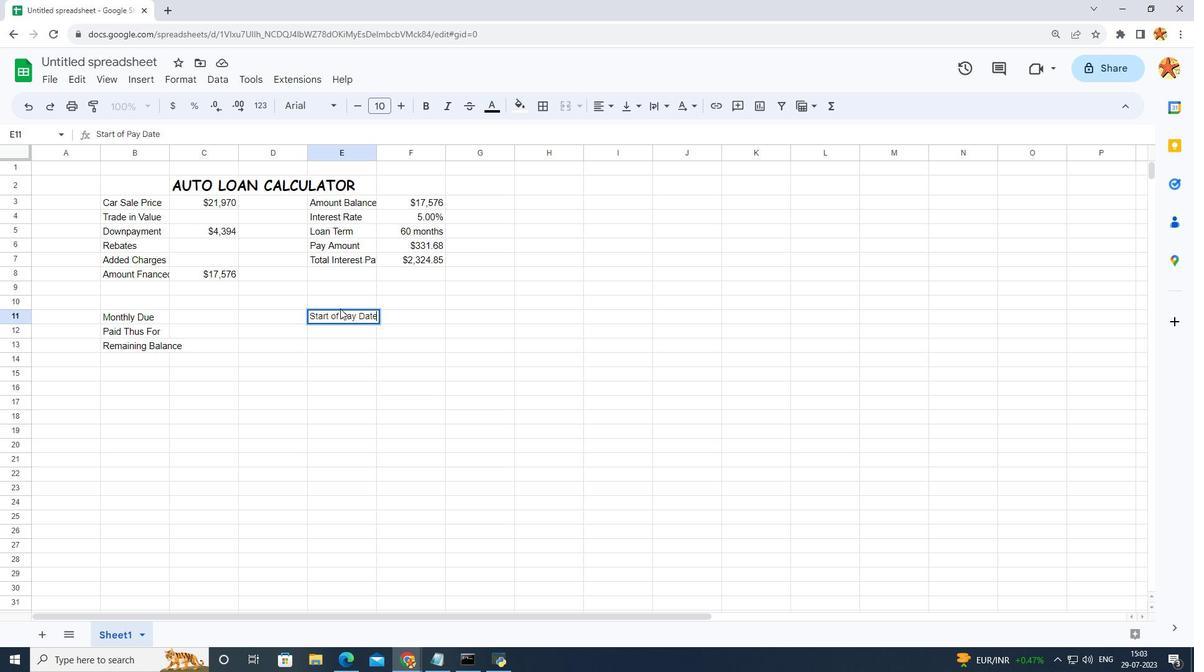 
Action: Mouse moved to (405, 326)
Screenshot: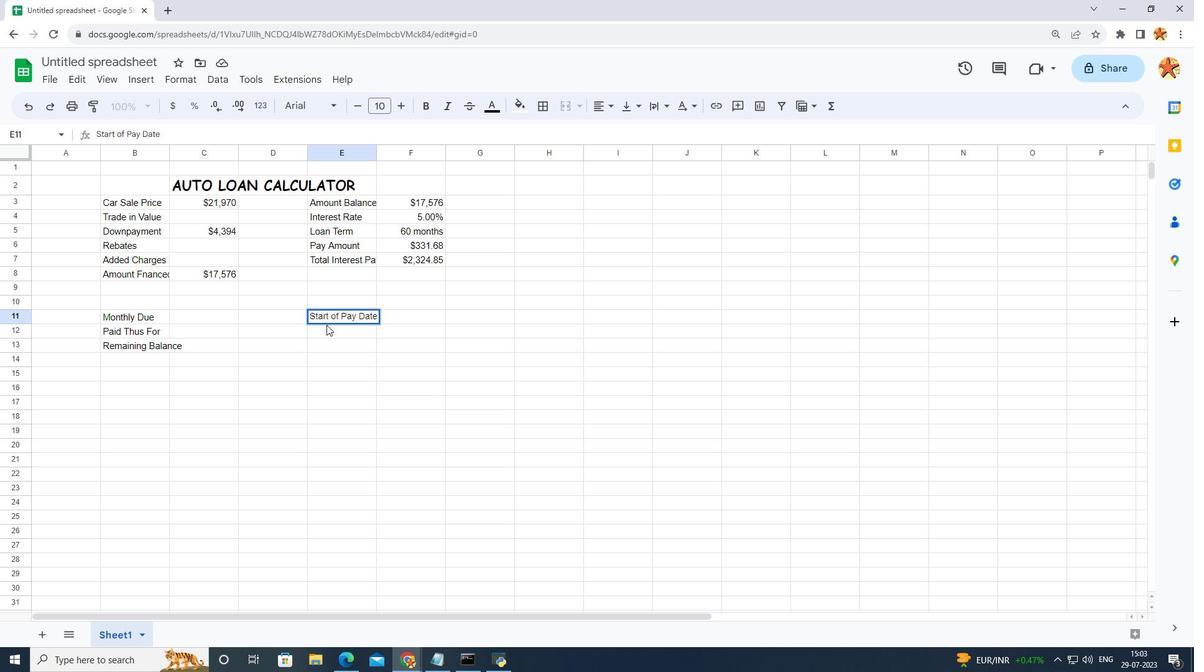 
Action: Mouse pressed left at (405, 326)
Screenshot: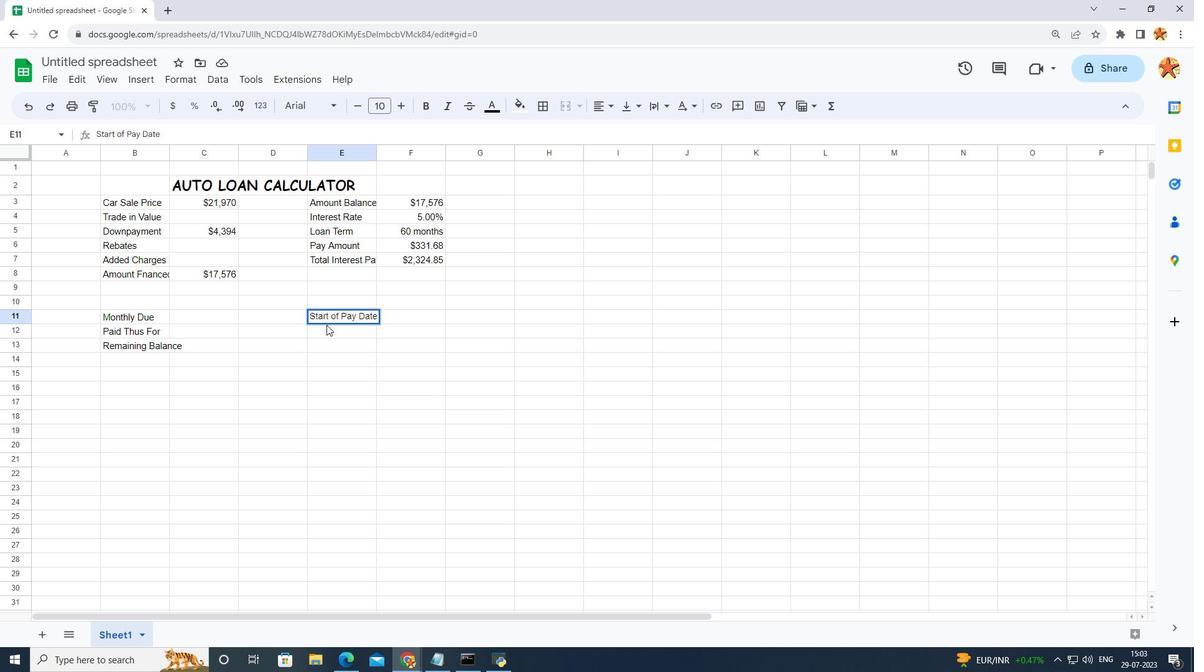 
Action: Mouse pressed left at (405, 326)
Screenshot: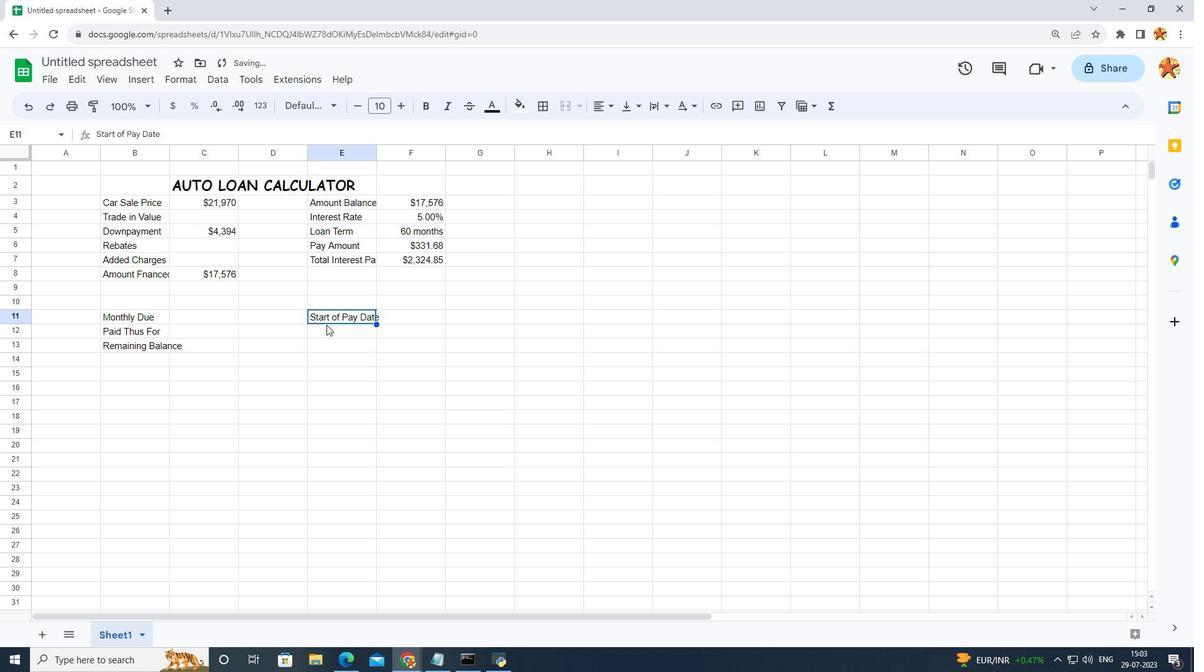 
Action: Mouse moved to (405, 330)
Screenshot: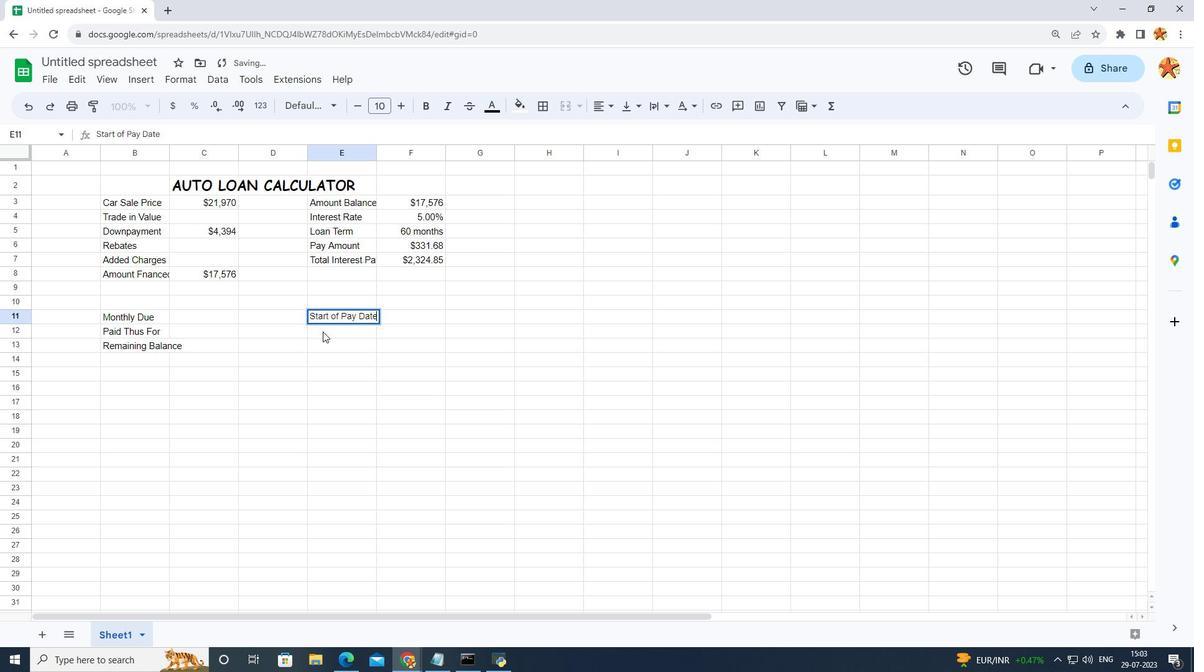 
Action: Mouse pressed left at (405, 330)
Screenshot: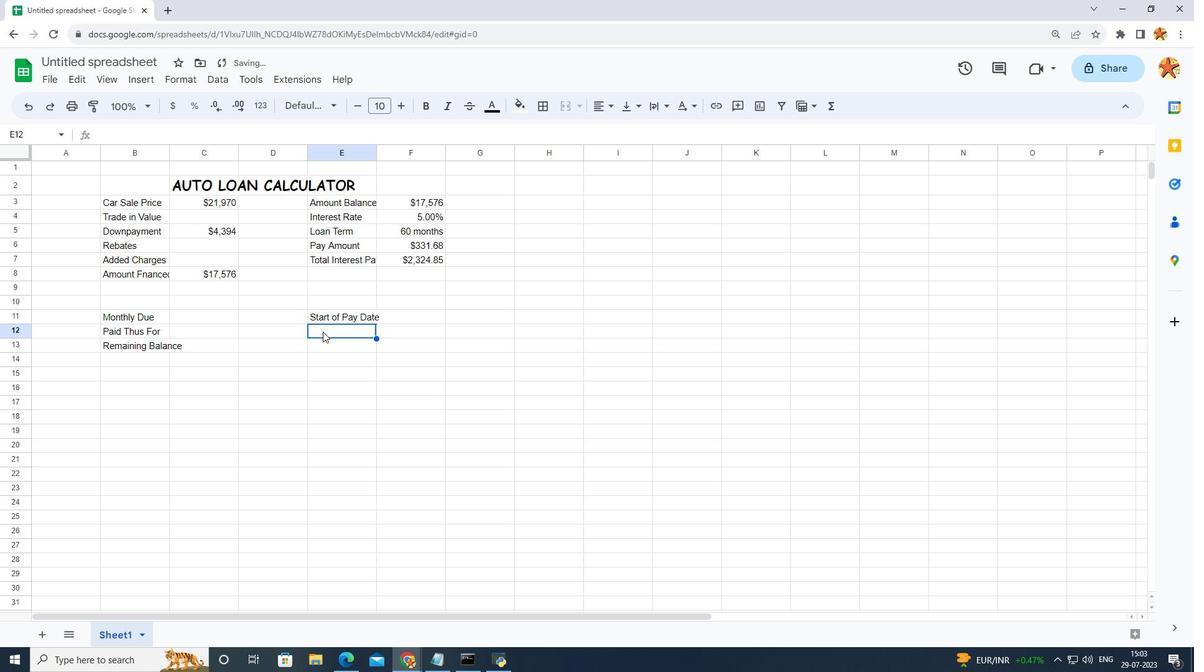 
Action: Mouse pressed left at (405, 330)
Screenshot: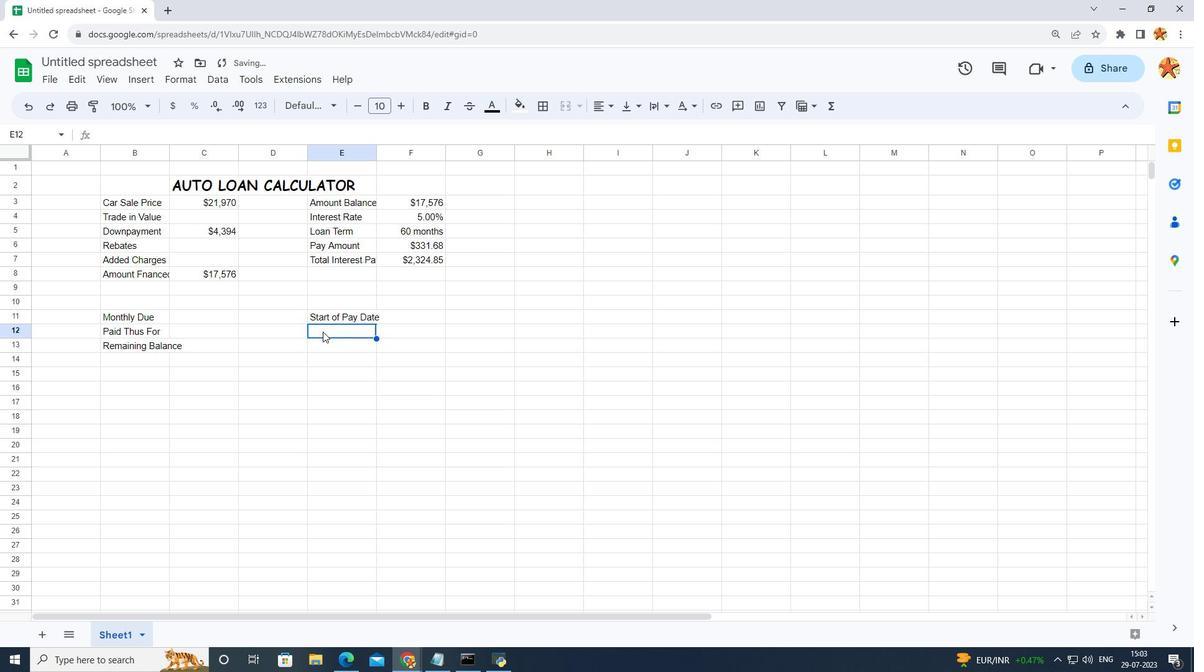 
Action: Key pressed <Key.caps_lock>E<Key.caps_lock>nd<Key.space>of<Key.space><Key.caps_lock>P<Key.caps_lock>ay<Key.space><Key.caps_lock>D<Key.caps_lock>ate
Screenshot: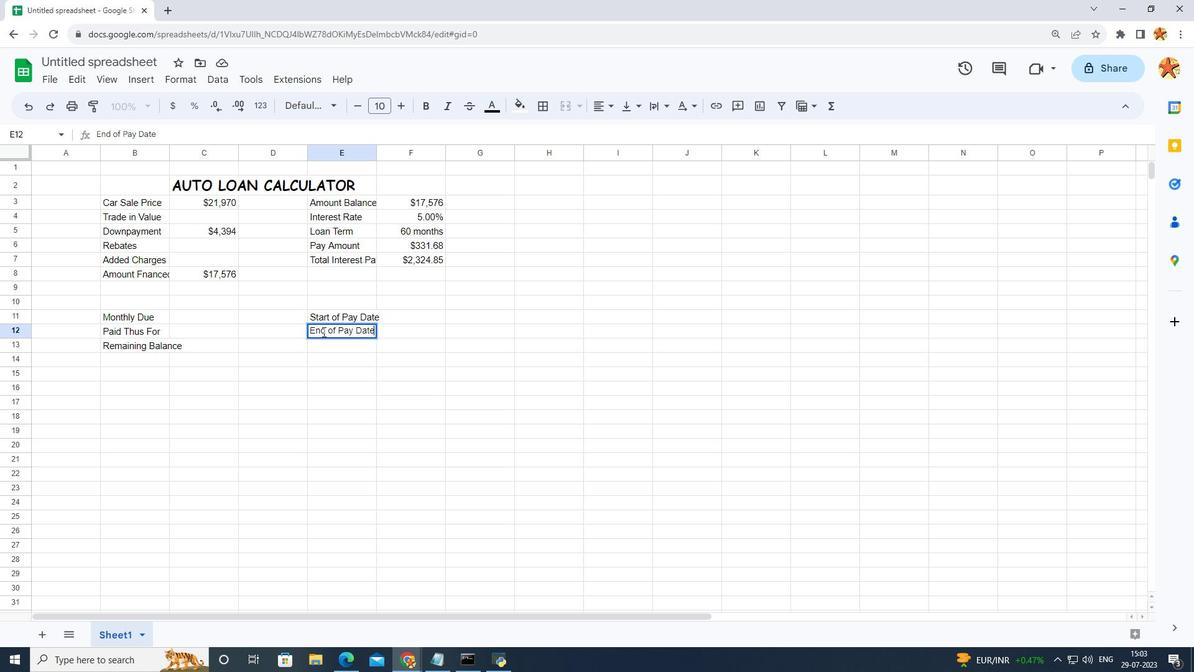 
Action: Mouse moved to (413, 380)
Screenshot: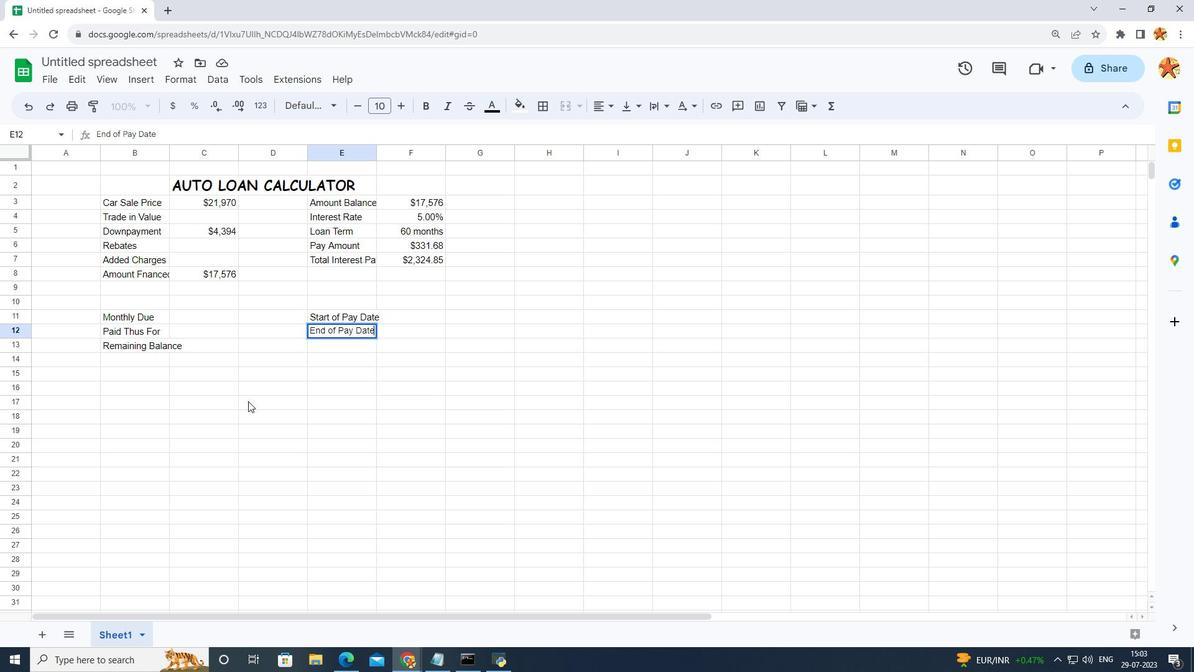 
Action: Mouse pressed left at (413, 380)
Screenshot: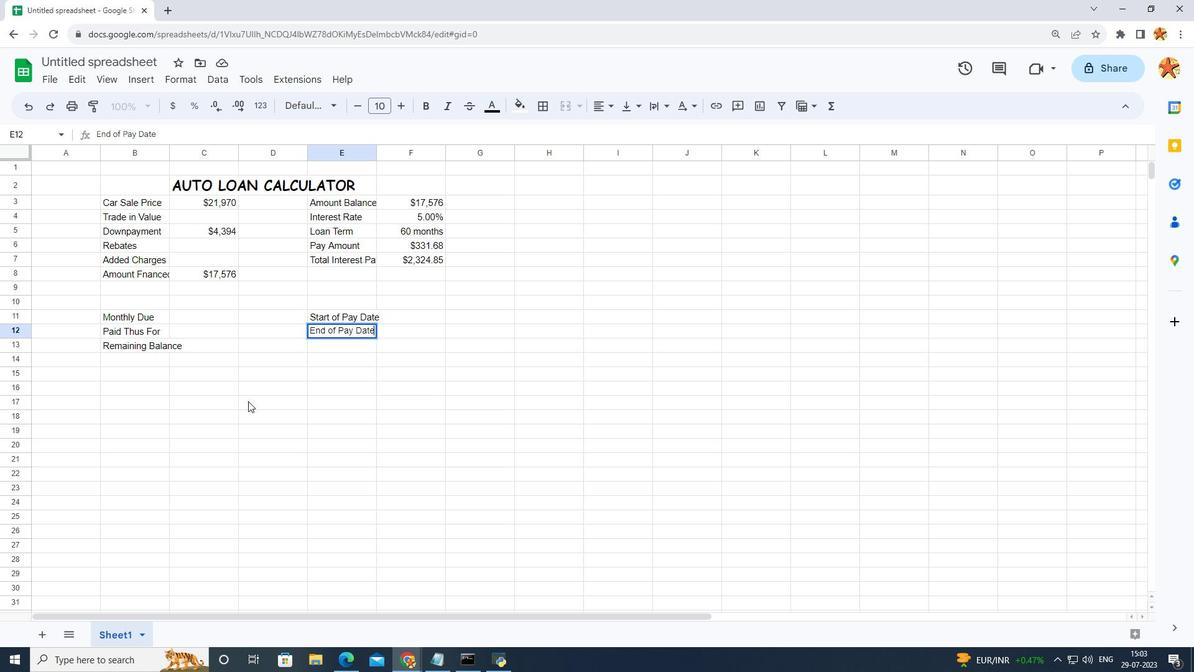 
Action: Mouse moved to (418, 321)
Screenshot: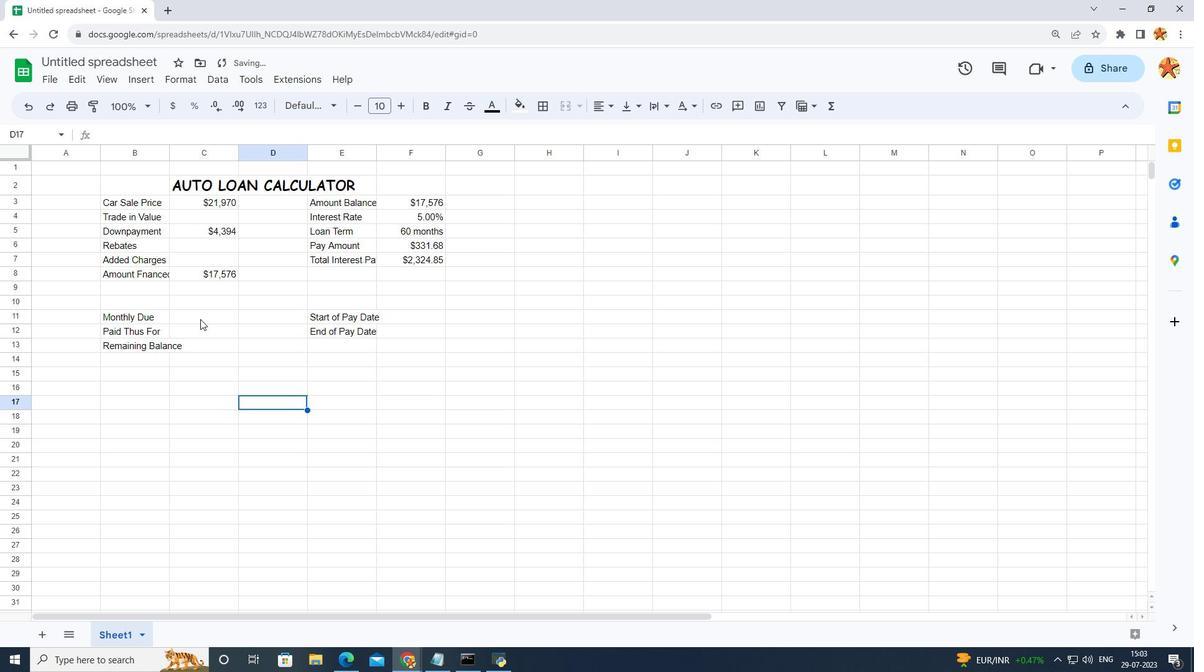 
Action: Mouse pressed left at (418, 321)
Screenshot: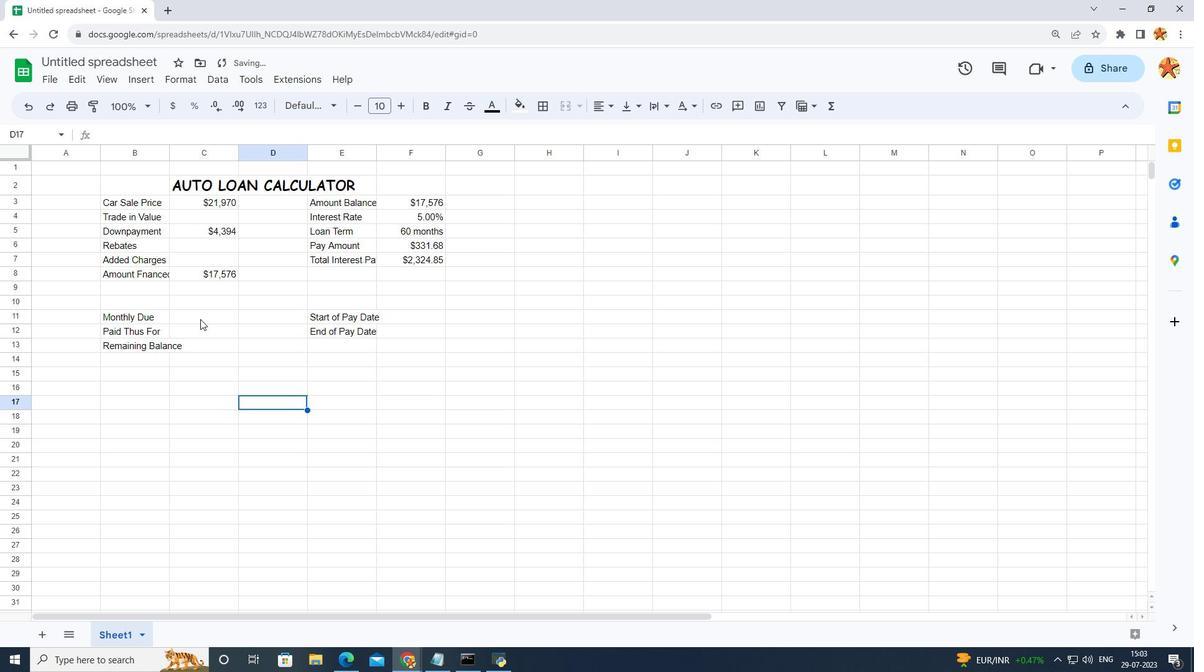 
Action: Mouse pressed left at (418, 321)
Screenshot: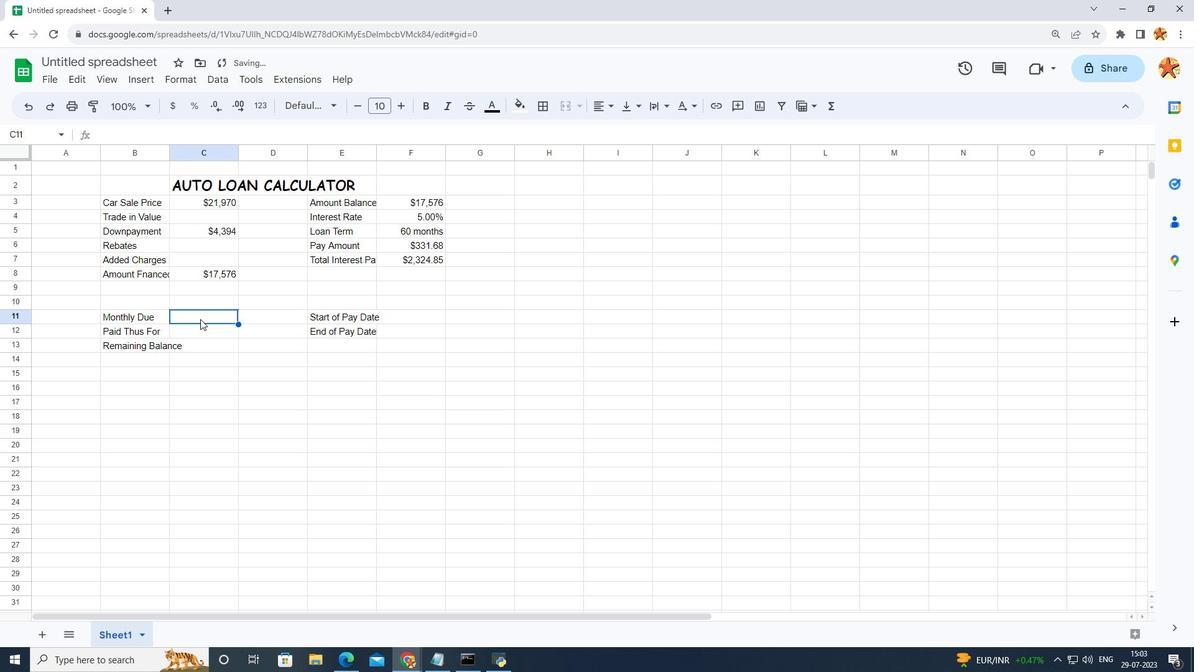 
Action: Key pressed <Key.shift_r>$307.58
Screenshot: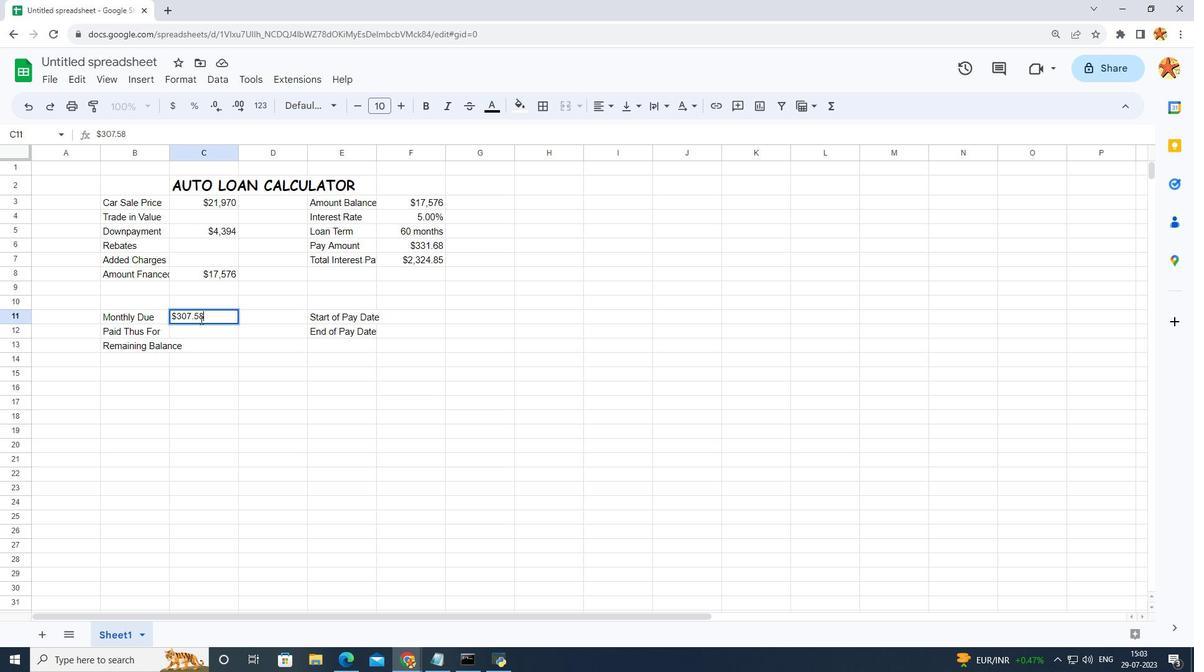 
Action: Mouse moved to (418, 330)
Screenshot: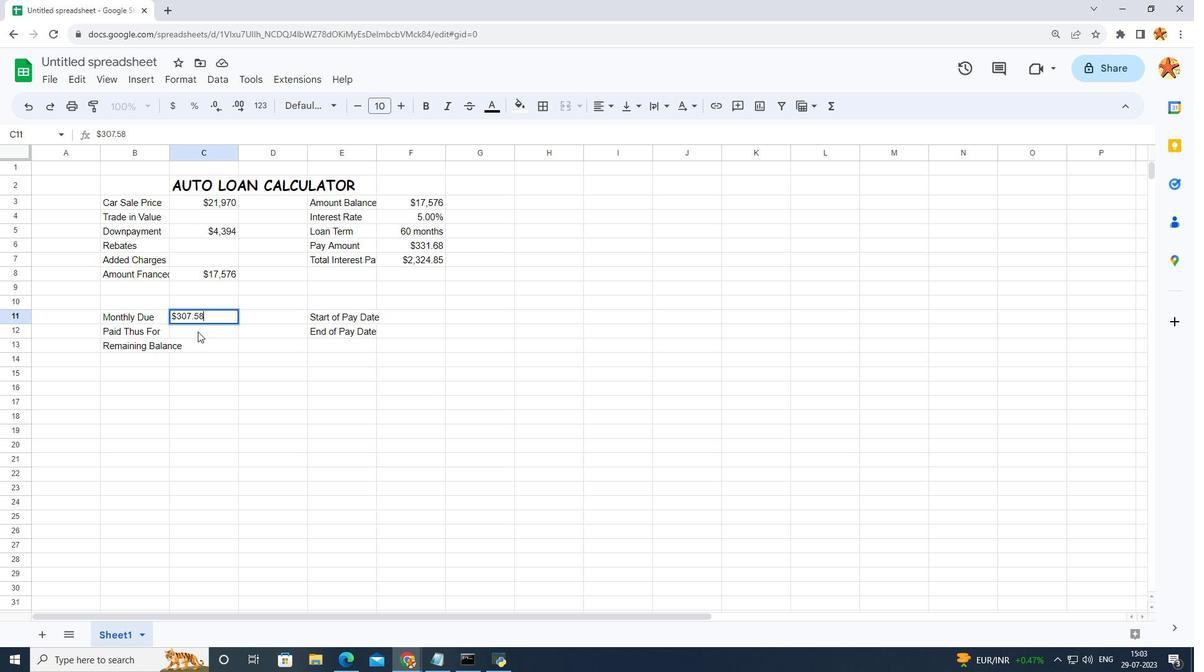 
Action: Mouse pressed left at (418, 330)
Screenshot: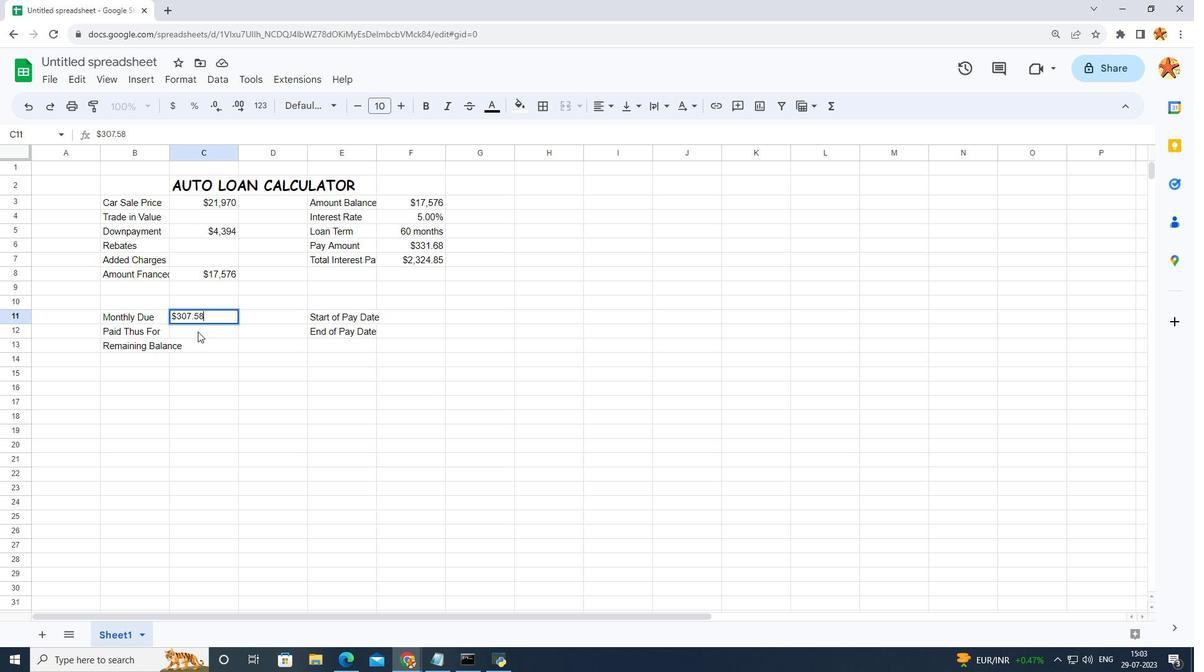 
Action: Key pressed <Key.shift_r><Key.shift_r><Key.shift_r><Key.shift_r><Key.shift_r><Key.shift_r><Key.shift_r>$153.90
Screenshot: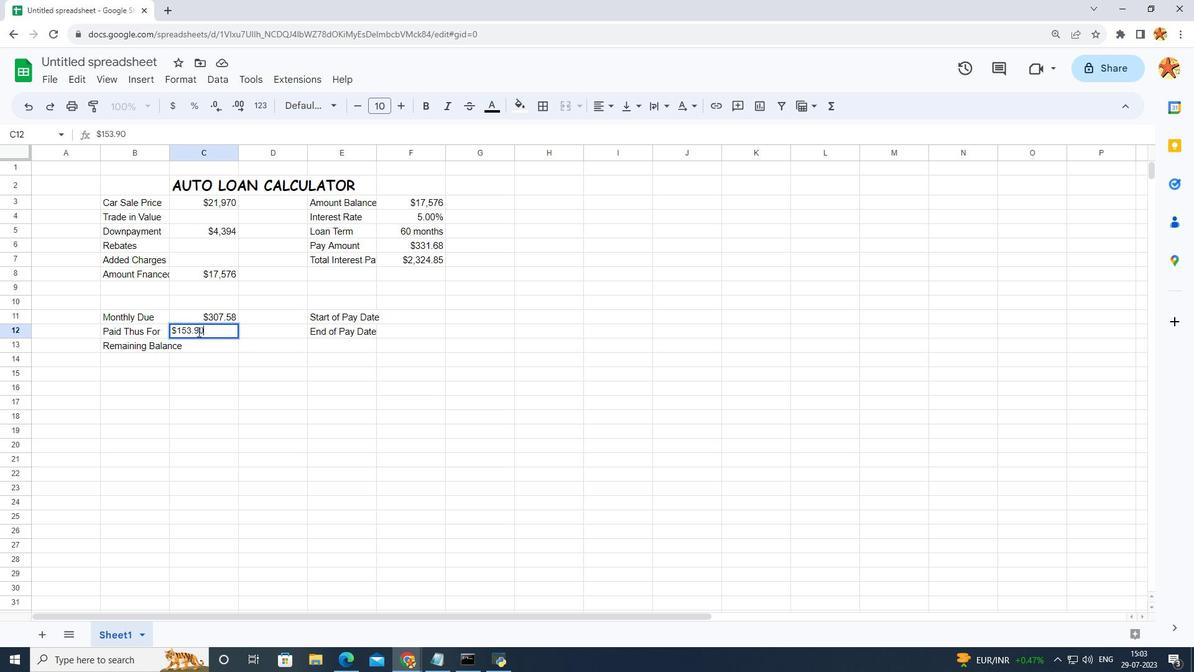 
Action: Mouse moved to (417, 326)
Screenshot: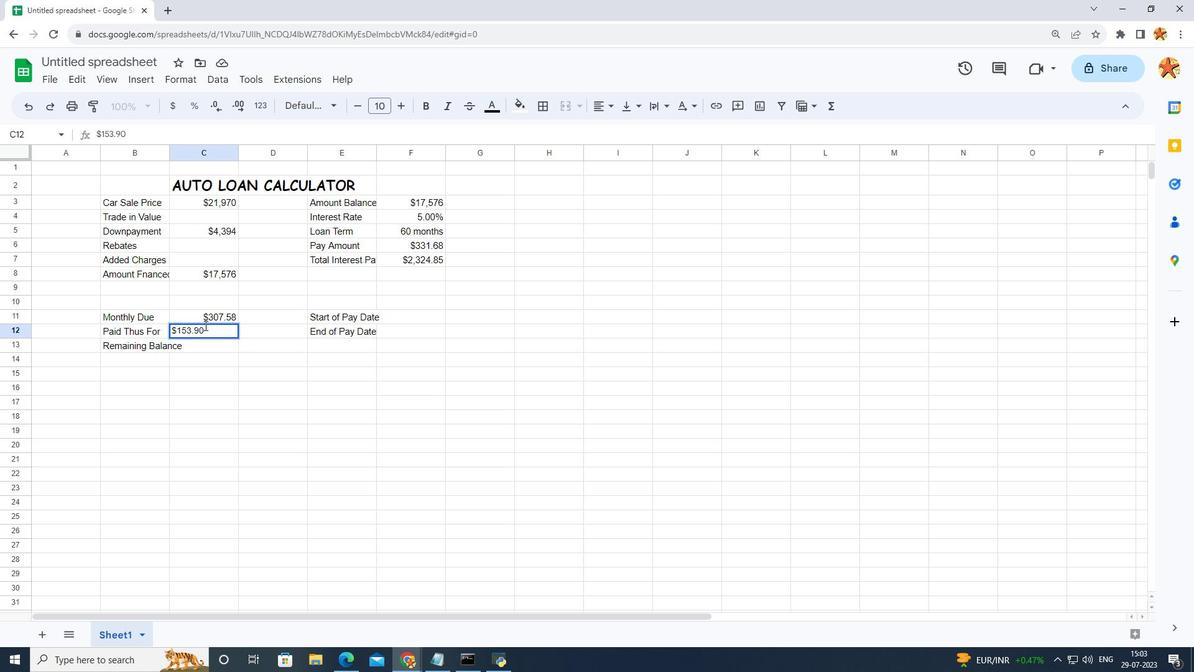 
Action: Mouse pressed left at (417, 326)
Screenshot: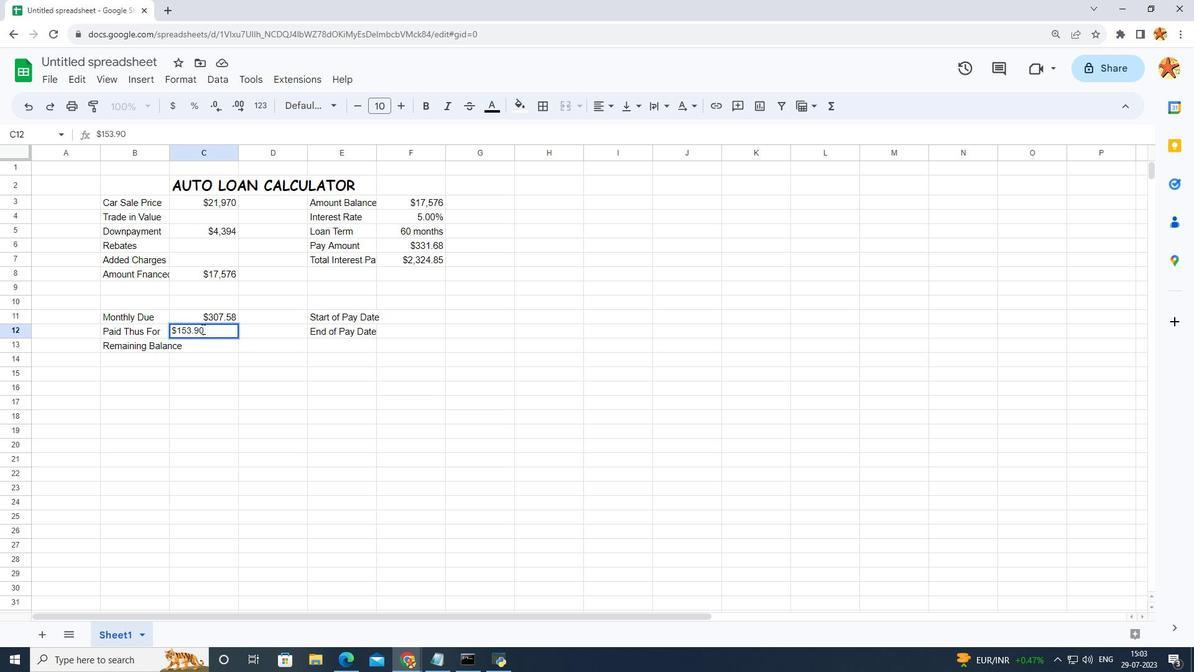 
Action: Mouse moved to (418, 335)
Screenshot: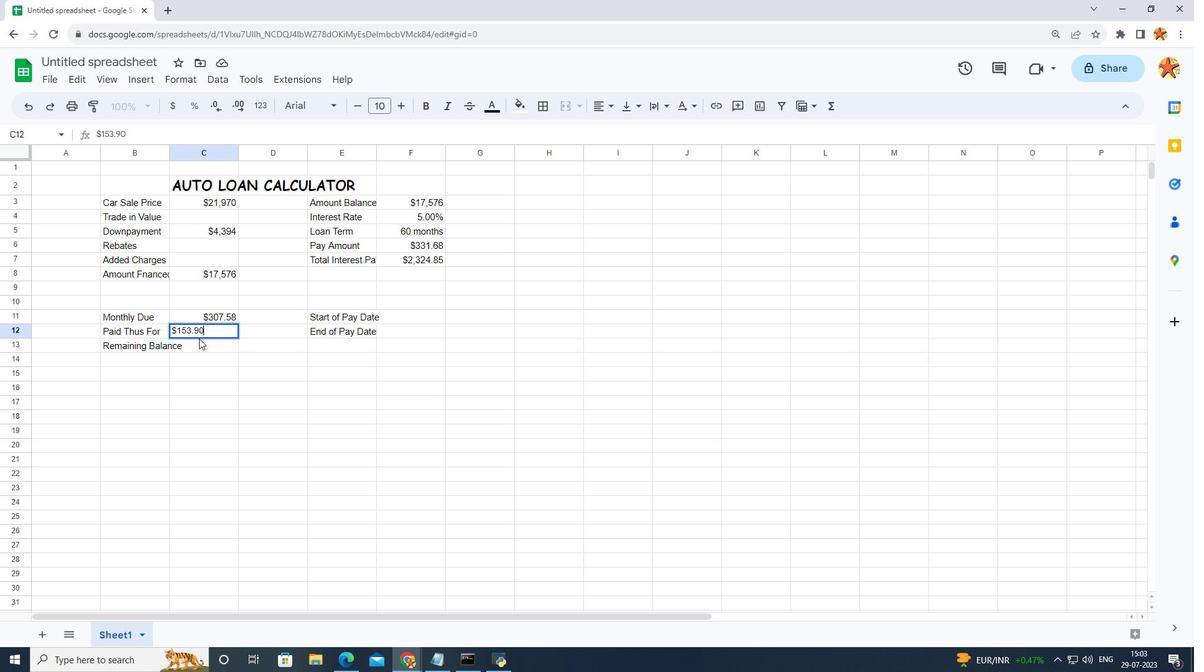 
Action: Mouse pressed left at (418, 335)
Screenshot: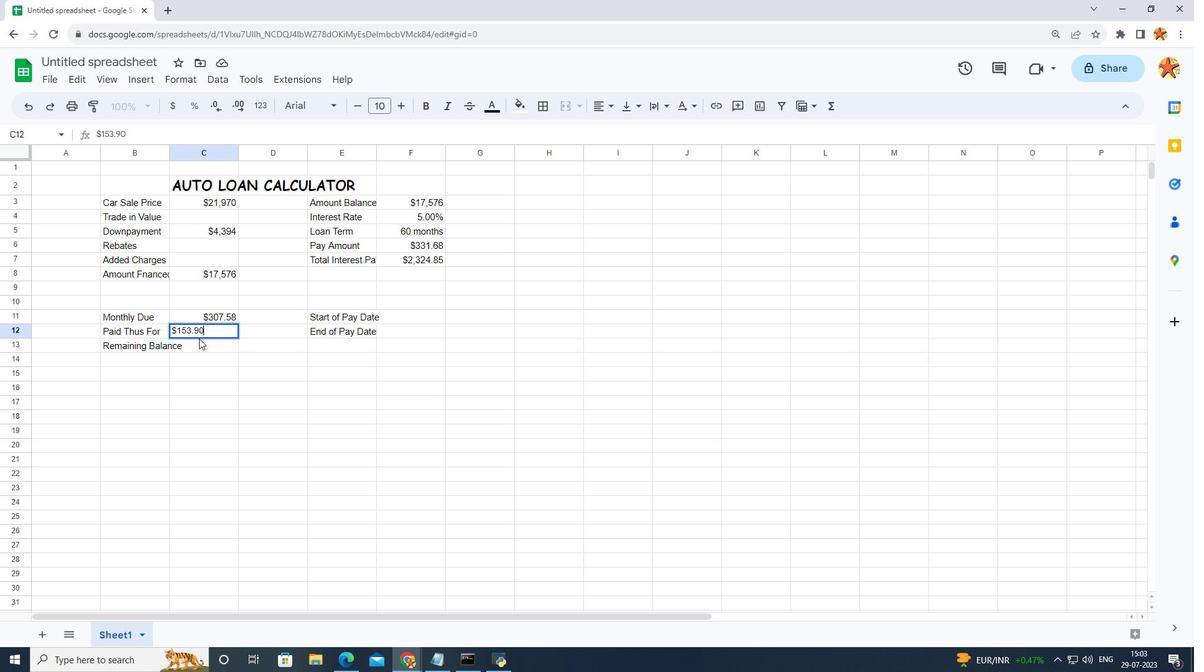 
Action: Mouse moved to (419, 340)
Screenshot: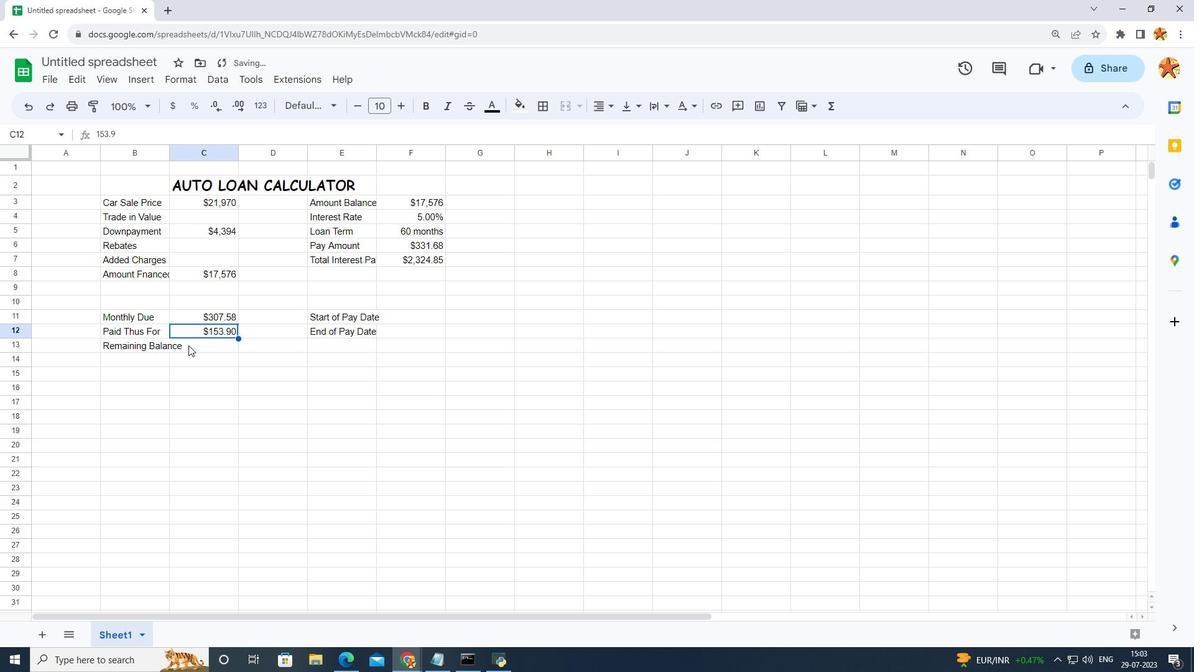 
Action: Mouse pressed left at (419, 340)
Screenshot: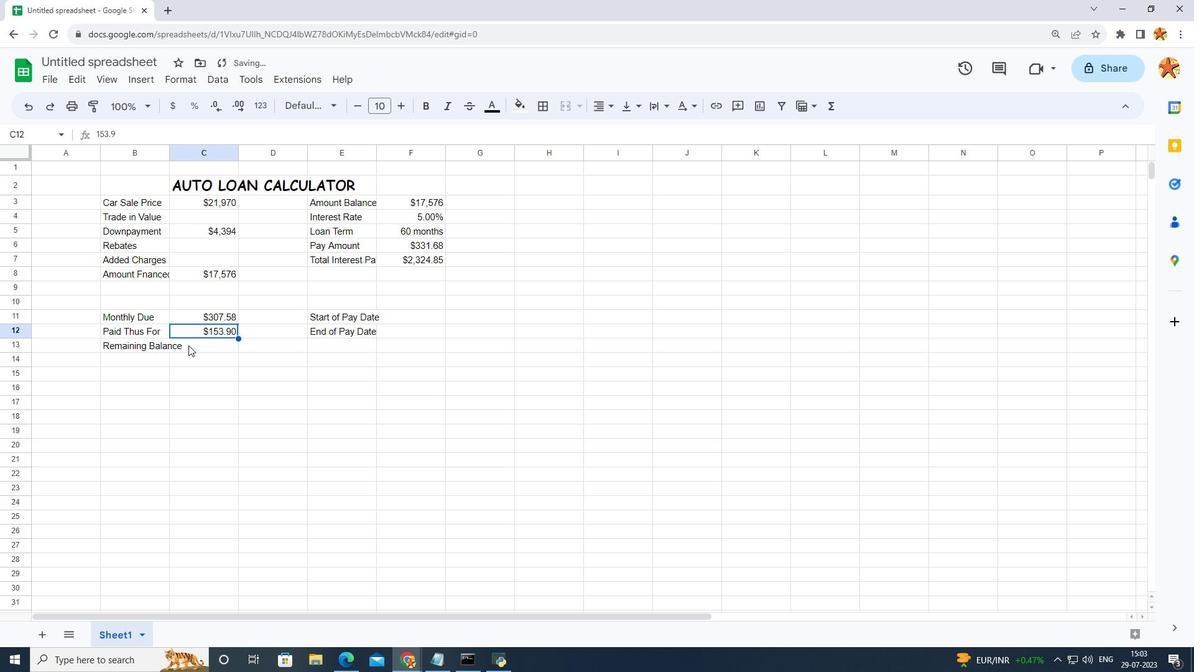
Action: Mouse pressed left at (419, 340)
Screenshot: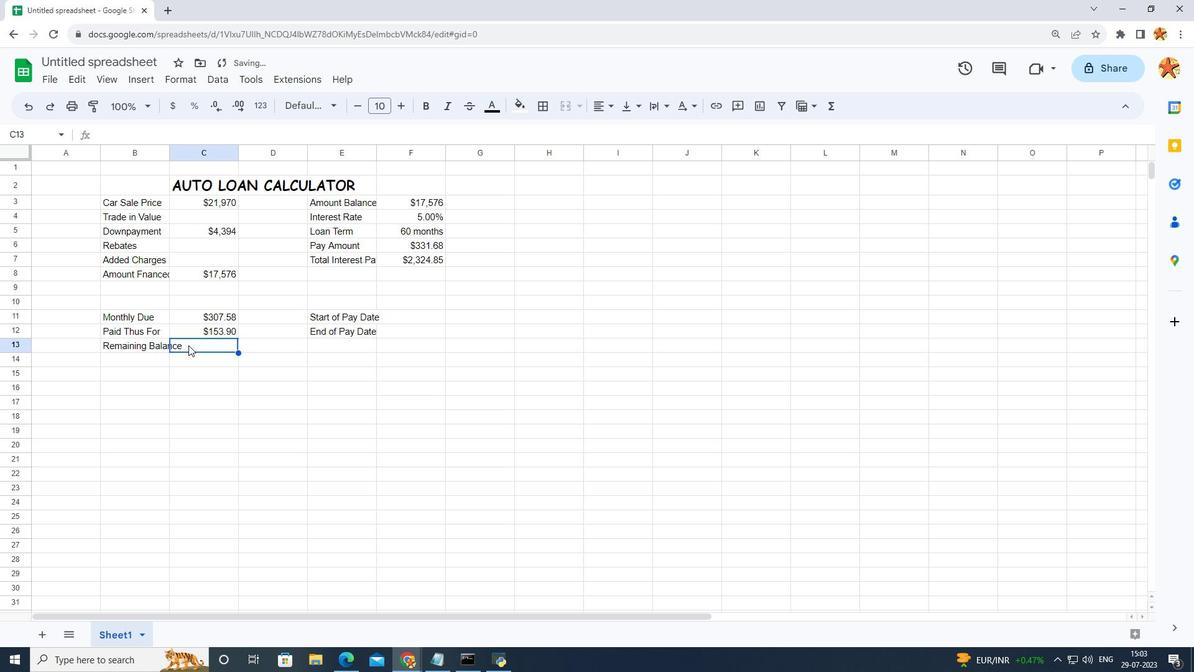 
Action: Mouse moved to (415, 332)
Screenshot: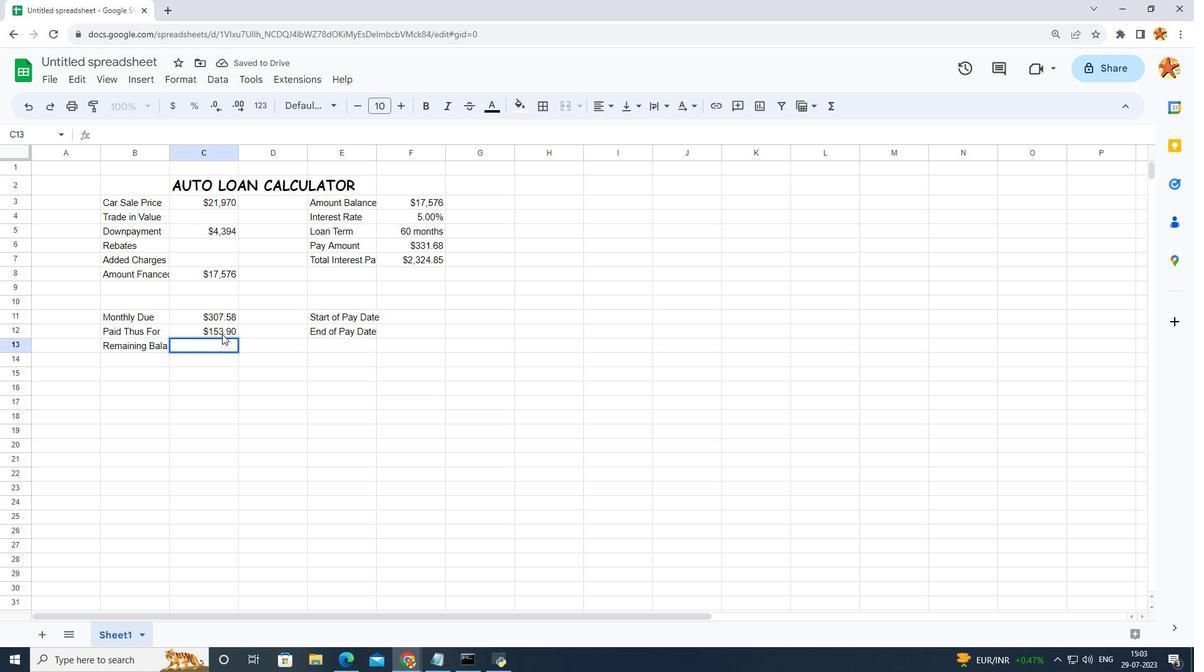 
Action: Mouse pressed left at (415, 332)
Screenshot: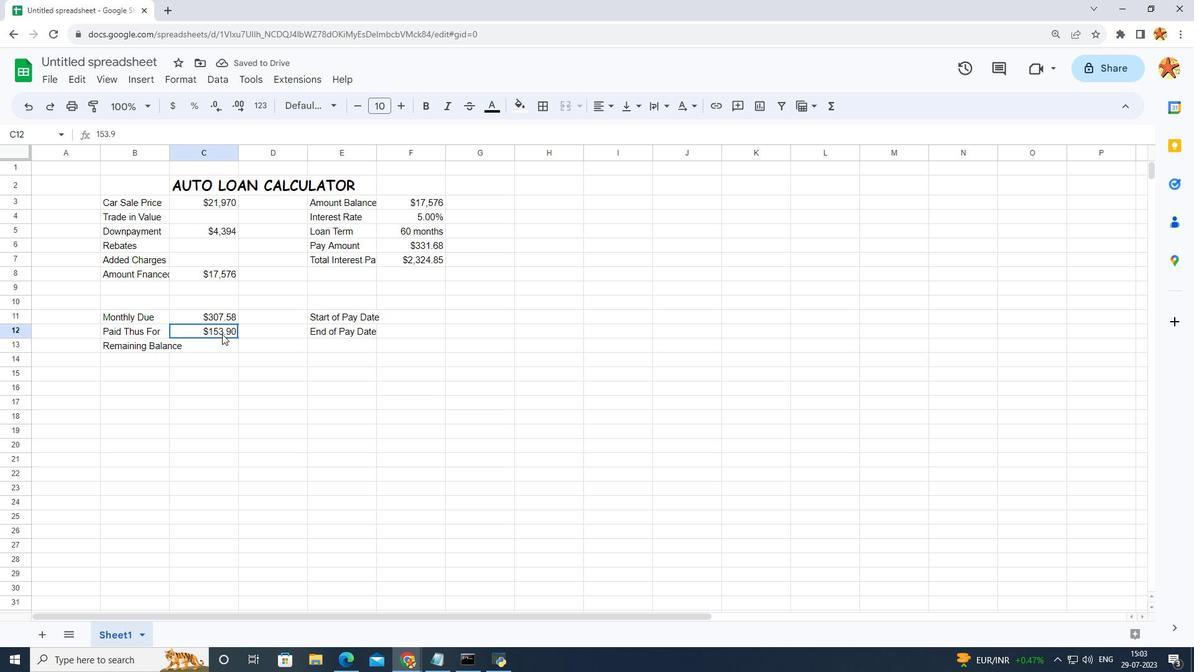 
Action: Mouse pressed left at (415, 332)
Screenshot: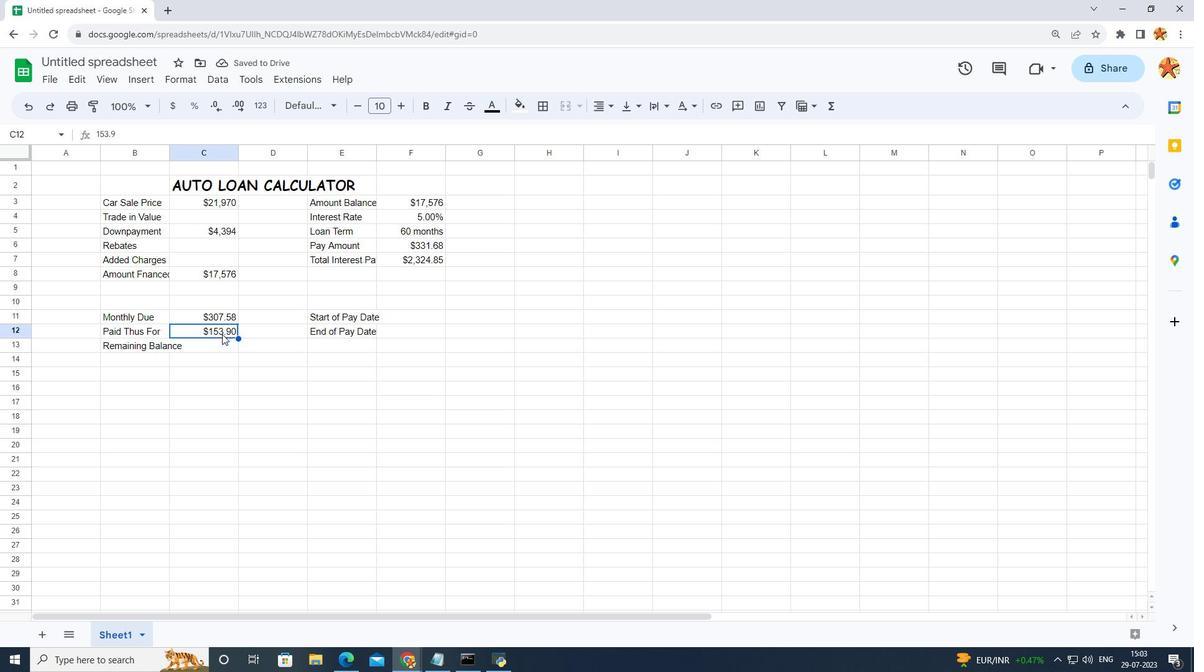 
Action: Mouse moved to (415, 328)
Screenshot: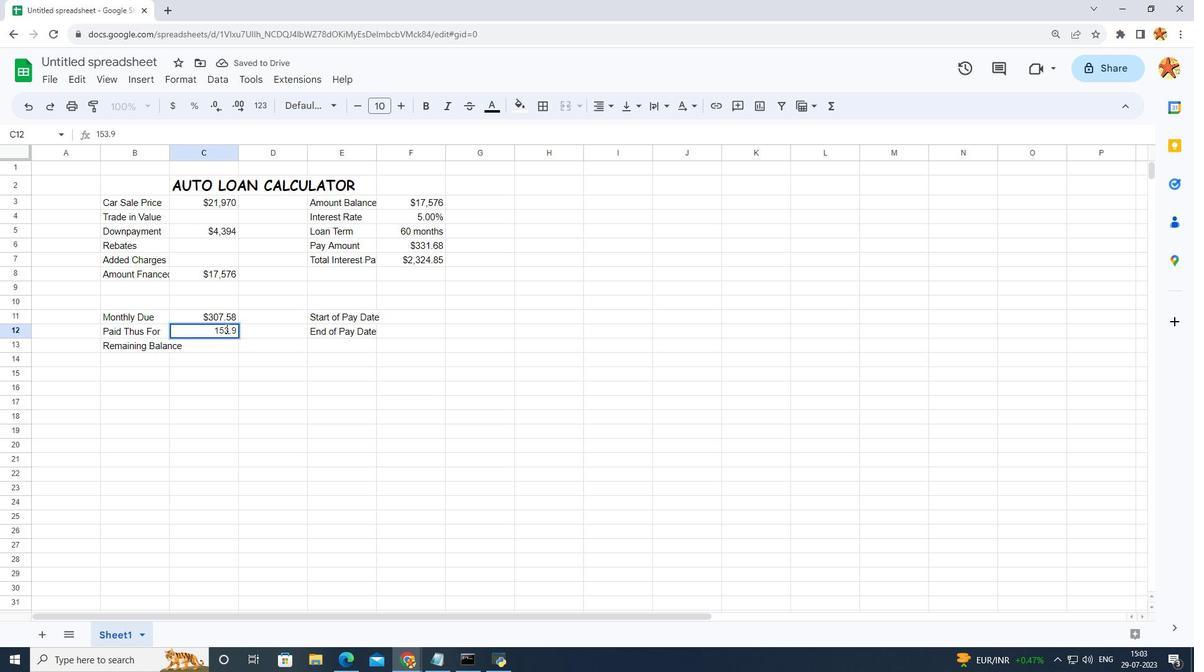 
Action: Mouse pressed left at (415, 328)
Screenshot: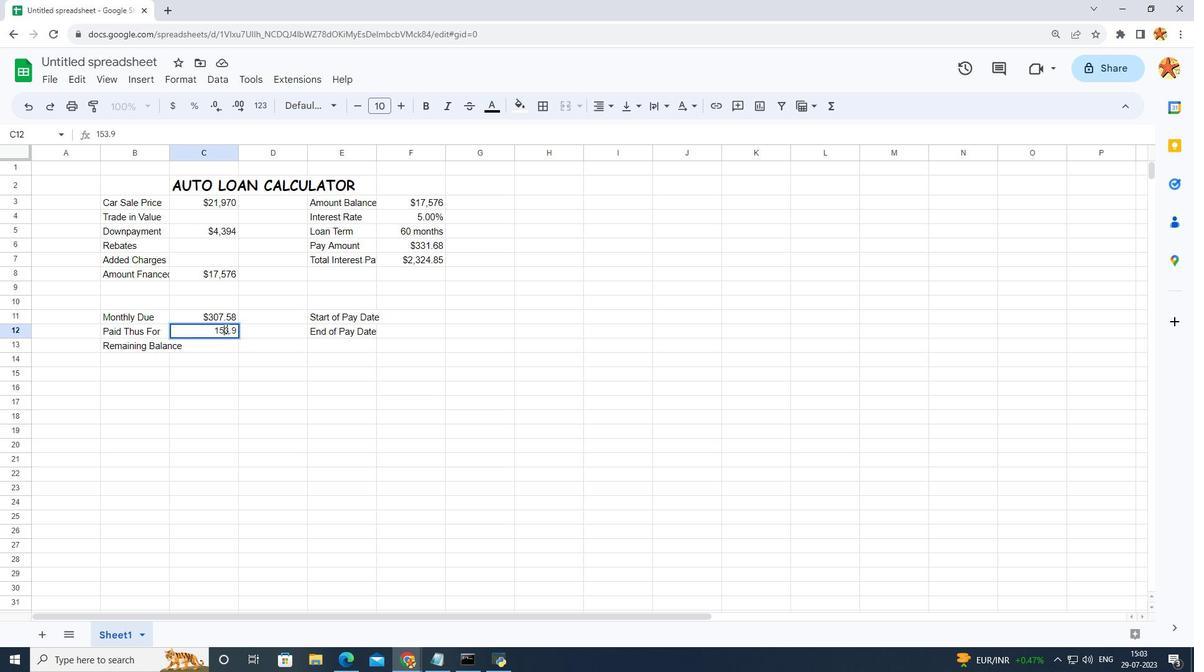 
Action: Mouse moved to (415, 327)
Screenshot: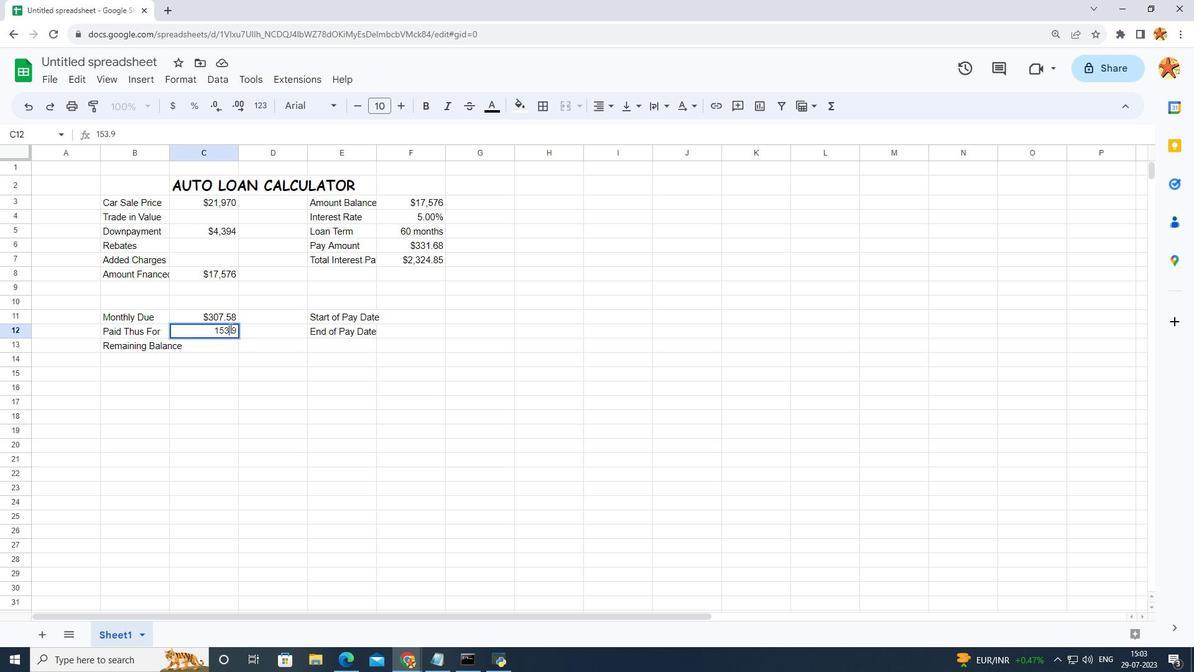 
Action: Mouse pressed left at (415, 327)
Screenshot: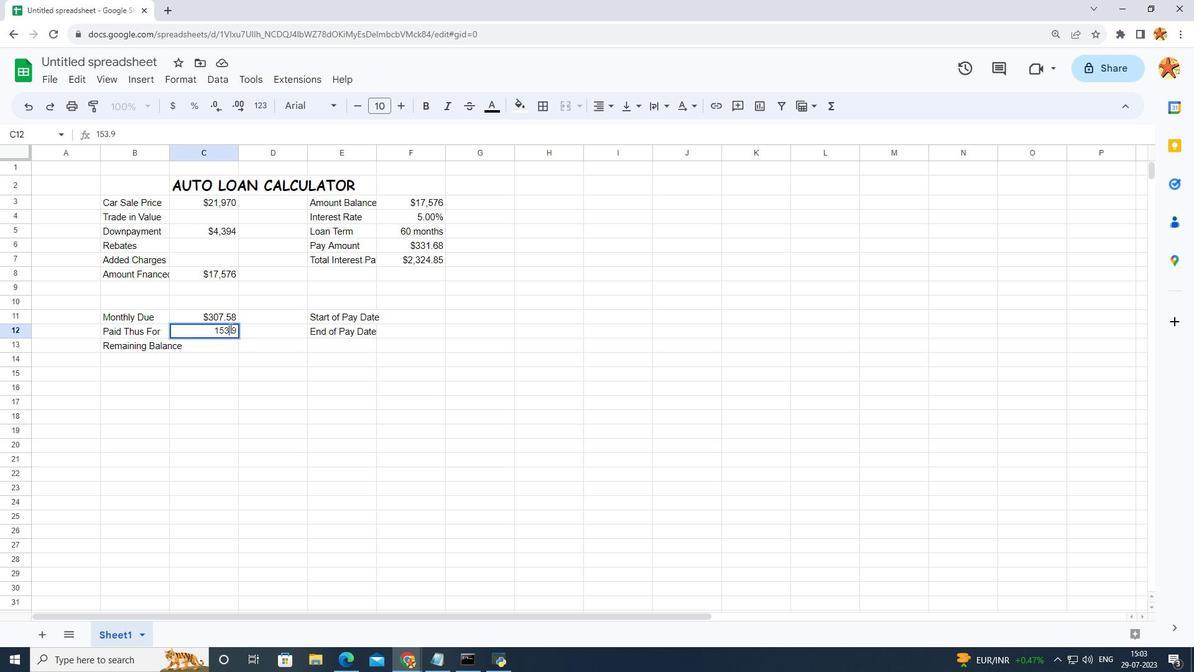 
Action: Key pressed 7
Screenshot: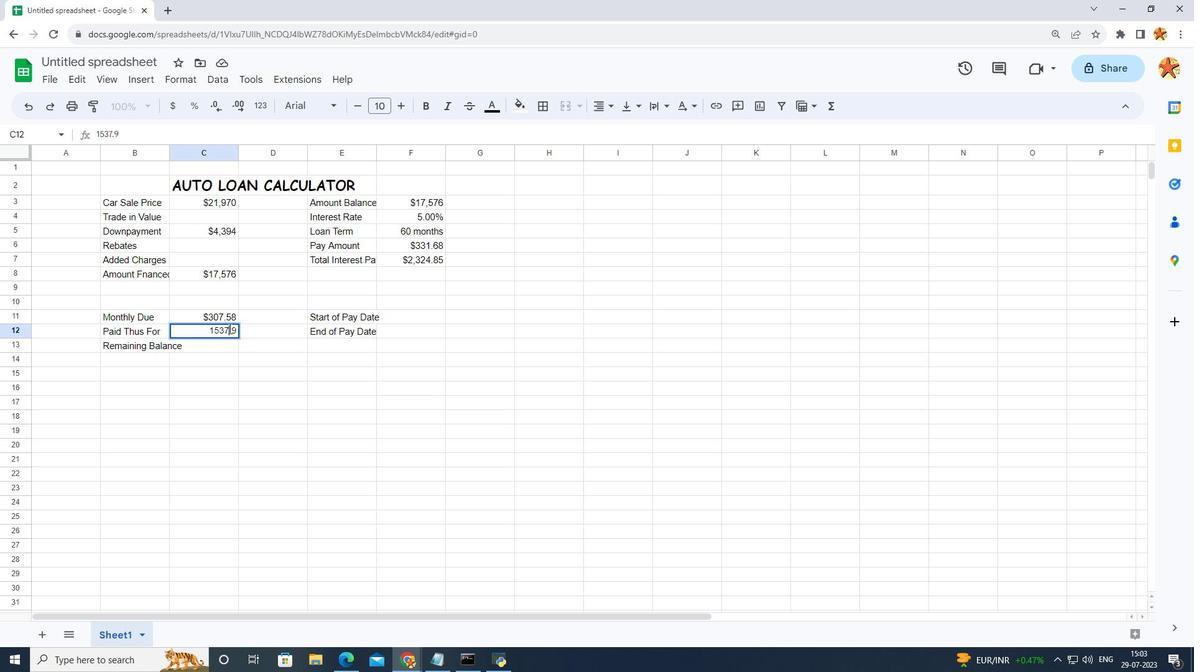 
Action: Mouse moved to (415, 343)
Screenshot: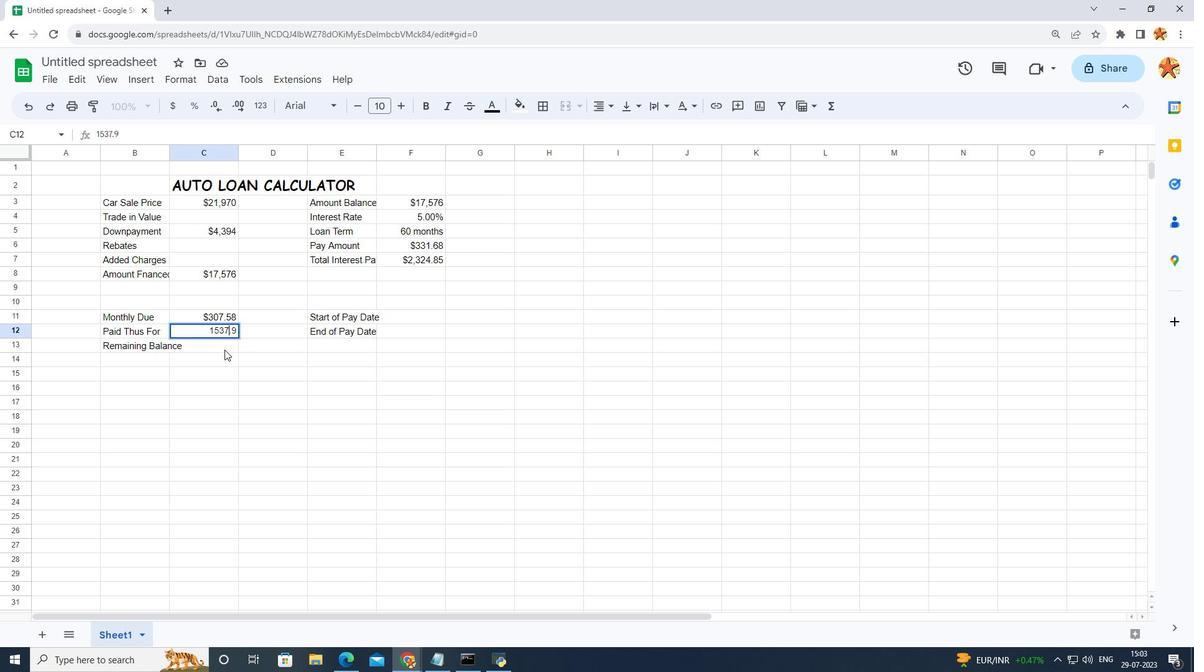 
Action: Mouse pressed left at (415, 343)
Screenshot: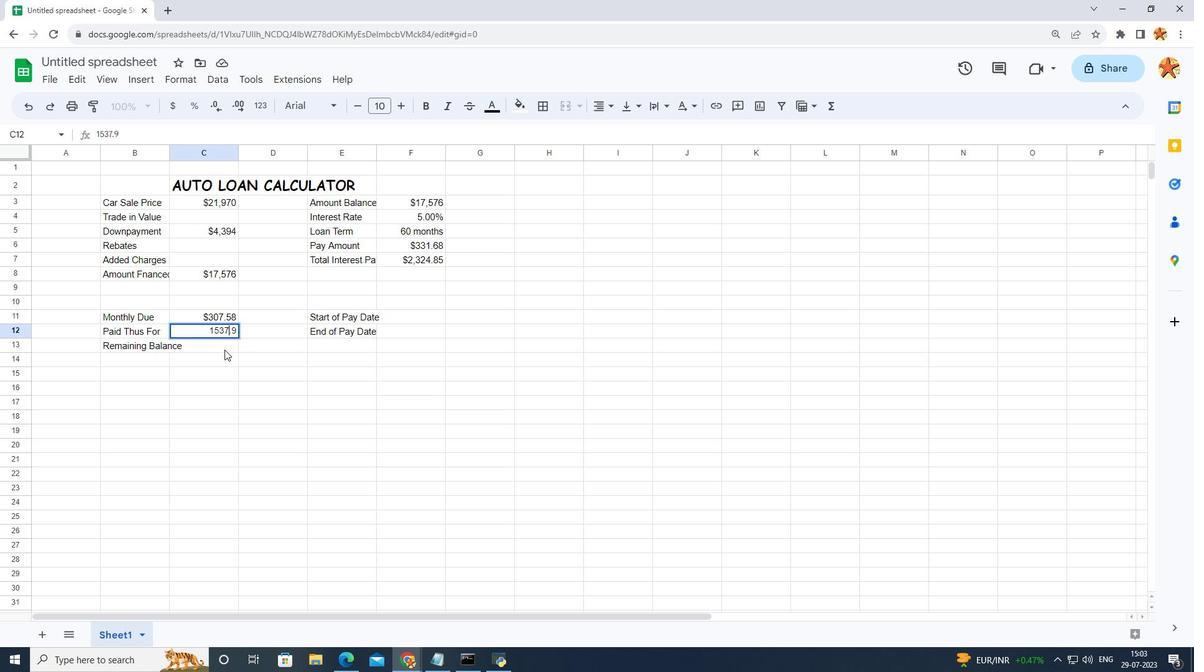 
Action: Mouse pressed left at (415, 343)
Screenshot: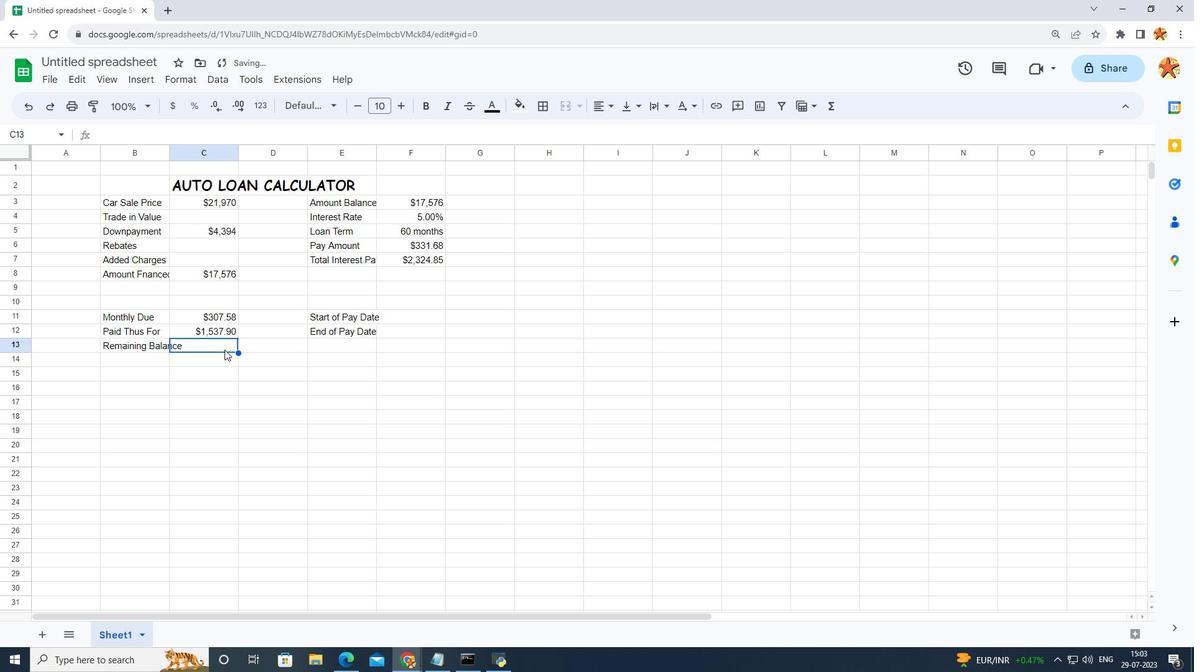 
Action: Key pressed <Key.shift_r><Key.shift_r><Key.shift_r><Key.shift_r><Key.shift_r><Key.shift_r><Key.shift_r><Key.shift_r><Key.shift_r><Key.shift_r><Key.shift_r>$16916.9
Screenshot: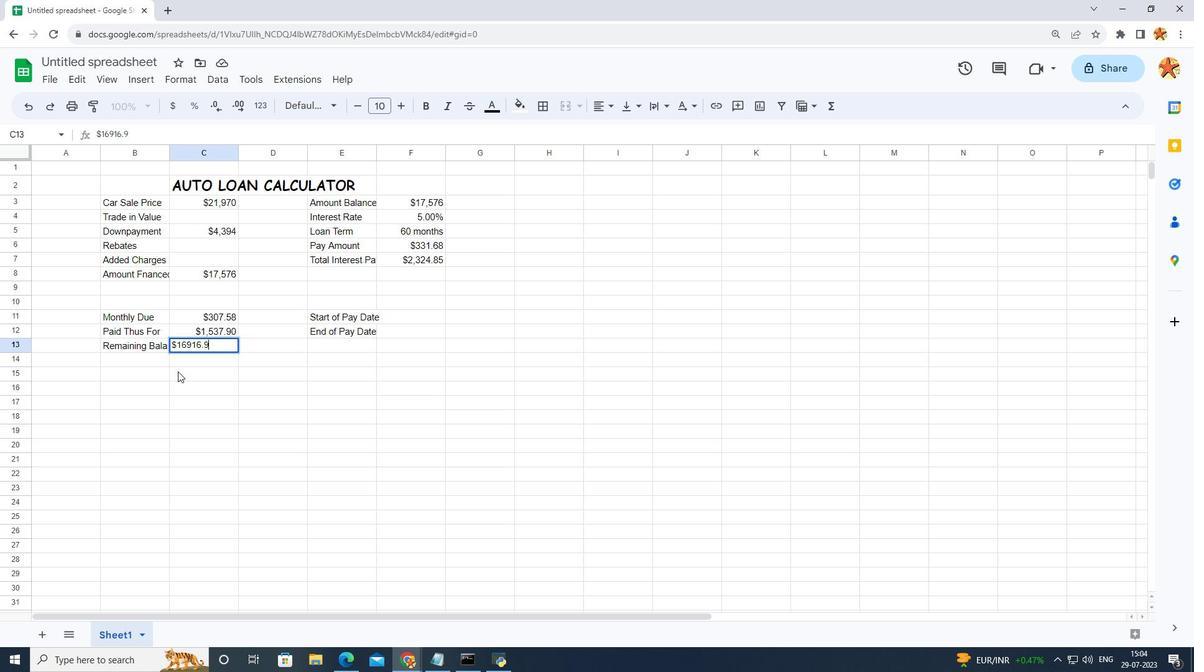 
Action: Mouse moved to (413, 347)
Screenshot: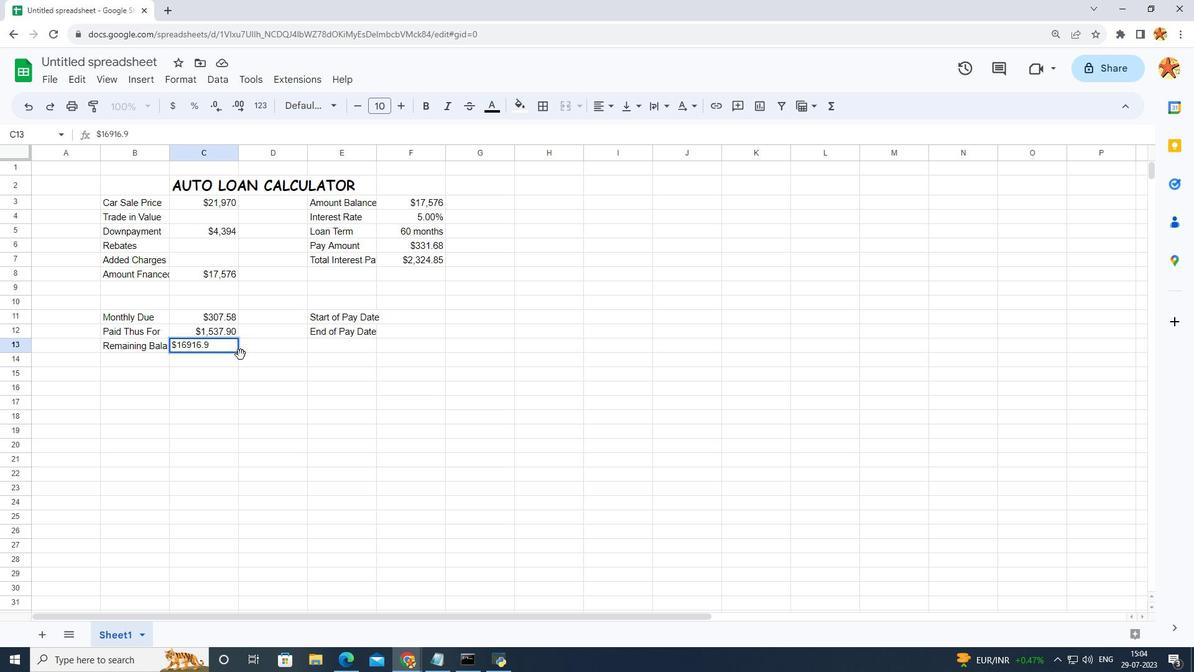 
Action: Mouse pressed left at (413, 347)
Screenshot: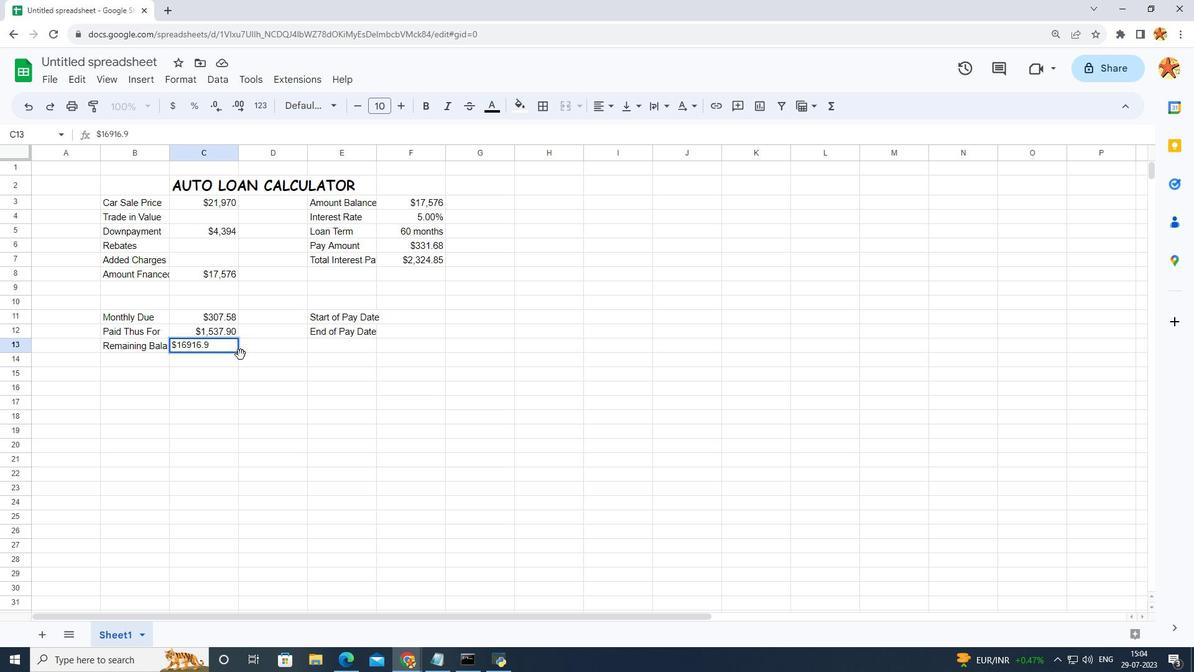 
Action: Mouse moved to (397, 318)
Screenshot: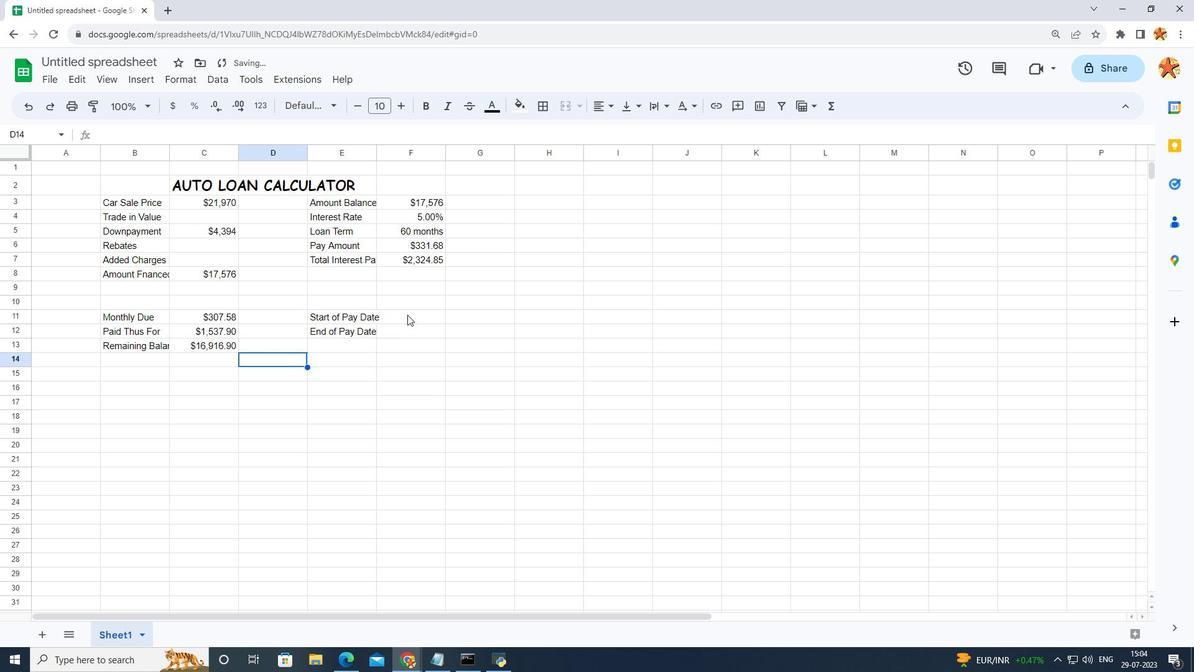 
Action: Mouse pressed left at (397, 318)
Screenshot: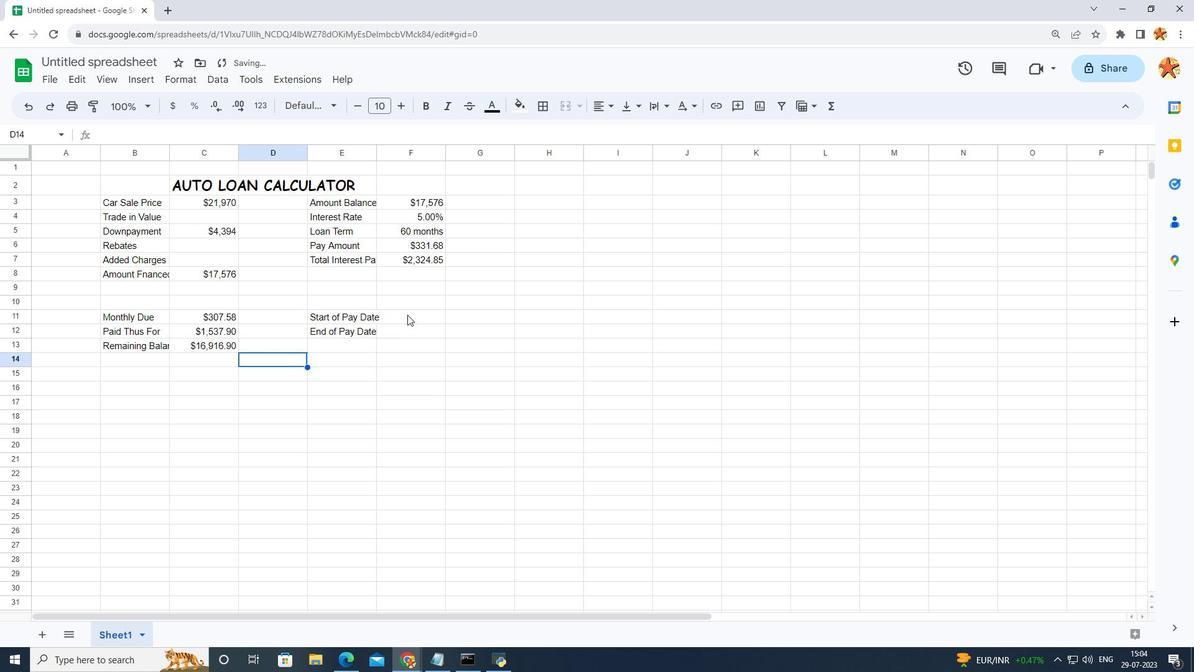 
Action: Mouse pressed left at (397, 318)
Screenshot: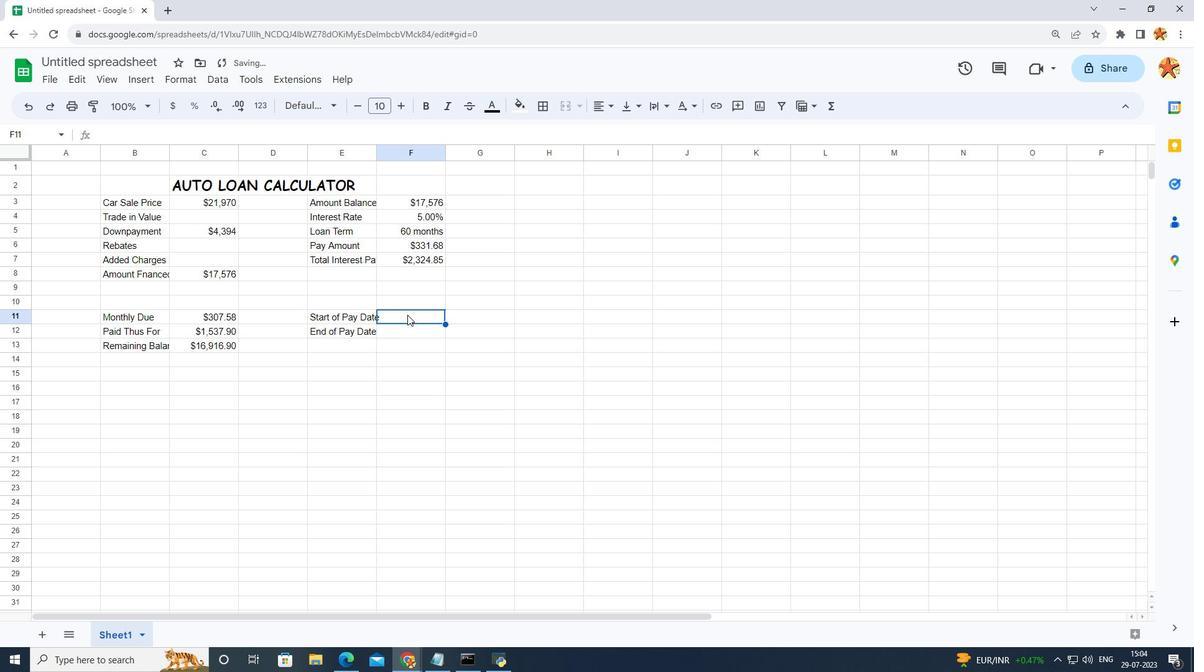 
Action: Key pressed <Key.caps_lock>M<Key.caps_lock>arch<Key.space>23,2023
Screenshot: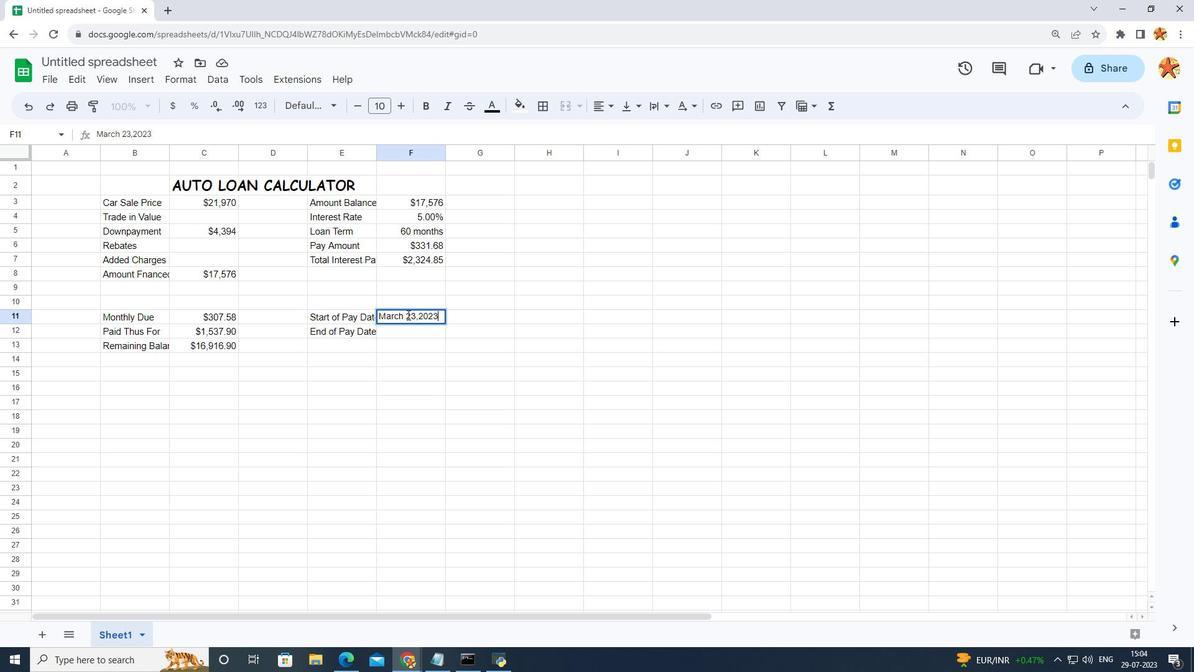 
Action: Mouse moved to (397, 326)
Screenshot: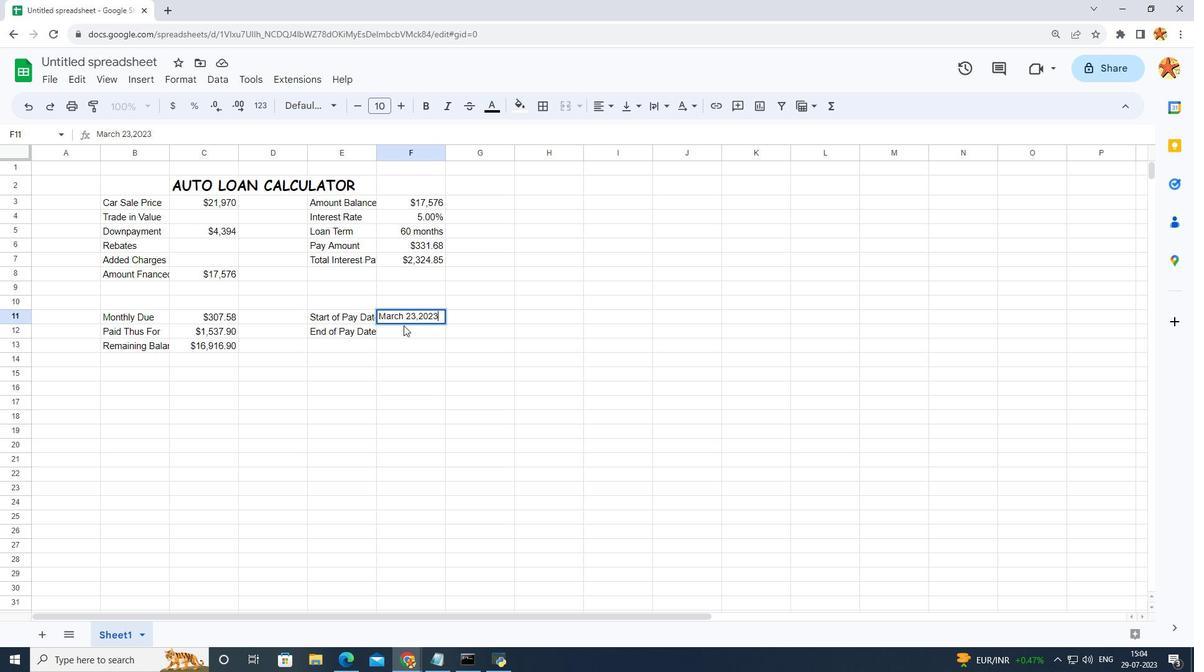 
Action: Mouse pressed left at (397, 326)
Screenshot: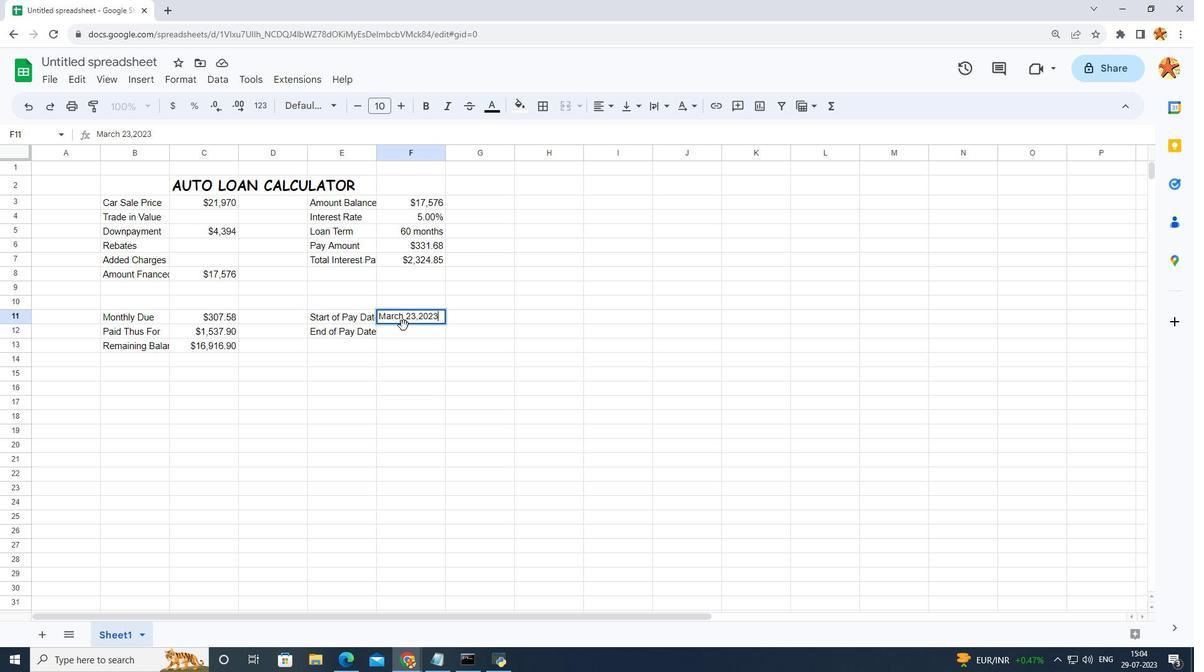 
Action: Mouse pressed left at (397, 326)
Screenshot: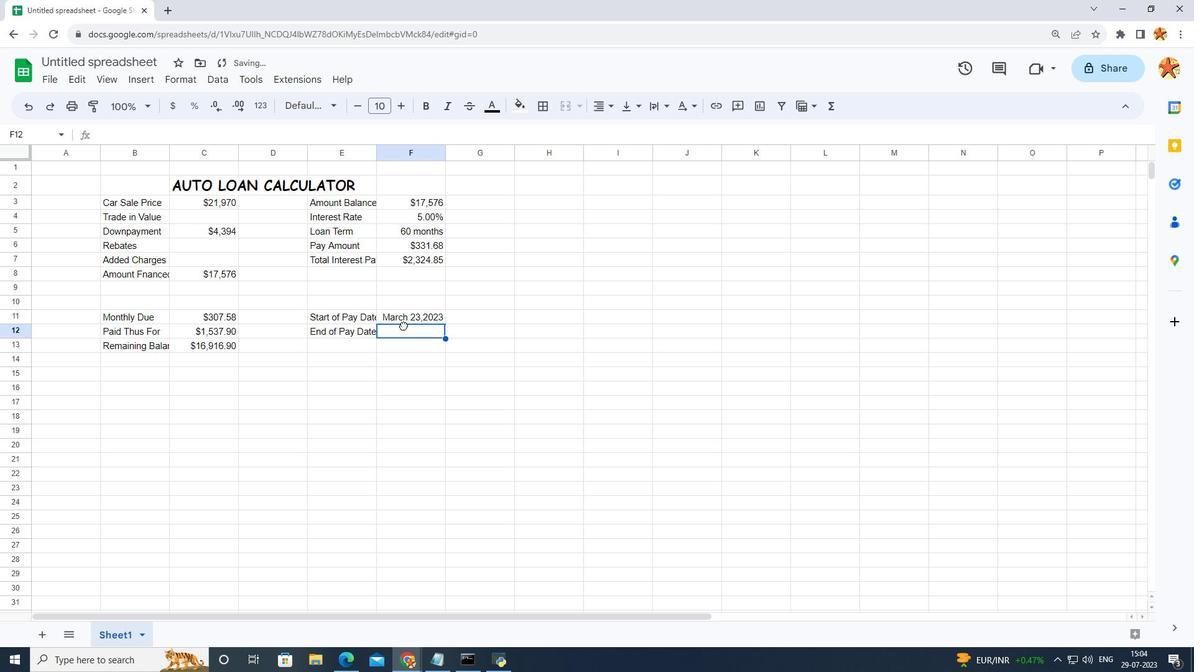 
Action: Key pressed <Key.caps_lock>F<Key.caps_lock>eb<Key.space>23,2028
Screenshot: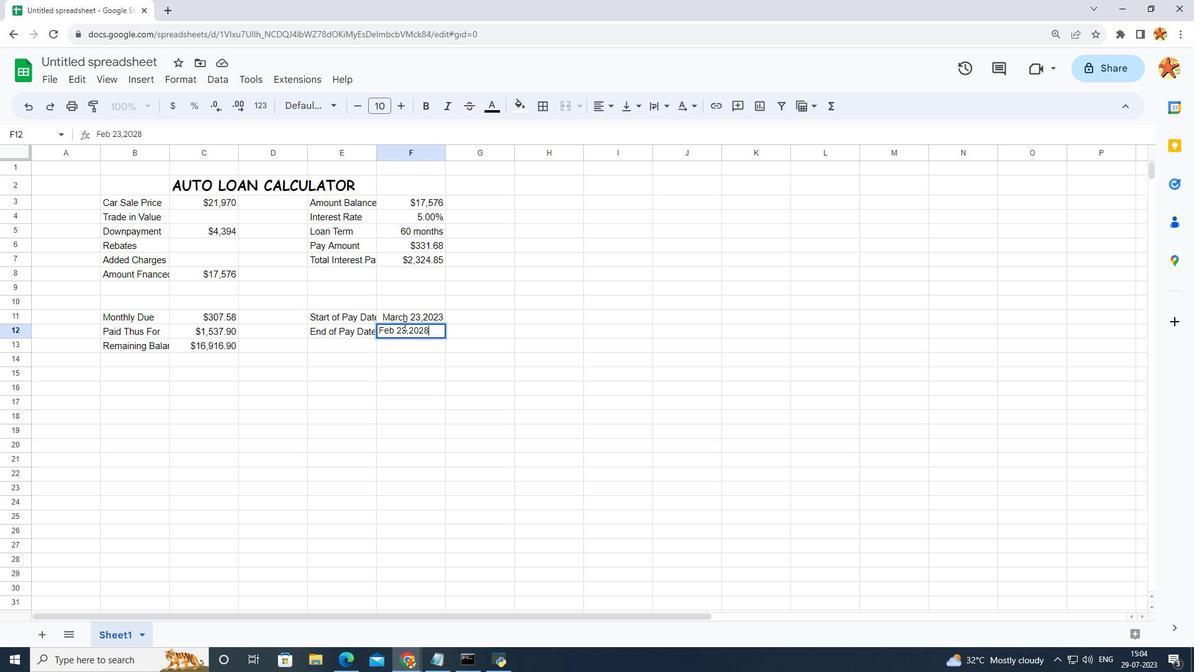 
Action: Mouse moved to (400, 368)
Screenshot: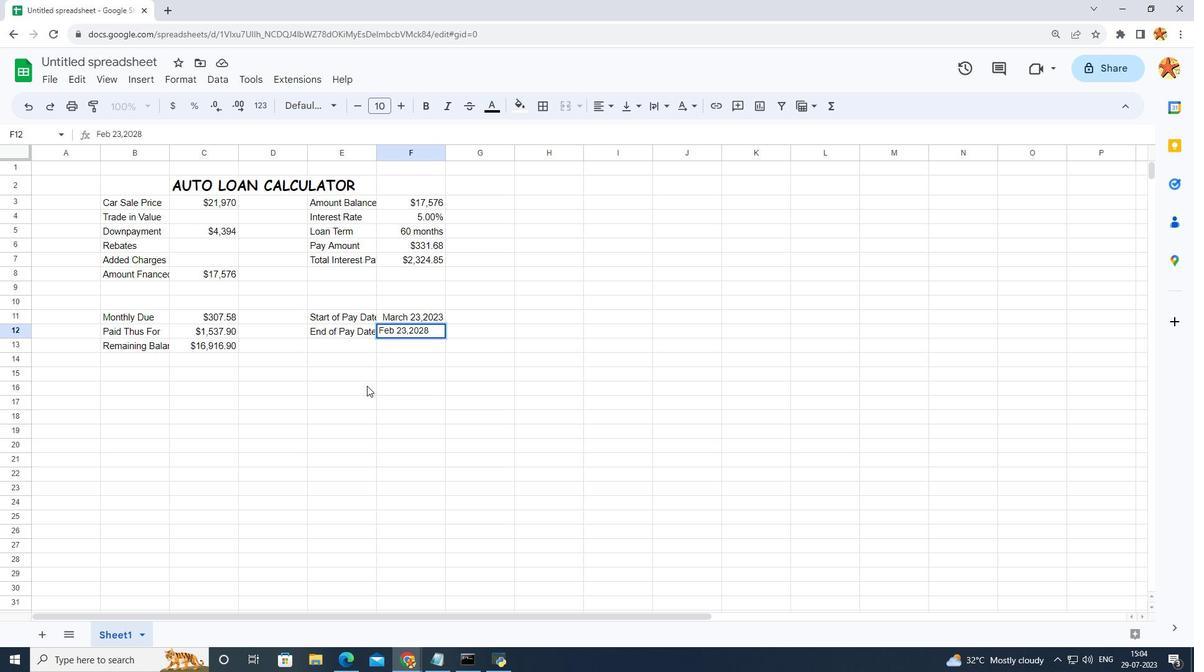 
Action: Mouse pressed left at (400, 368)
Screenshot: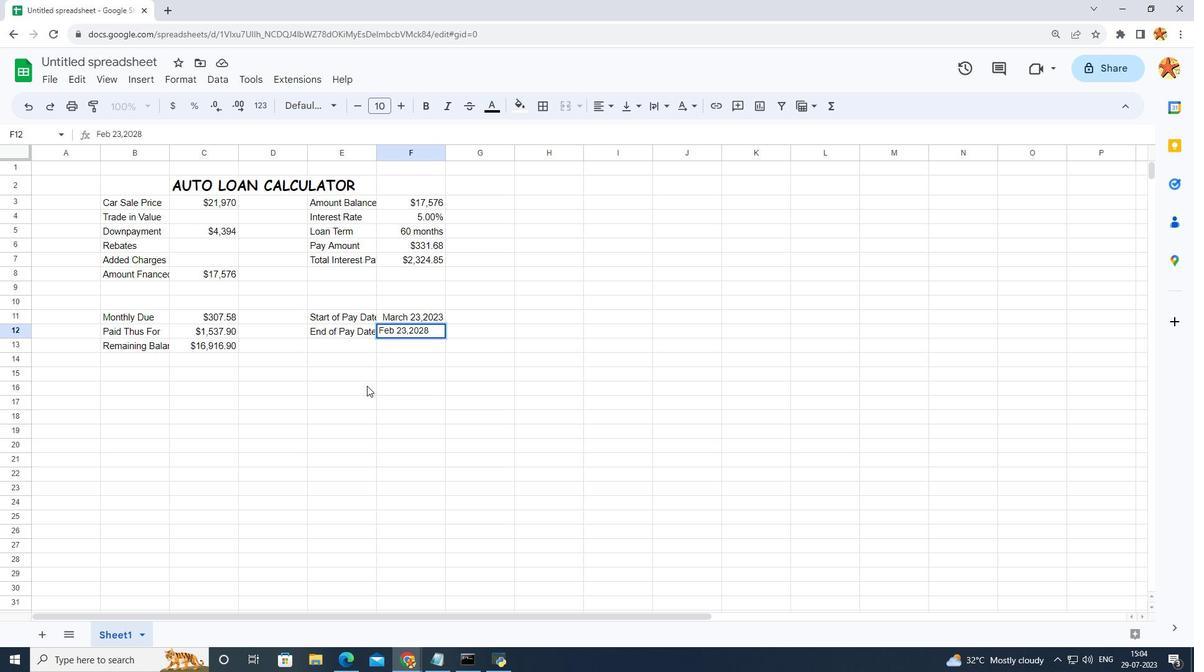 
Action: Mouse moved to (396, 328)
Screenshot: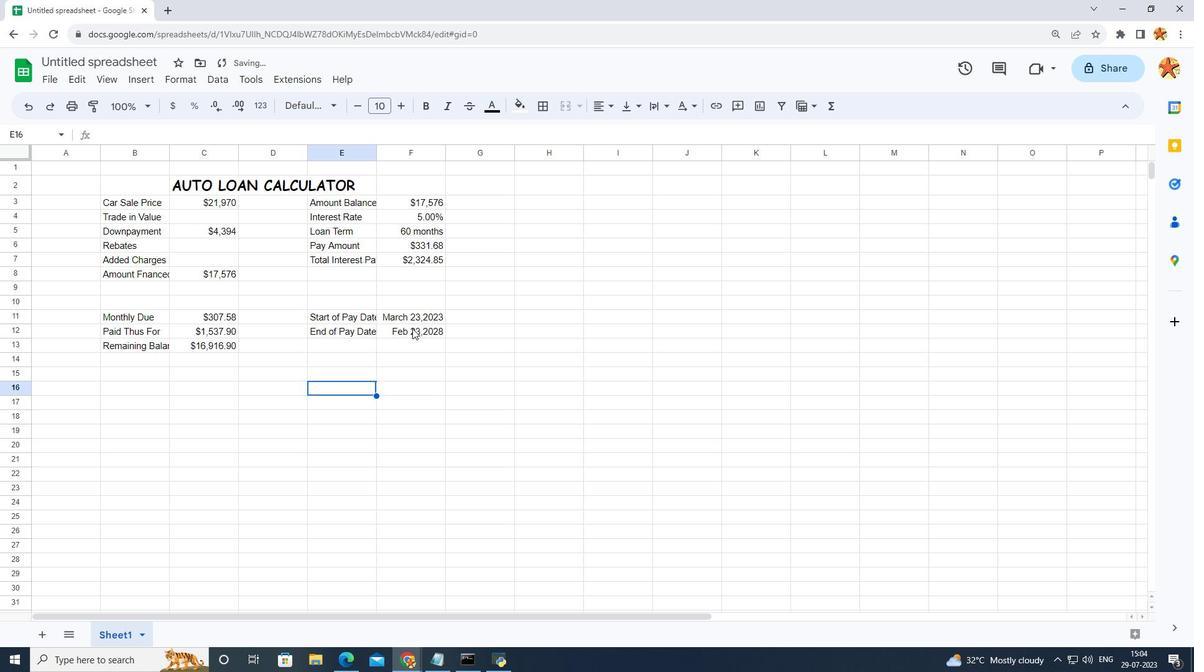 
Action: Mouse pressed left at (396, 328)
Screenshot: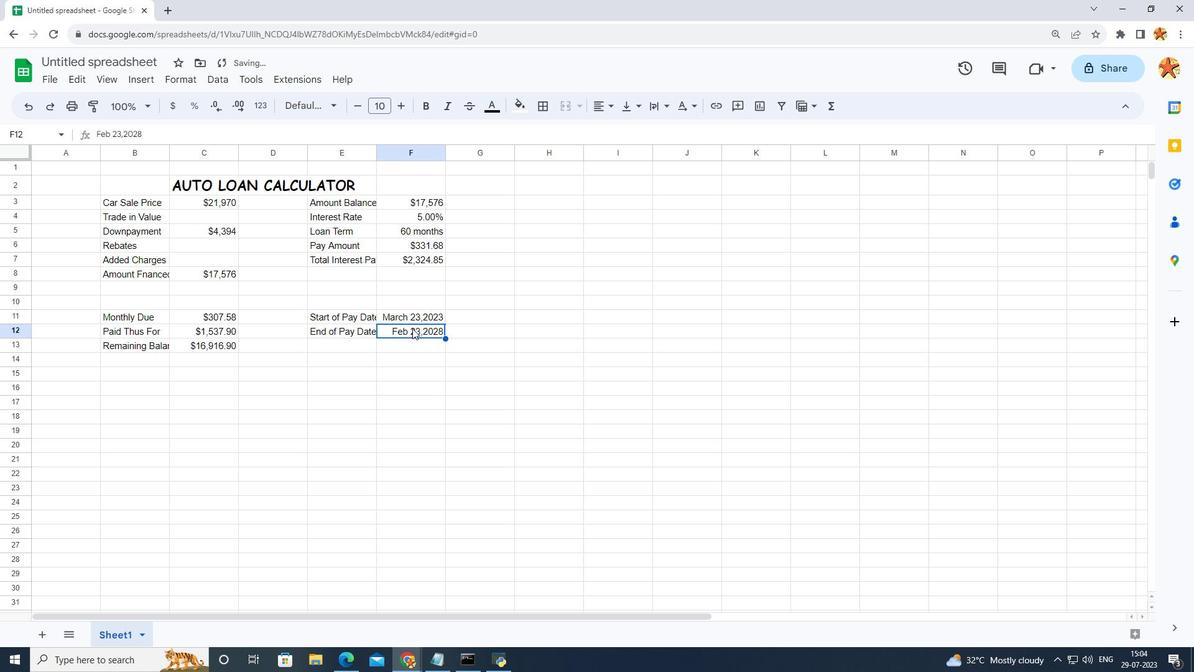 
Action: Mouse pressed left at (396, 328)
Screenshot: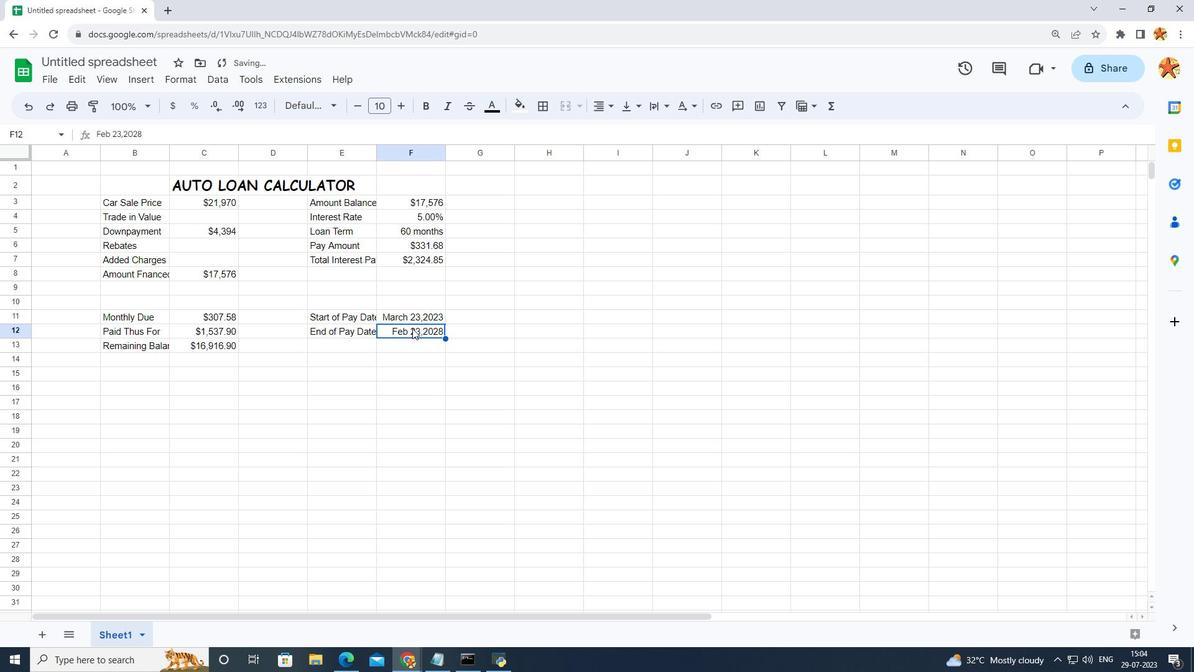 
Action: Mouse moved to (397, 329)
Screenshot: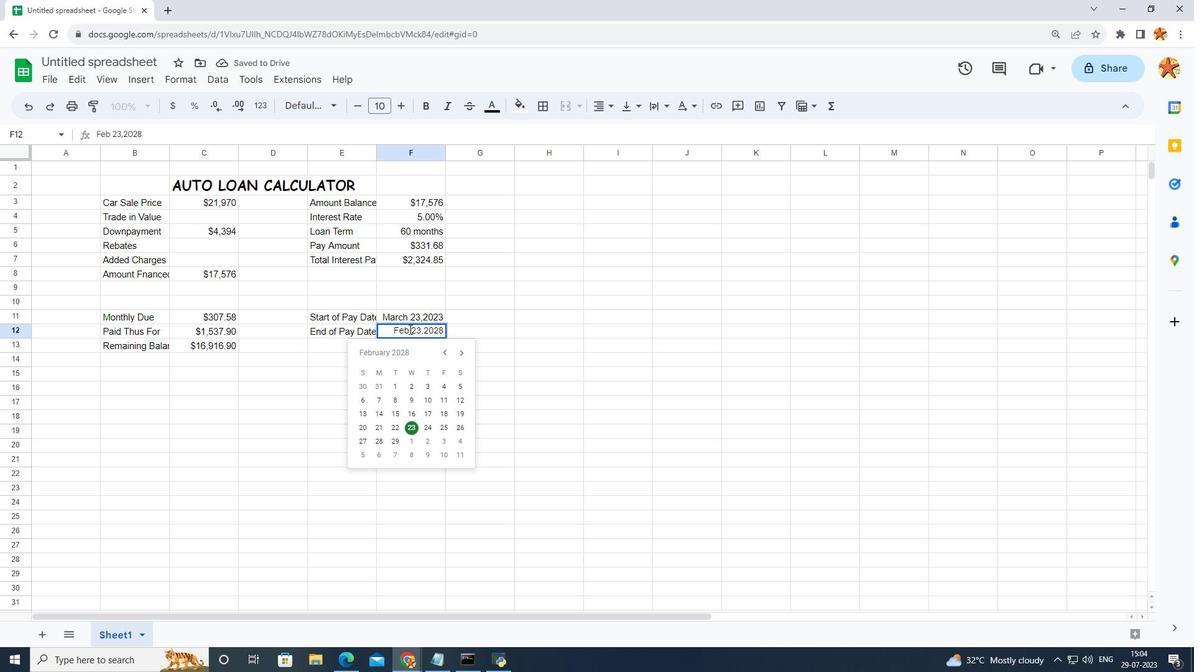 
Action: Mouse pressed left at (397, 329)
Screenshot: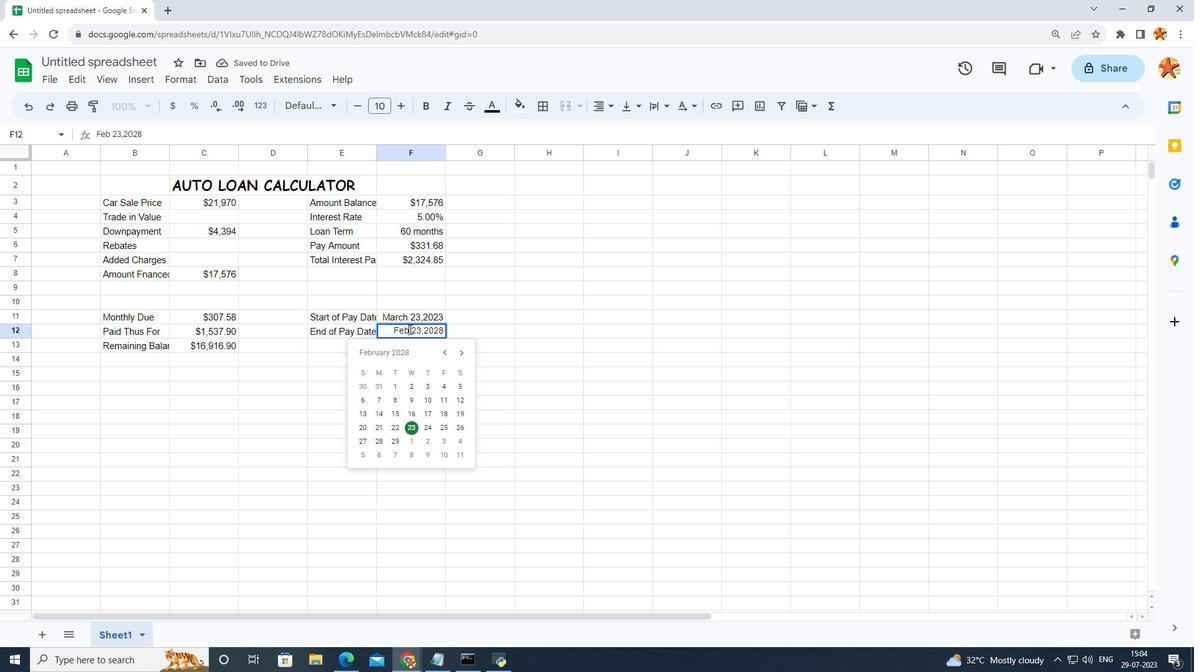 
Action: Key pressed ruary
Screenshot: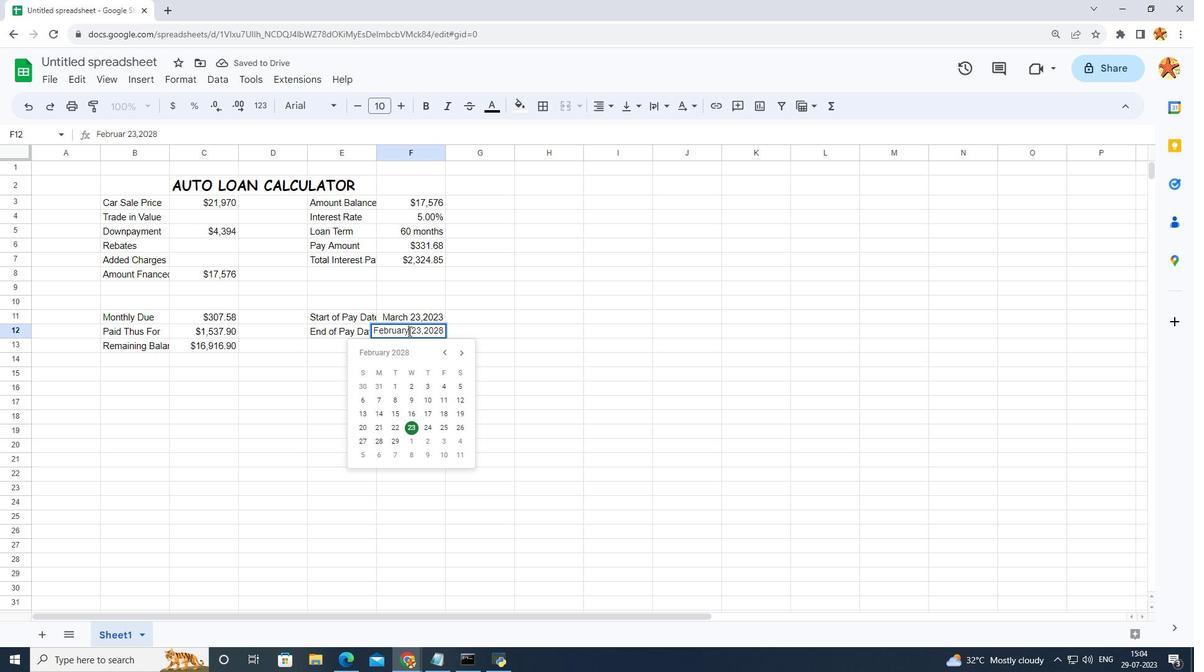 
Action: Mouse moved to (394, 385)
Screenshot: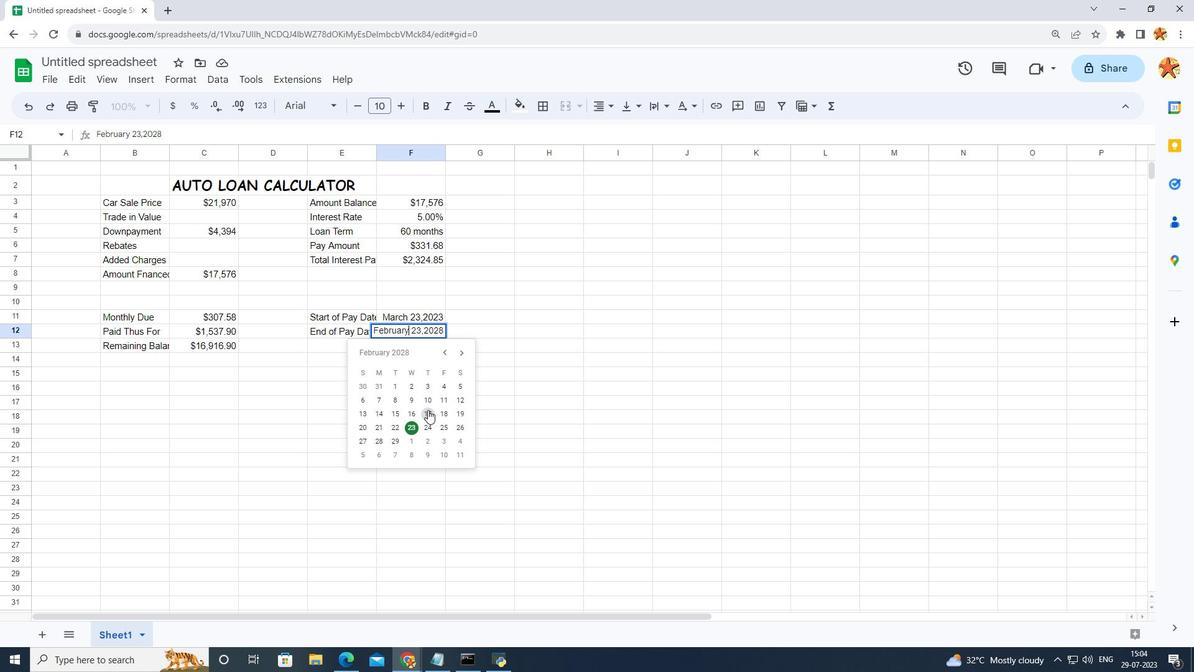 
Action: Key pressed <Key.space>
Screenshot: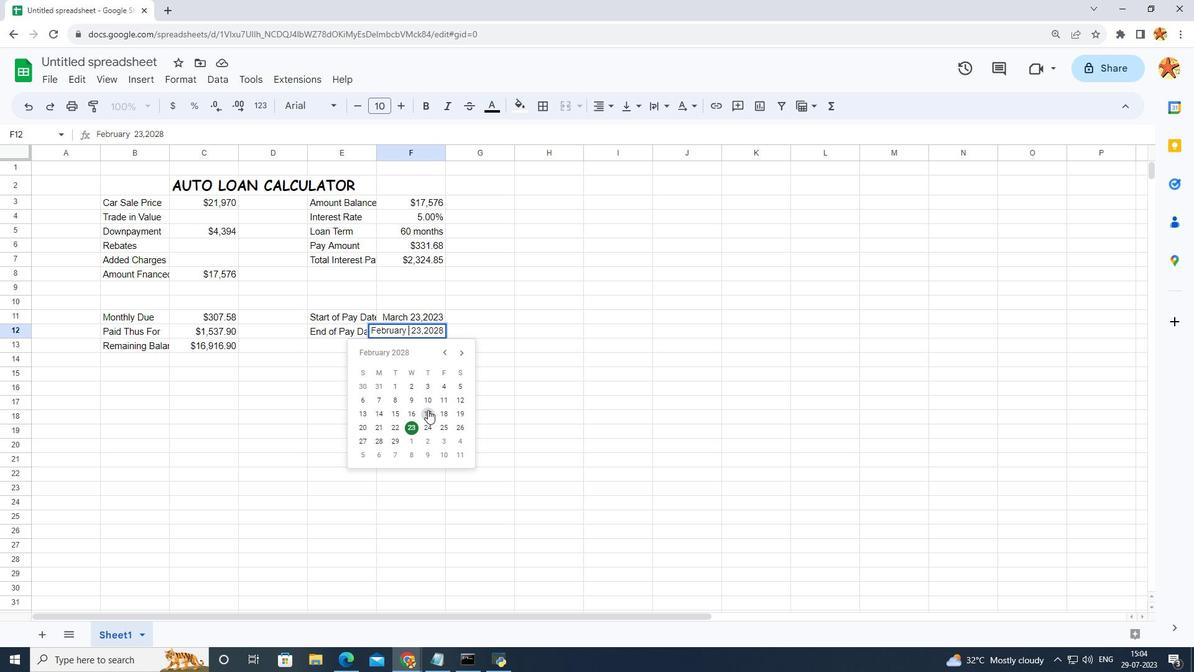 
Action: Mouse moved to (411, 421)
Screenshot: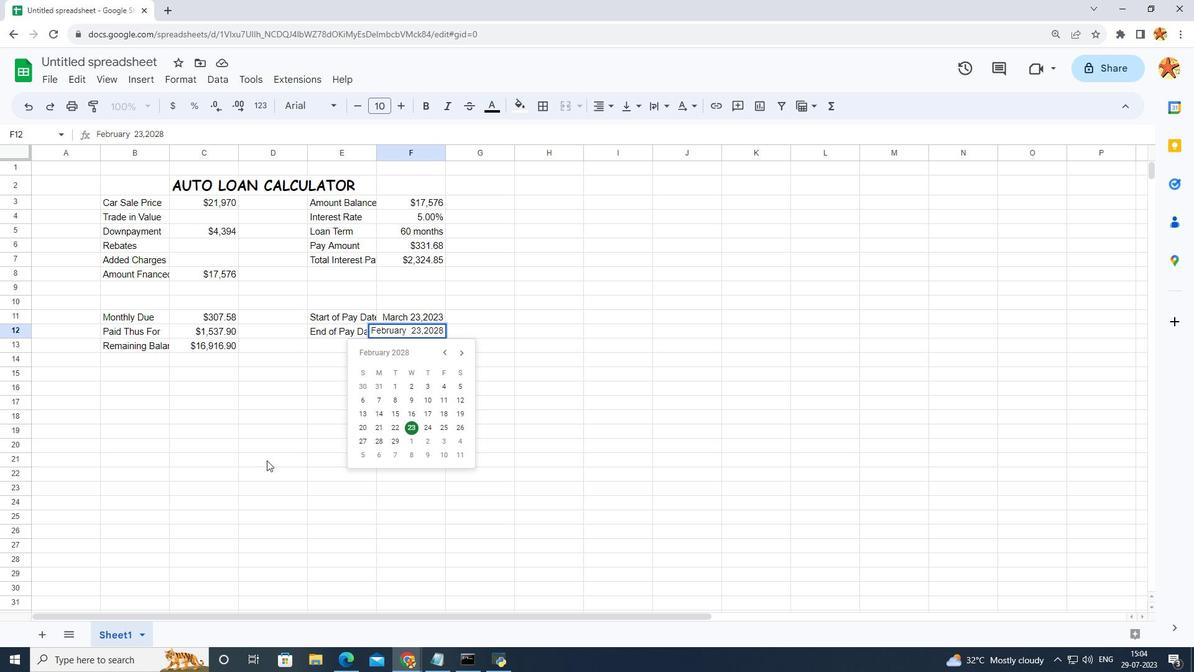
Action: Mouse pressed left at (411, 421)
Screenshot: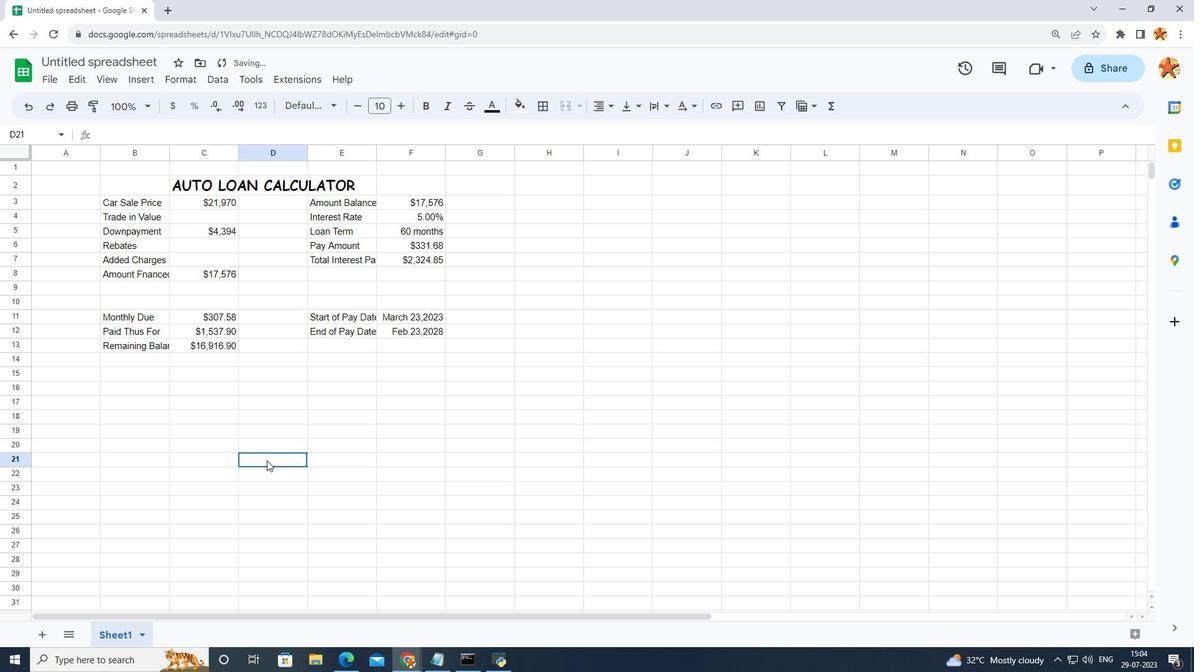 
Action: Mouse moved to (397, 333)
Screenshot: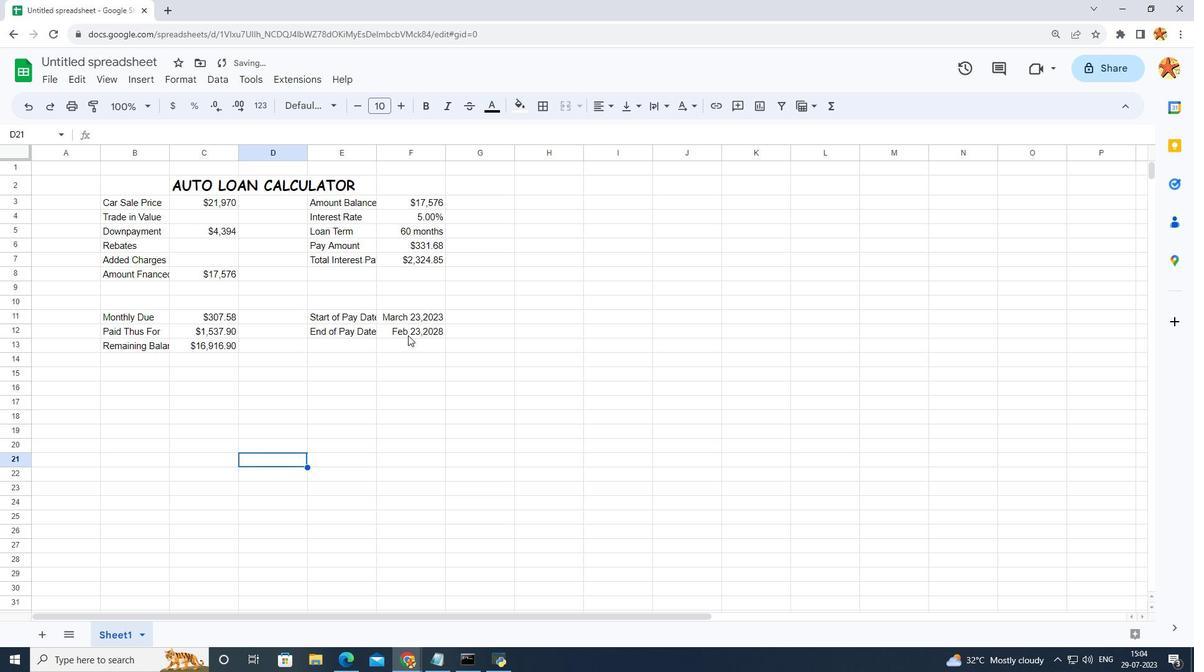 
Action: Mouse pressed left at (397, 333)
Screenshot: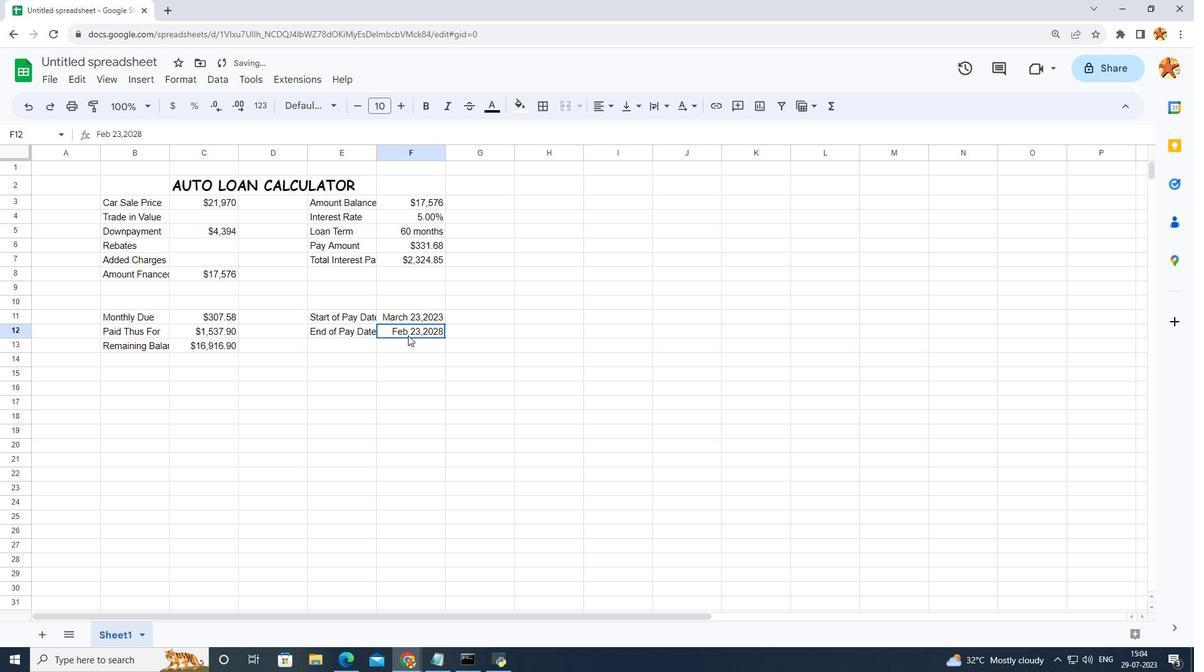 
Action: Mouse pressed left at (397, 333)
Screenshot: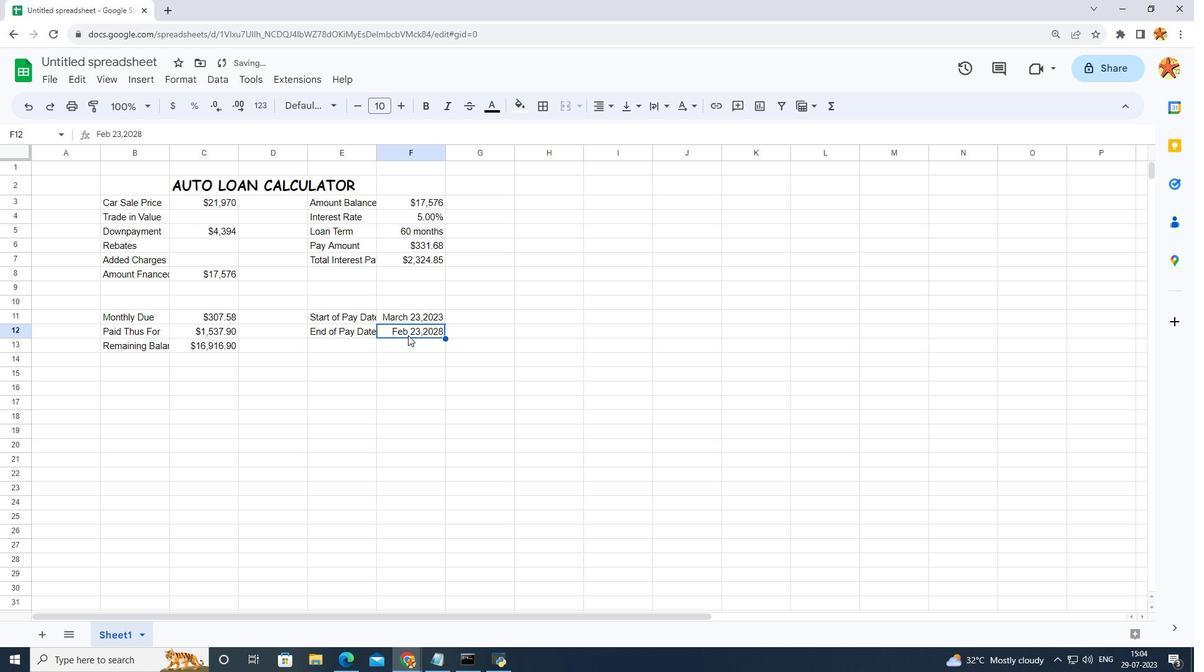 
Action: Mouse moved to (383, 331)
Screenshot: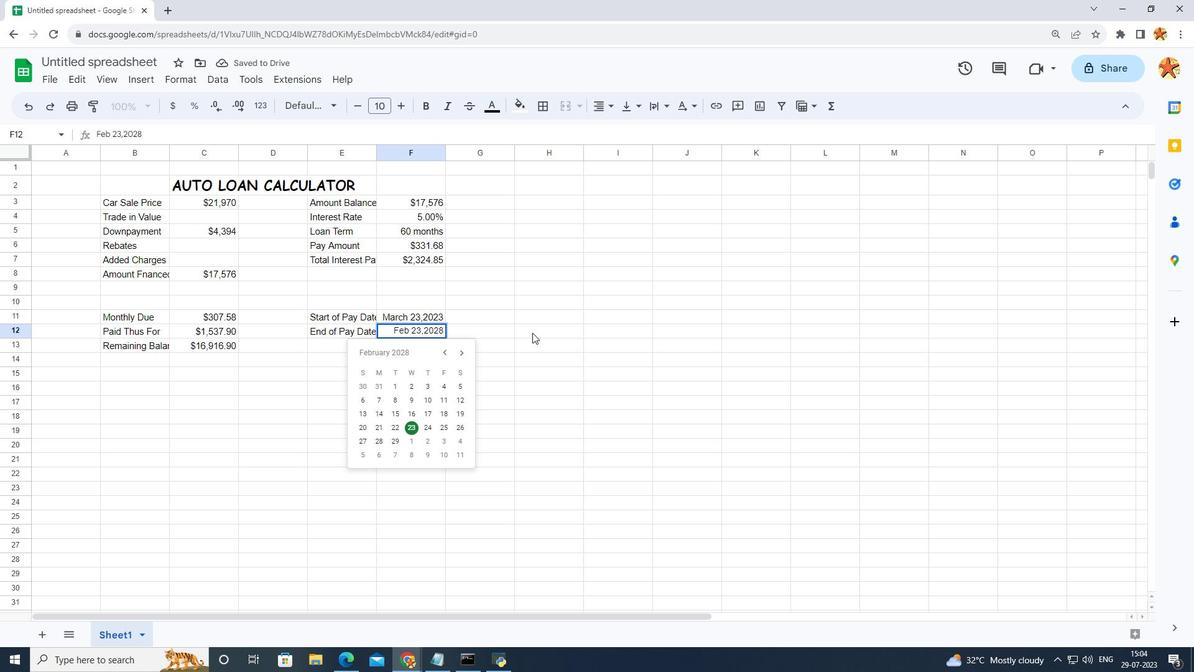 
Action: Mouse pressed left at (383, 331)
Screenshot: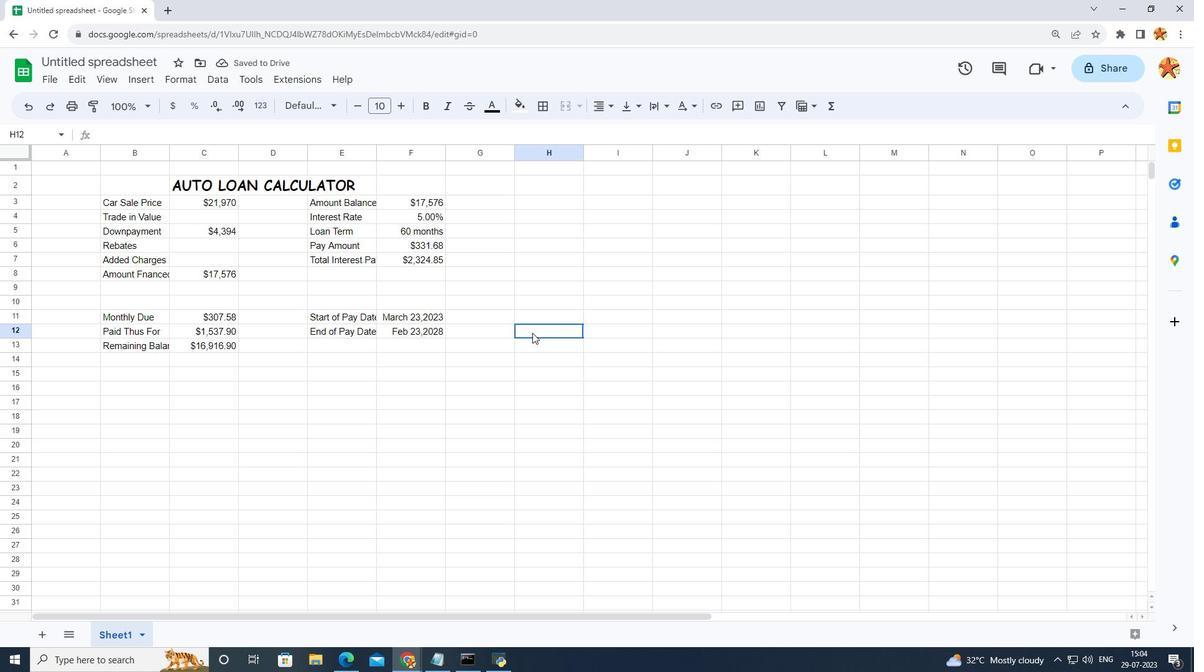 
Action: Mouse moved to (480, 360)
Screenshot: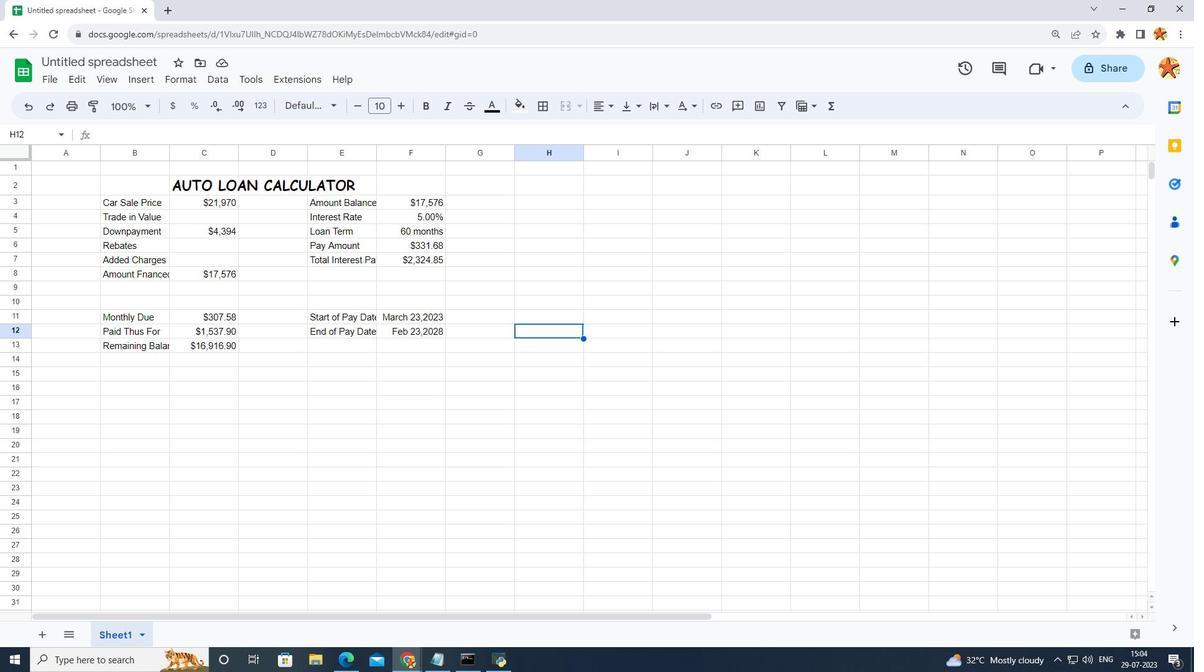 
Action: Mouse scrolled (480, 359) with delta (0, 0)
Screenshot: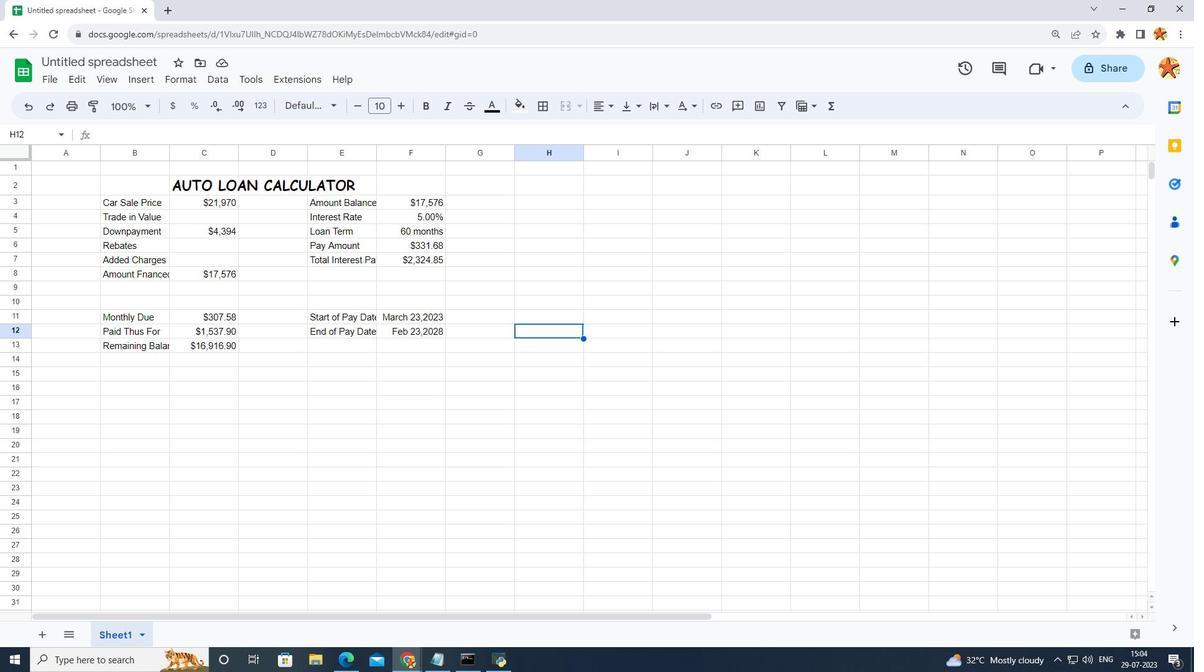
Action: Mouse moved to (481, 359)
Screenshot: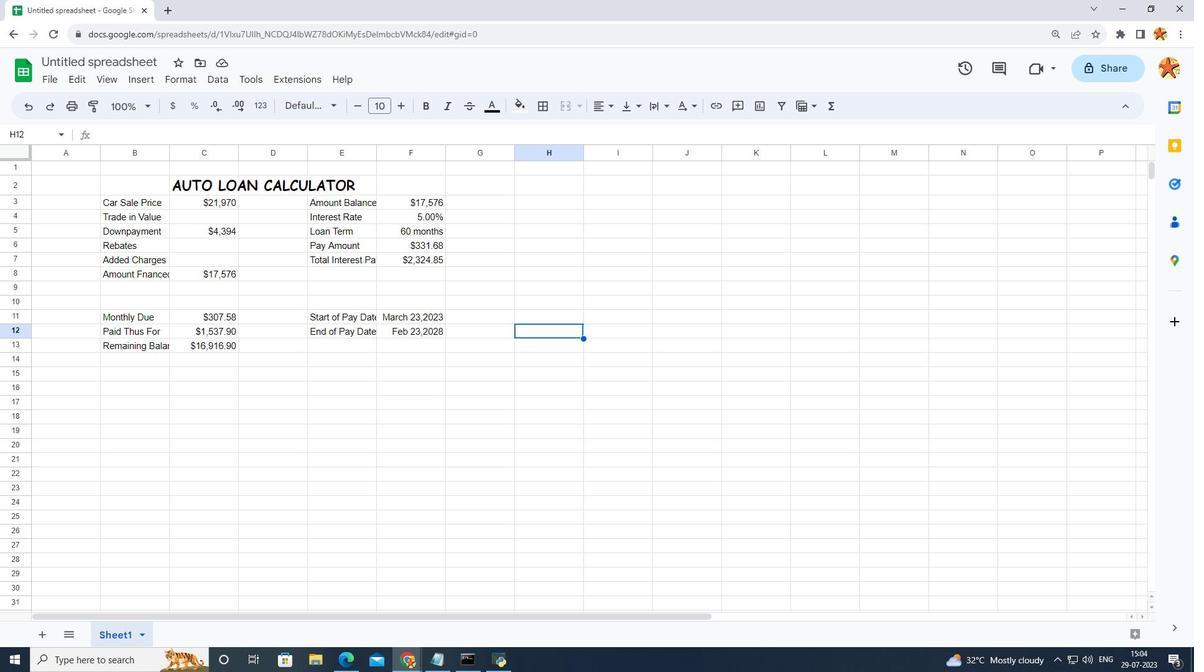 
Action: Mouse scrolled (481, 358) with delta (0, 0)
Screenshot: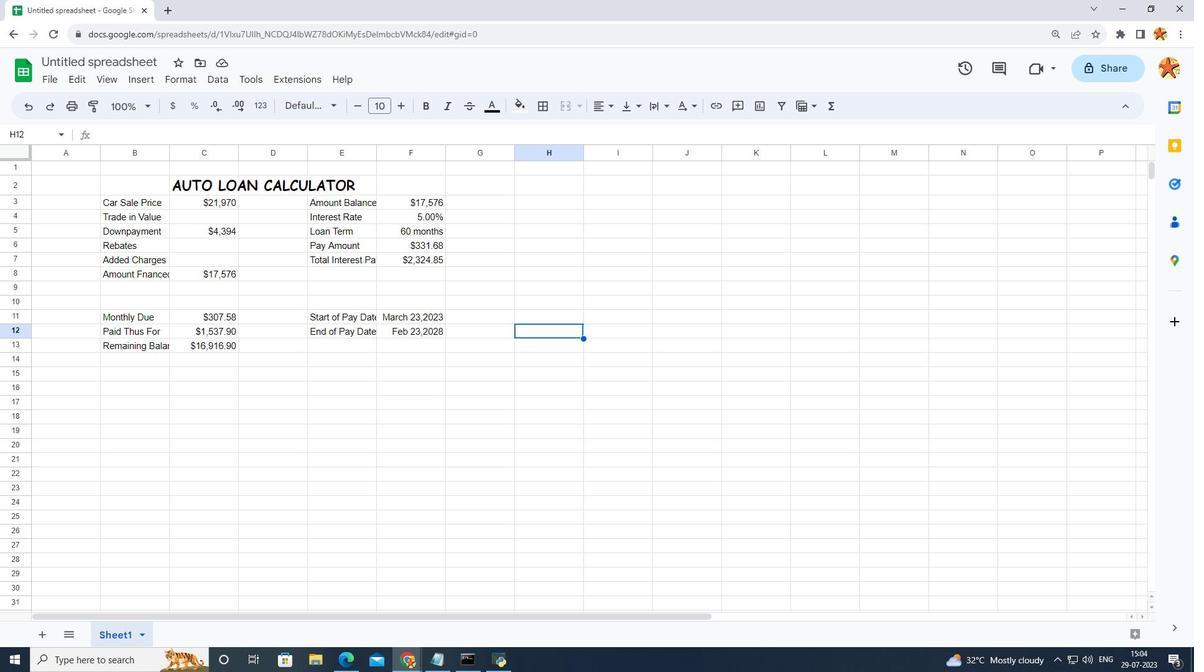 
Action: Mouse moved to (481, 358)
Screenshot: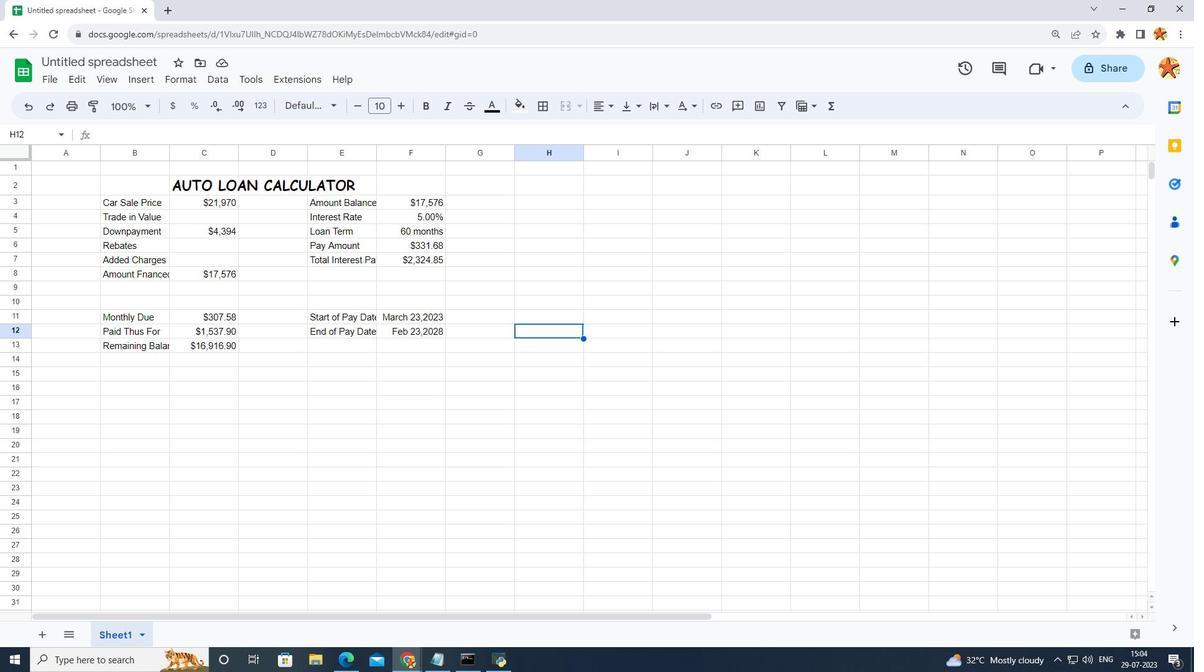 
Action: Mouse scrolled (481, 357) with delta (0, 0)
Screenshot: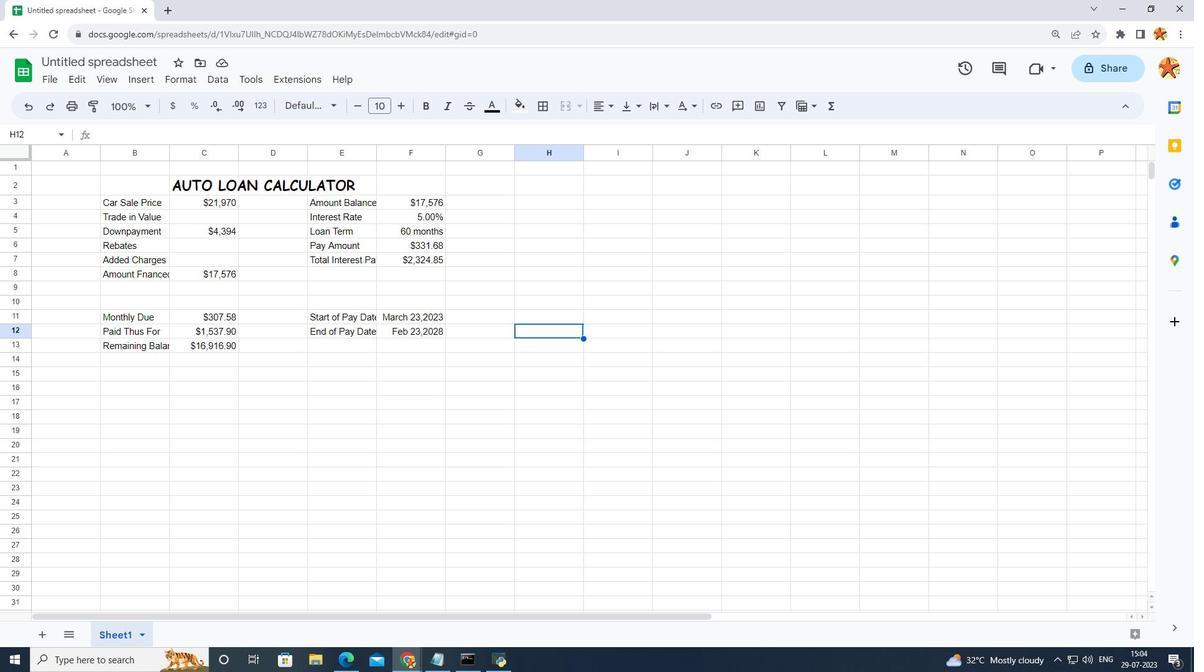 
Action: Mouse moved to (481, 358)
Screenshot: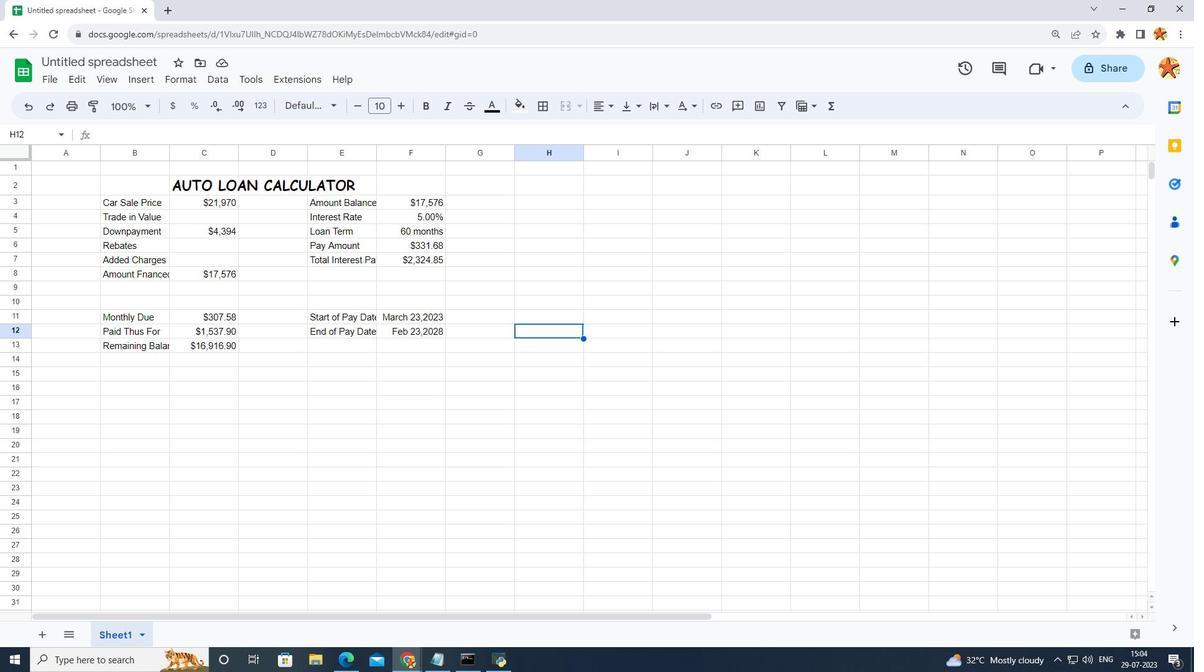 
Action: Mouse scrolled (481, 357) with delta (0, 0)
Screenshot: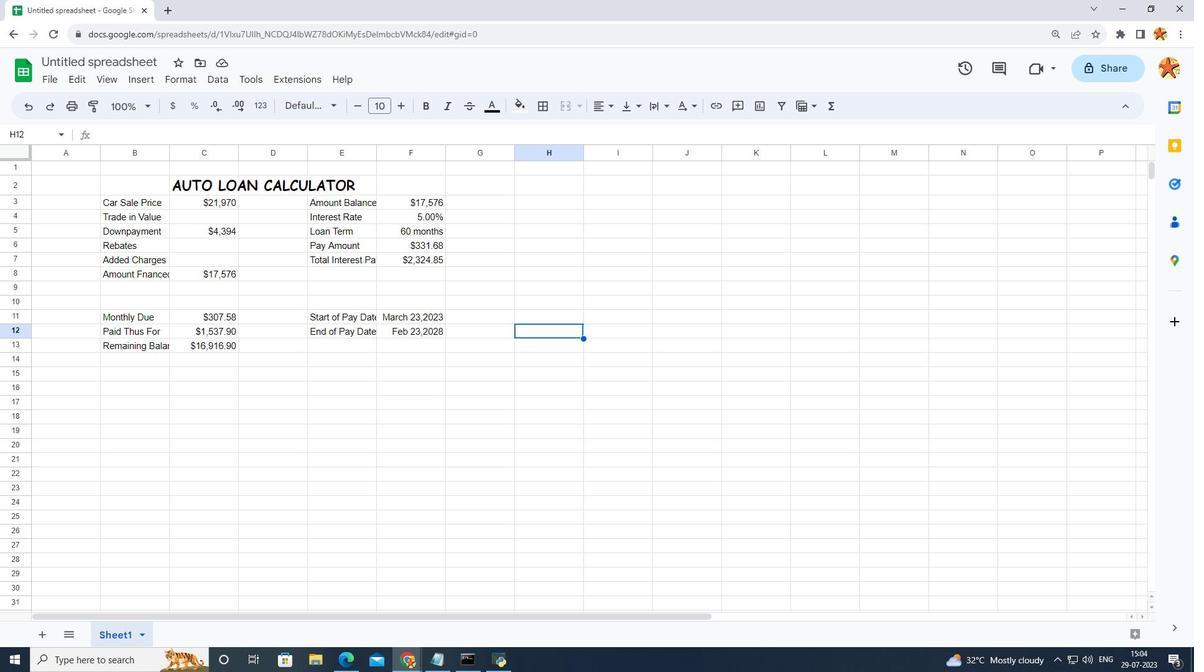 
Action: Mouse scrolled (481, 359) with delta (0, 0)
Screenshot: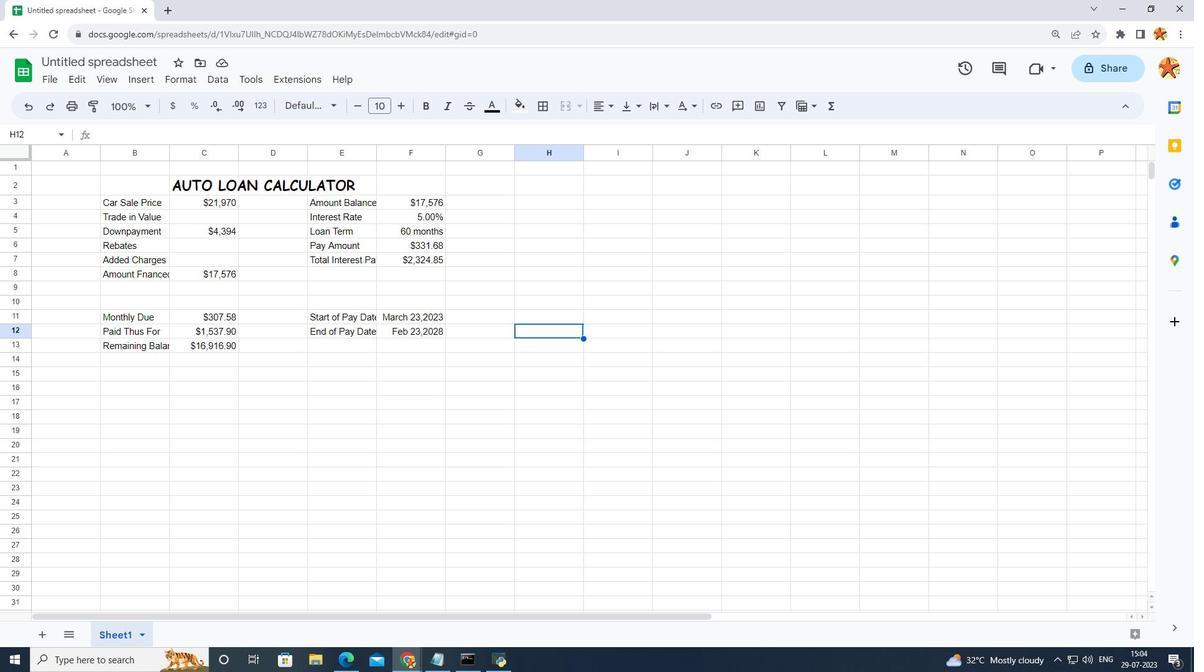 
Action: Mouse moved to (425, 360)
Screenshot: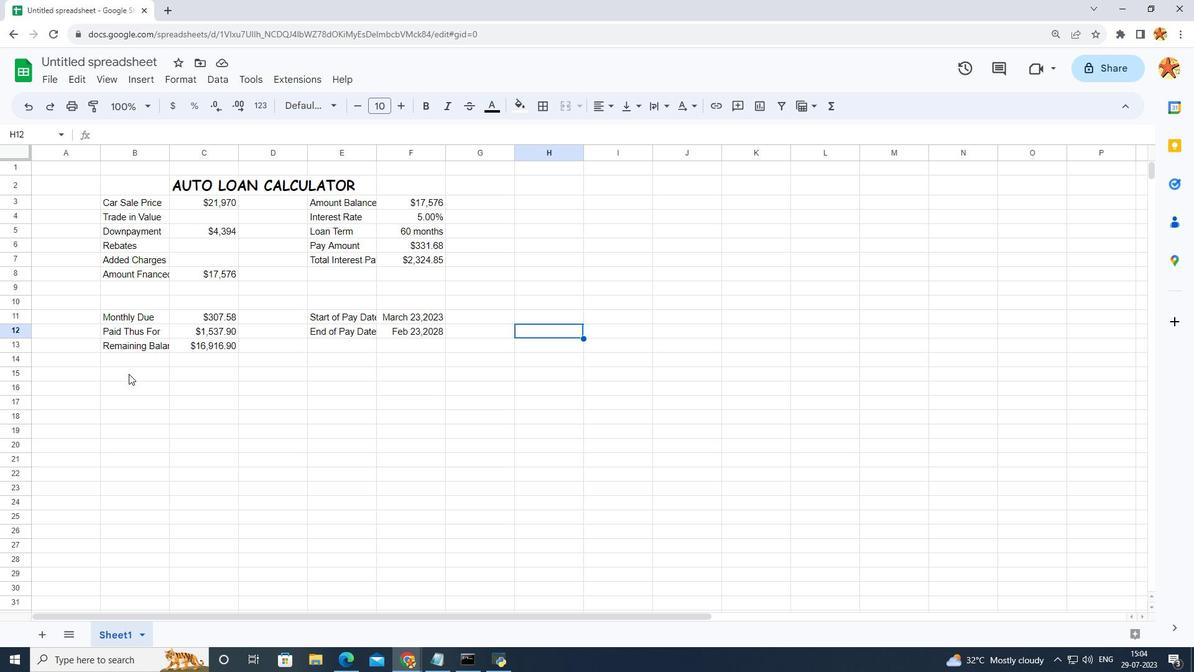 
Action: Mouse pressed left at (425, 360)
Screenshot: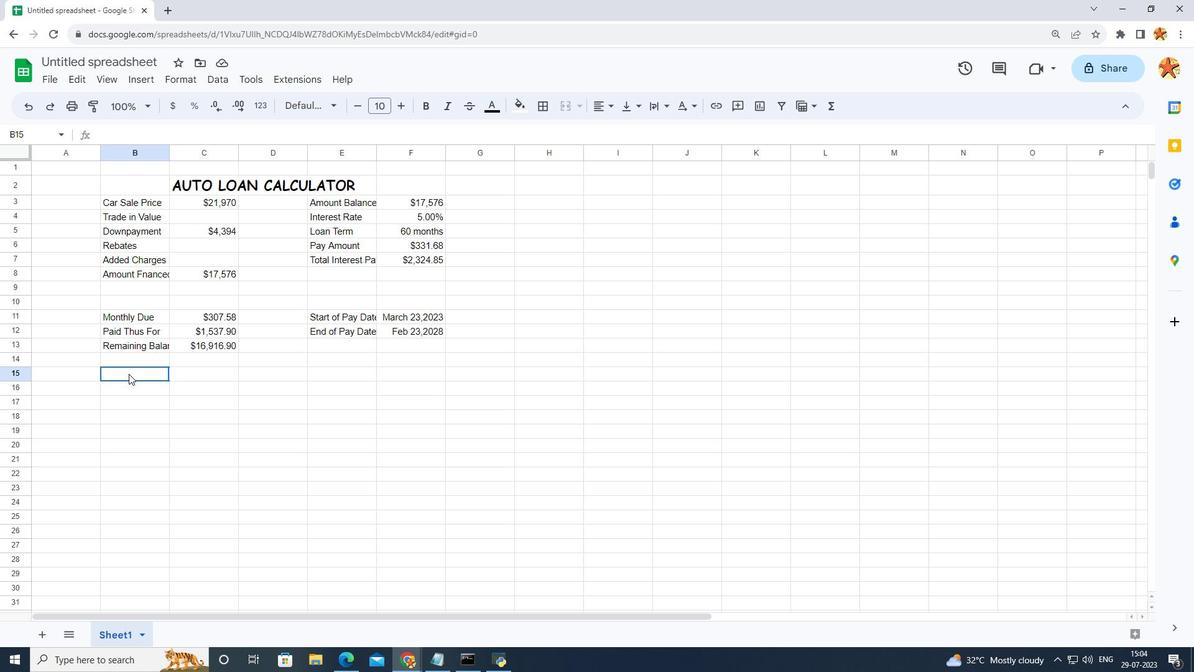 
Action: Mouse pressed left at (425, 360)
Screenshot: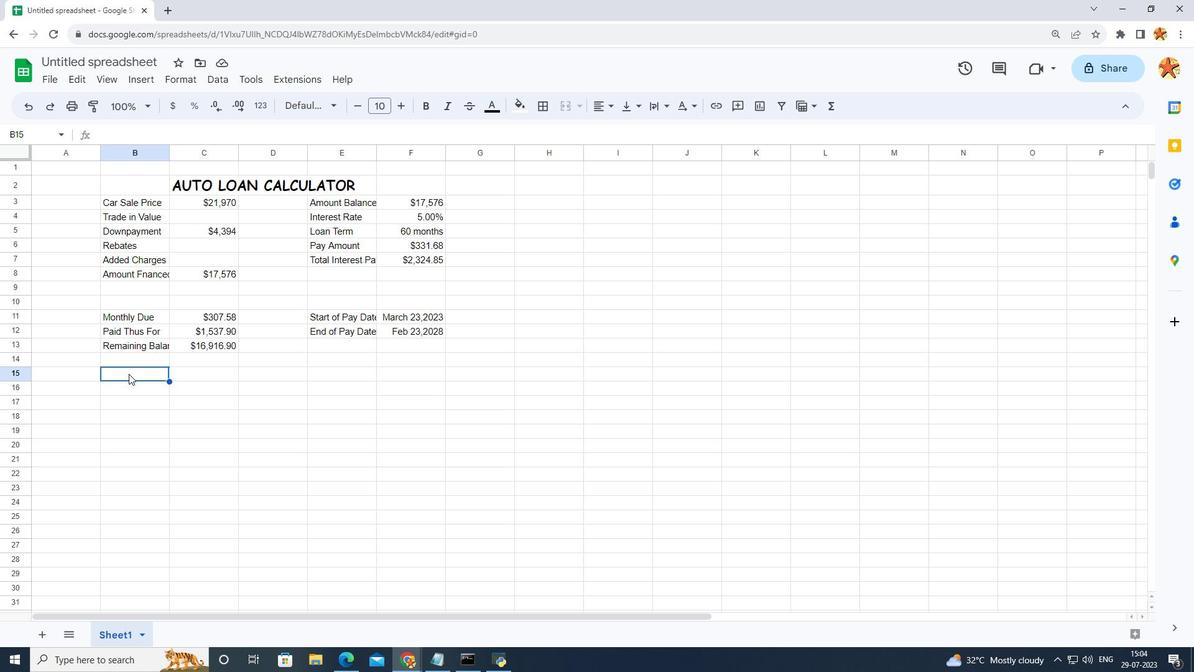 
Action: Mouse moved to (425, 372)
